 Task: Explore the indoor layout of the San Diego Zoo.
Action: Mouse moved to (162, 74)
Screenshot: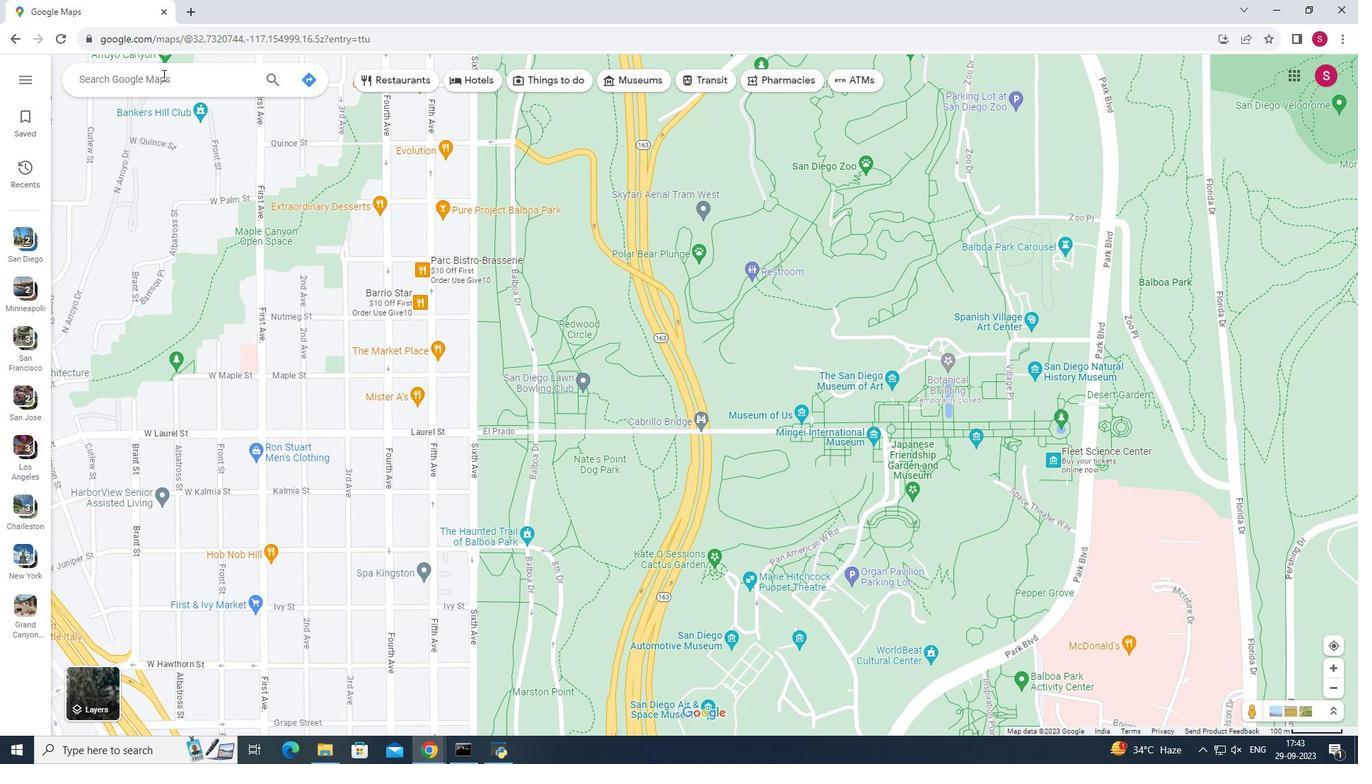 
Action: Mouse pressed left at (162, 74)
Screenshot: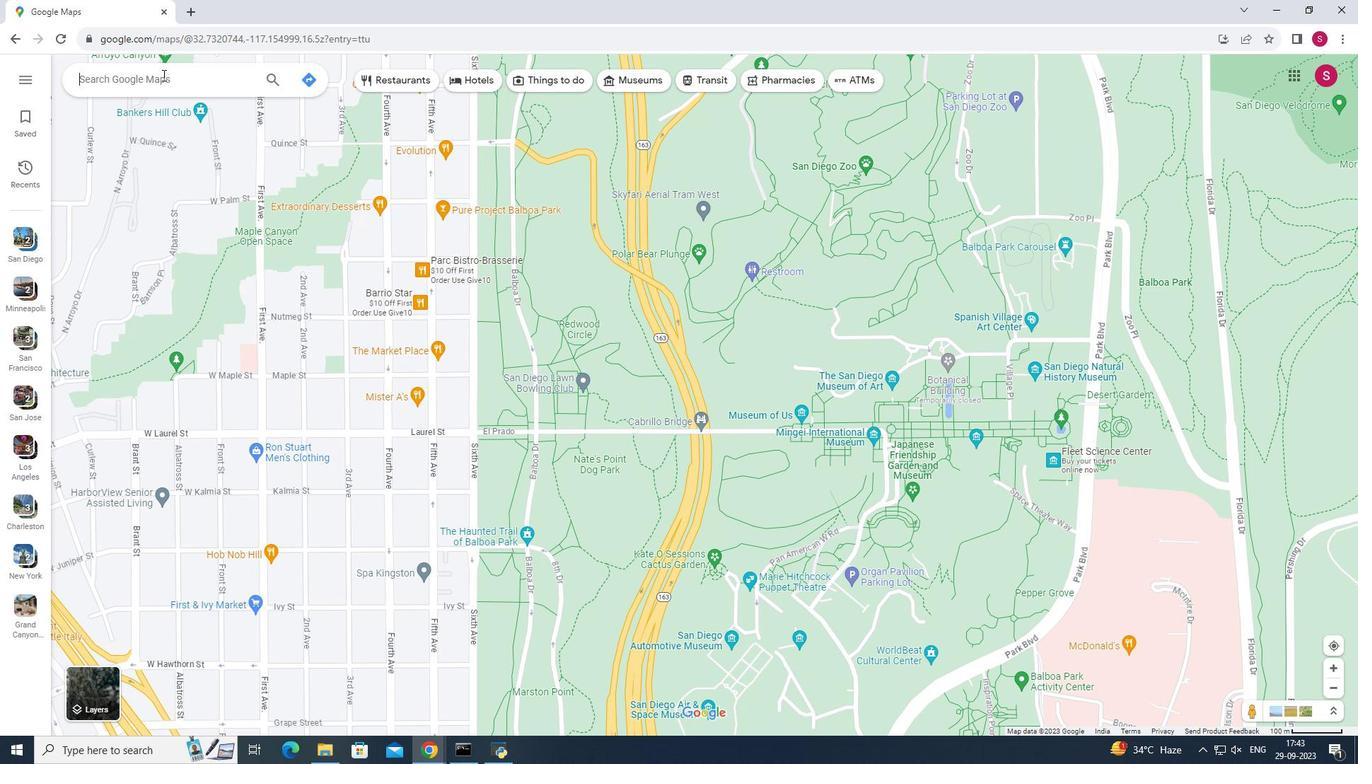 
Action: Key pressed <Key.shift>San<Key.space><Key.shift><Key.shift><Key.shift>Diego<Key.space><Key.shift>A<Key.backspace>Zoo<Key.enter>
Screenshot: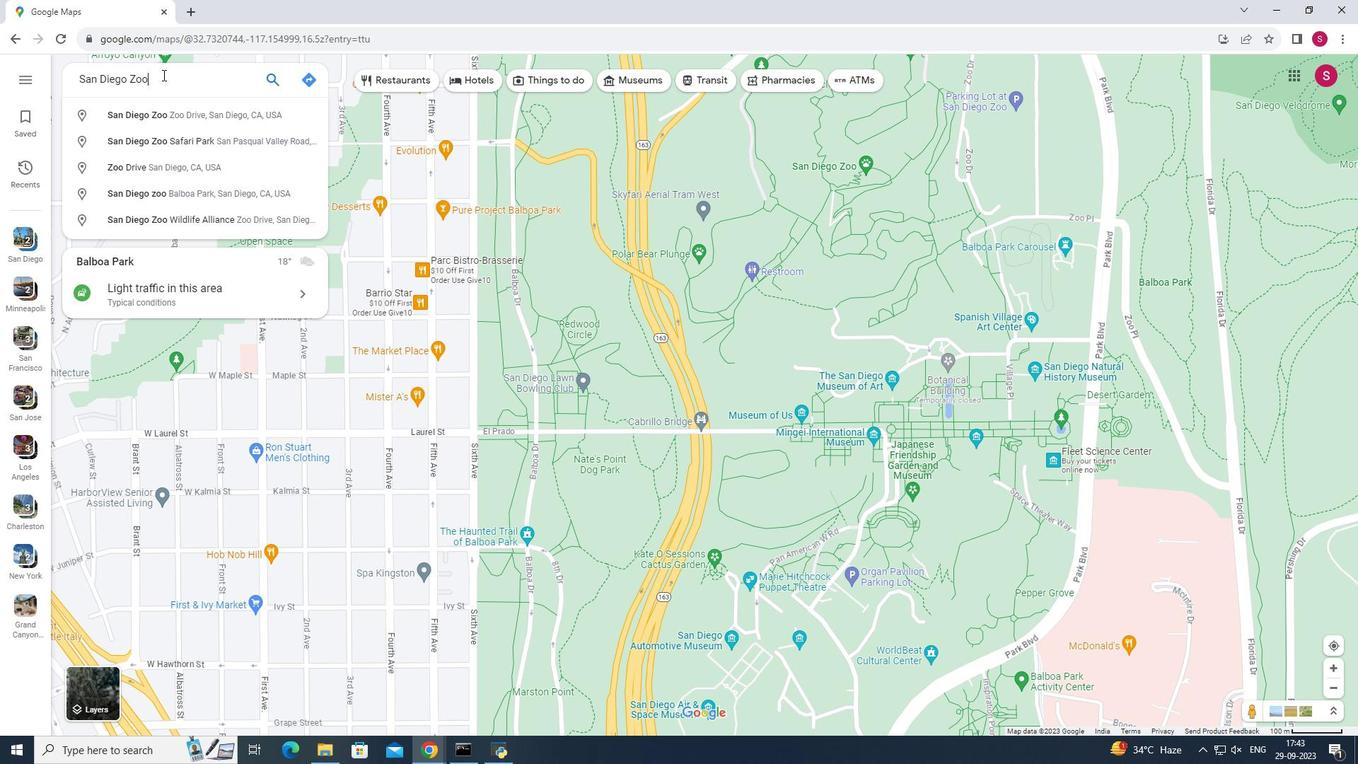 
Action: Mouse moved to (196, 169)
Screenshot: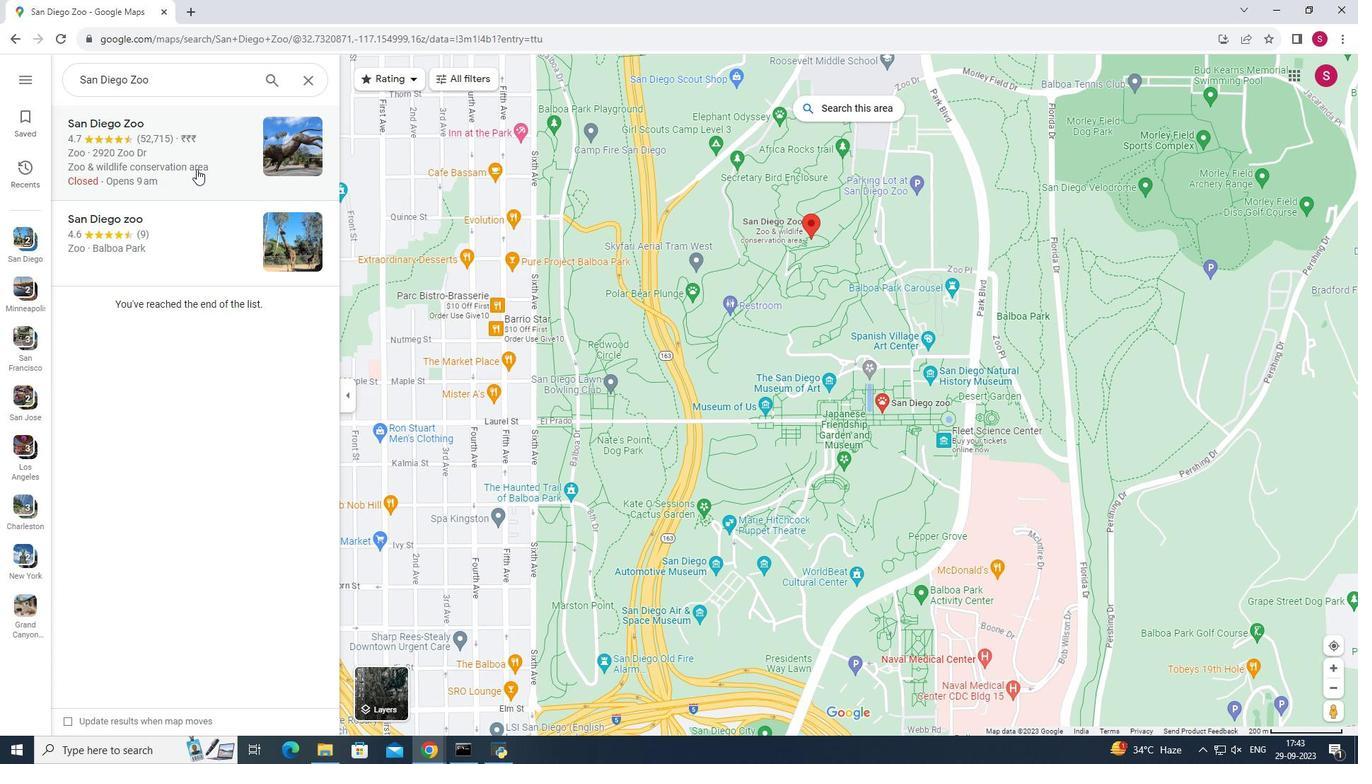 
Action: Mouse pressed left at (196, 169)
Screenshot: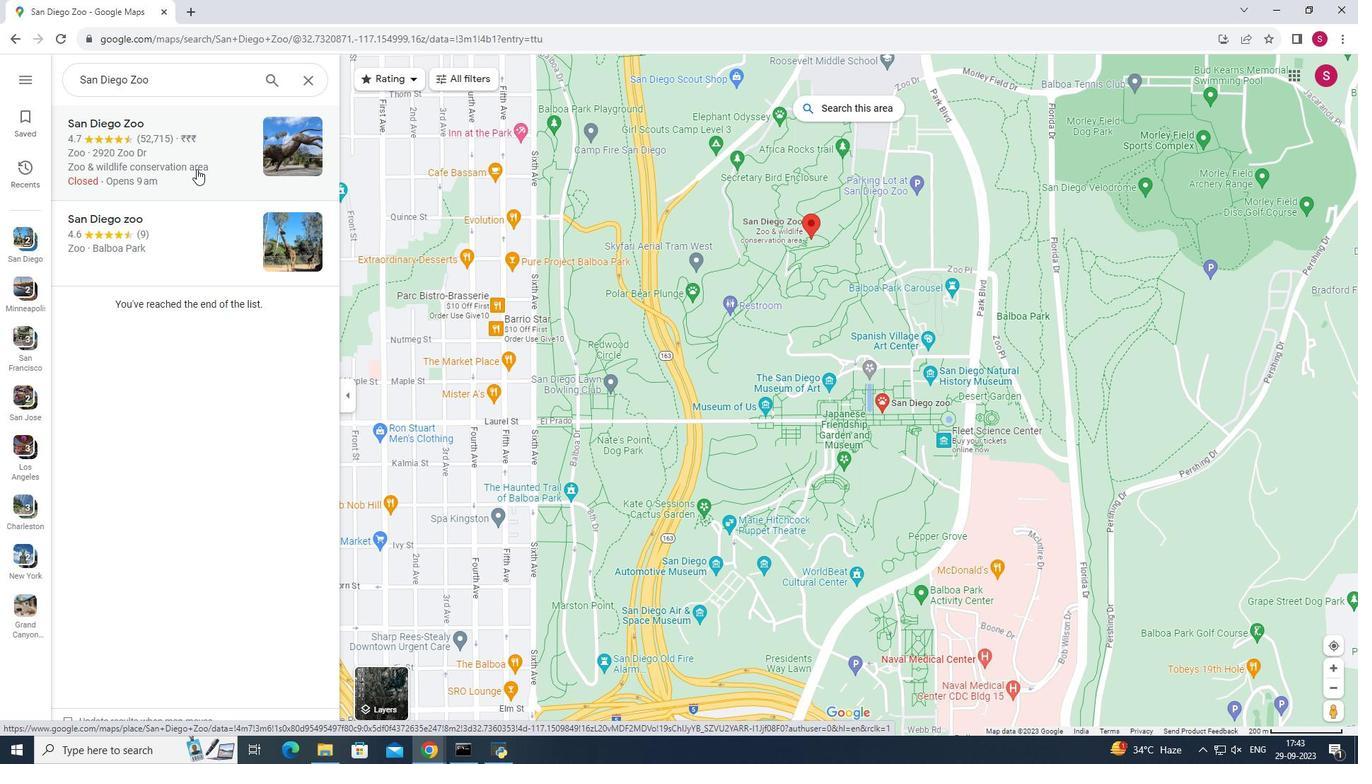 
Action: Mouse moved to (511, 415)
Screenshot: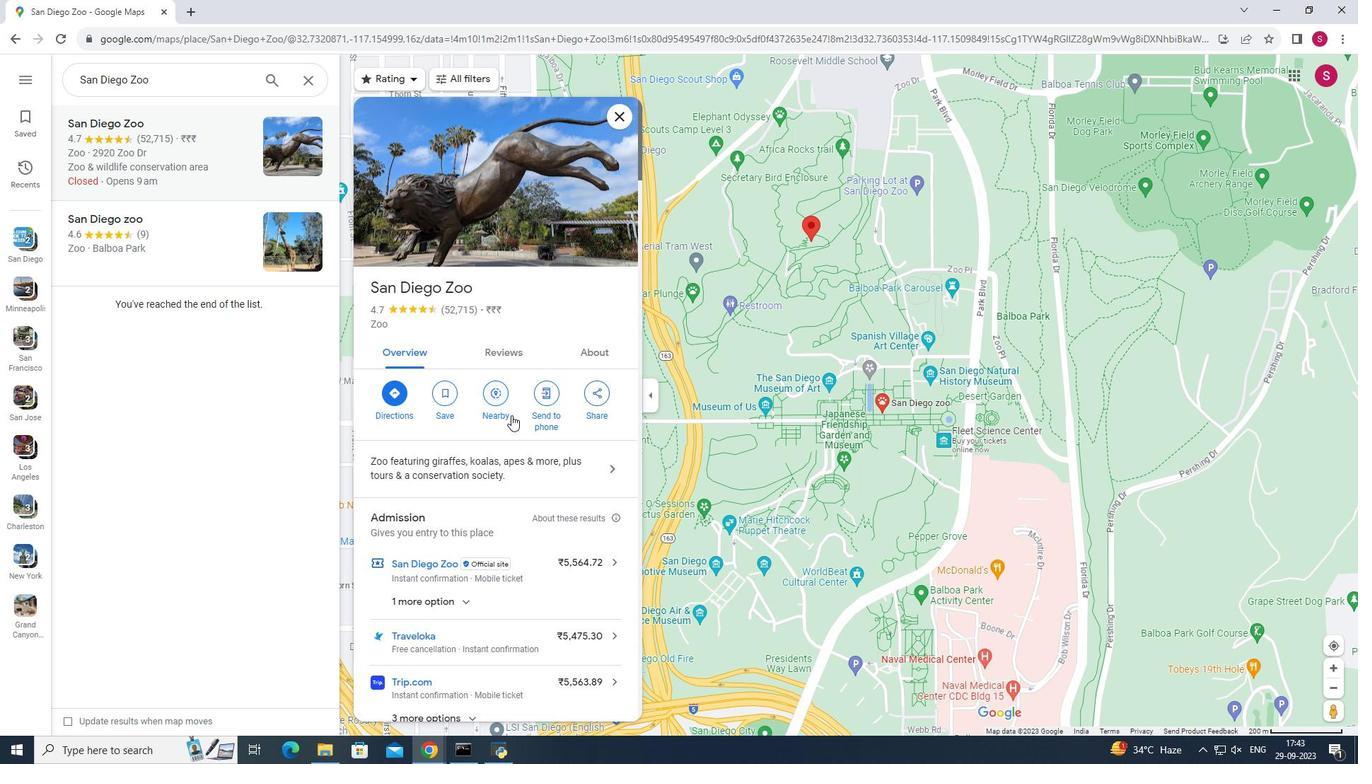 
Action: Mouse scrolled (511, 414) with delta (0, 0)
Screenshot: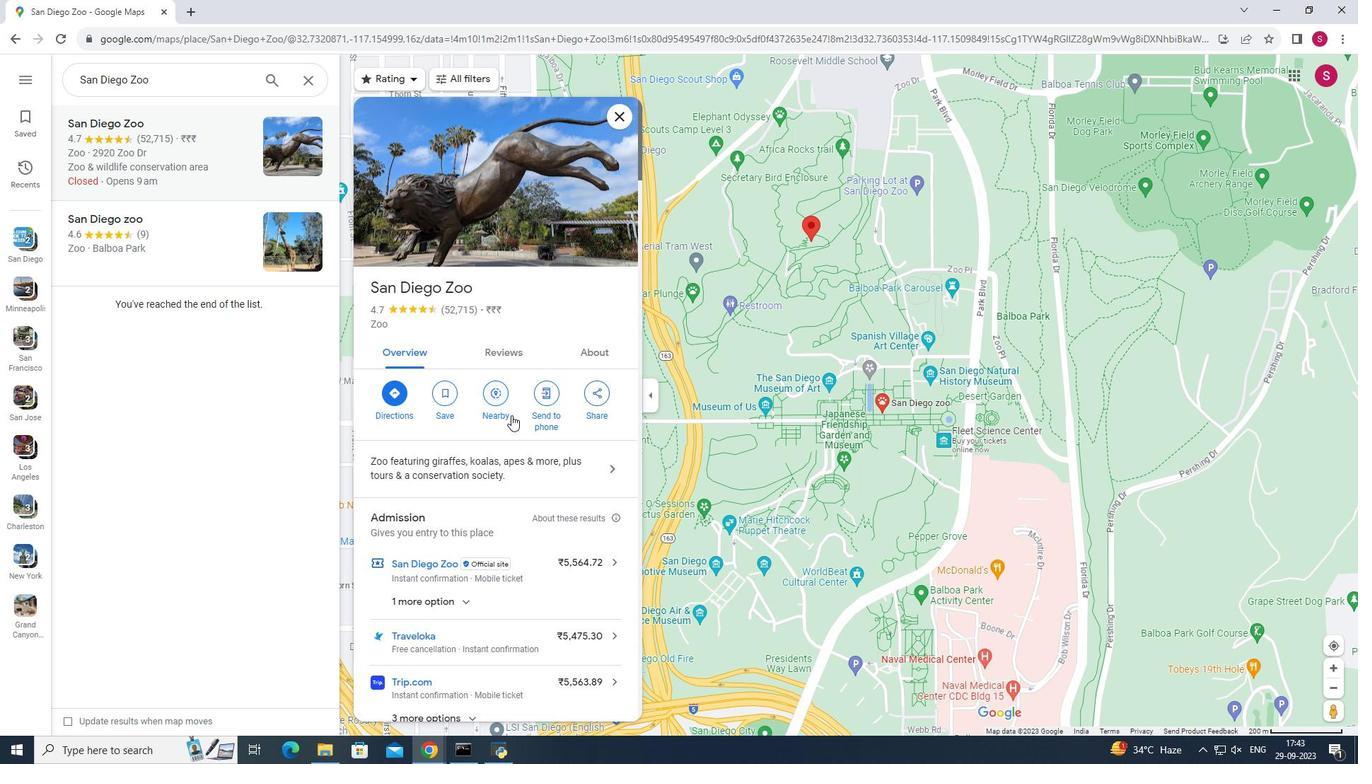 
Action: Mouse scrolled (511, 414) with delta (0, 0)
Screenshot: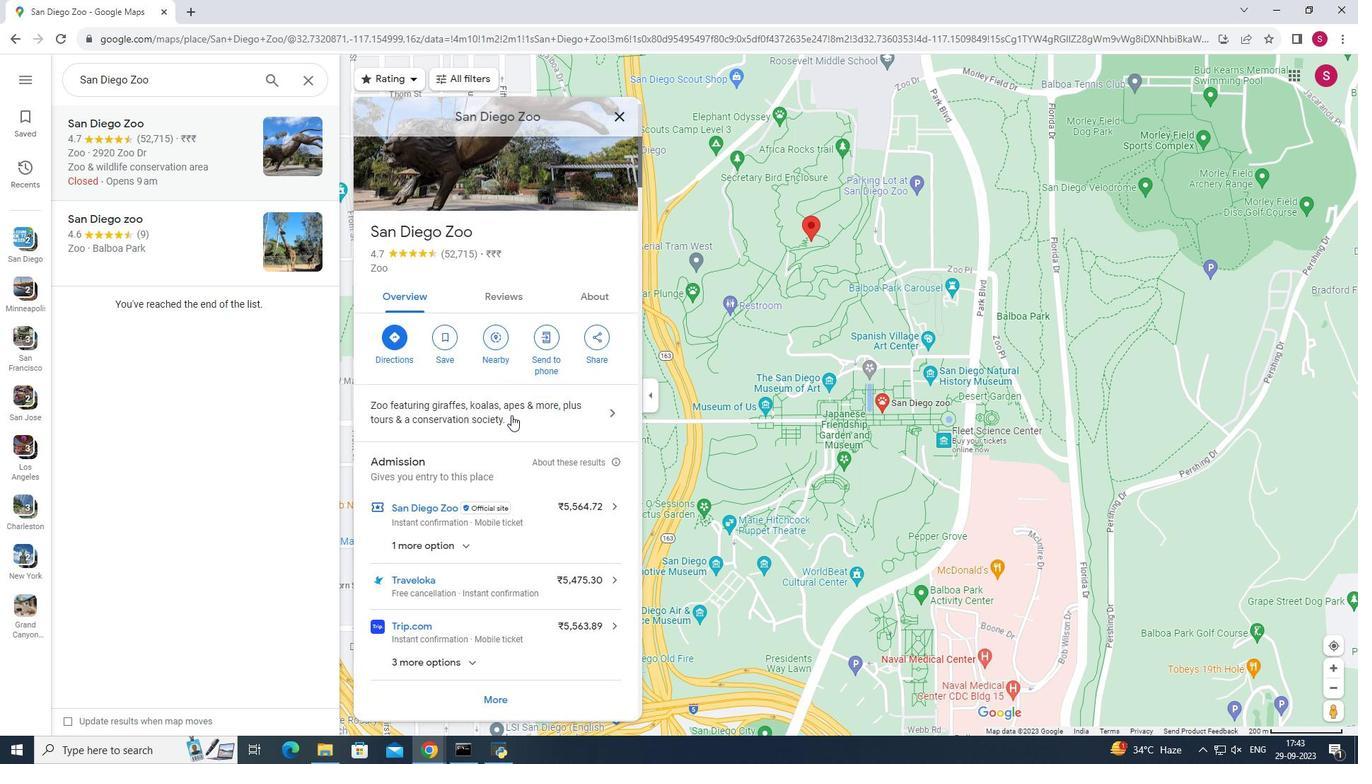 
Action: Mouse scrolled (511, 414) with delta (0, 0)
Screenshot: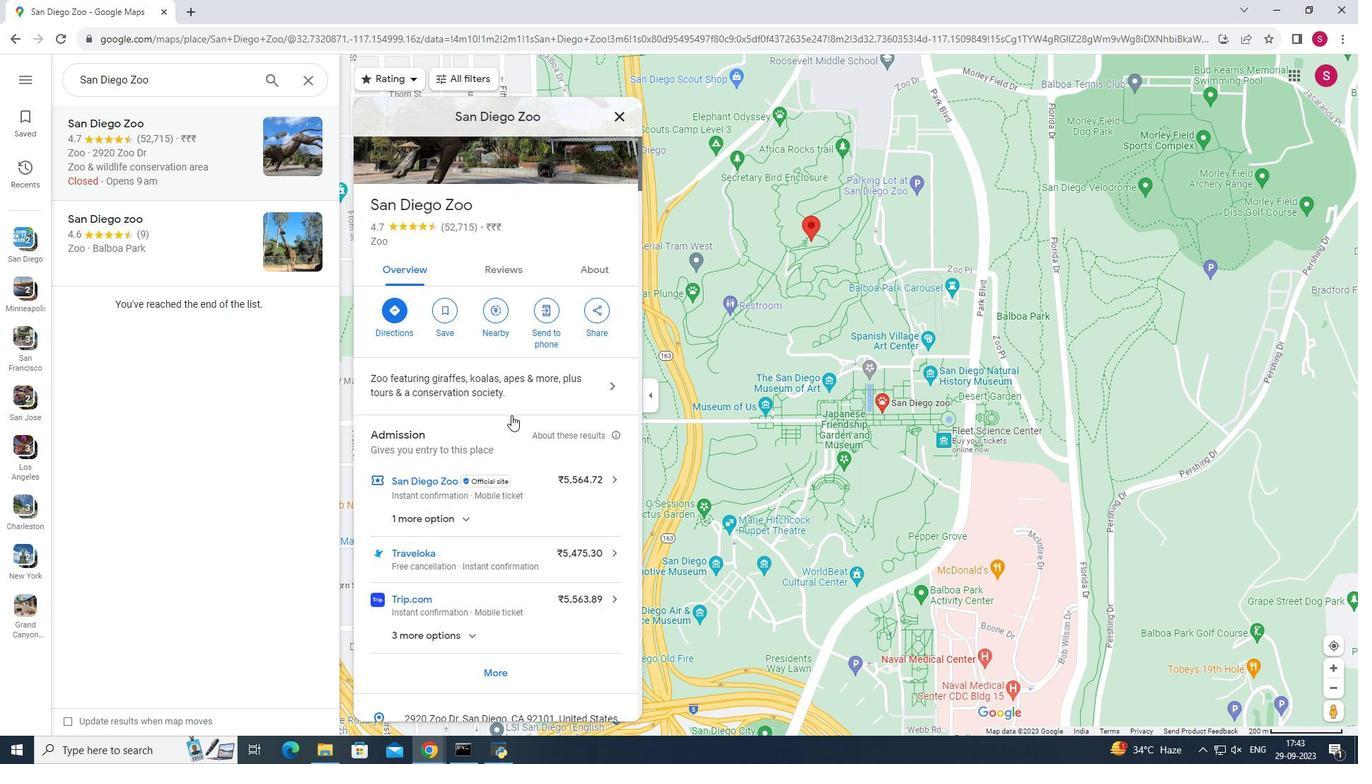 
Action: Mouse scrolled (511, 414) with delta (0, 0)
Screenshot: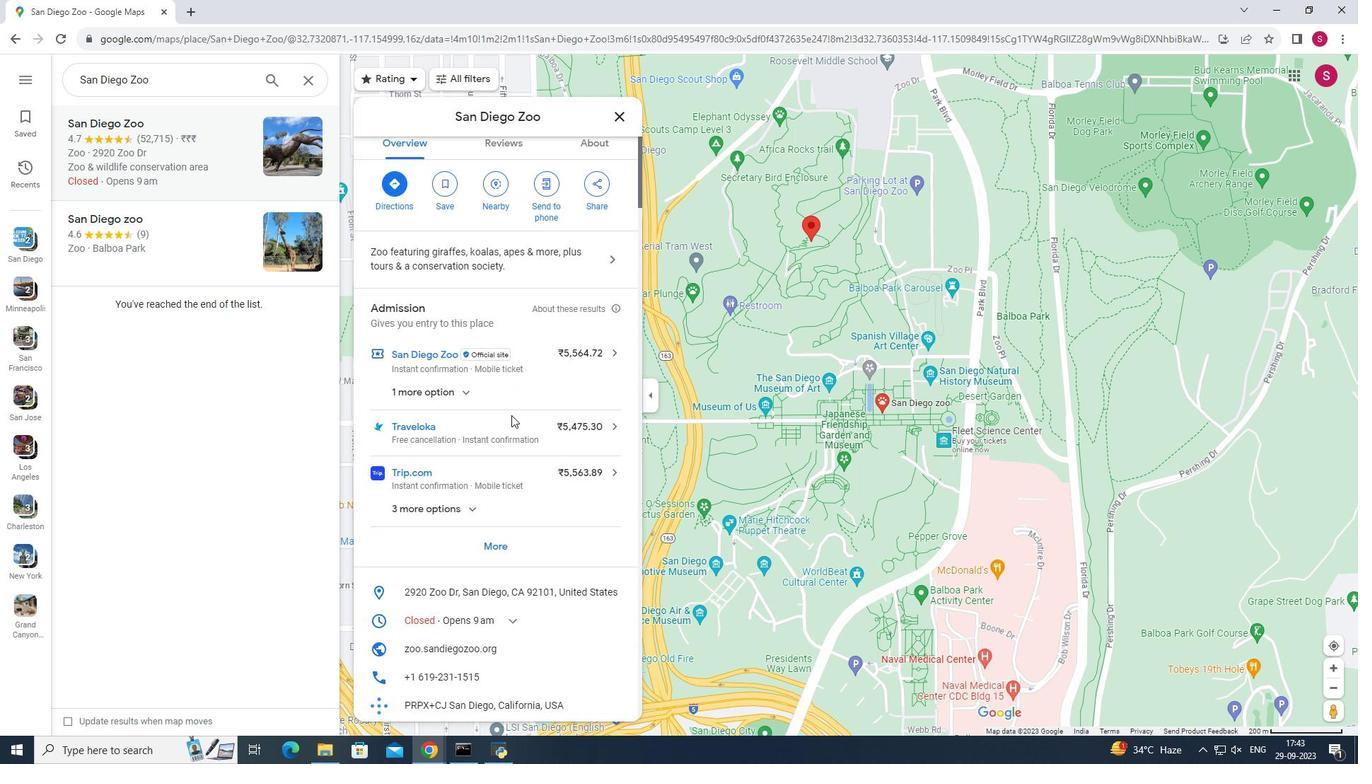 
Action: Mouse moved to (537, 416)
Screenshot: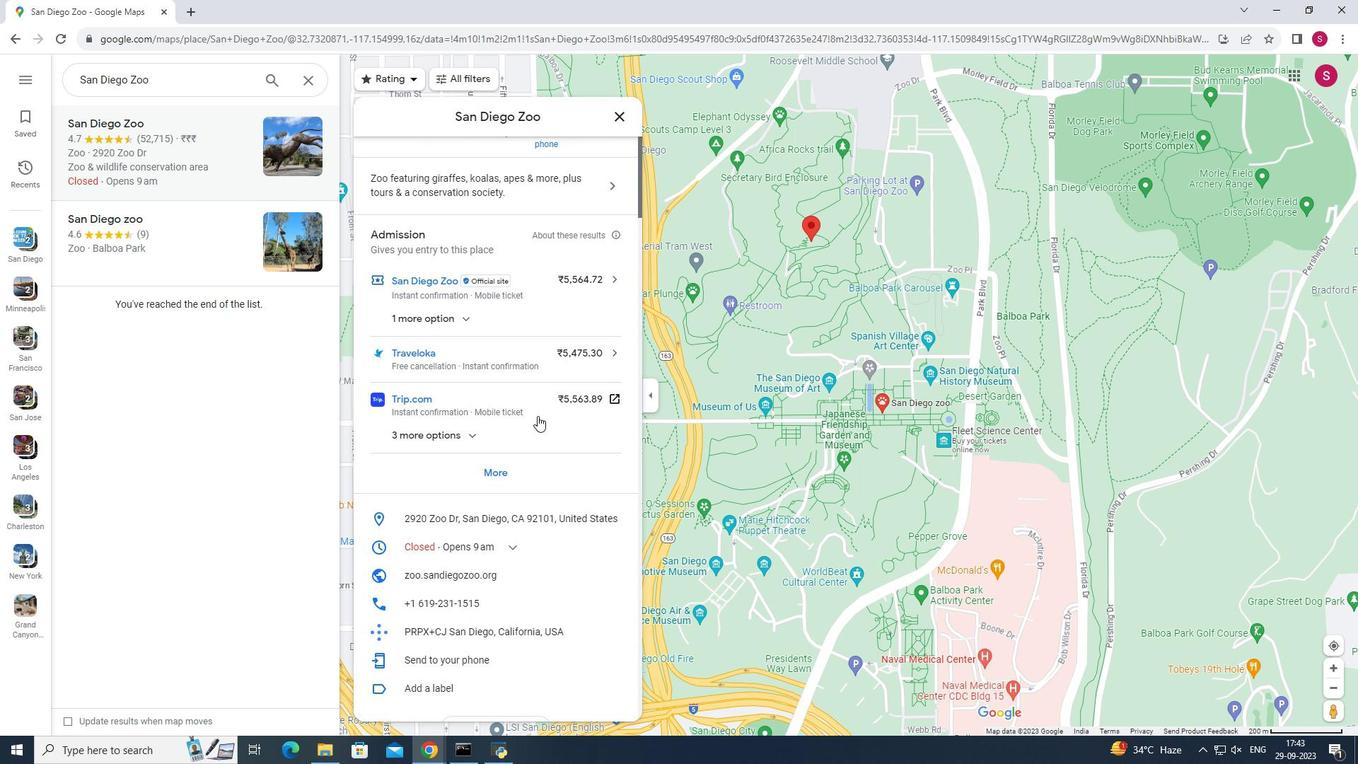 
Action: Mouse scrolled (537, 415) with delta (0, 0)
Screenshot: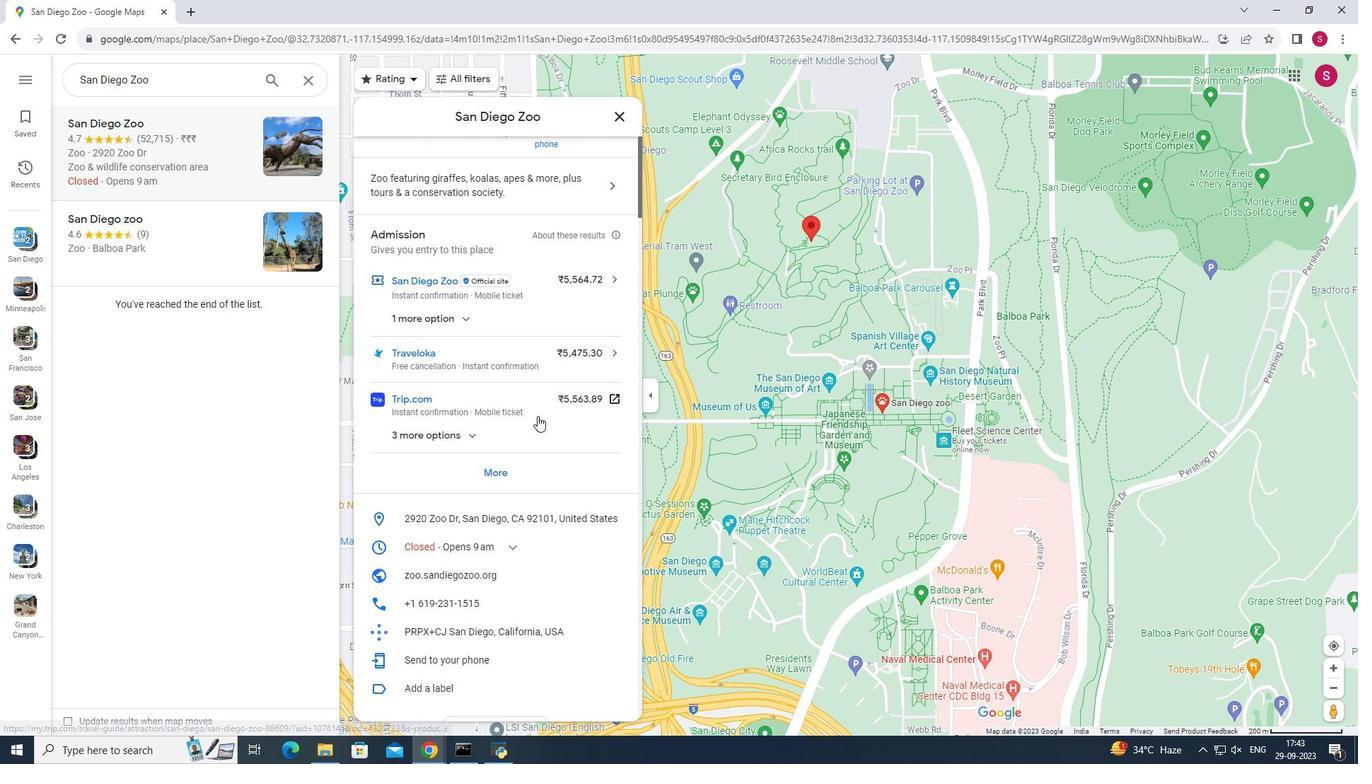 
Action: Mouse scrolled (537, 415) with delta (0, 0)
Screenshot: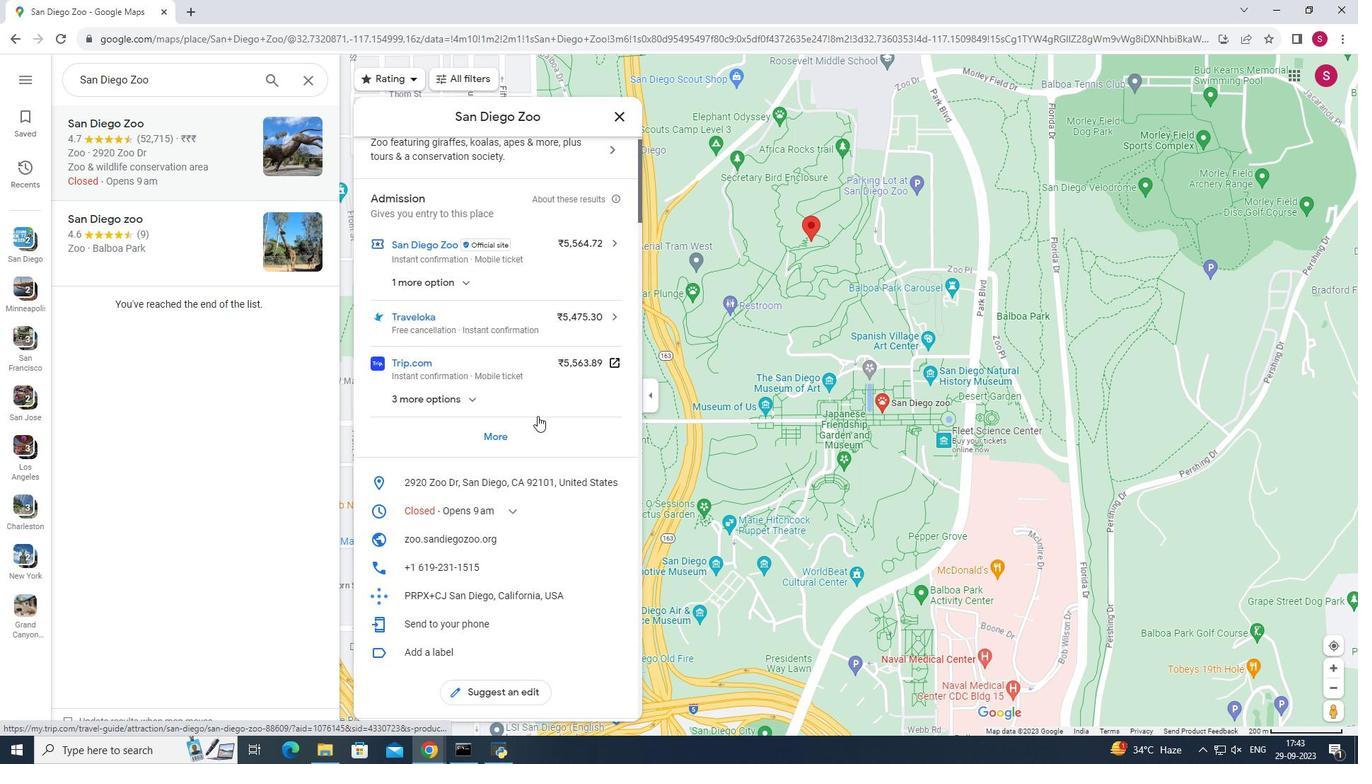 
Action: Mouse scrolled (537, 415) with delta (0, 0)
Screenshot: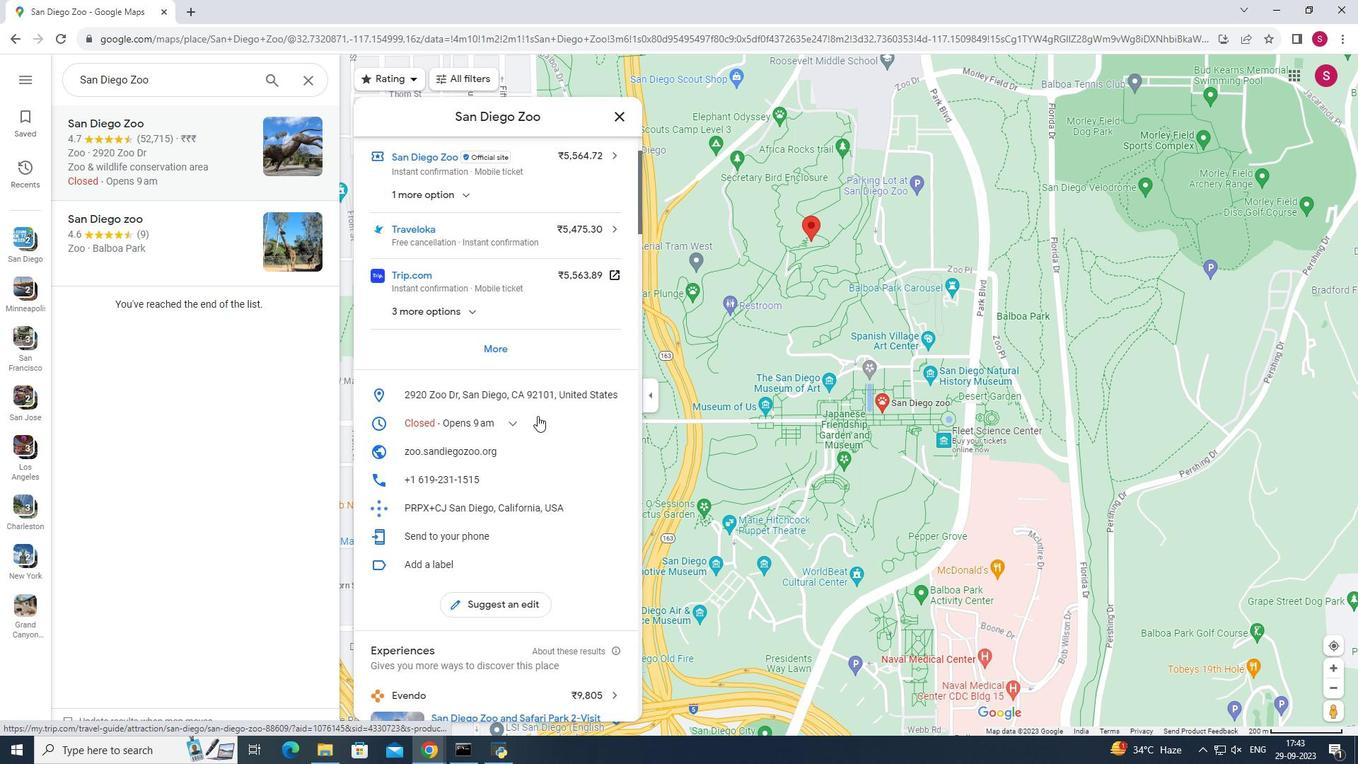 
Action: Mouse scrolled (537, 415) with delta (0, 0)
Screenshot: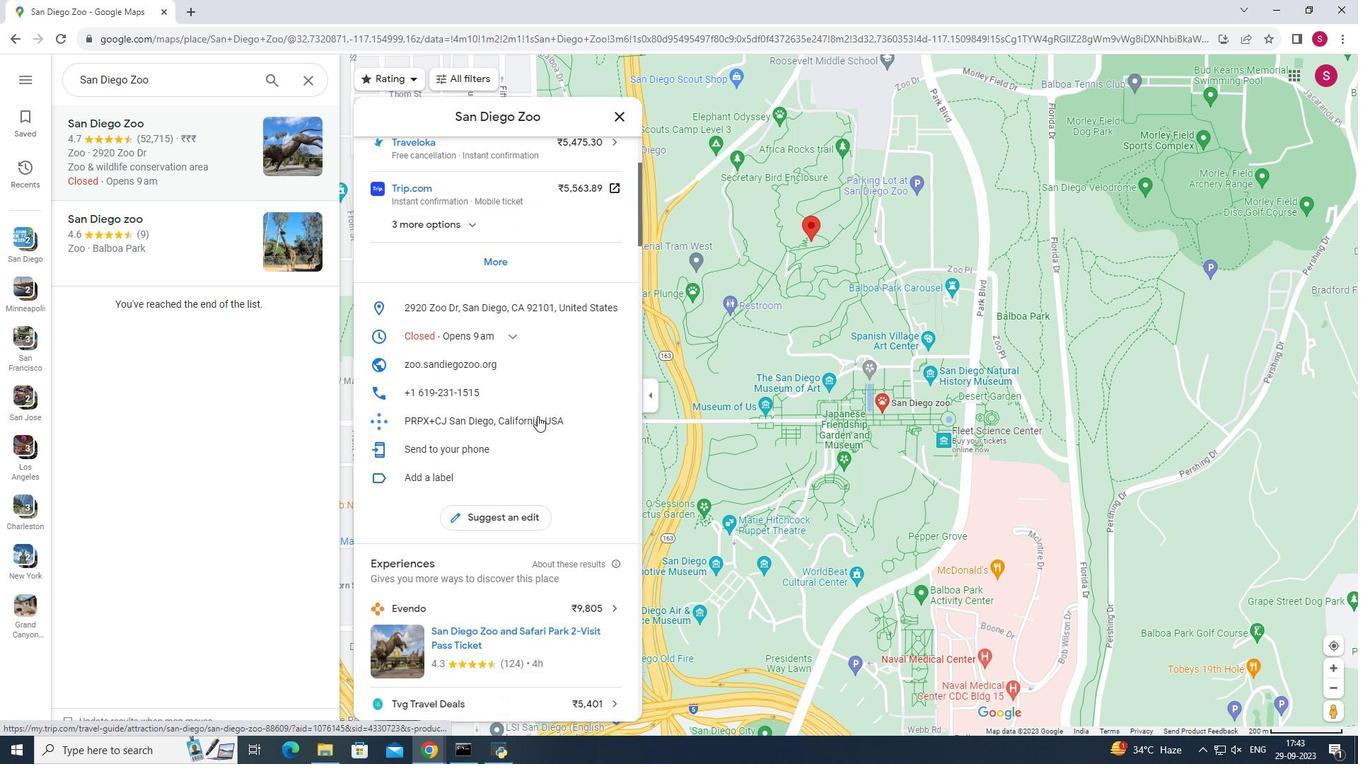 
Action: Mouse scrolled (537, 415) with delta (0, 0)
Screenshot: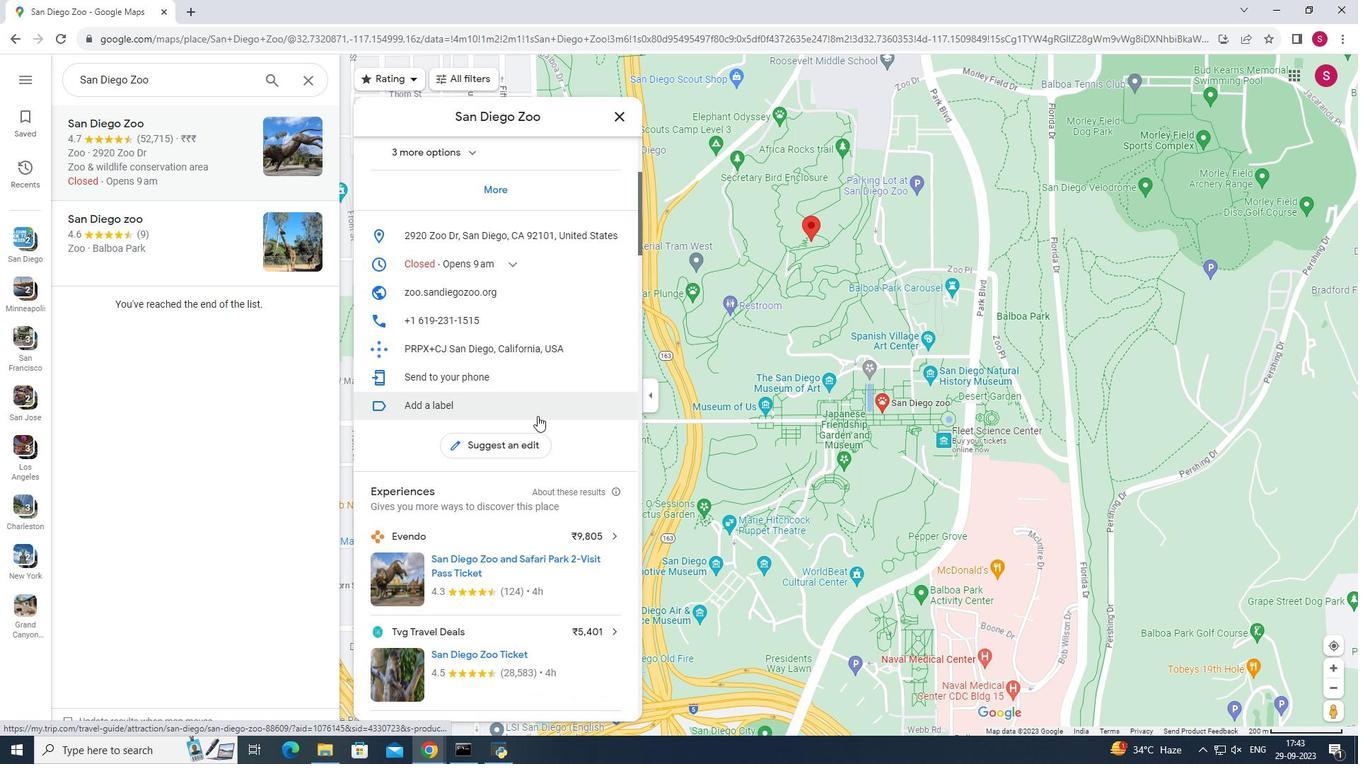 
Action: Mouse scrolled (537, 415) with delta (0, 0)
Screenshot: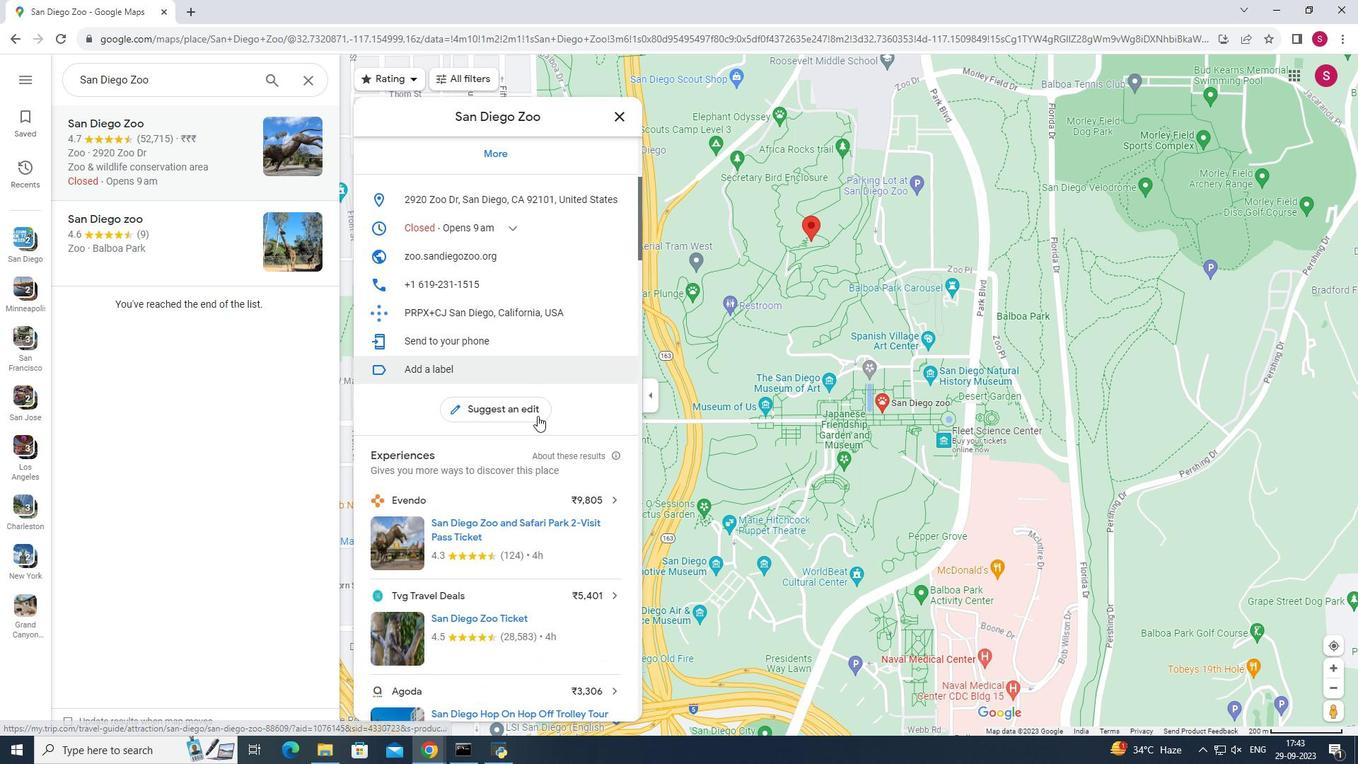 
Action: Mouse scrolled (537, 415) with delta (0, 0)
Screenshot: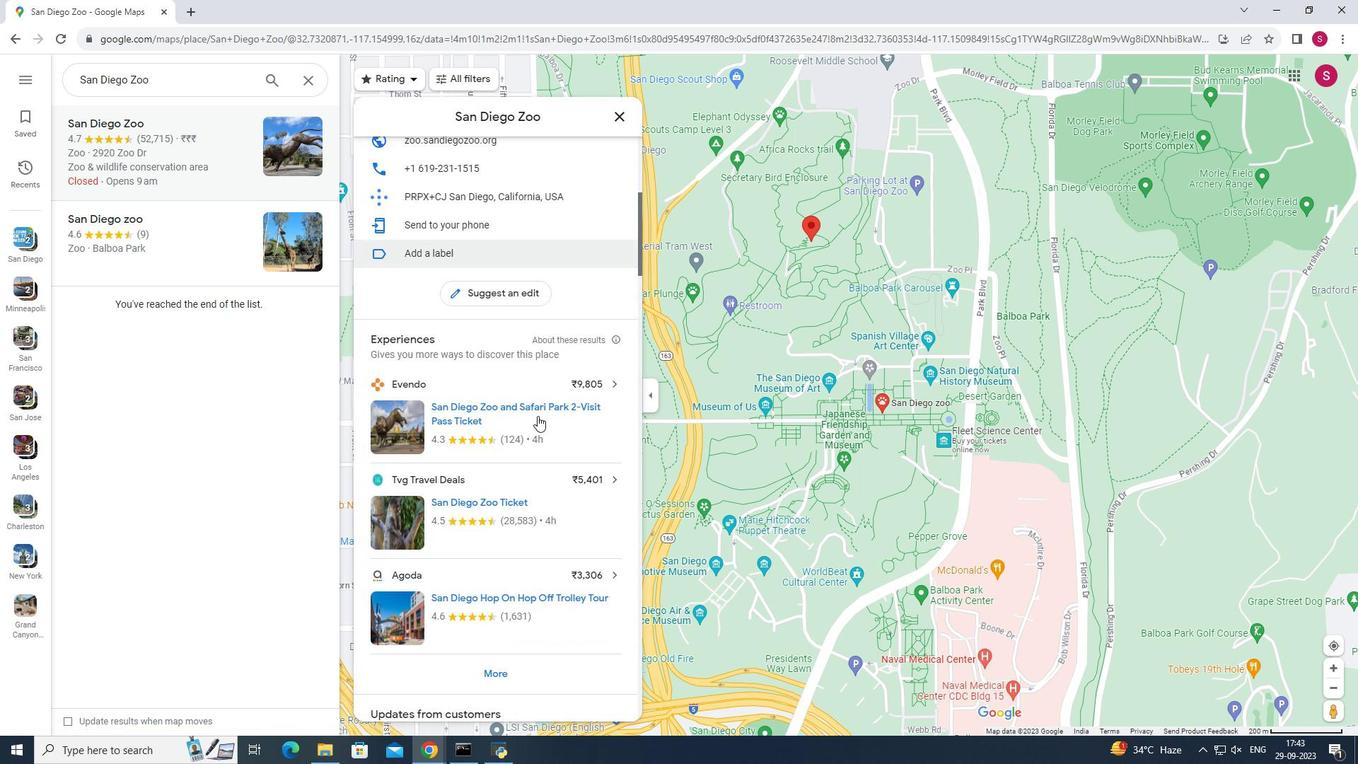 
Action: Mouse scrolled (537, 415) with delta (0, 0)
Screenshot: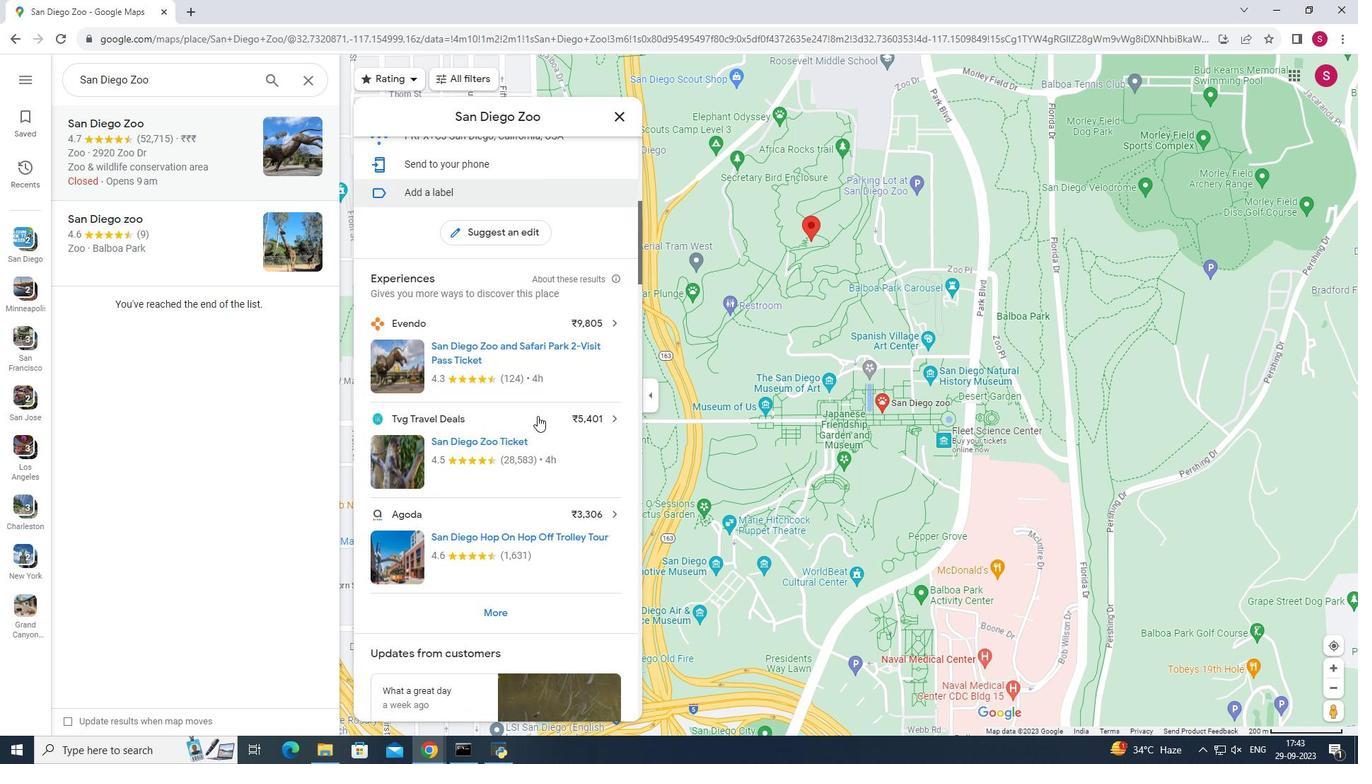 
Action: Mouse moved to (545, 416)
Screenshot: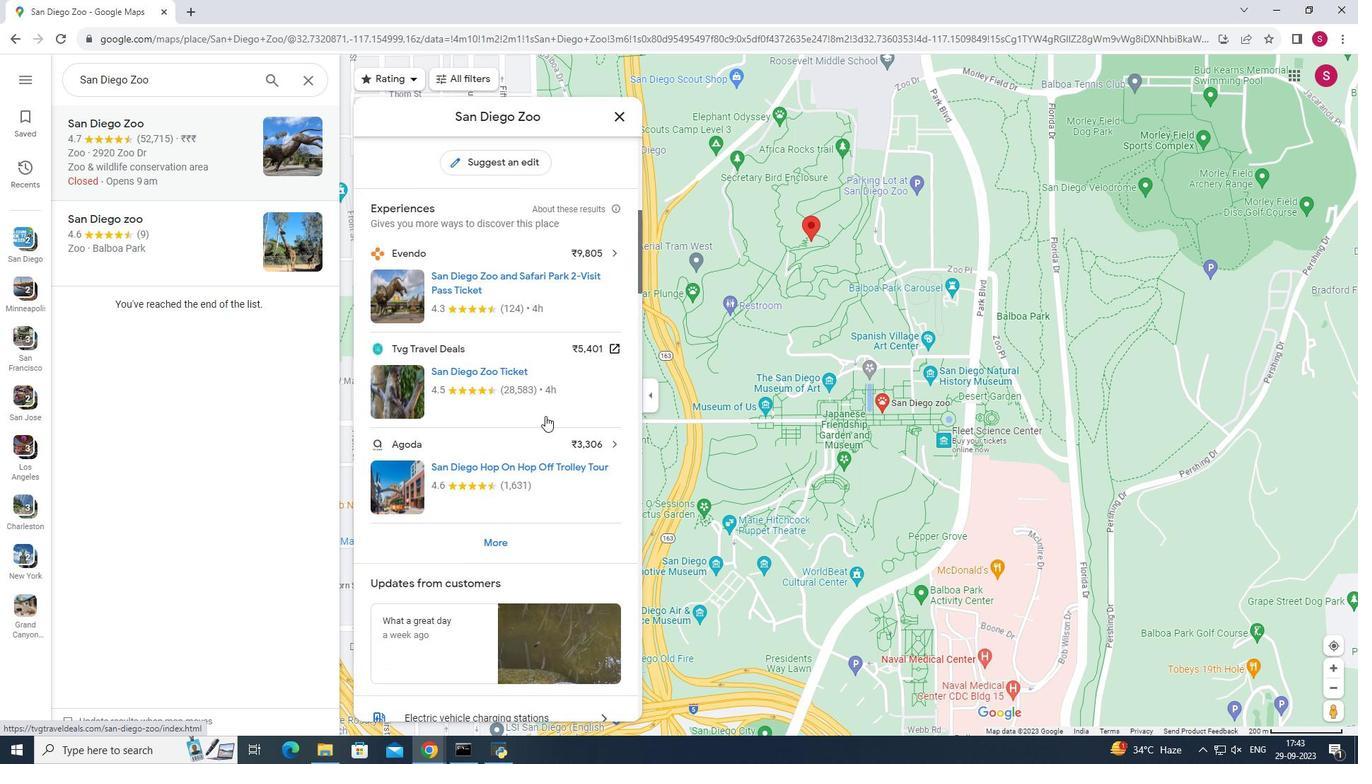 
Action: Mouse scrolled (545, 415) with delta (0, 0)
Screenshot: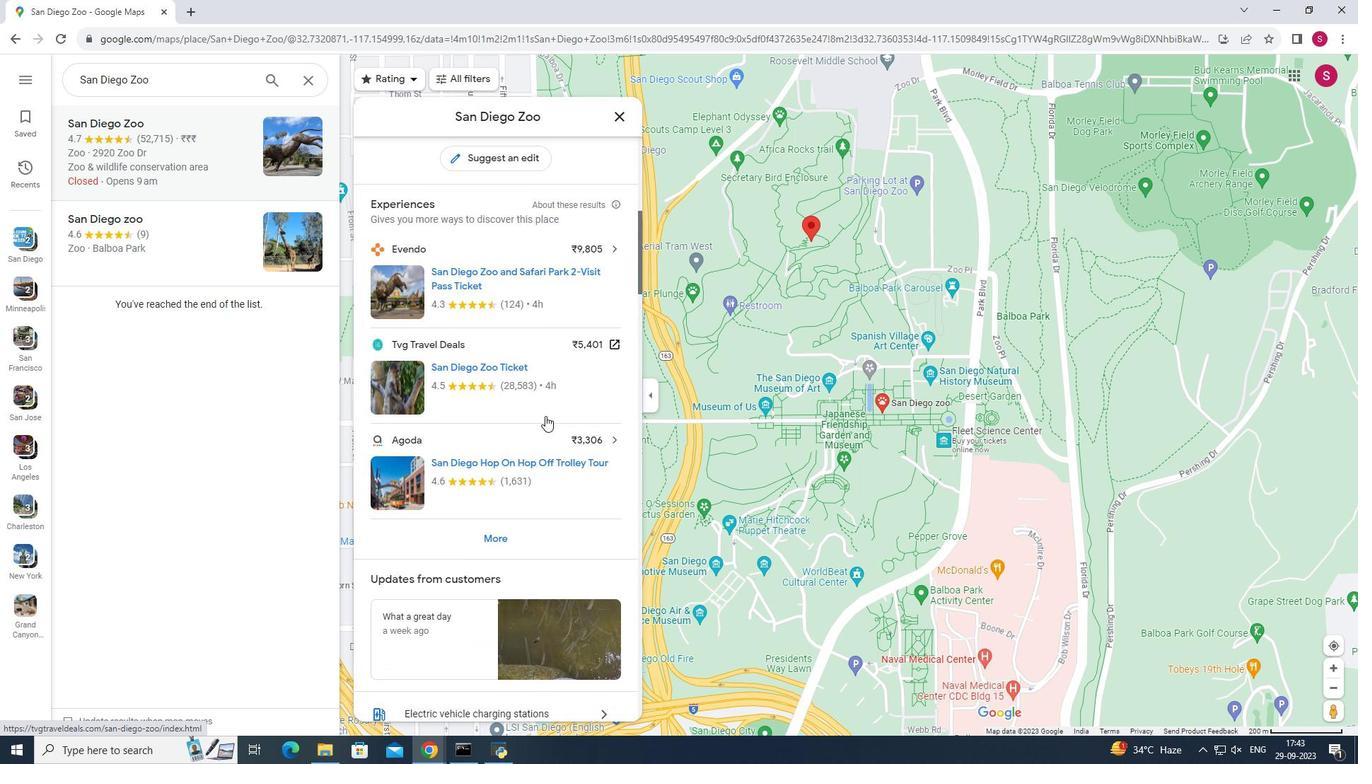 
Action: Mouse scrolled (545, 415) with delta (0, 0)
Screenshot: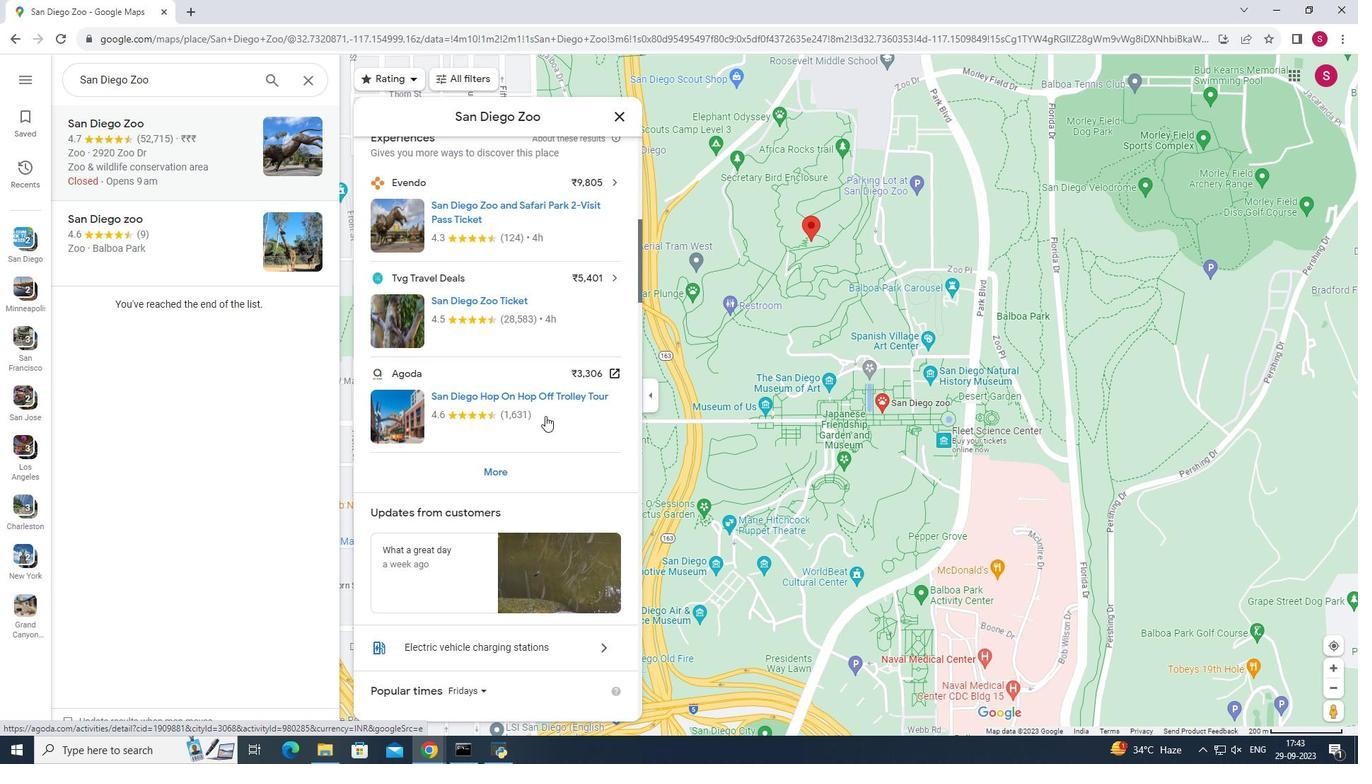 
Action: Mouse scrolled (545, 415) with delta (0, 0)
Screenshot: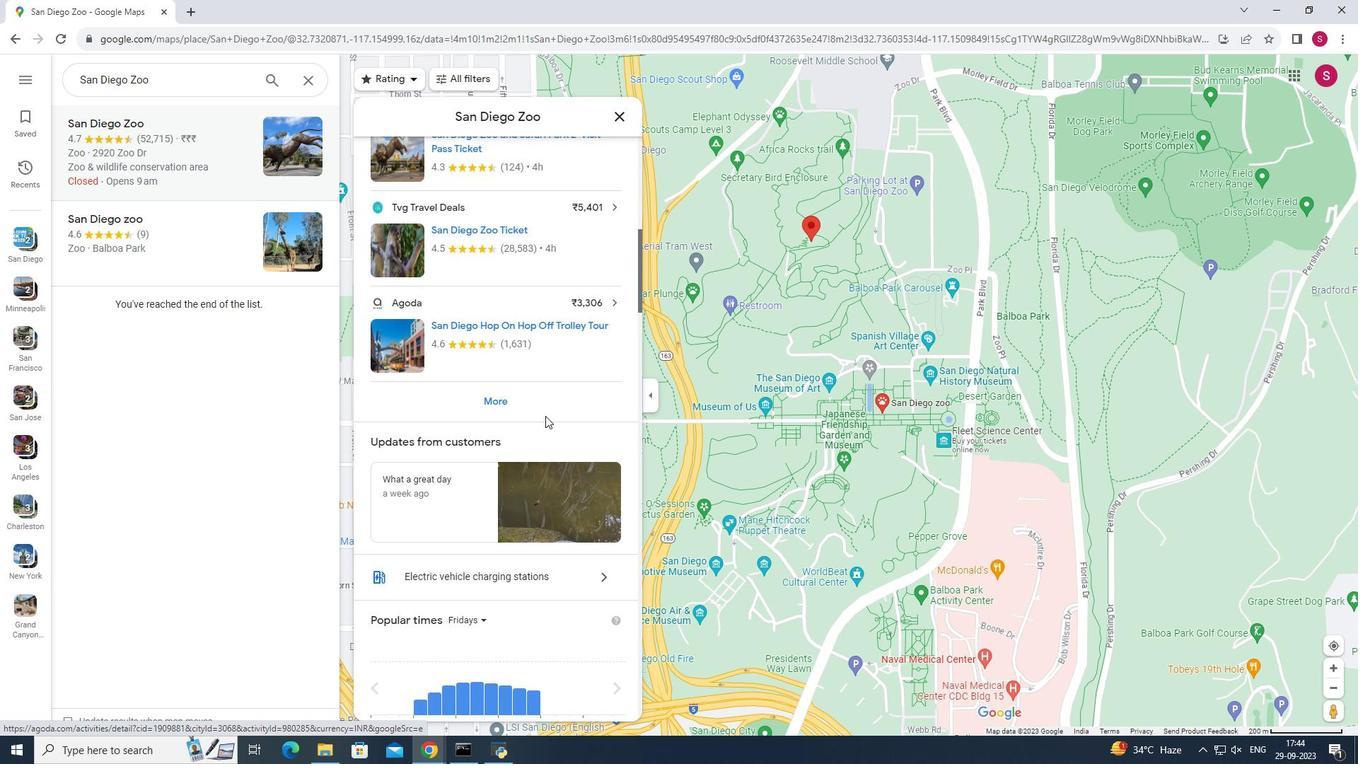 
Action: Mouse scrolled (545, 415) with delta (0, 0)
Screenshot: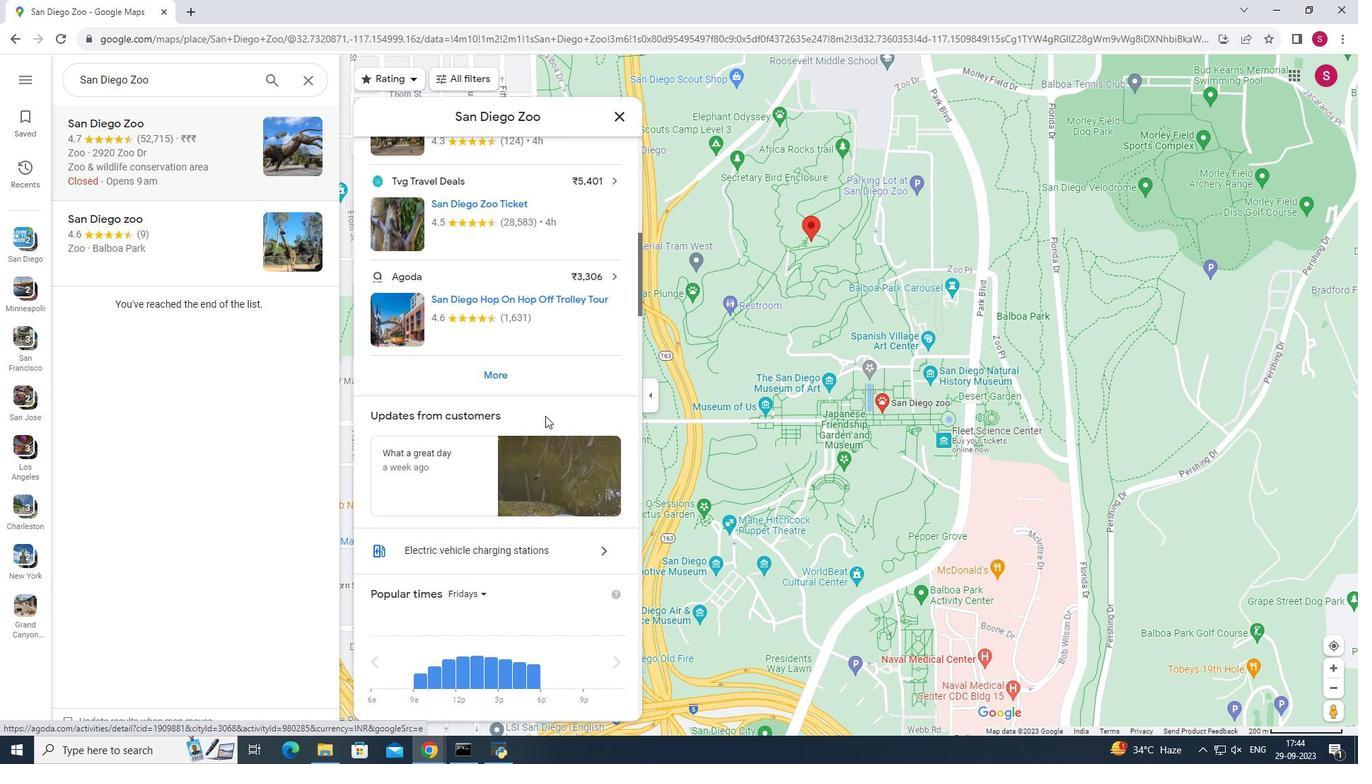 
Action: Mouse moved to (602, 448)
Screenshot: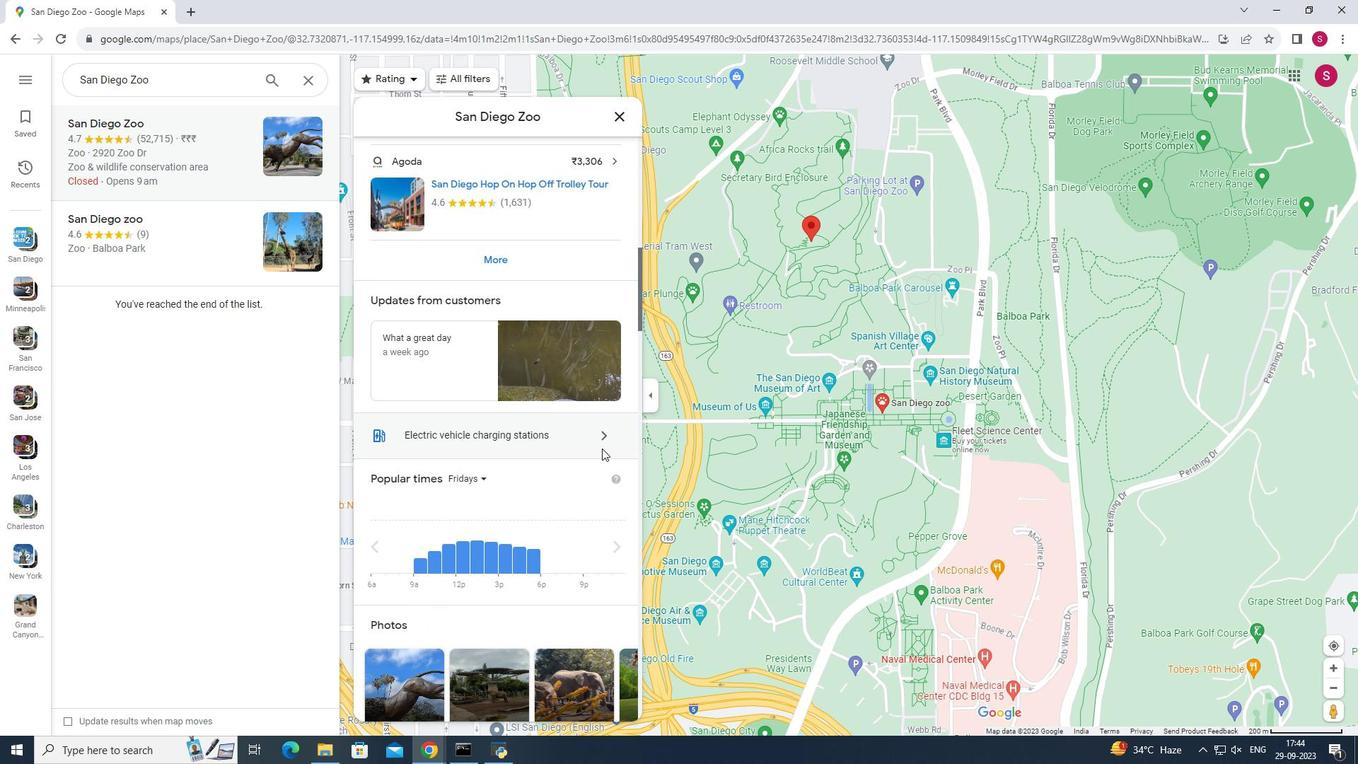 
Action: Mouse scrolled (602, 447) with delta (0, 0)
Screenshot: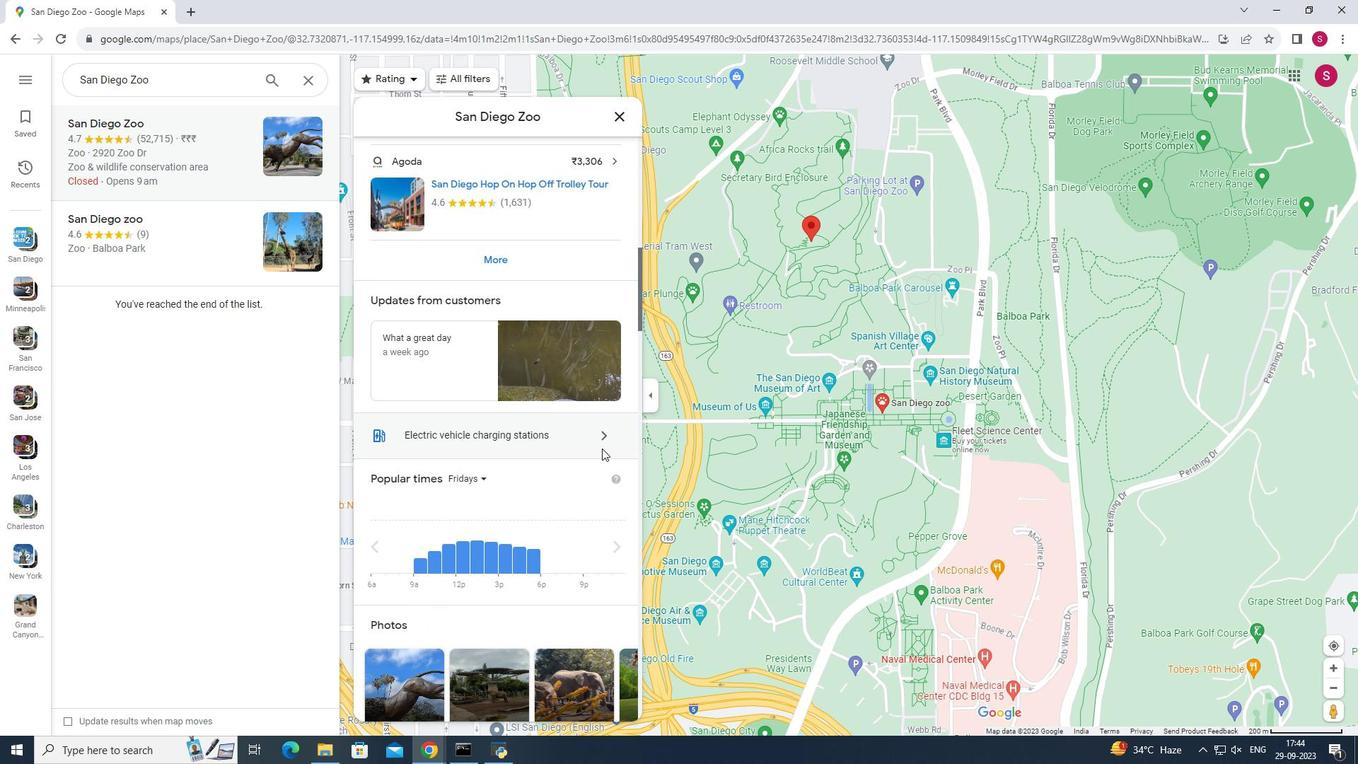 
Action: Mouse scrolled (602, 447) with delta (0, 0)
Screenshot: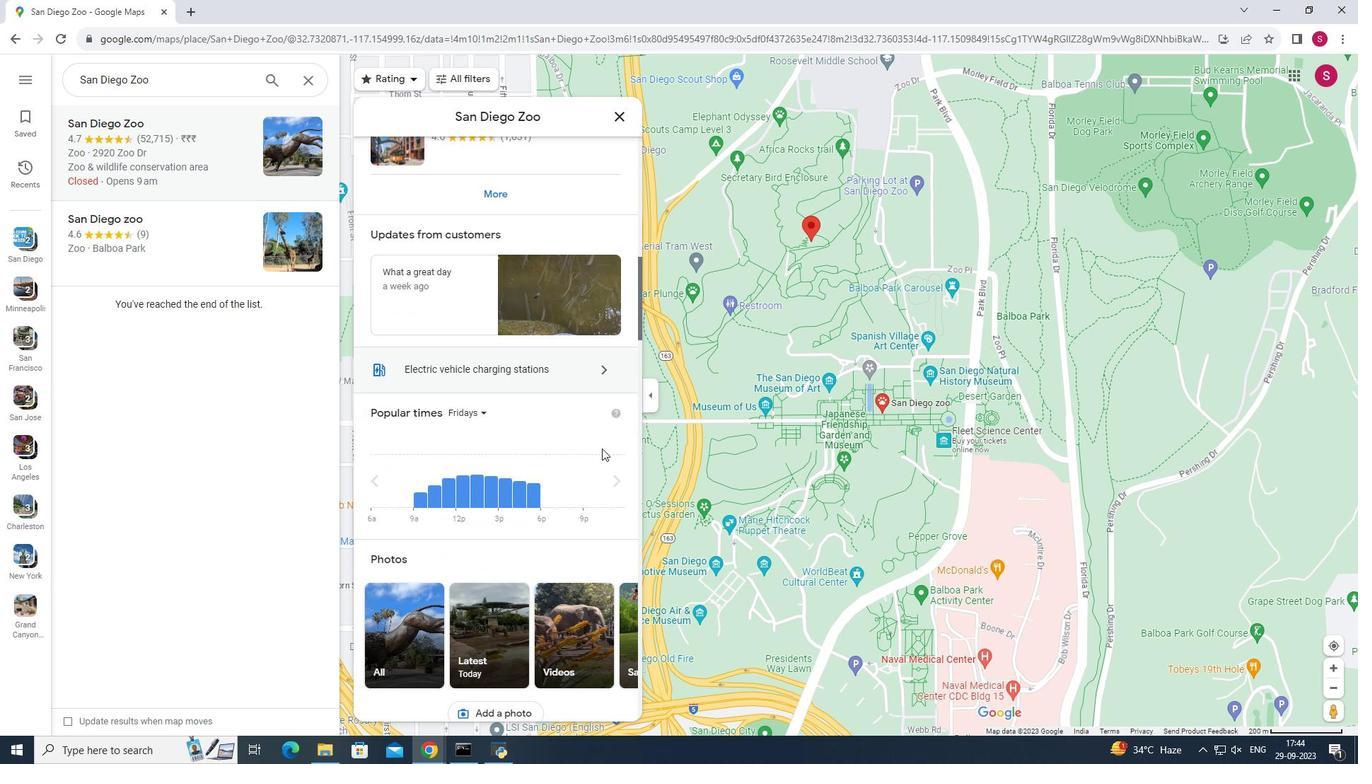 
Action: Mouse scrolled (602, 447) with delta (0, 0)
Screenshot: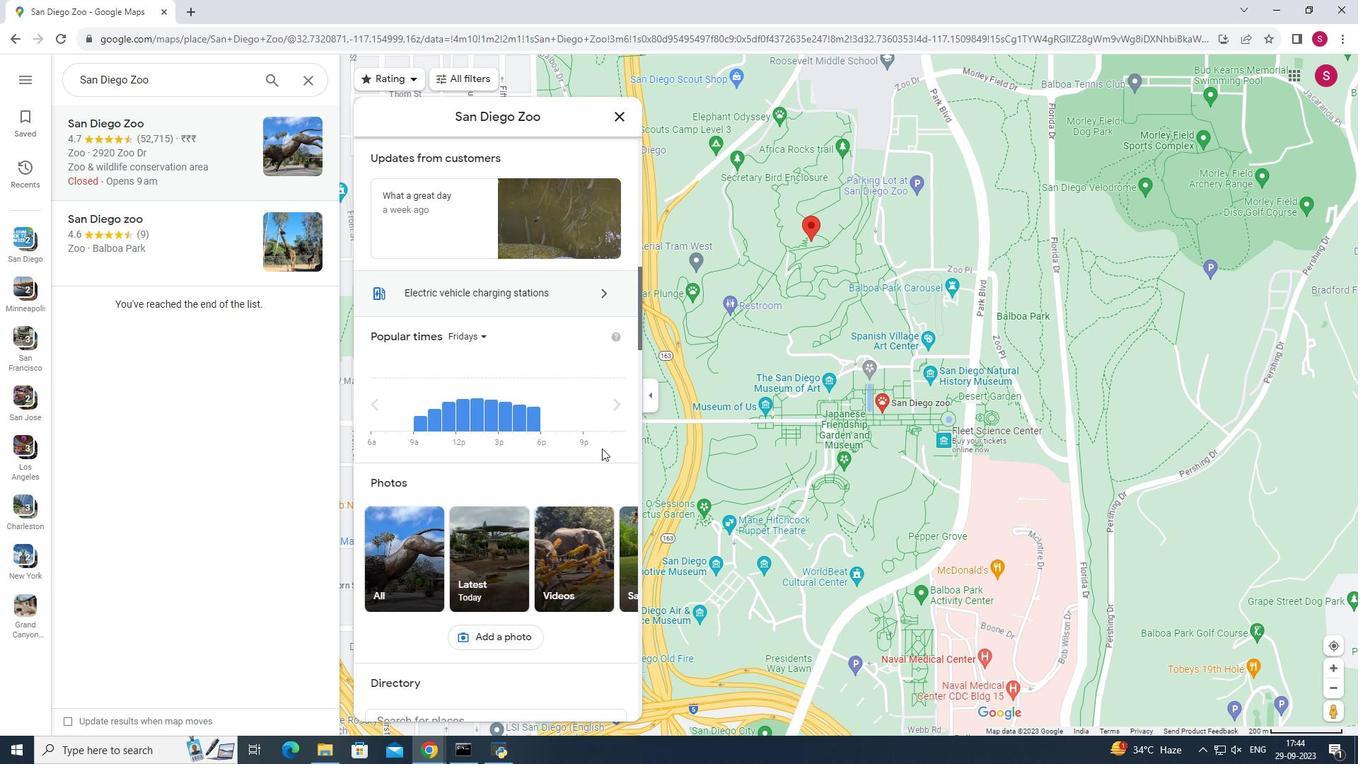 
Action: Mouse moved to (587, 463)
Screenshot: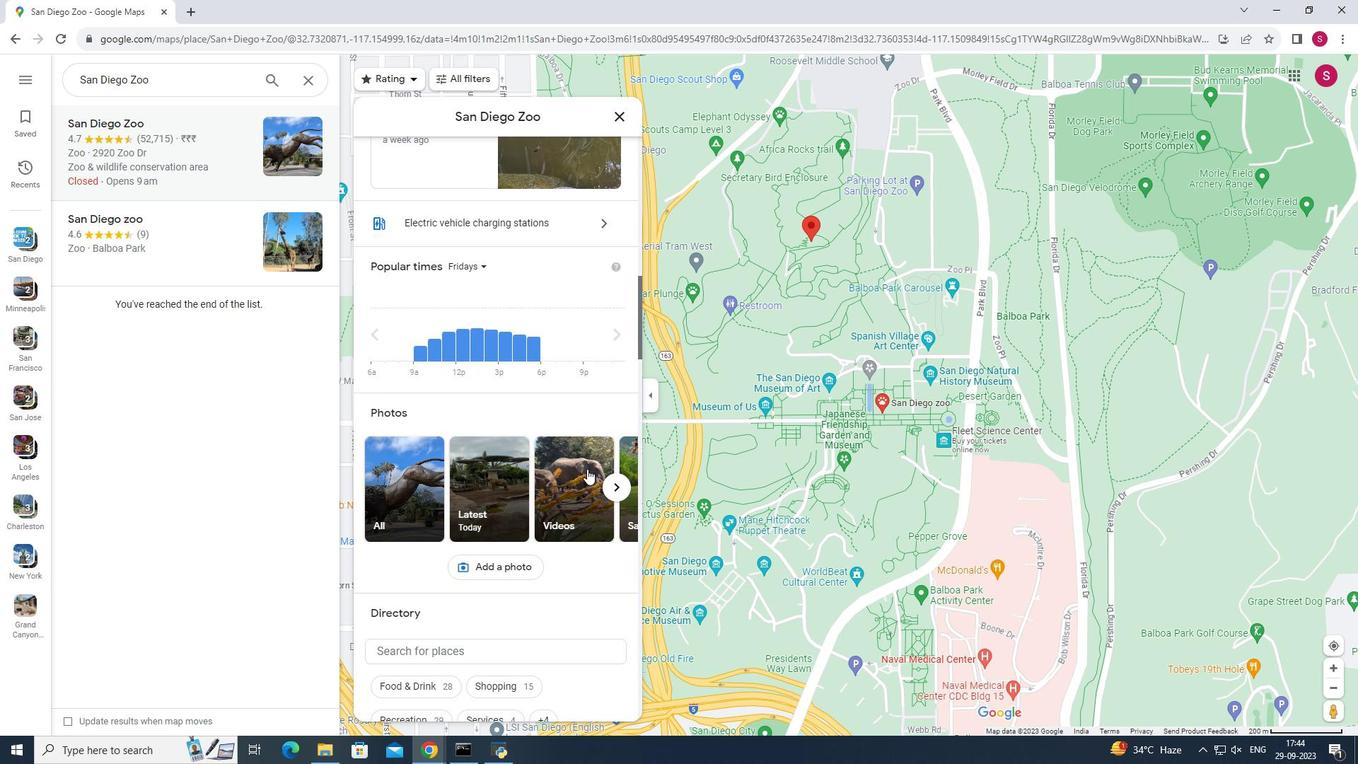 
Action: Mouse scrolled (587, 462) with delta (0, 0)
Screenshot: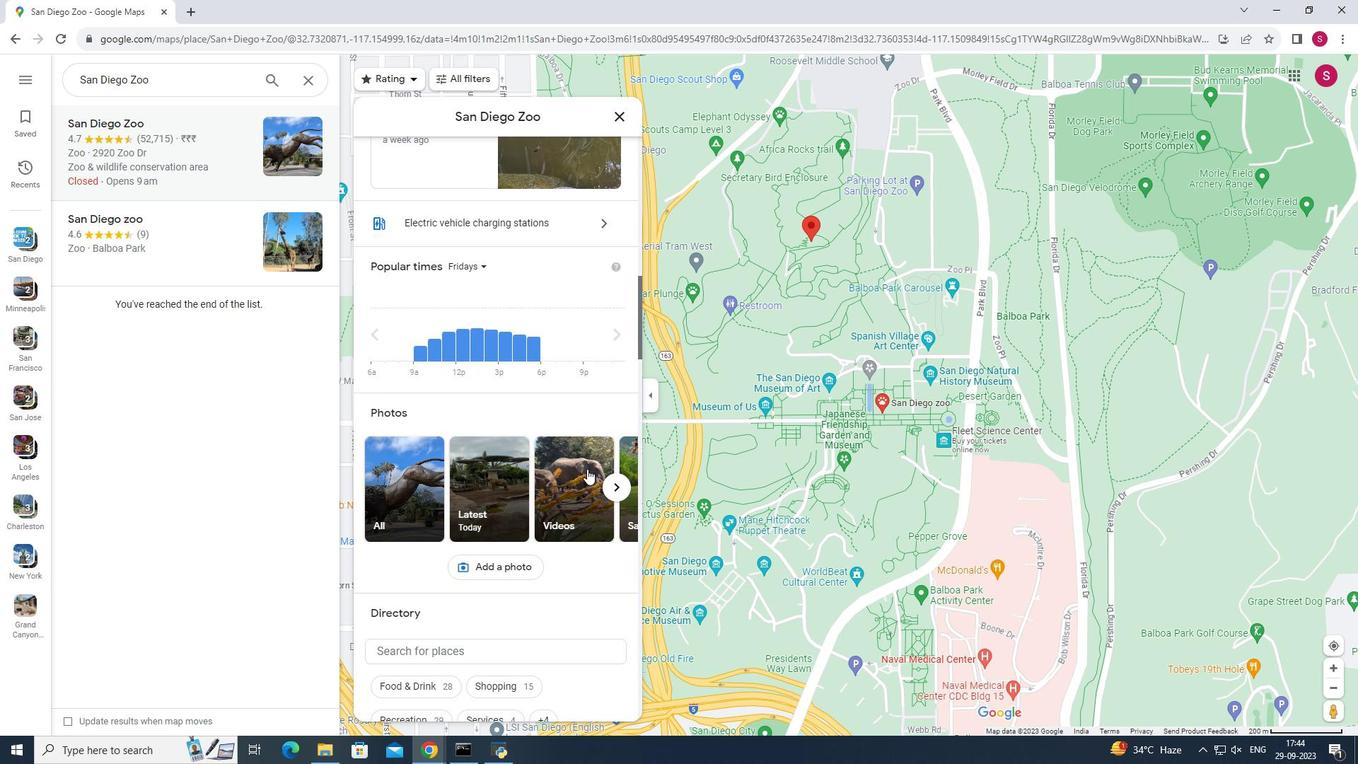 
Action: Mouse moved to (619, 416)
Screenshot: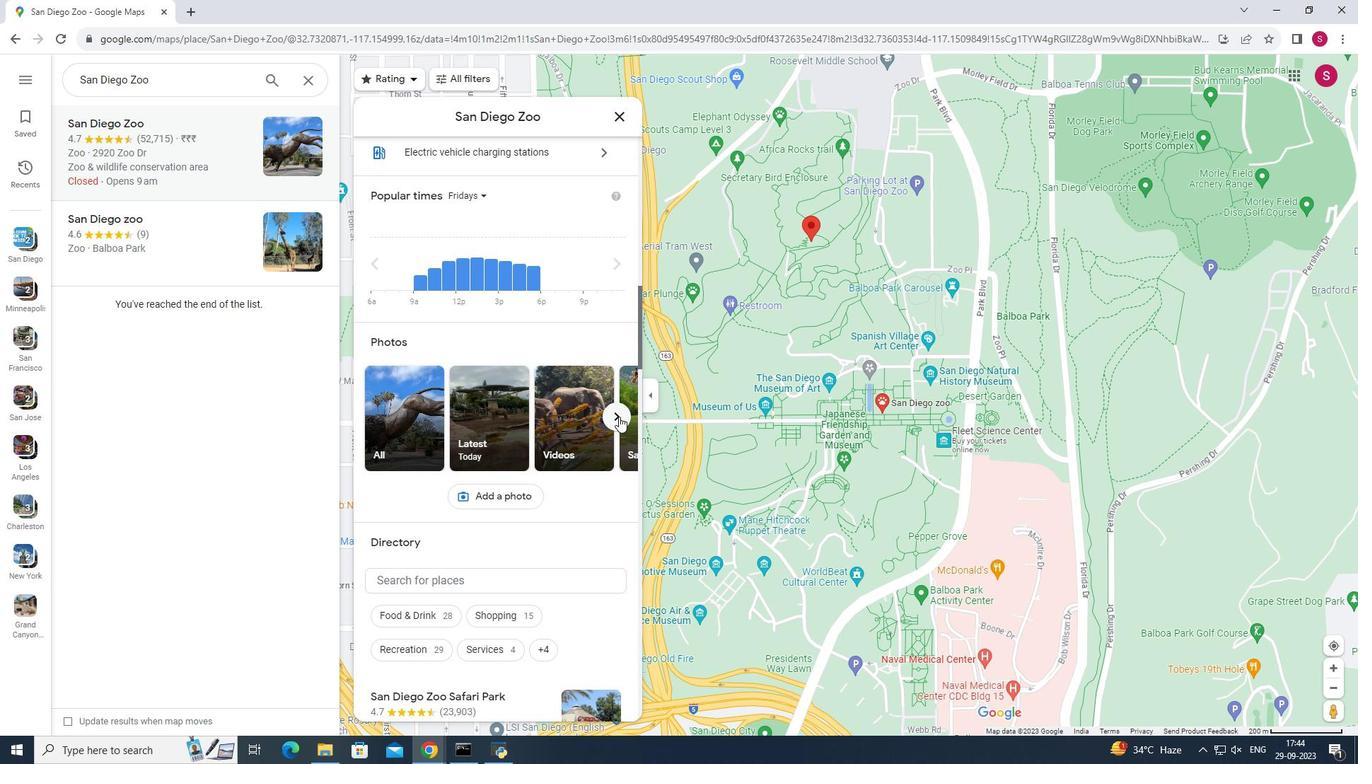 
Action: Mouse pressed left at (619, 416)
Screenshot: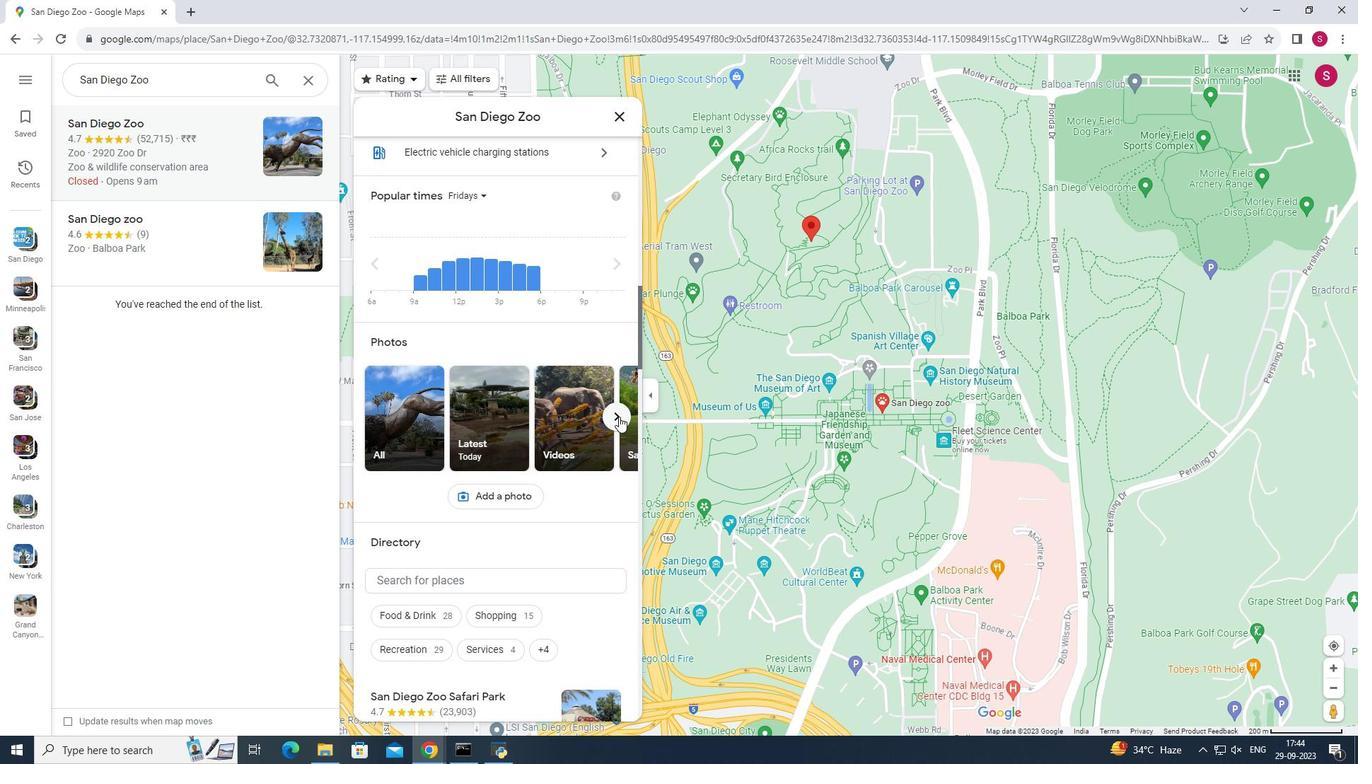 
Action: Mouse pressed left at (619, 416)
Screenshot: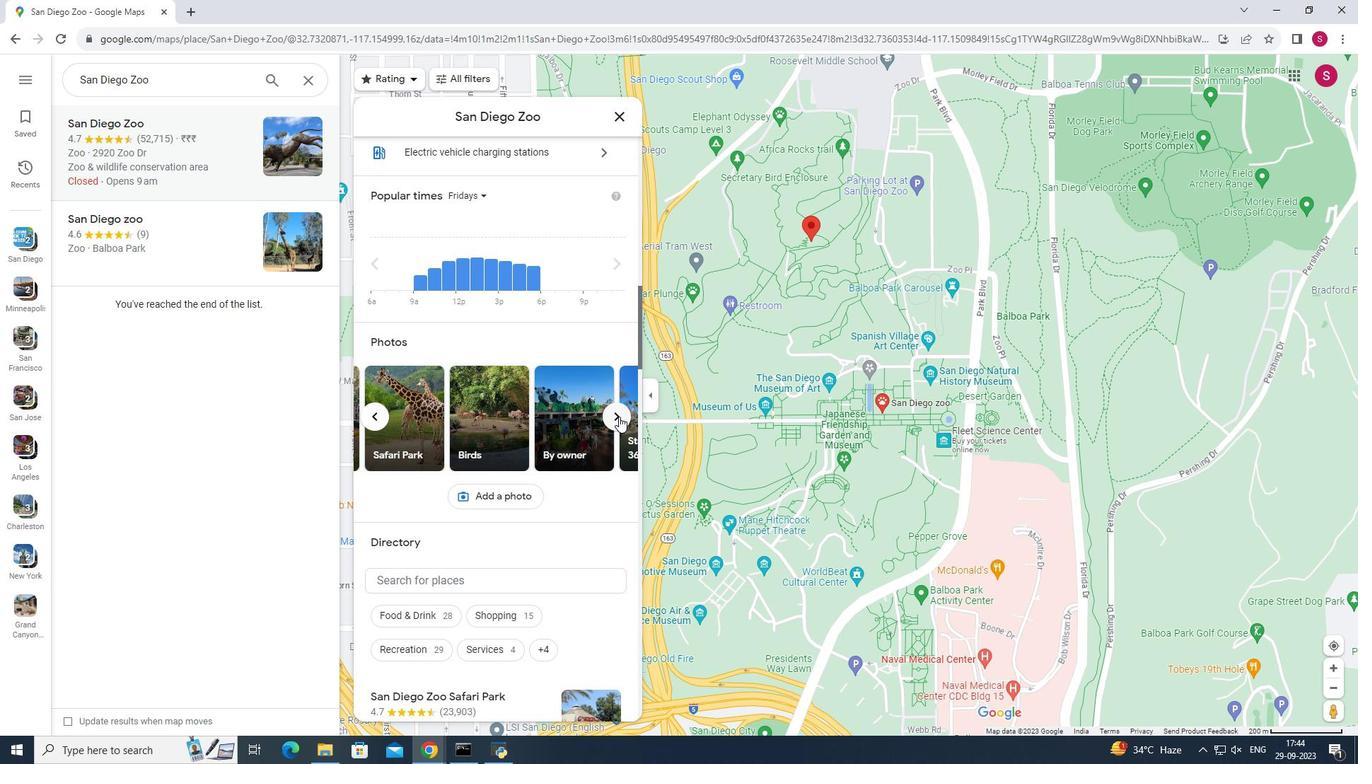 
Action: Mouse moved to (585, 425)
Screenshot: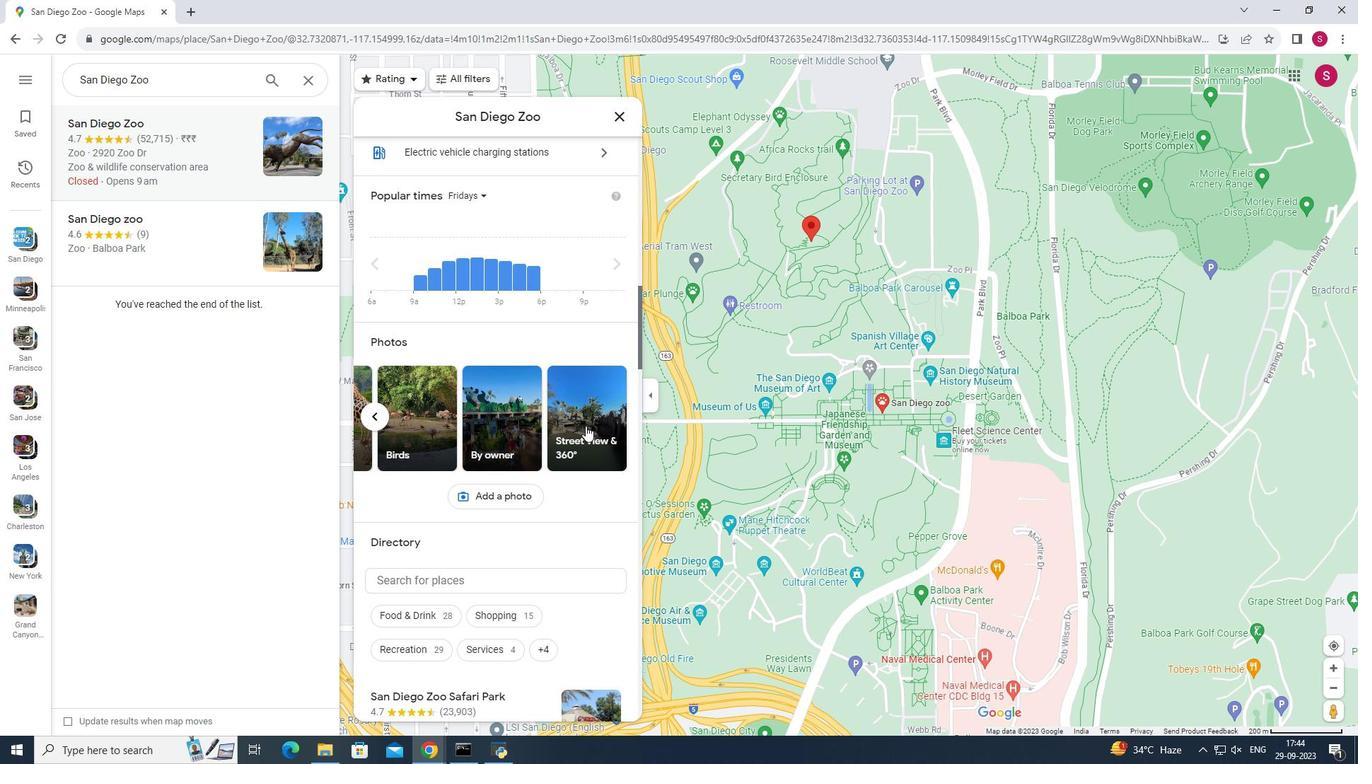 
Action: Mouse scrolled (585, 425) with delta (0, 0)
Screenshot: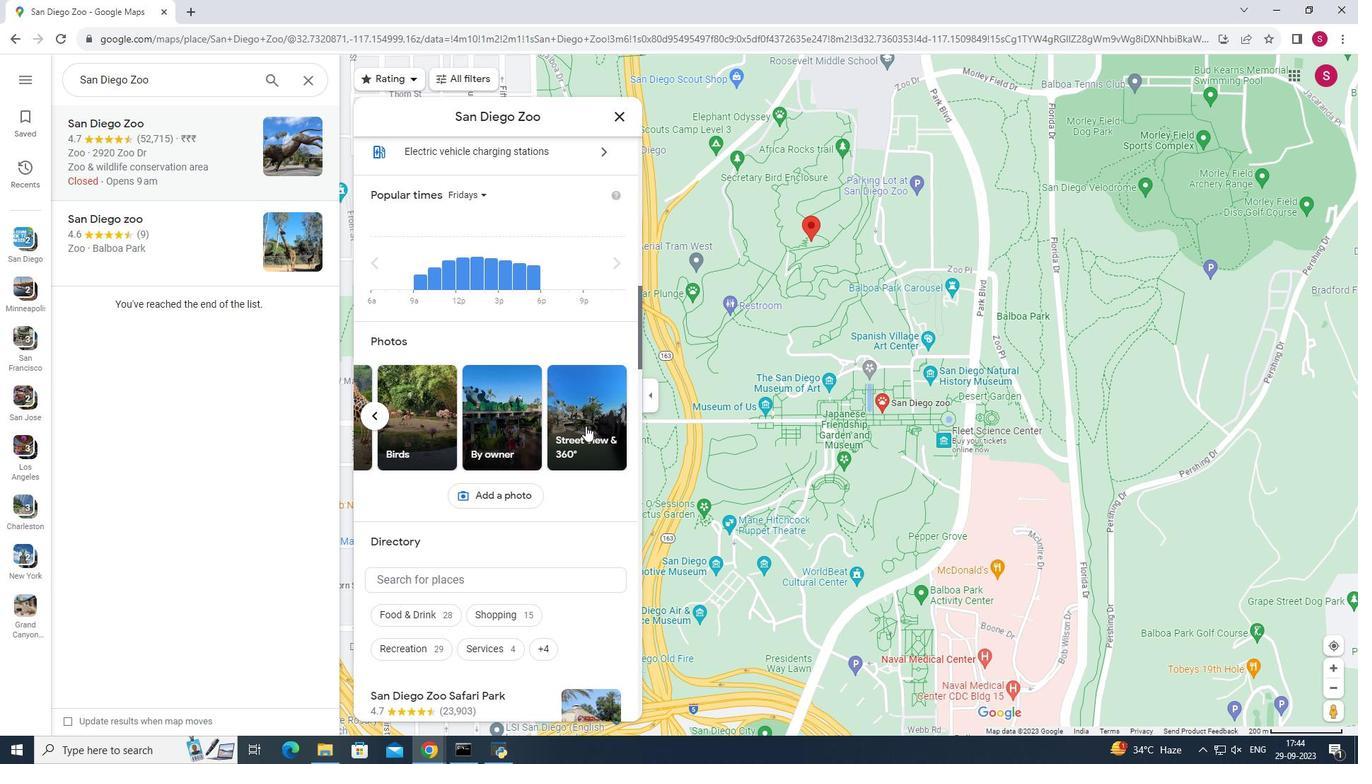 
Action: Mouse scrolled (585, 425) with delta (0, 0)
Screenshot: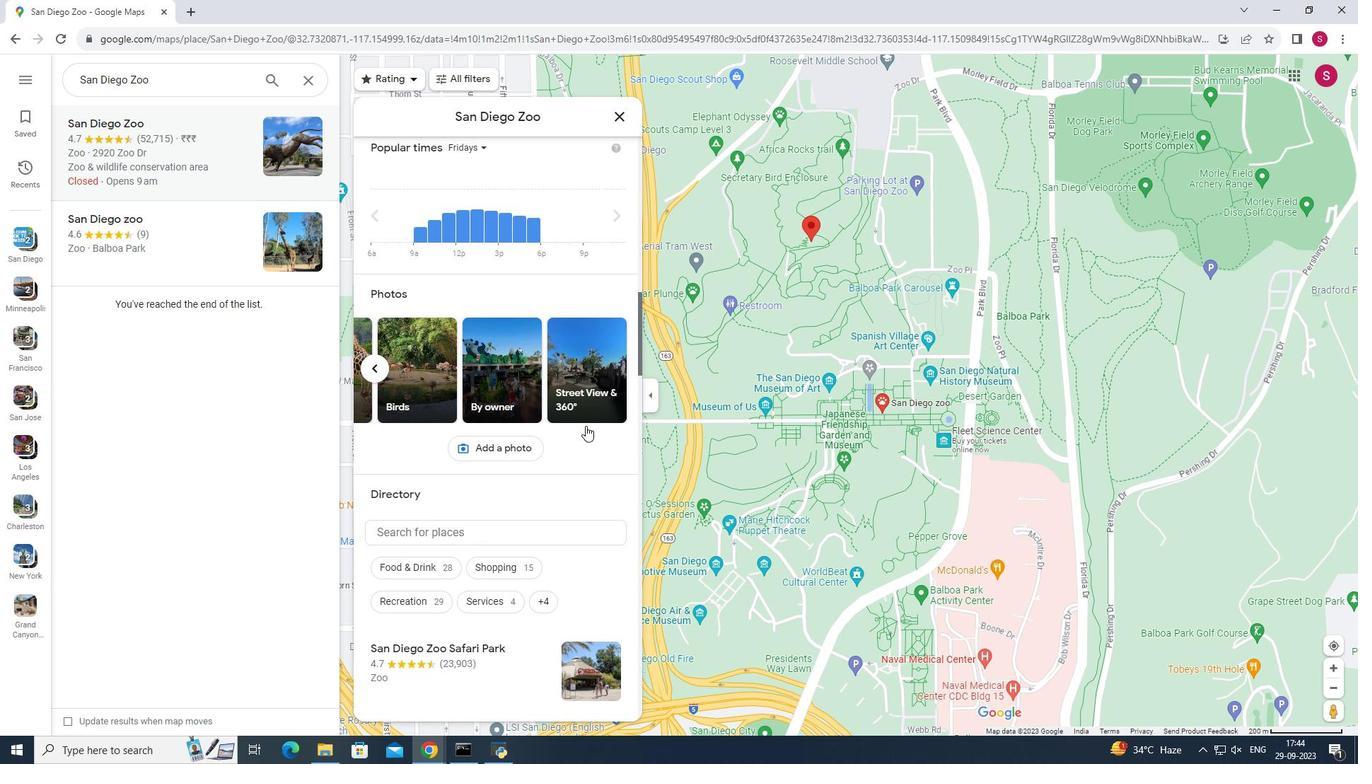 
Action: Mouse scrolled (585, 425) with delta (0, 0)
Screenshot: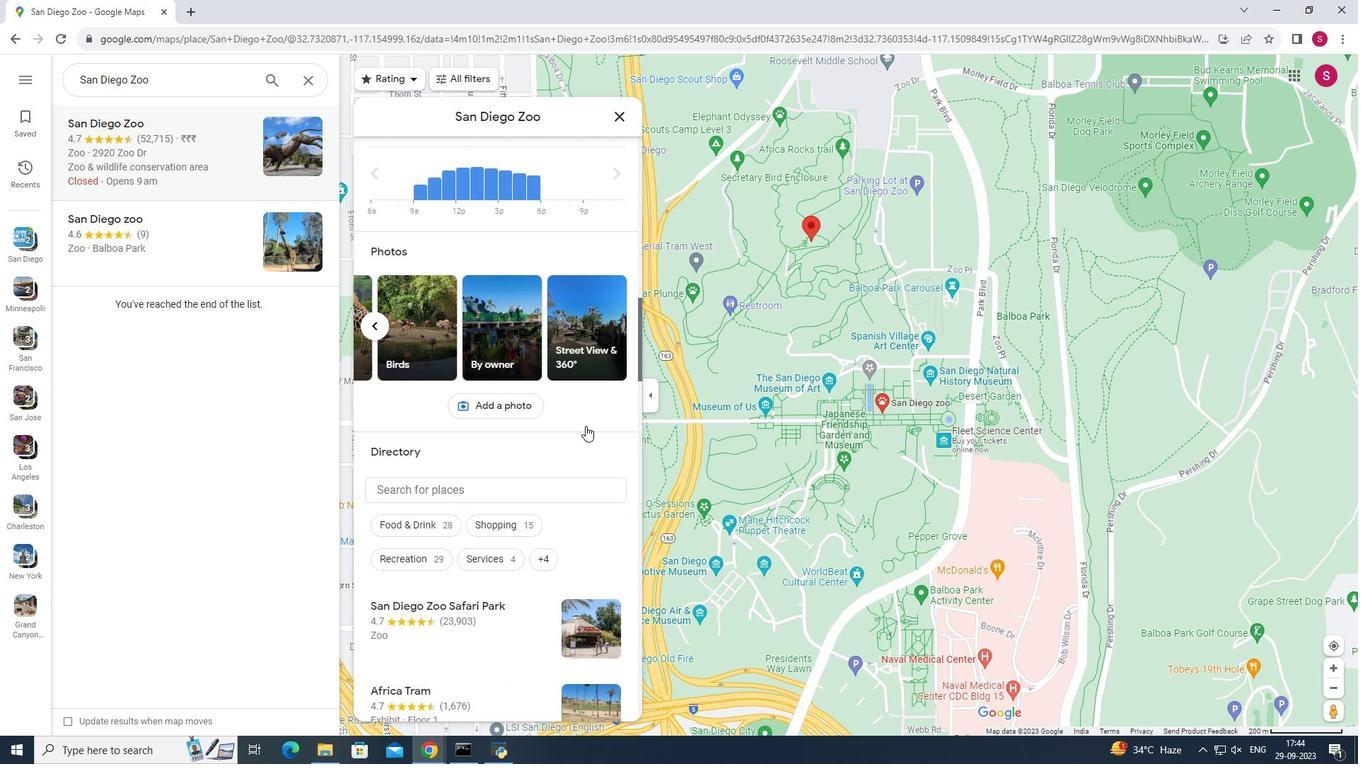 
Action: Mouse scrolled (585, 425) with delta (0, 0)
Screenshot: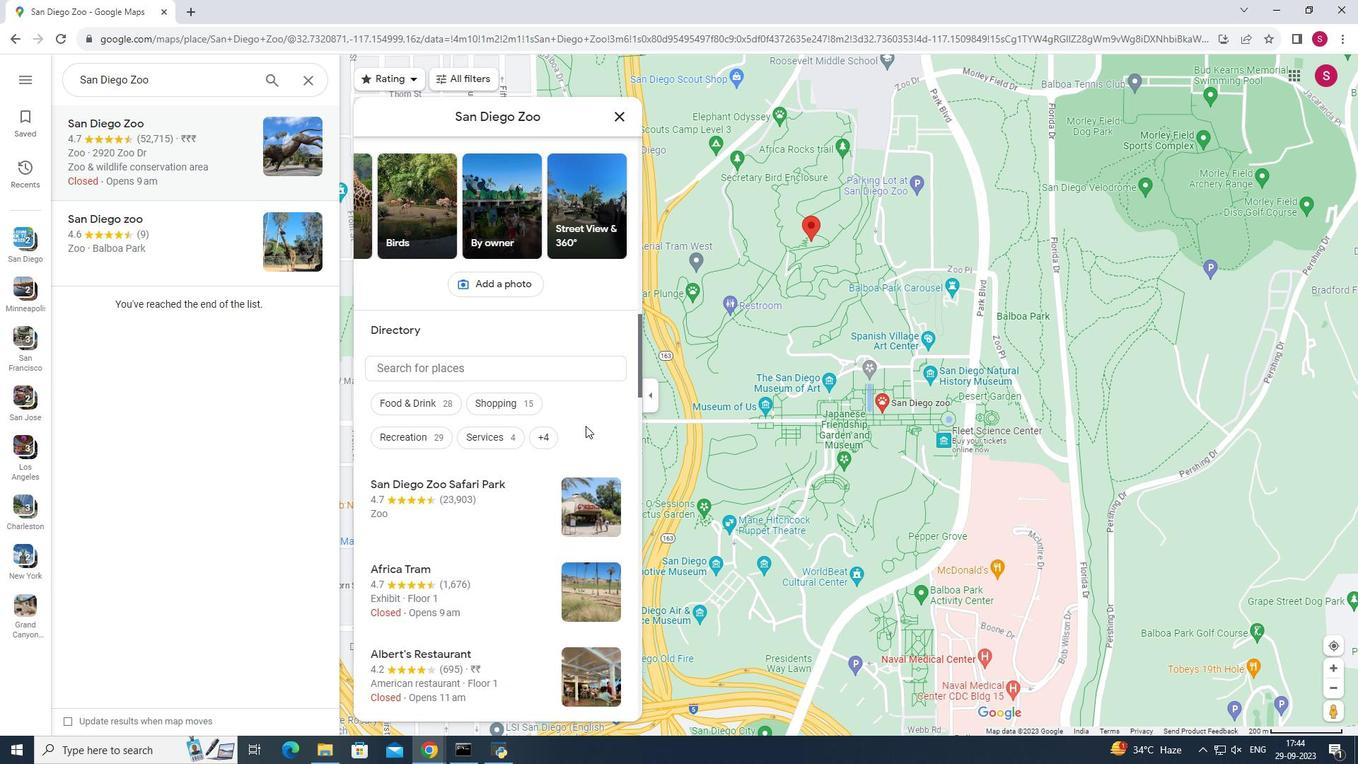 
Action: Mouse scrolled (585, 425) with delta (0, 0)
Screenshot: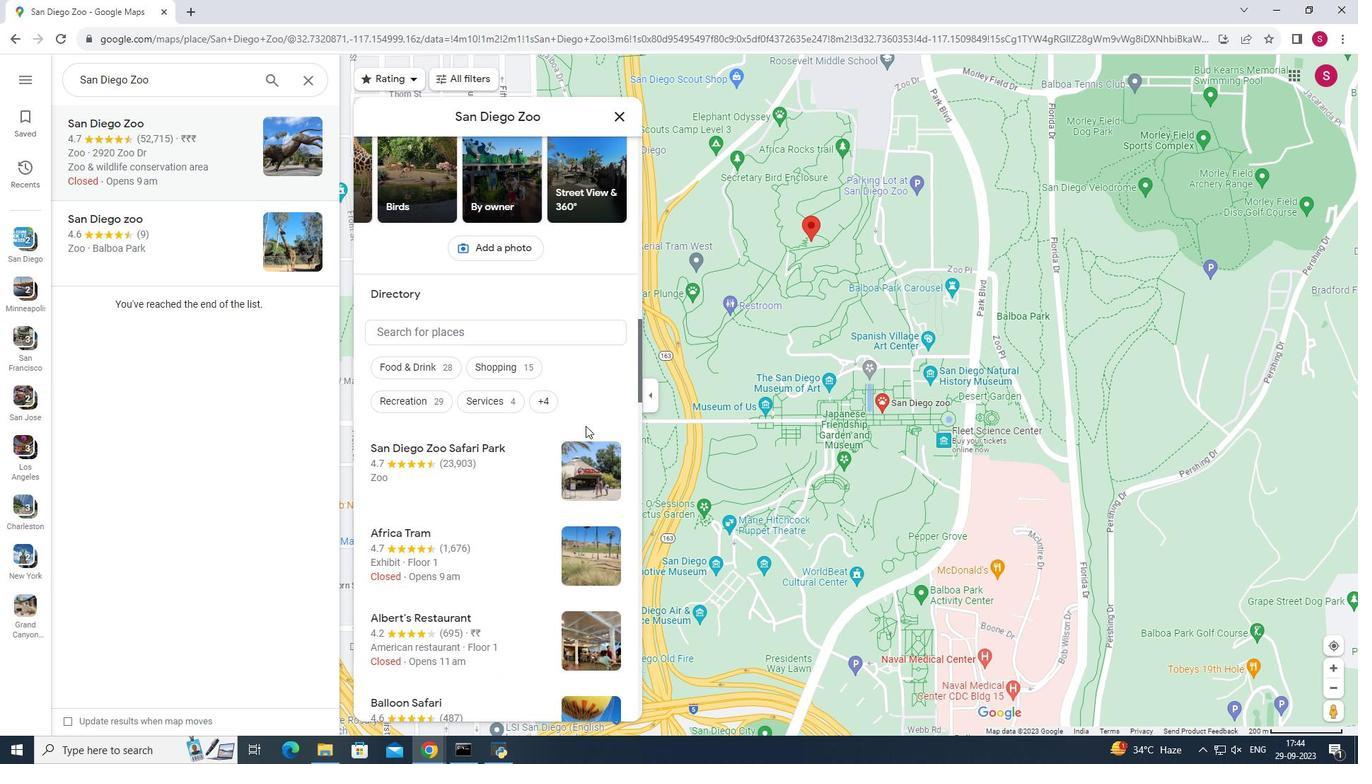 
Action: Mouse scrolled (585, 425) with delta (0, 0)
Screenshot: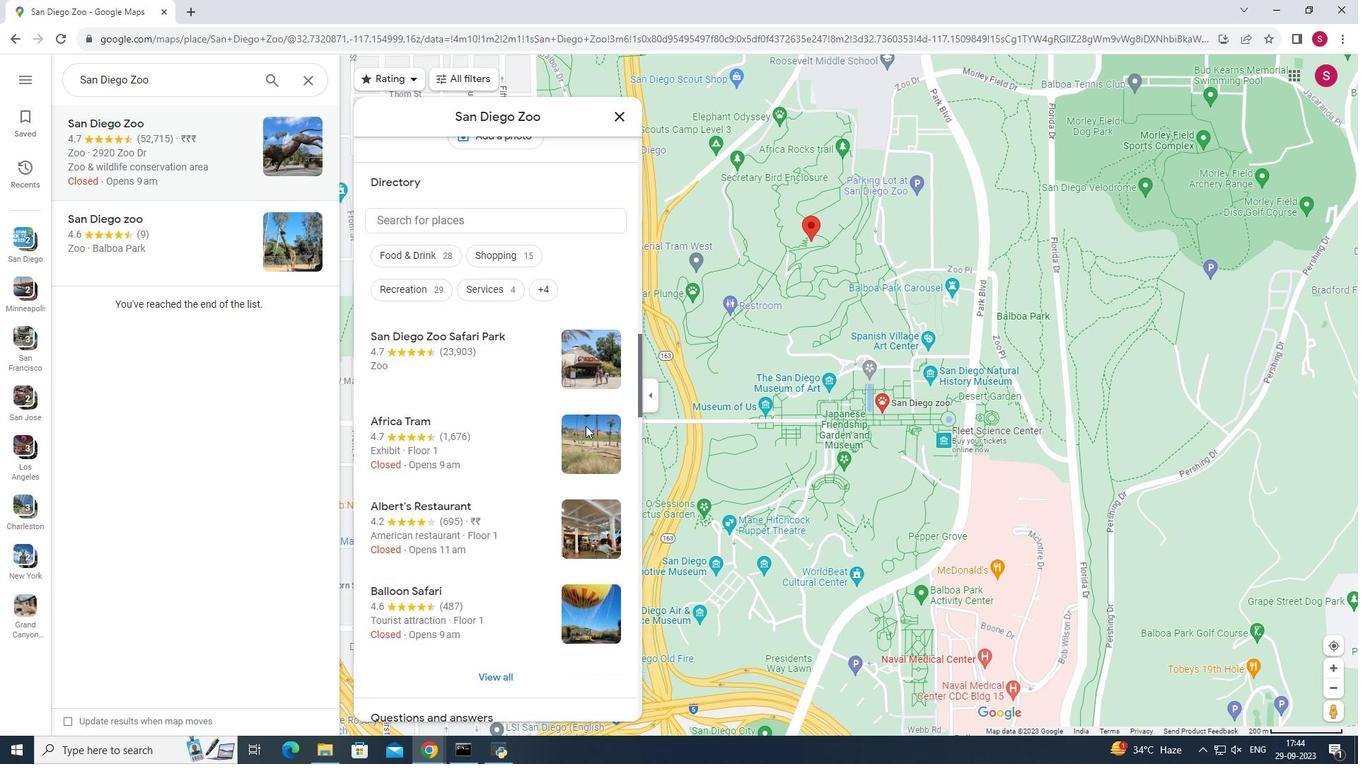 
Action: Mouse scrolled (585, 425) with delta (0, 0)
Screenshot: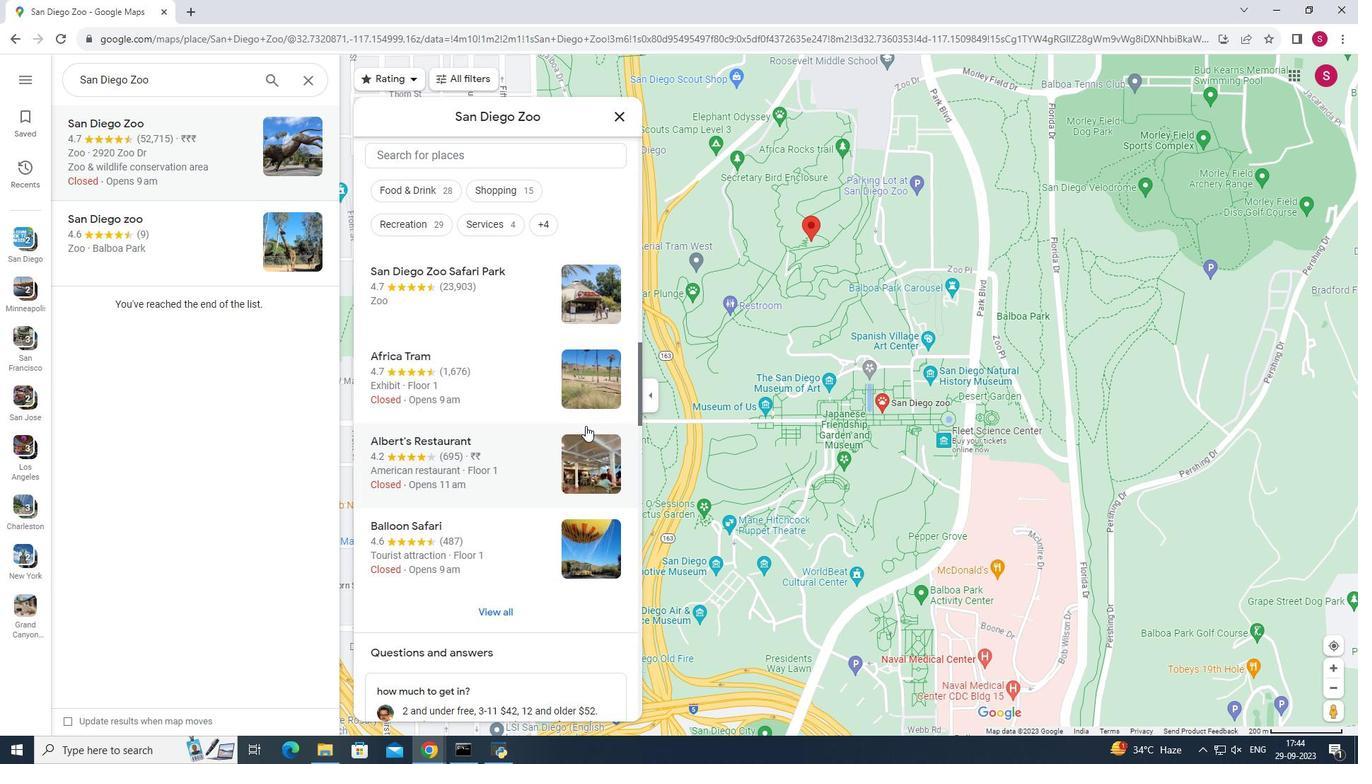 
Action: Mouse scrolled (585, 425) with delta (0, 0)
Screenshot: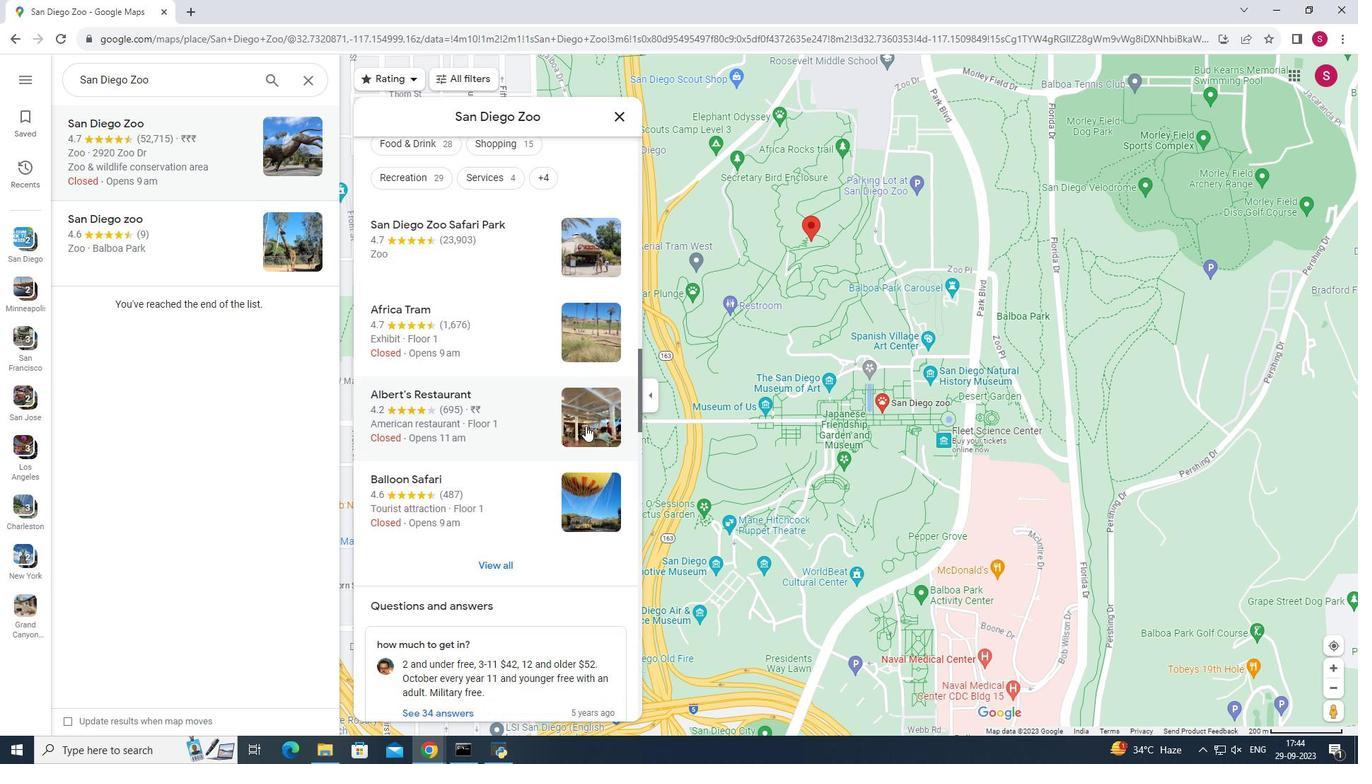
Action: Mouse scrolled (585, 425) with delta (0, 0)
Screenshot: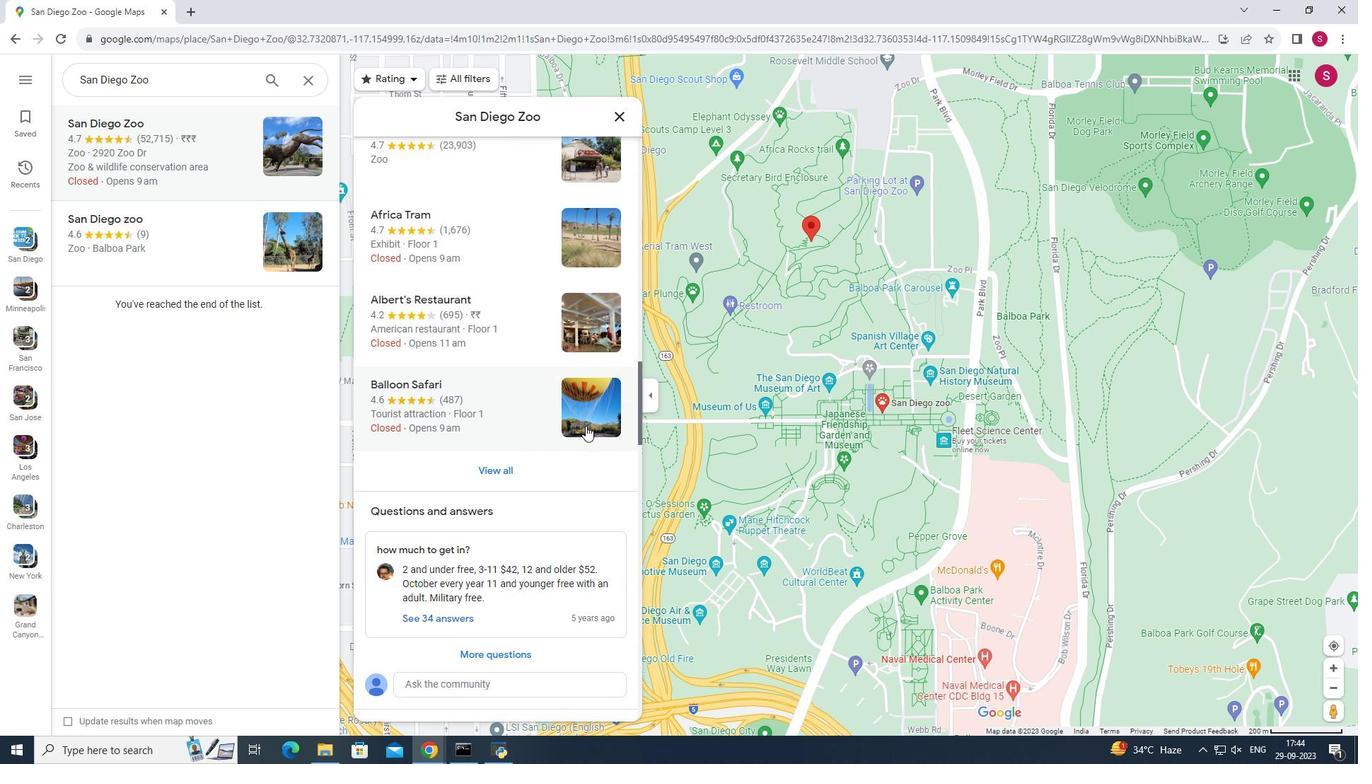 
Action: Mouse scrolled (585, 425) with delta (0, 0)
Screenshot: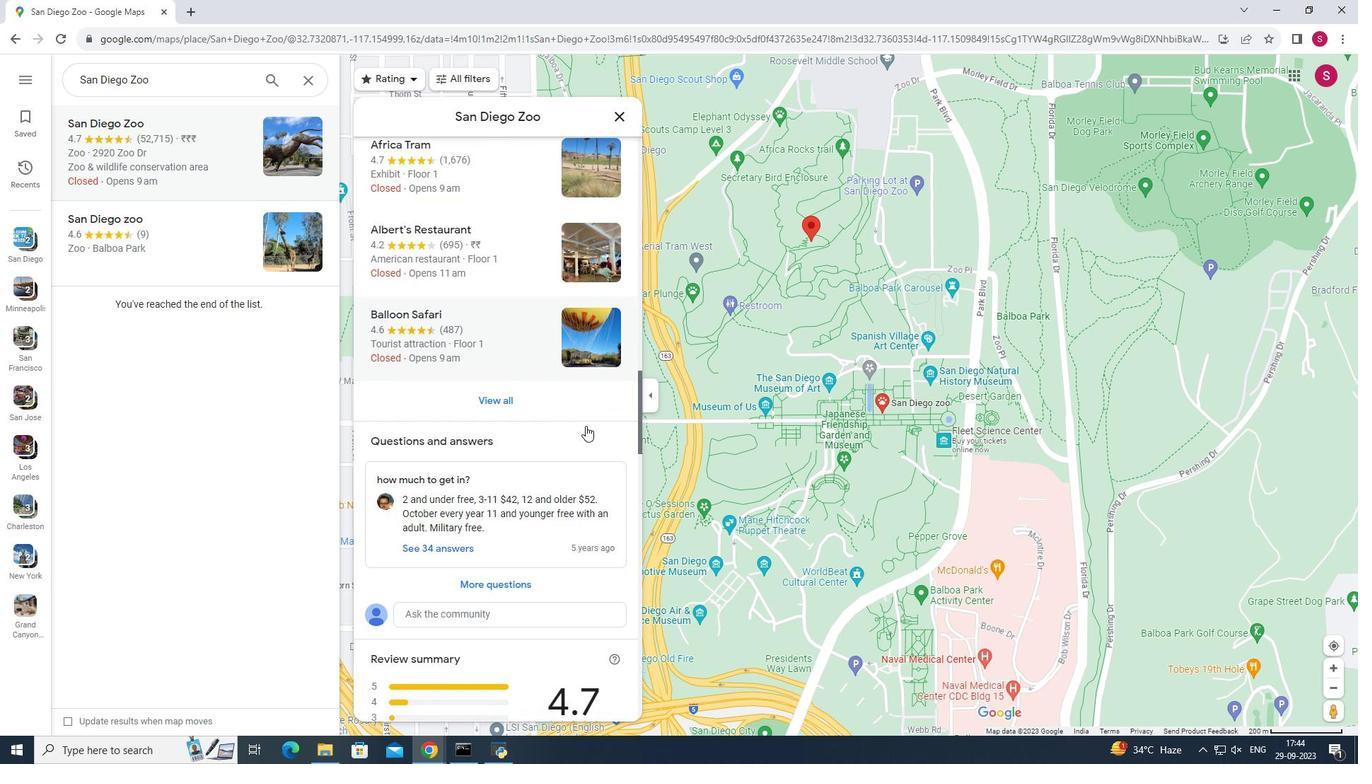 
Action: Mouse scrolled (585, 425) with delta (0, 0)
Screenshot: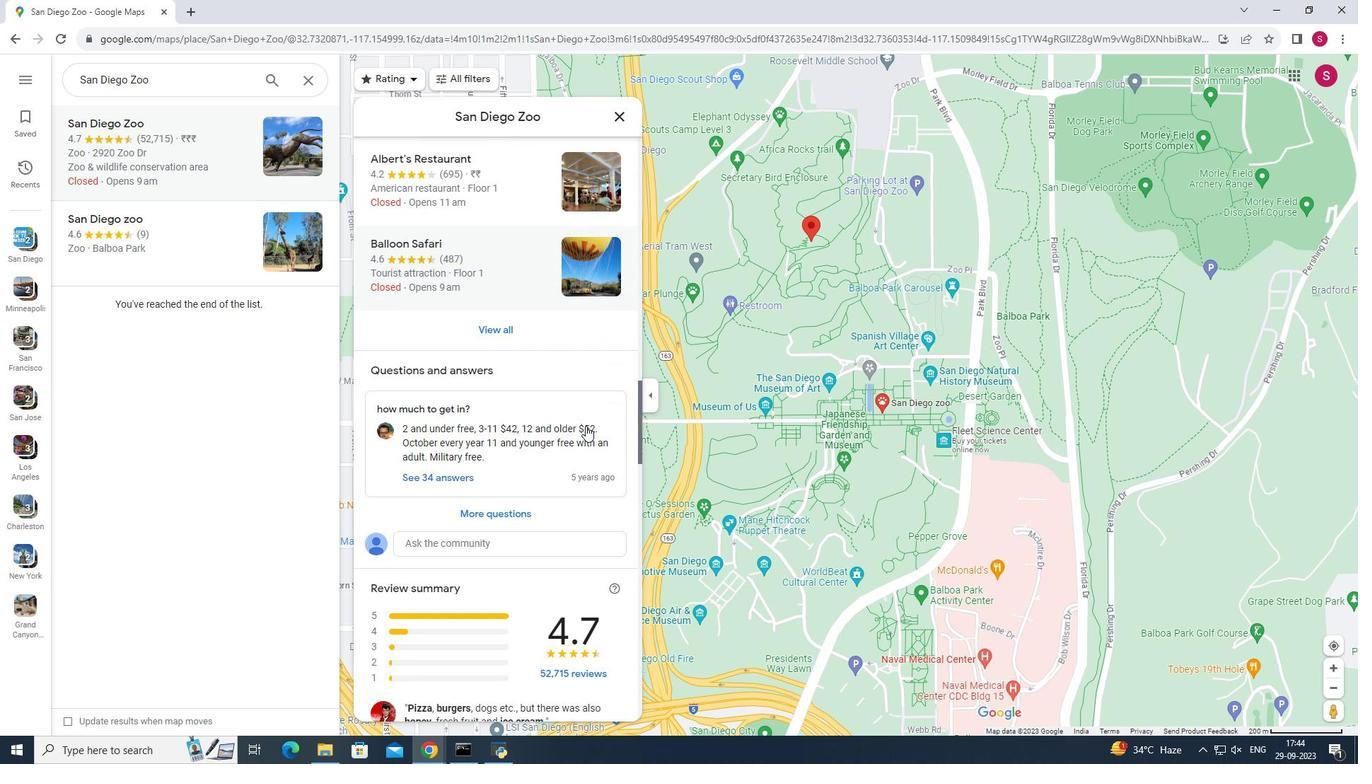
Action: Mouse scrolled (585, 425) with delta (0, 0)
Screenshot: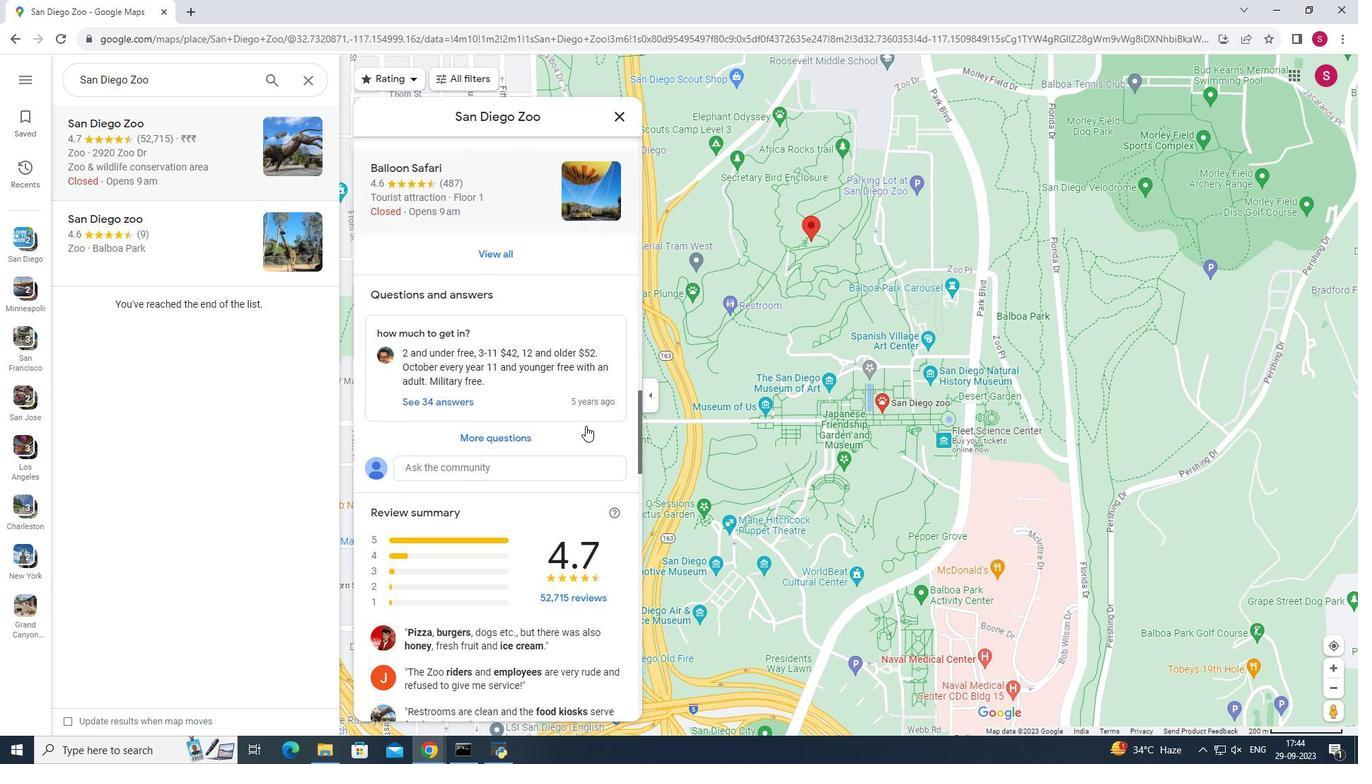 
Action: Mouse scrolled (585, 426) with delta (0, 0)
Screenshot: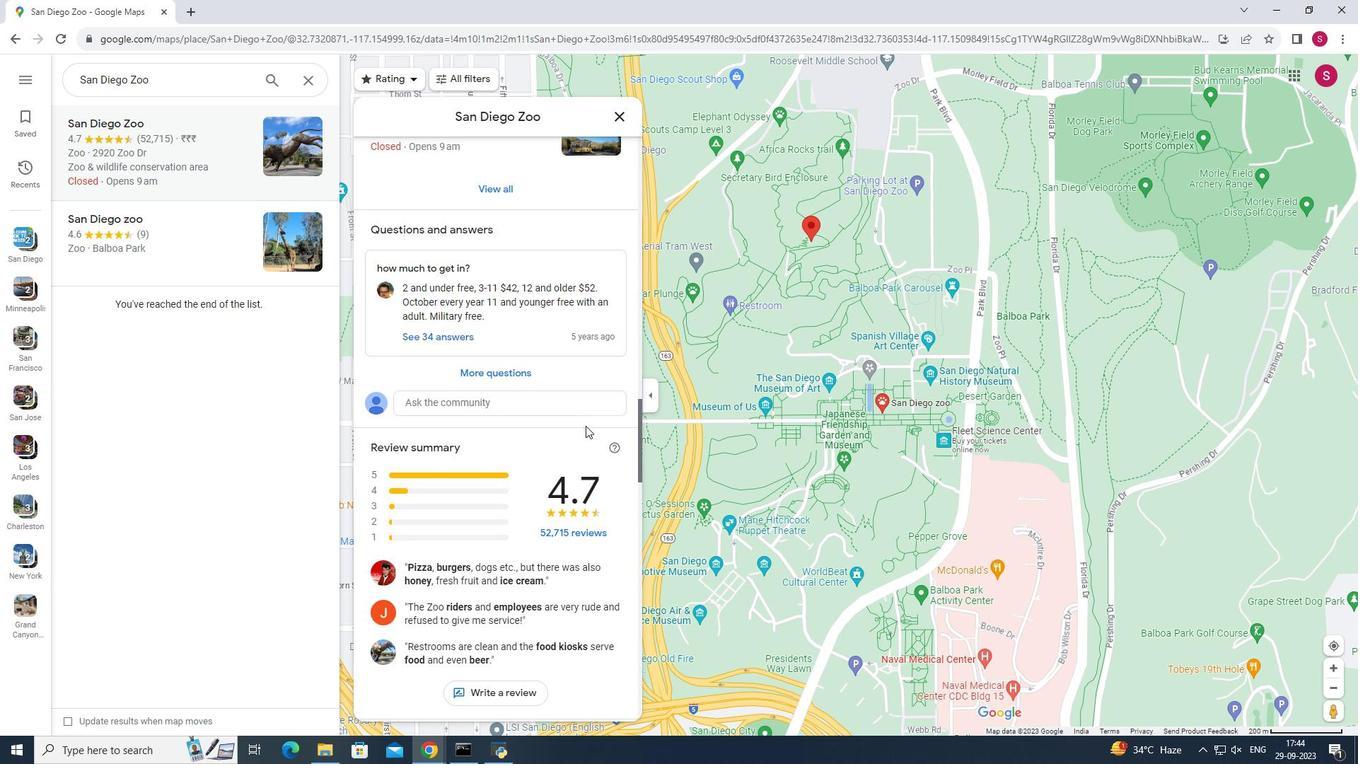 
Action: Mouse scrolled (585, 426) with delta (0, 0)
Screenshot: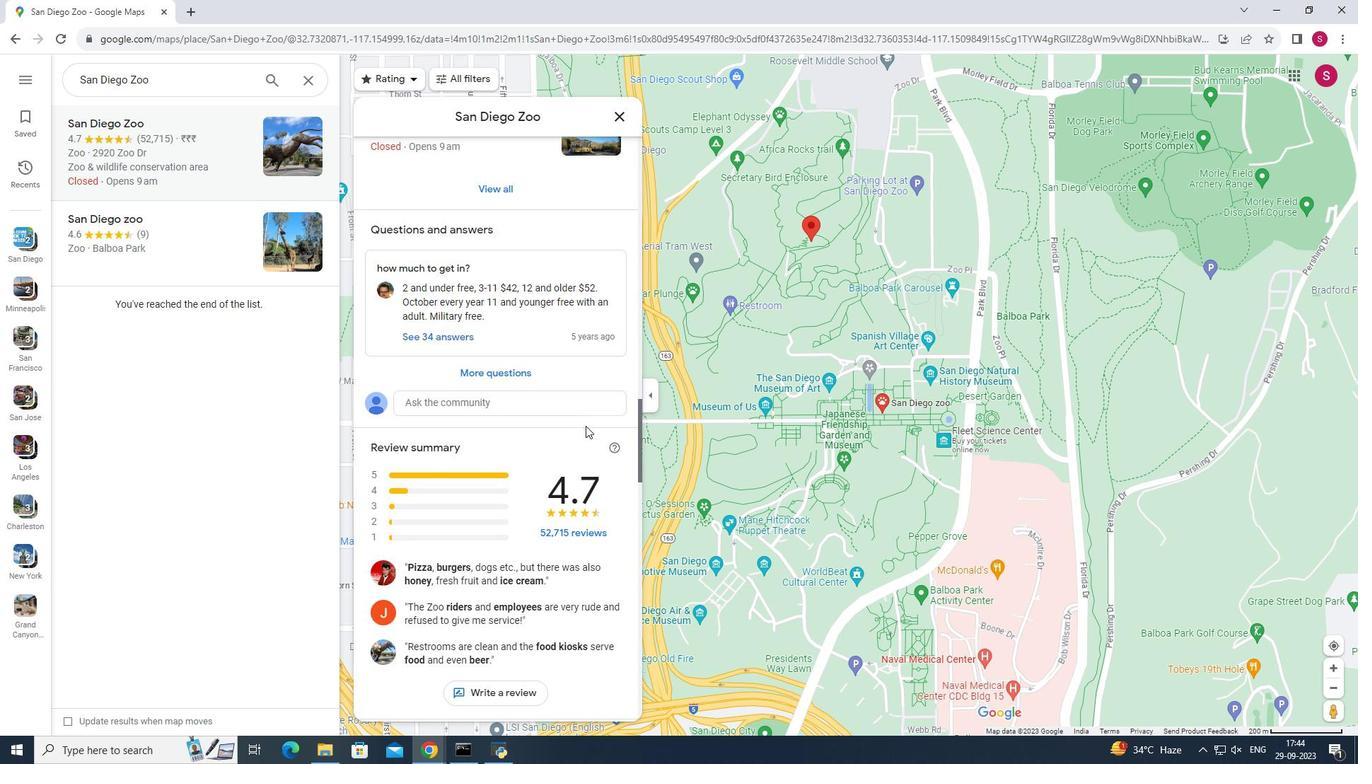 
Action: Mouse scrolled (585, 426) with delta (0, 0)
Screenshot: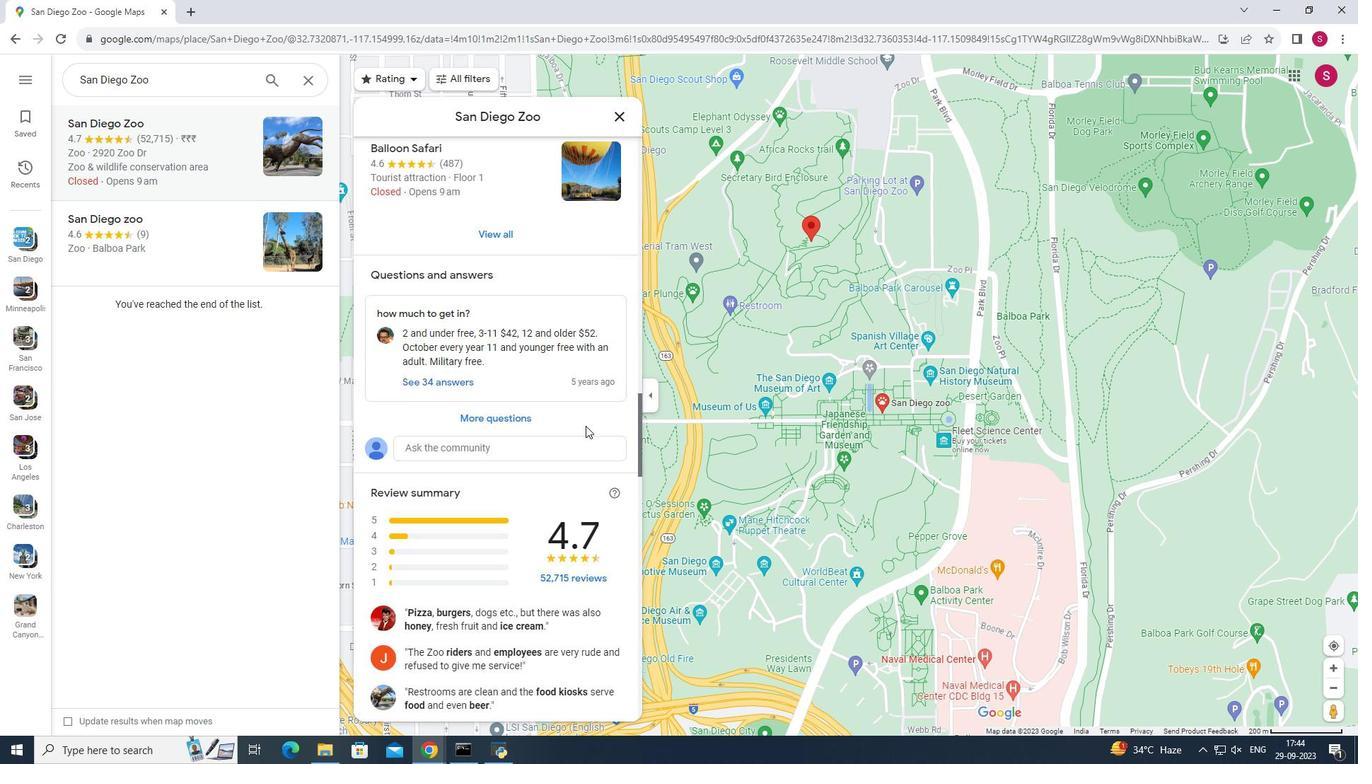 
Action: Mouse scrolled (585, 426) with delta (0, 0)
Screenshot: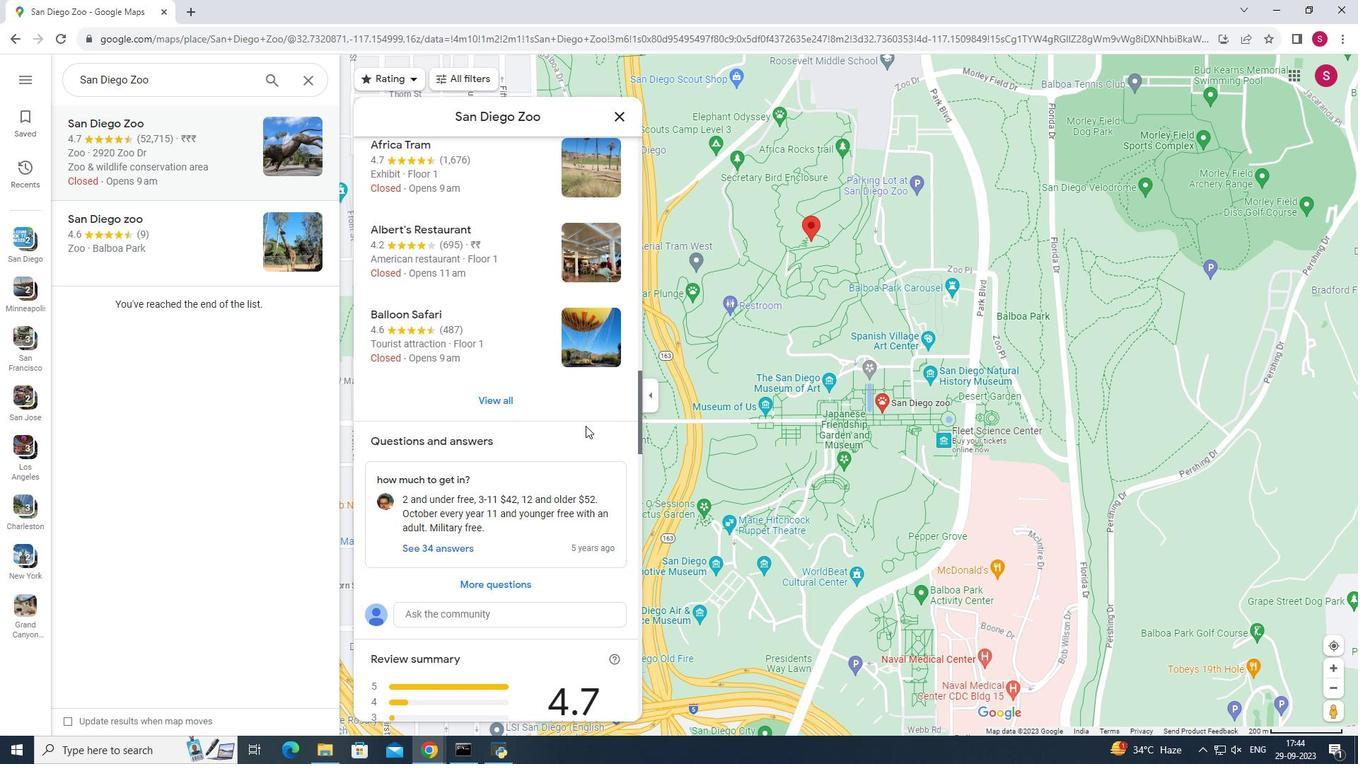 
Action: Mouse scrolled (585, 426) with delta (0, 0)
Screenshot: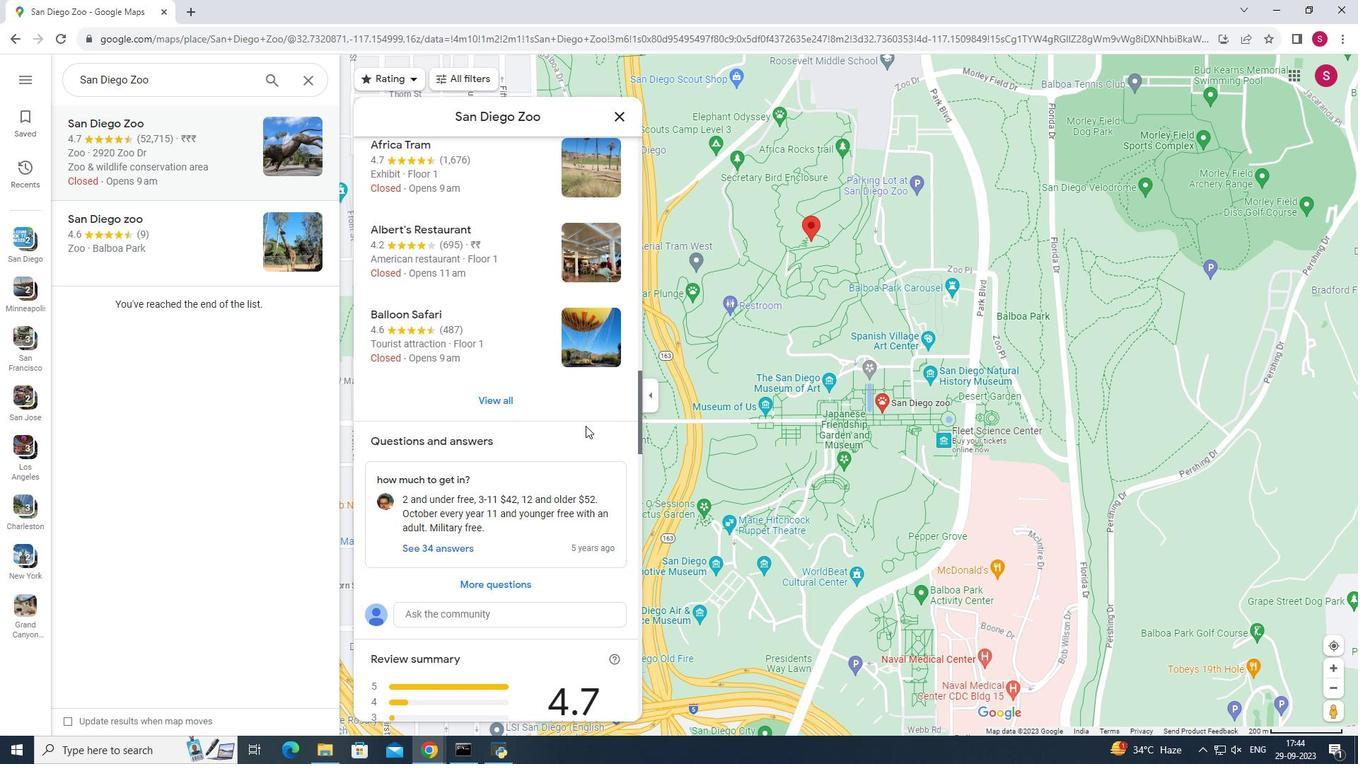 
Action: Mouse scrolled (585, 426) with delta (0, 0)
Screenshot: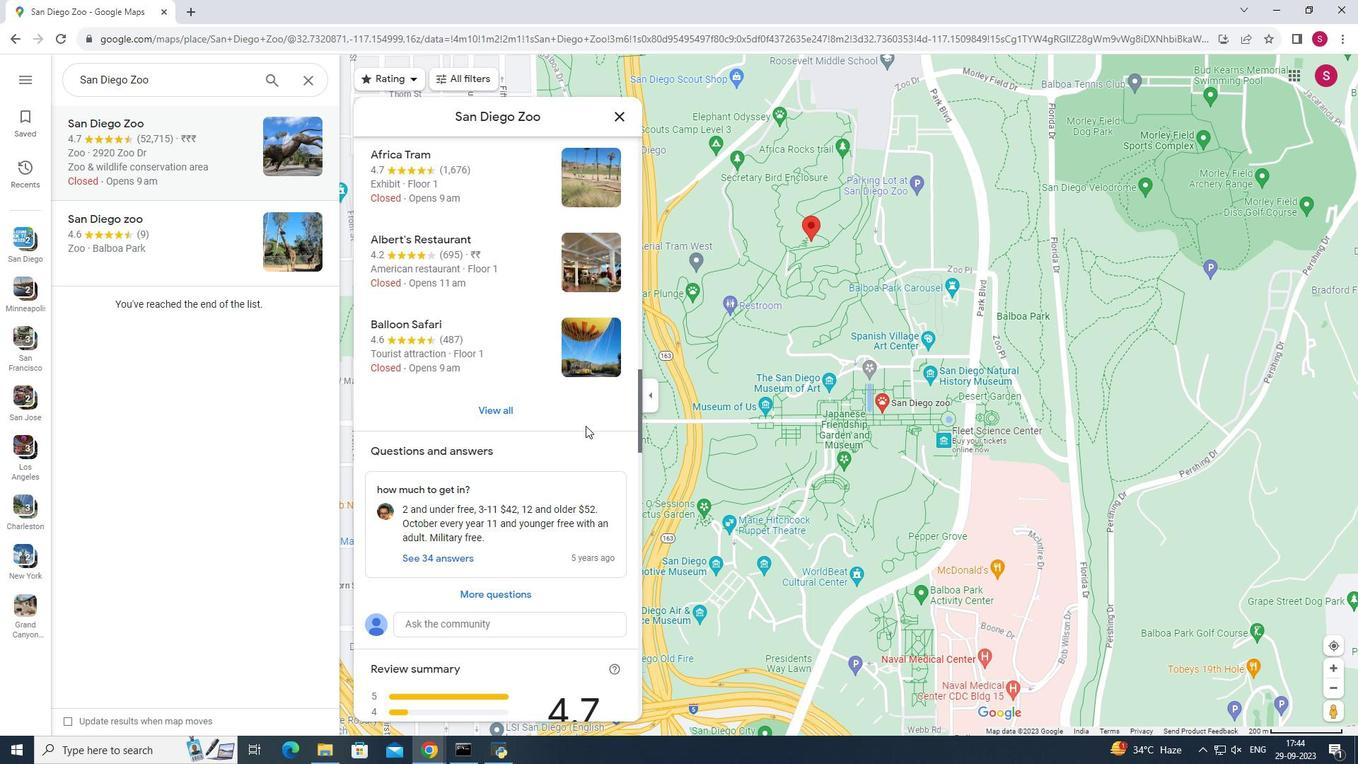 
Action: Mouse scrolled (585, 426) with delta (0, 0)
Screenshot: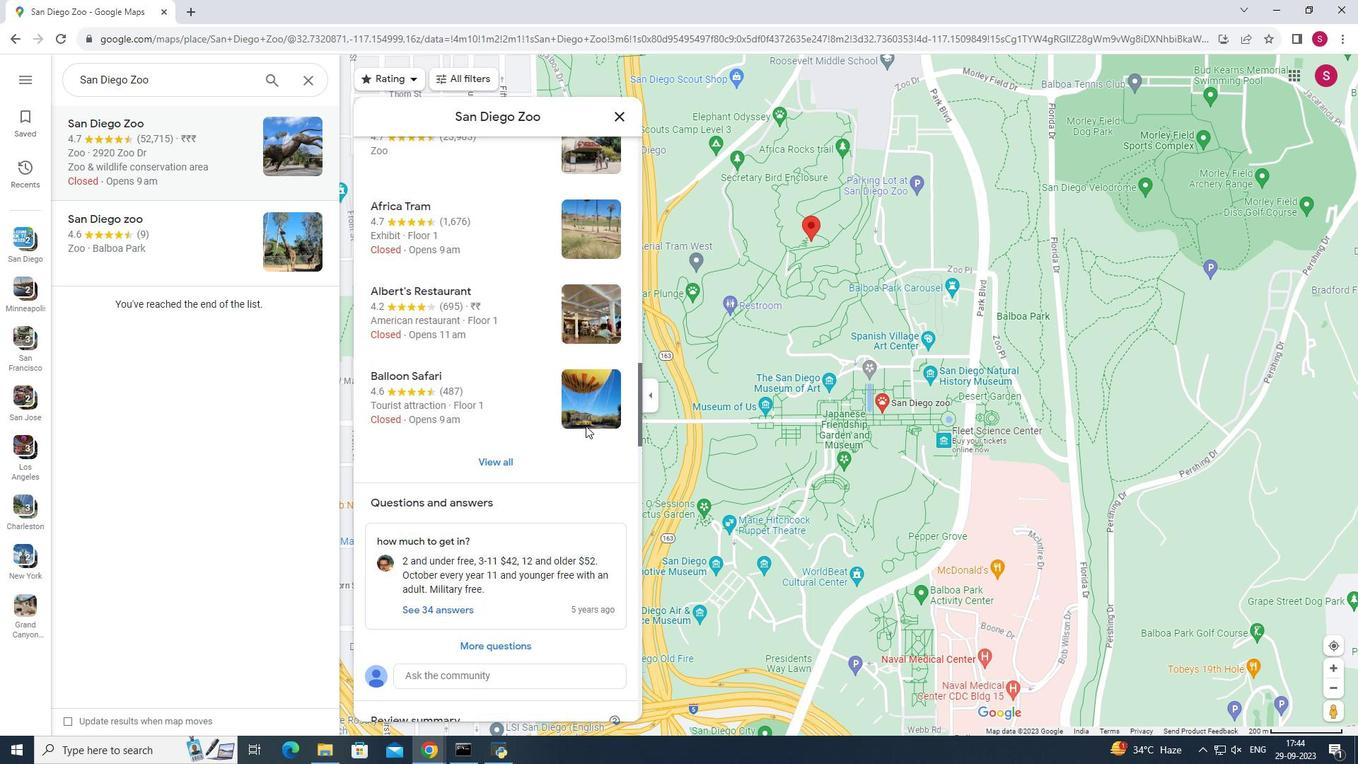 
Action: Mouse scrolled (585, 426) with delta (0, 0)
Screenshot: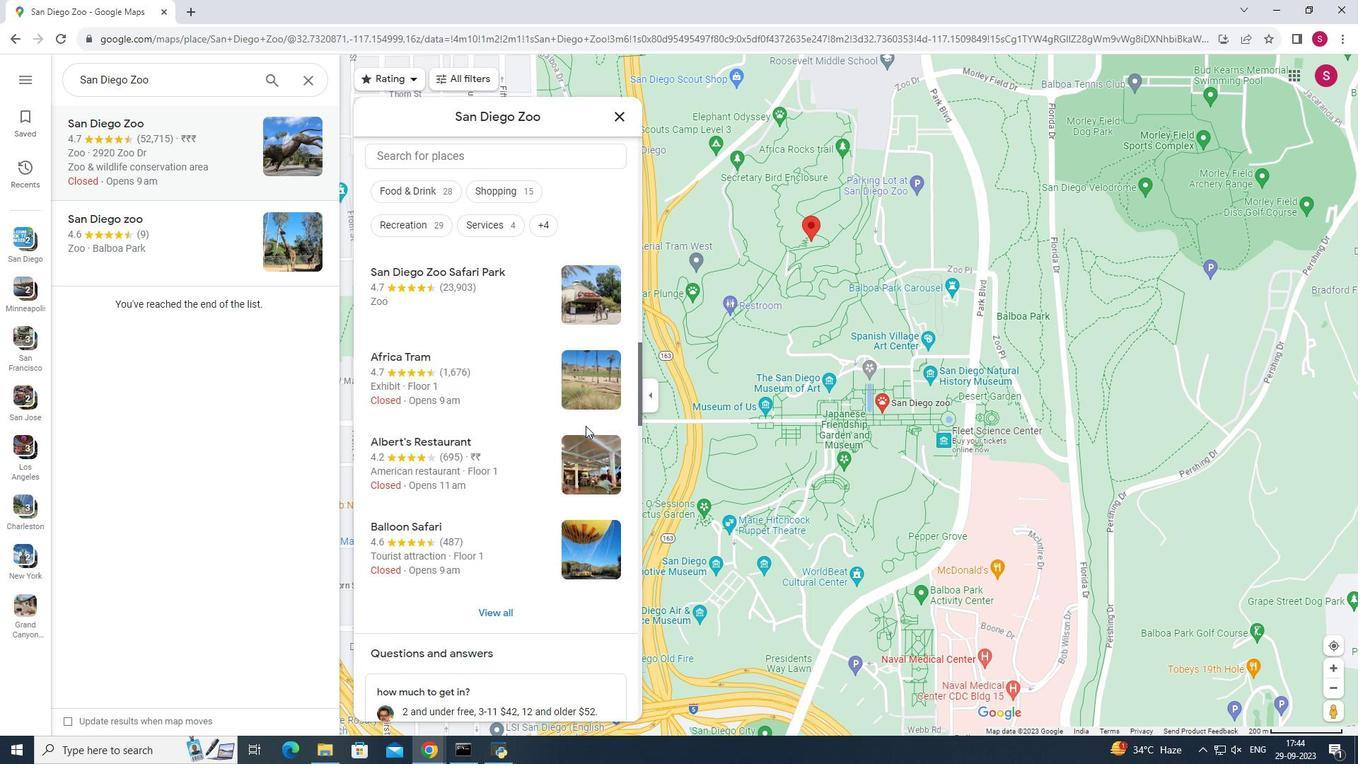 
Action: Mouse scrolled (585, 426) with delta (0, 0)
Screenshot: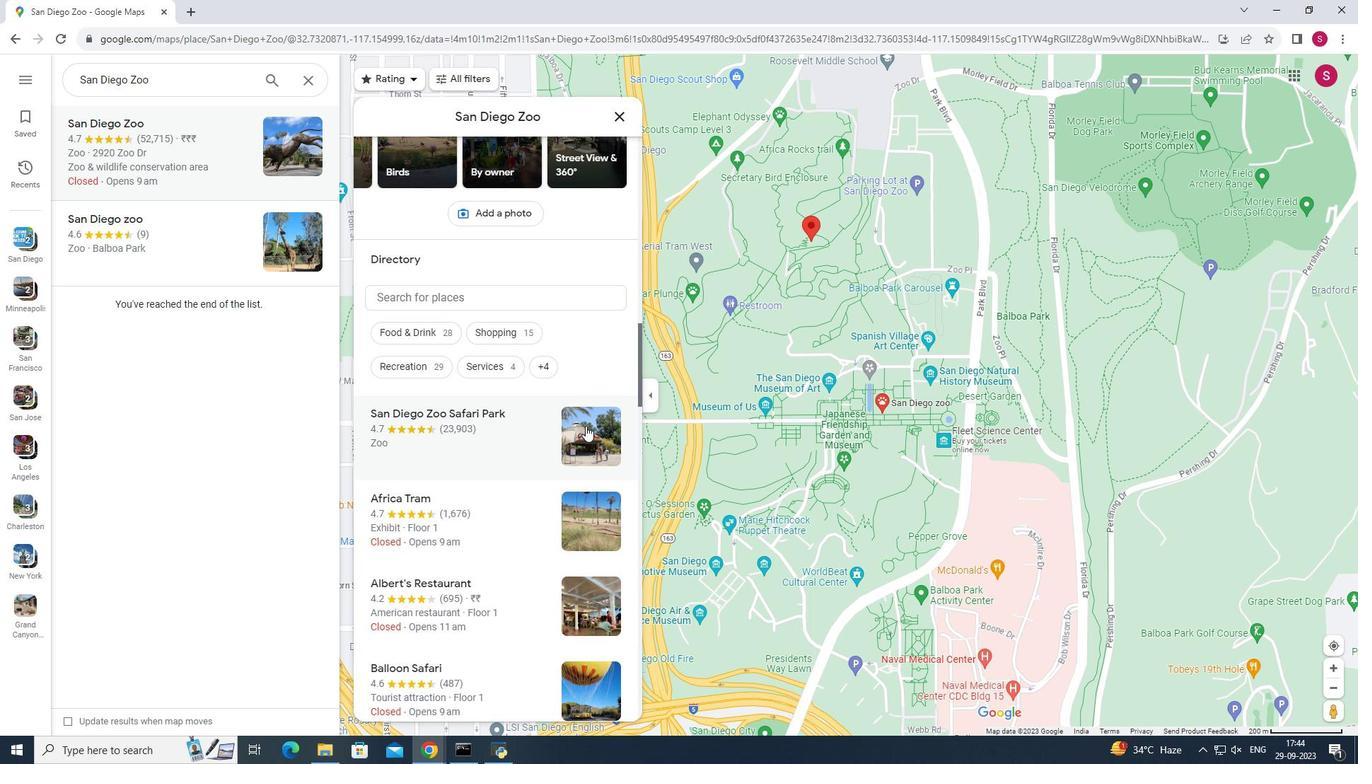 
Action: Mouse scrolled (585, 426) with delta (0, 0)
Screenshot: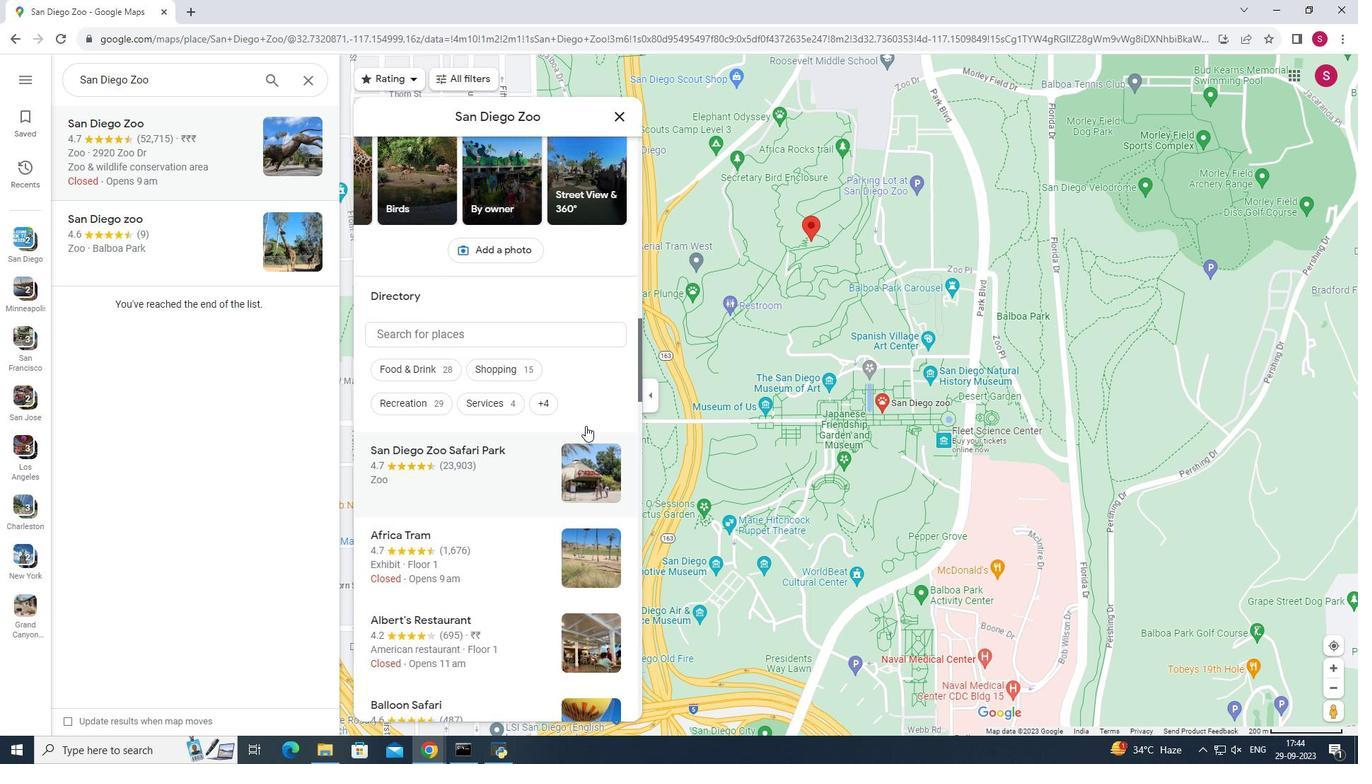
Action: Mouse scrolled (585, 426) with delta (0, 0)
Screenshot: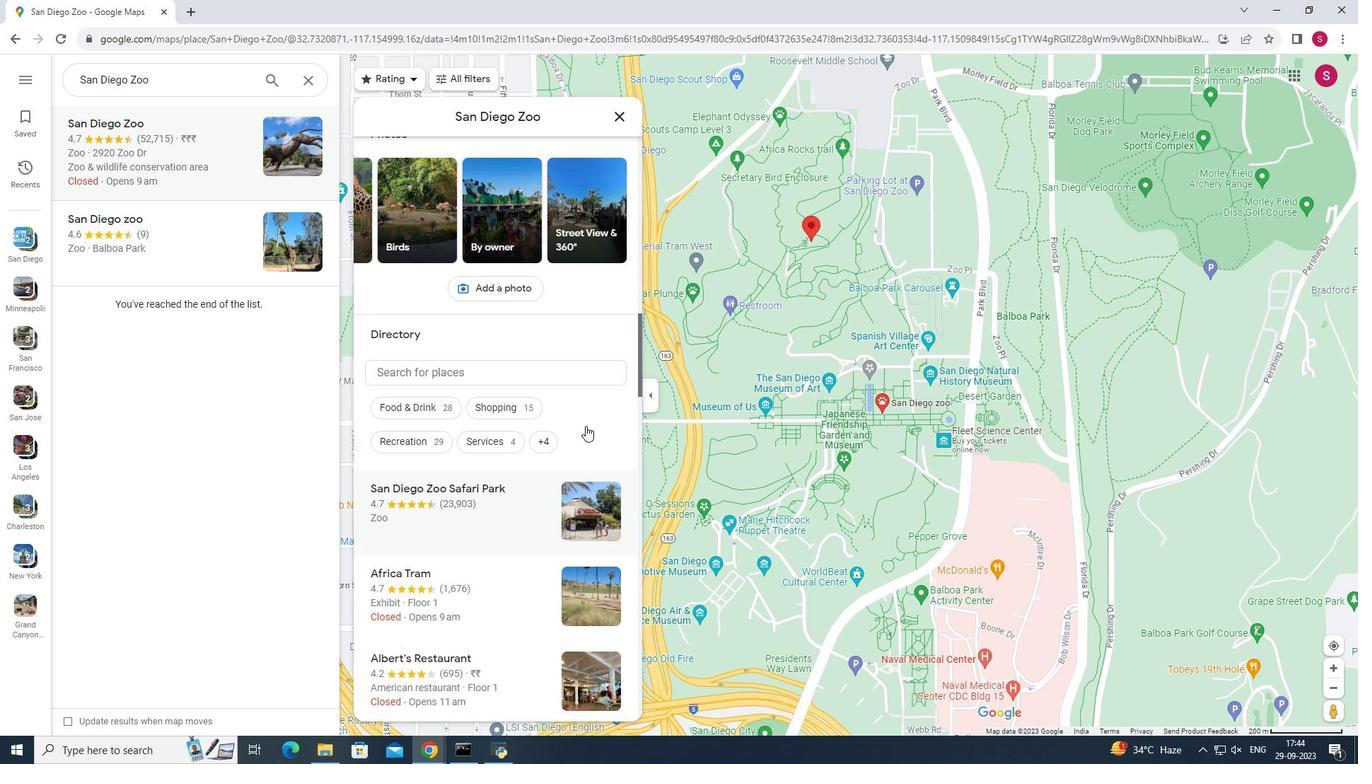 
Action: Mouse scrolled (585, 426) with delta (0, 0)
Screenshot: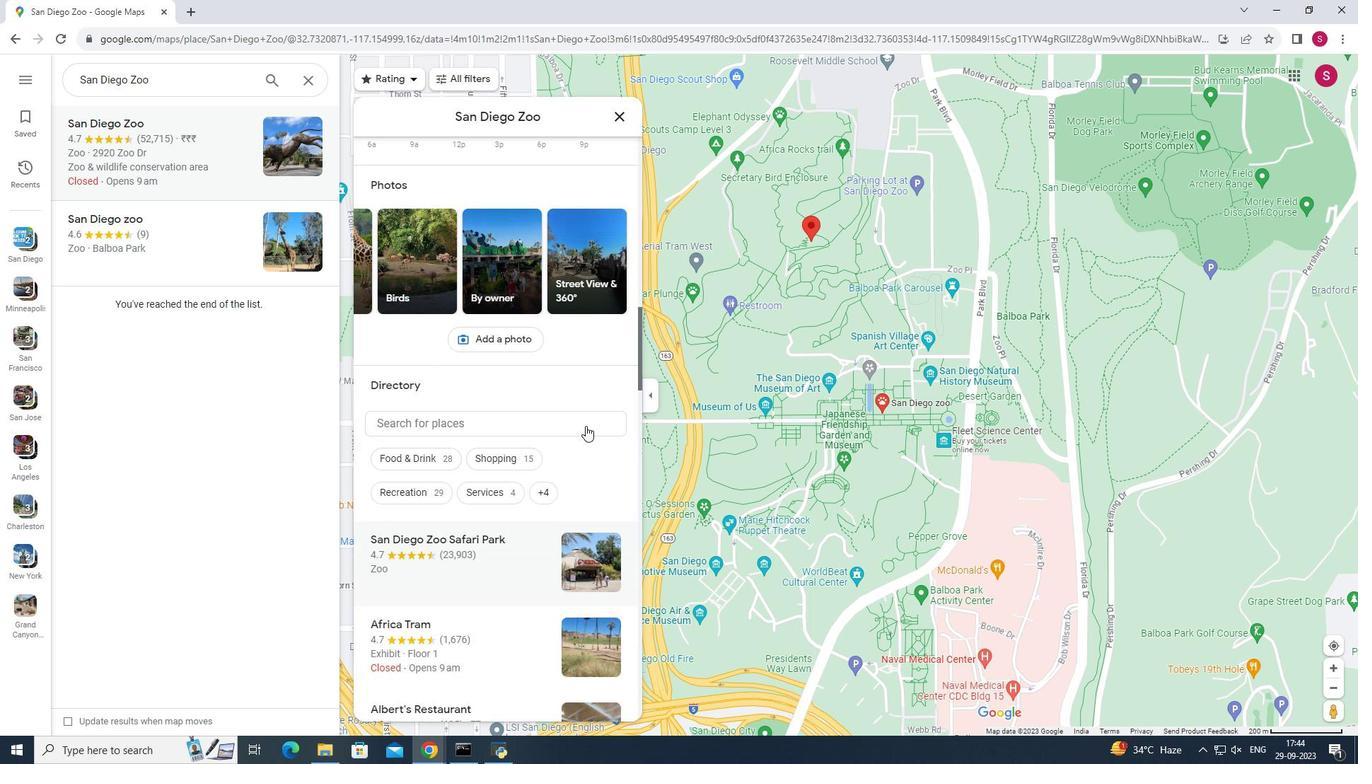 
Action: Mouse scrolled (585, 426) with delta (0, 0)
Screenshot: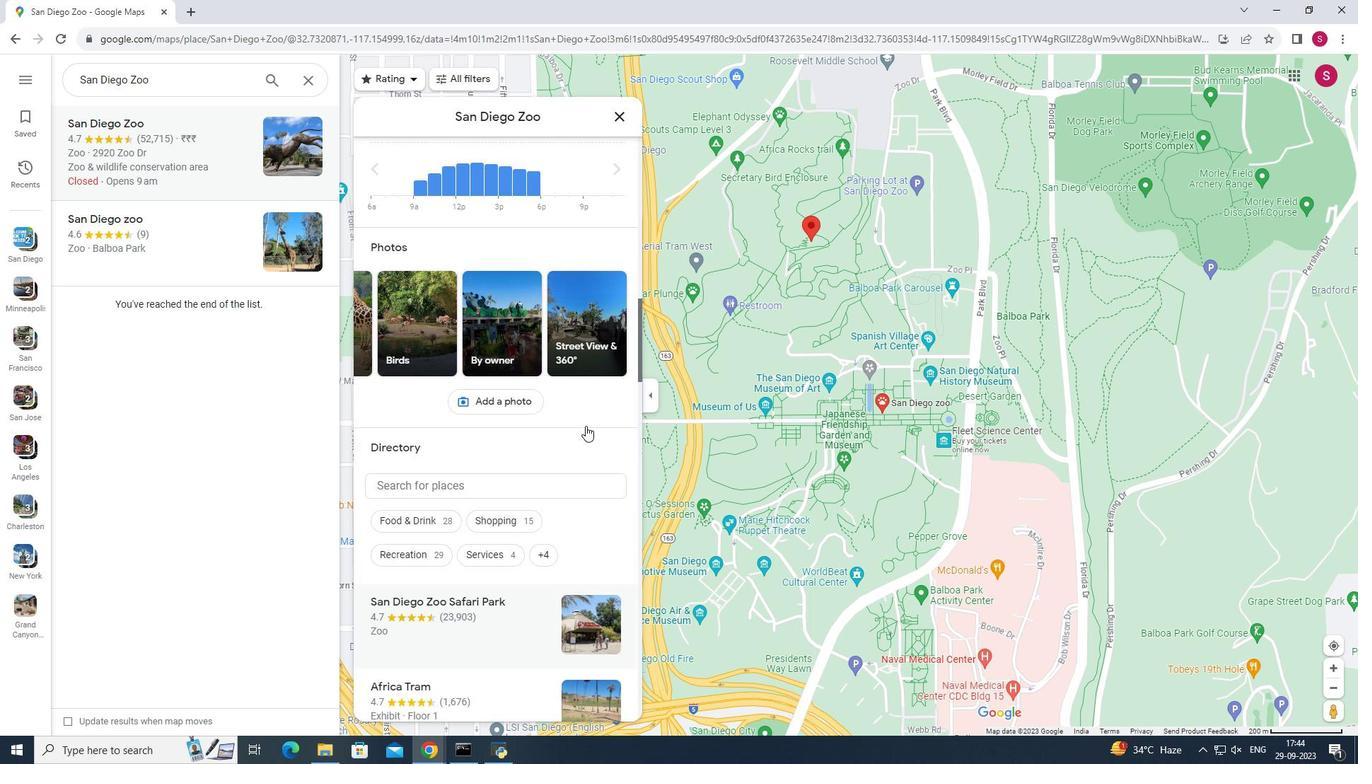 
Action: Mouse scrolled (585, 426) with delta (0, 0)
Screenshot: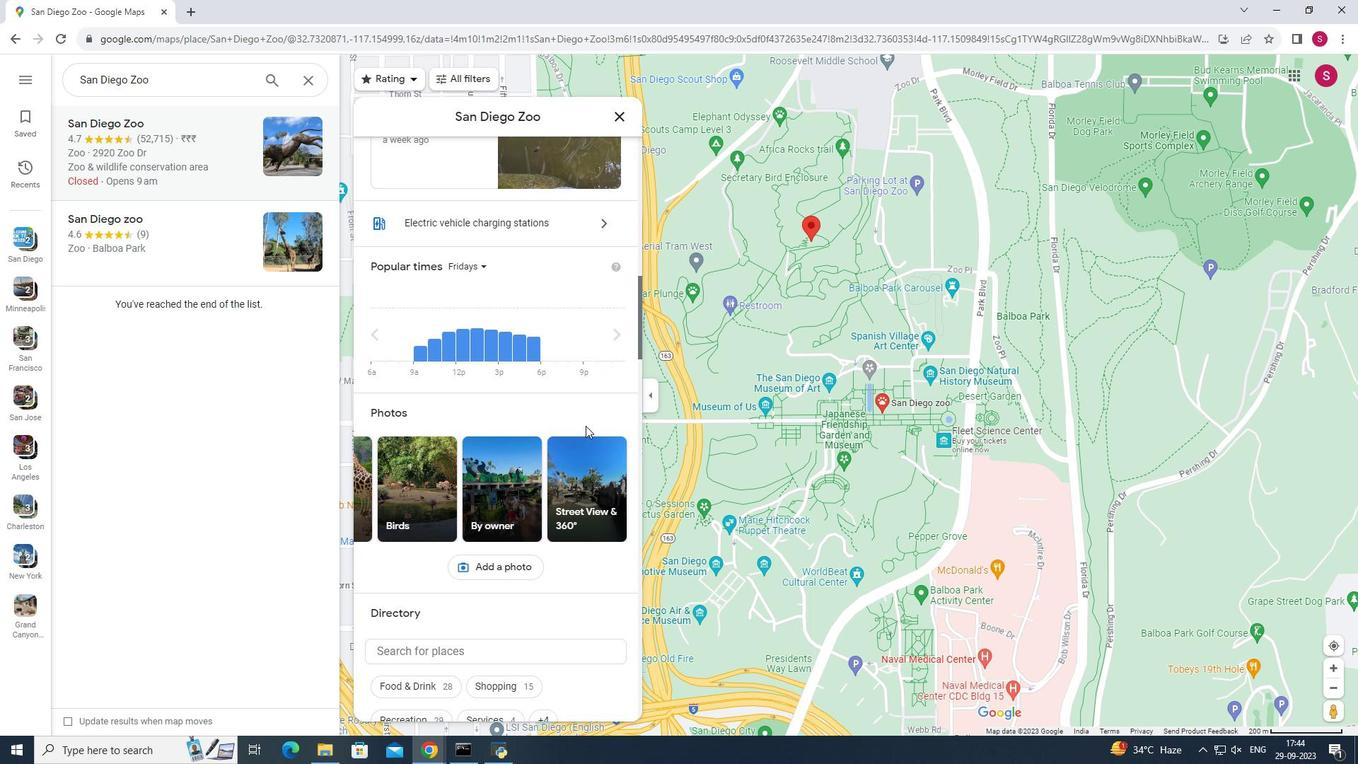
Action: Mouse scrolled (585, 426) with delta (0, 0)
Screenshot: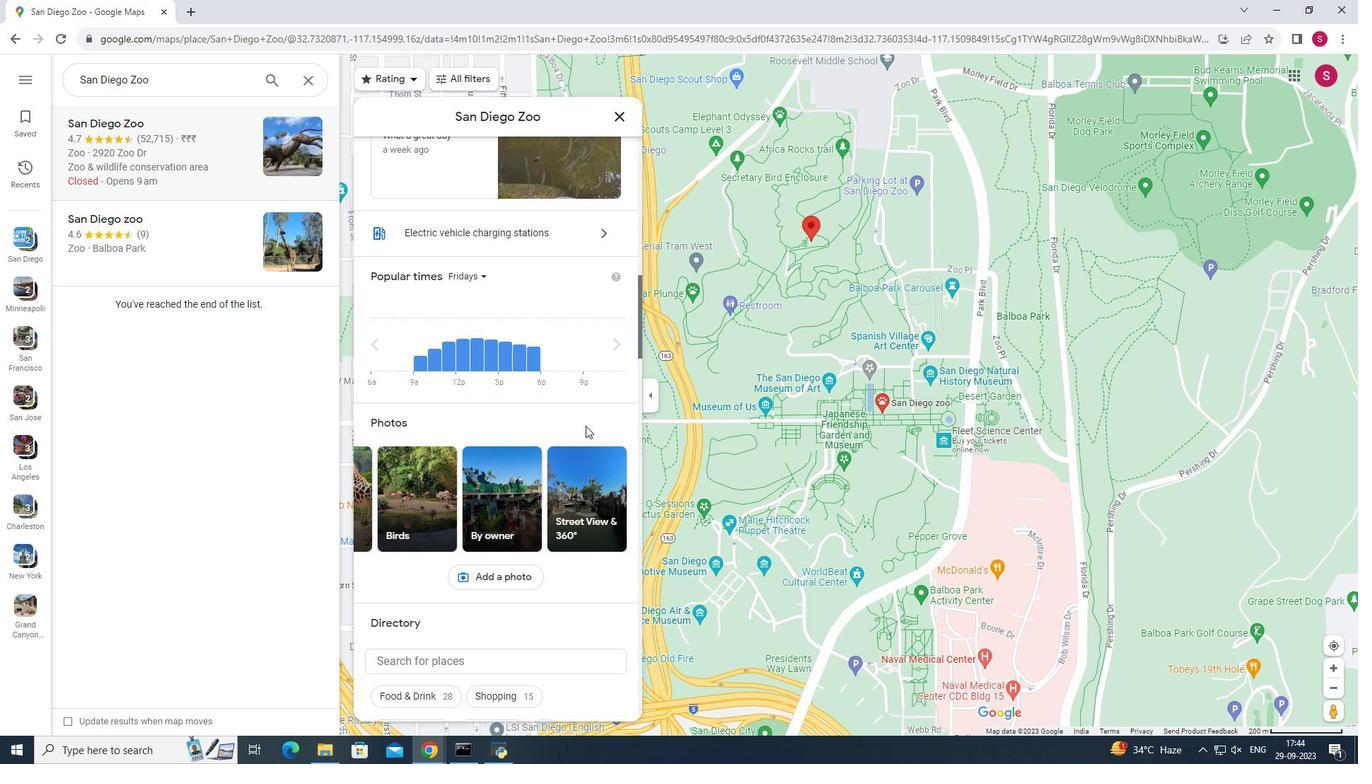 
Action: Mouse scrolled (585, 426) with delta (0, 0)
Screenshot: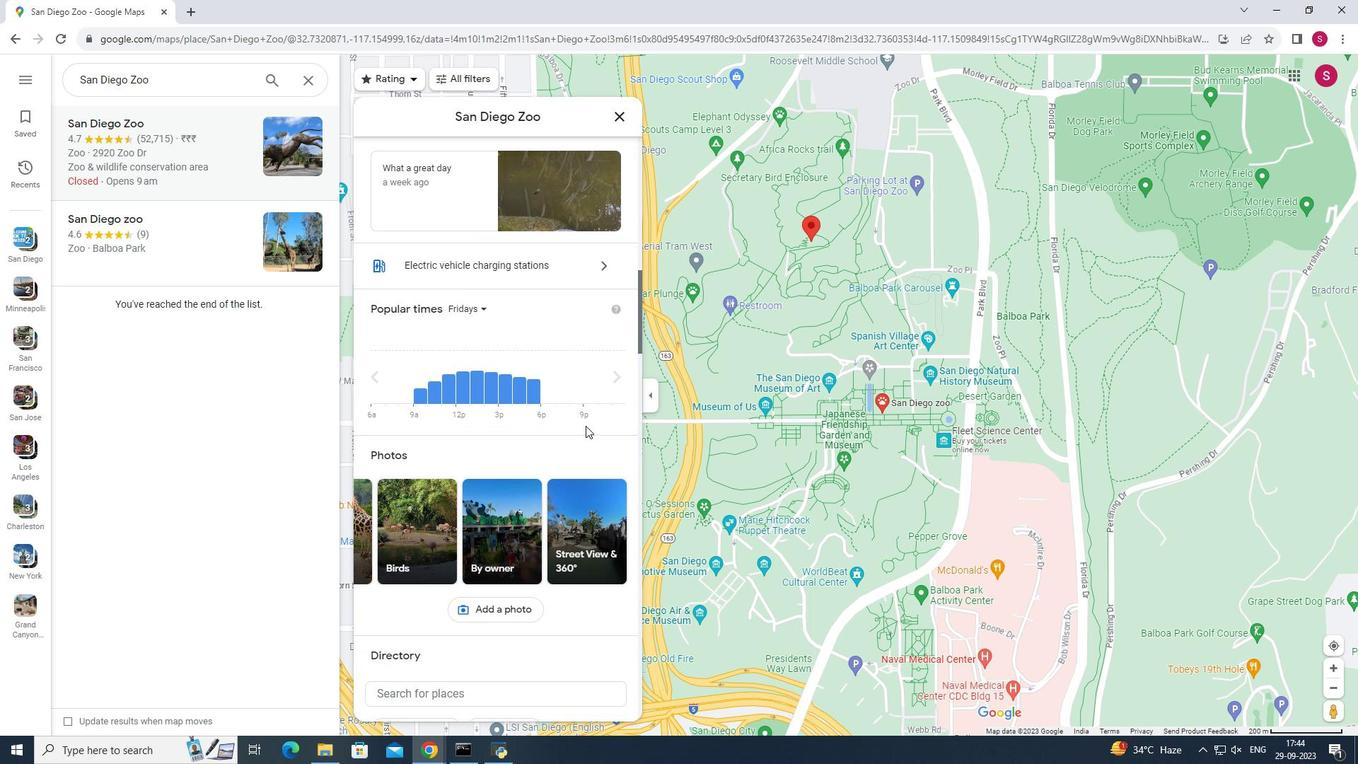 
Action: Mouse scrolled (585, 426) with delta (0, 0)
Screenshot: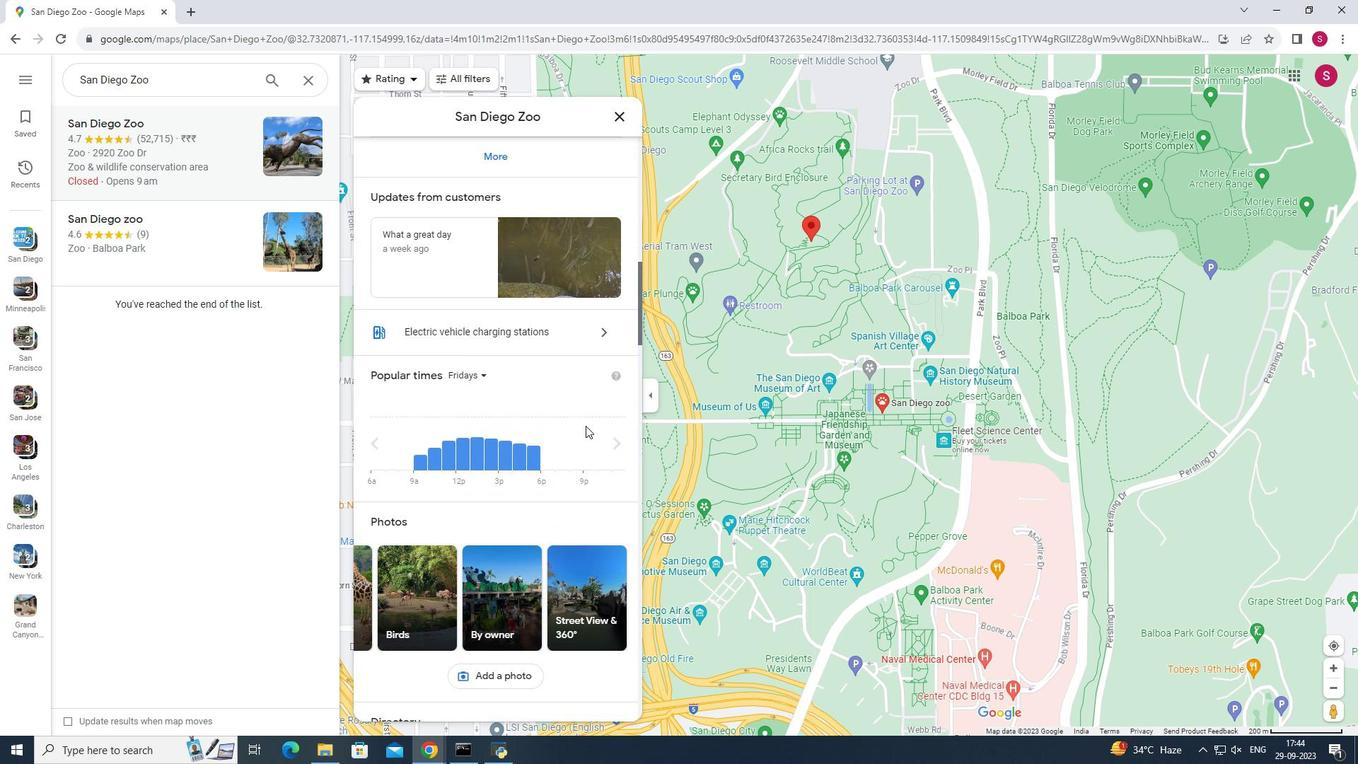 
Action: Mouse scrolled (585, 426) with delta (0, 0)
Screenshot: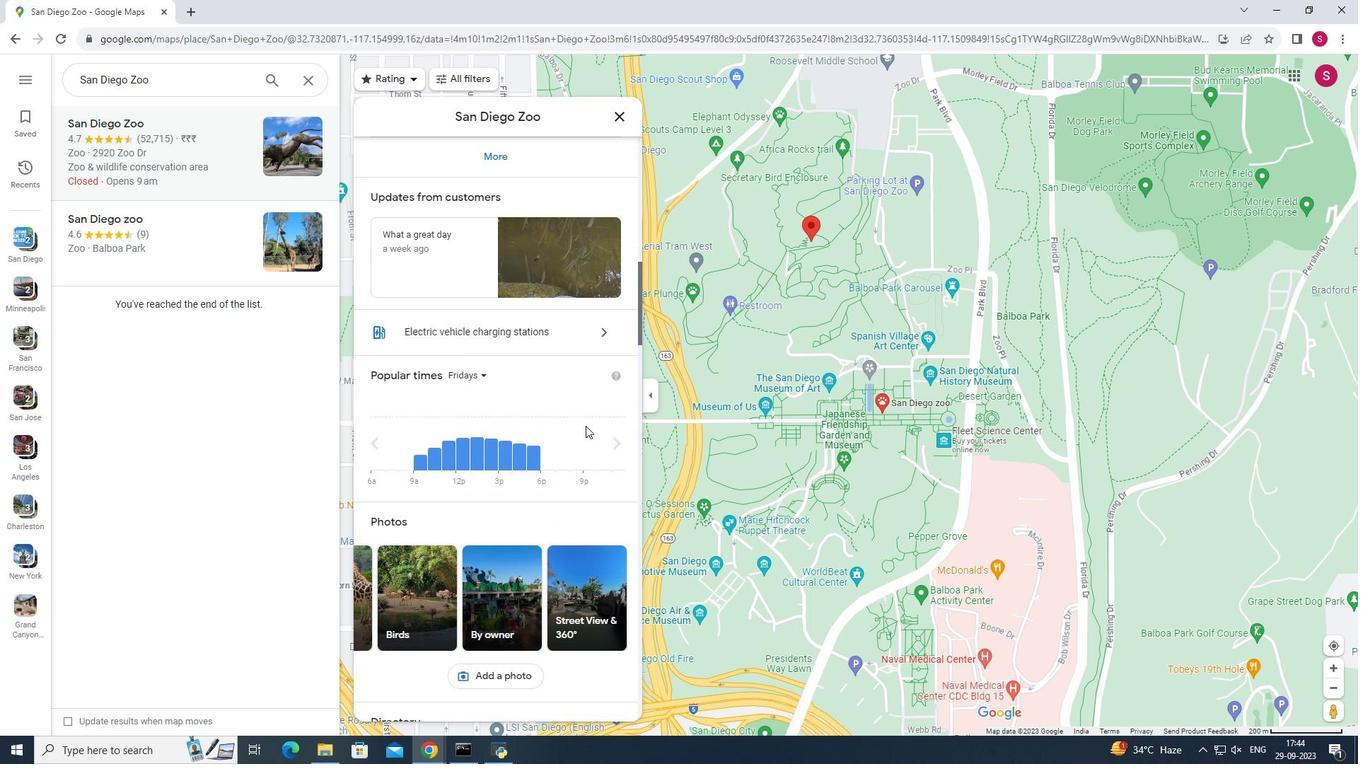
Action: Mouse scrolled (585, 426) with delta (0, 0)
Screenshot: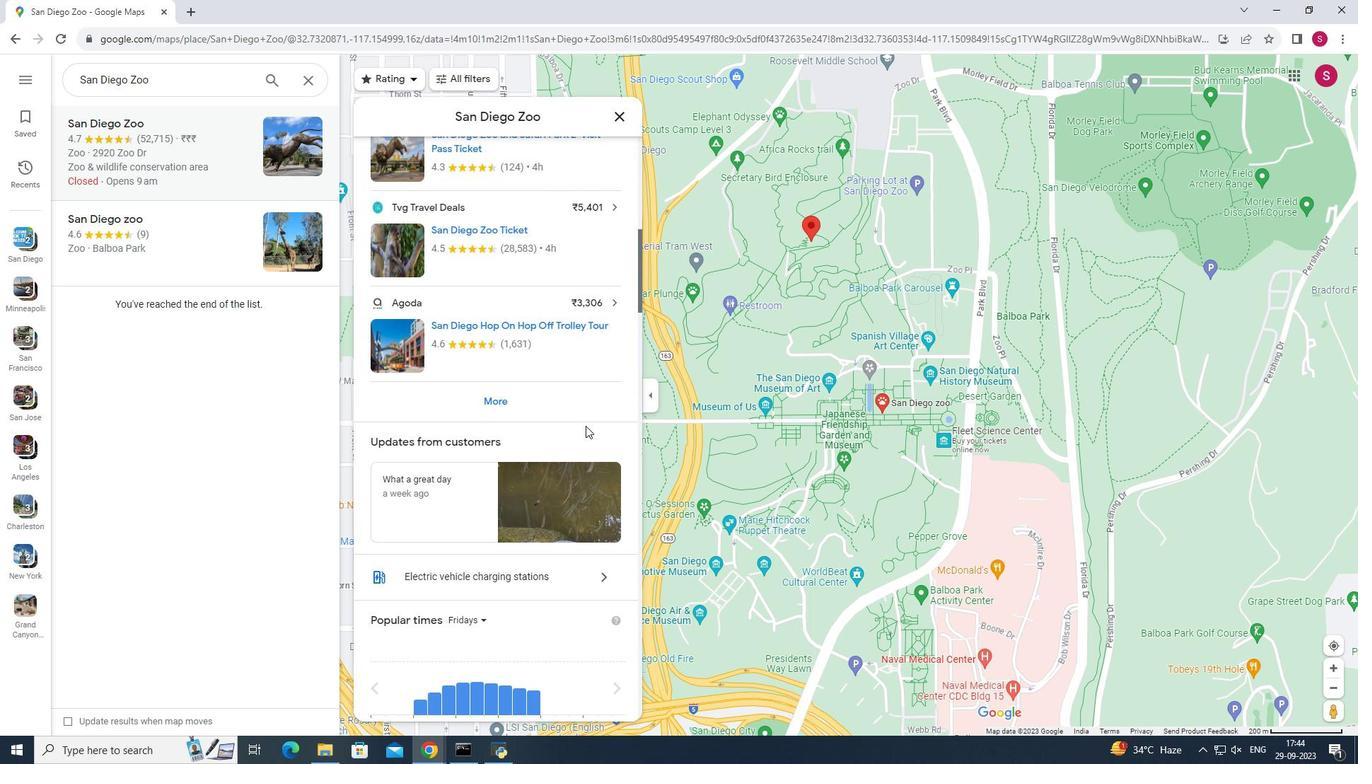 
Action: Mouse scrolled (585, 426) with delta (0, 0)
Screenshot: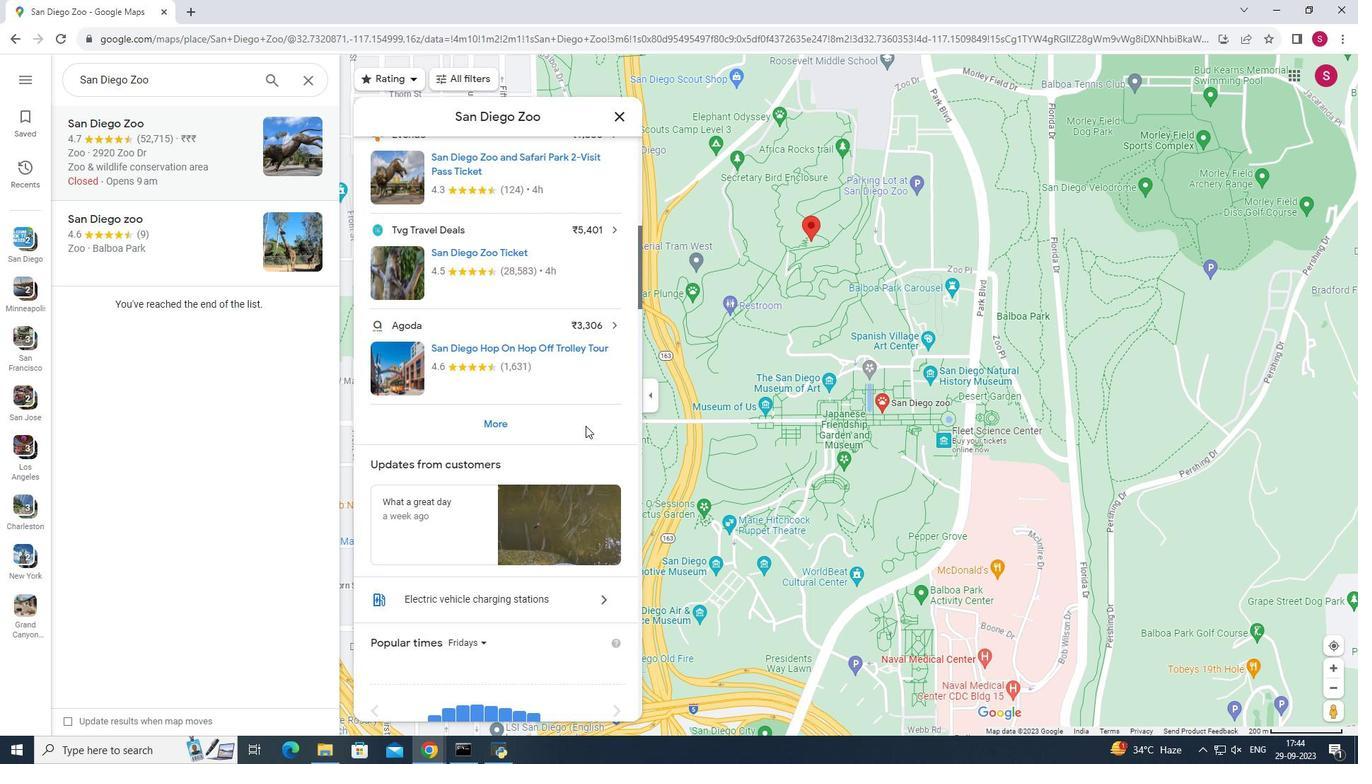 
Action: Mouse scrolled (585, 426) with delta (0, 0)
Screenshot: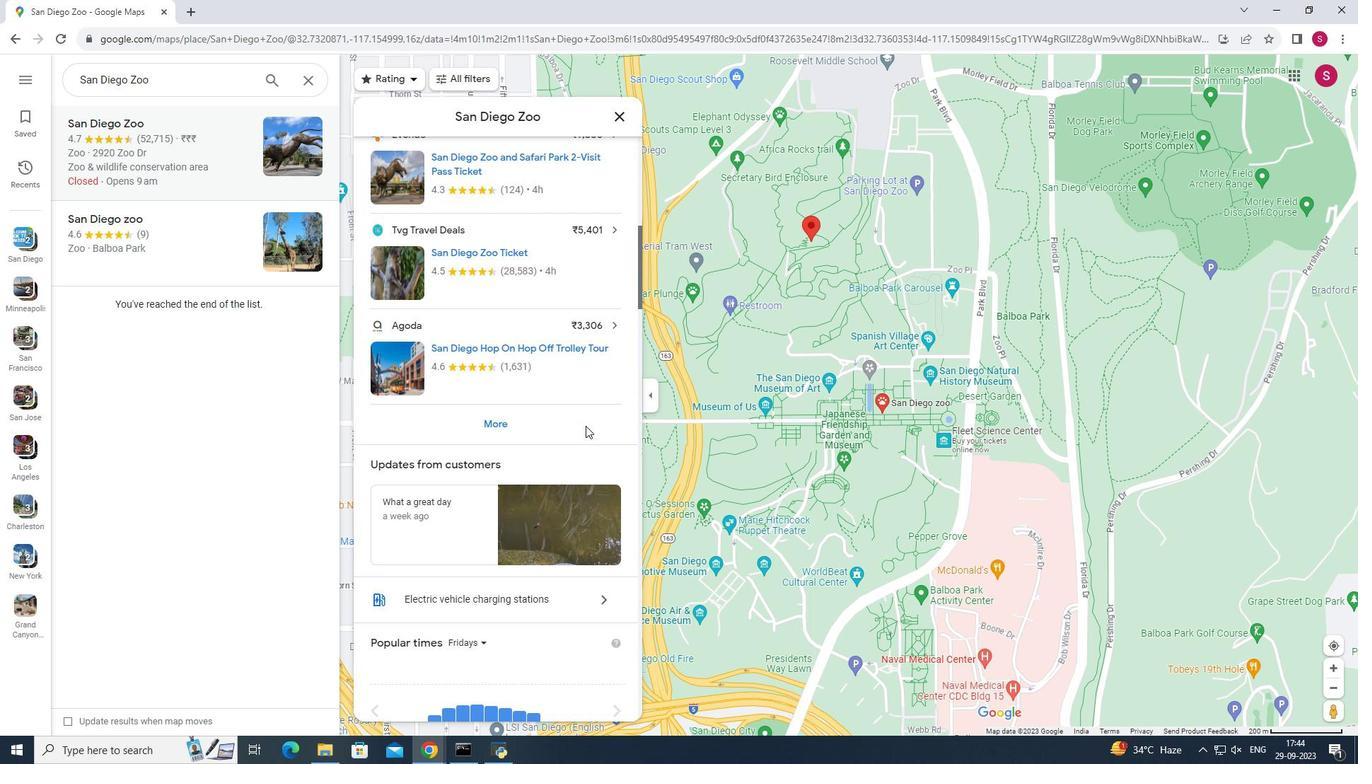 
Action: Mouse scrolled (585, 426) with delta (0, 0)
Screenshot: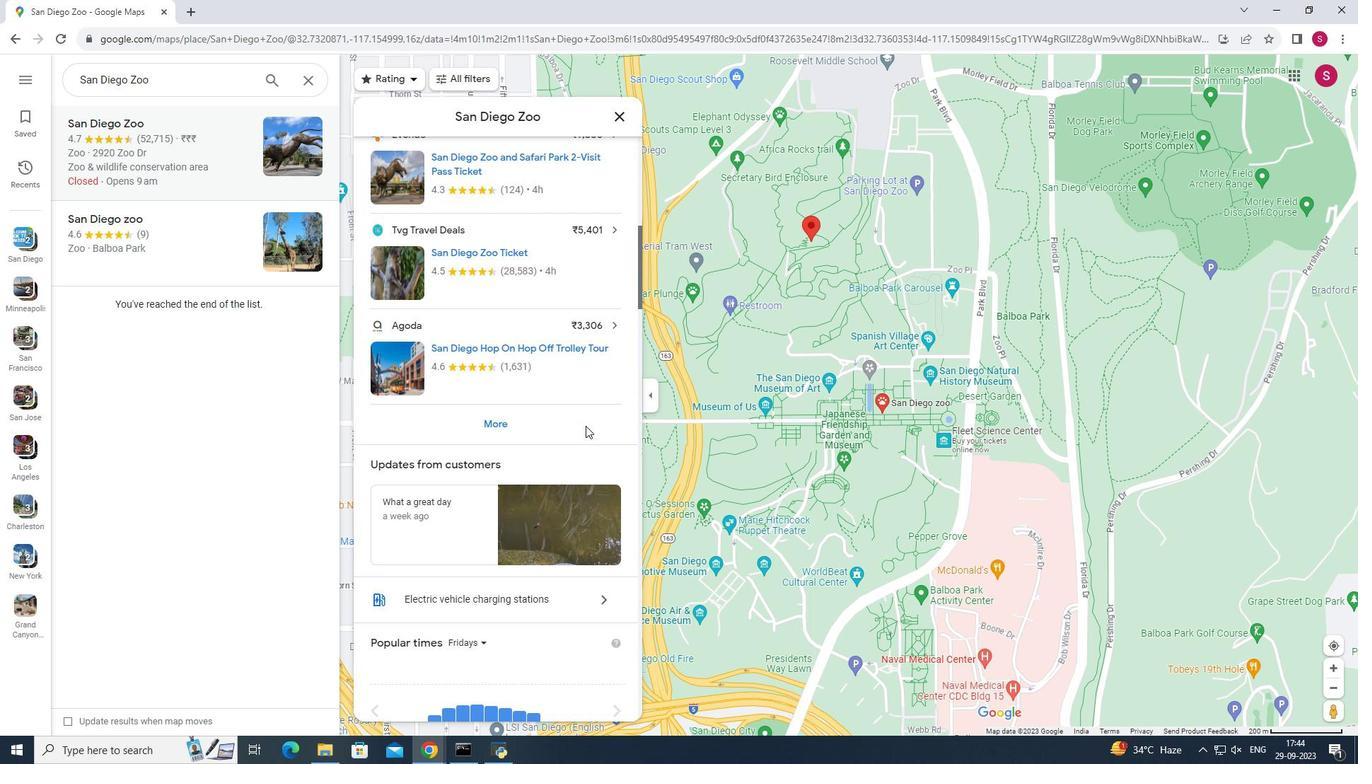 
Action: Mouse scrolled (585, 426) with delta (0, 0)
Screenshot: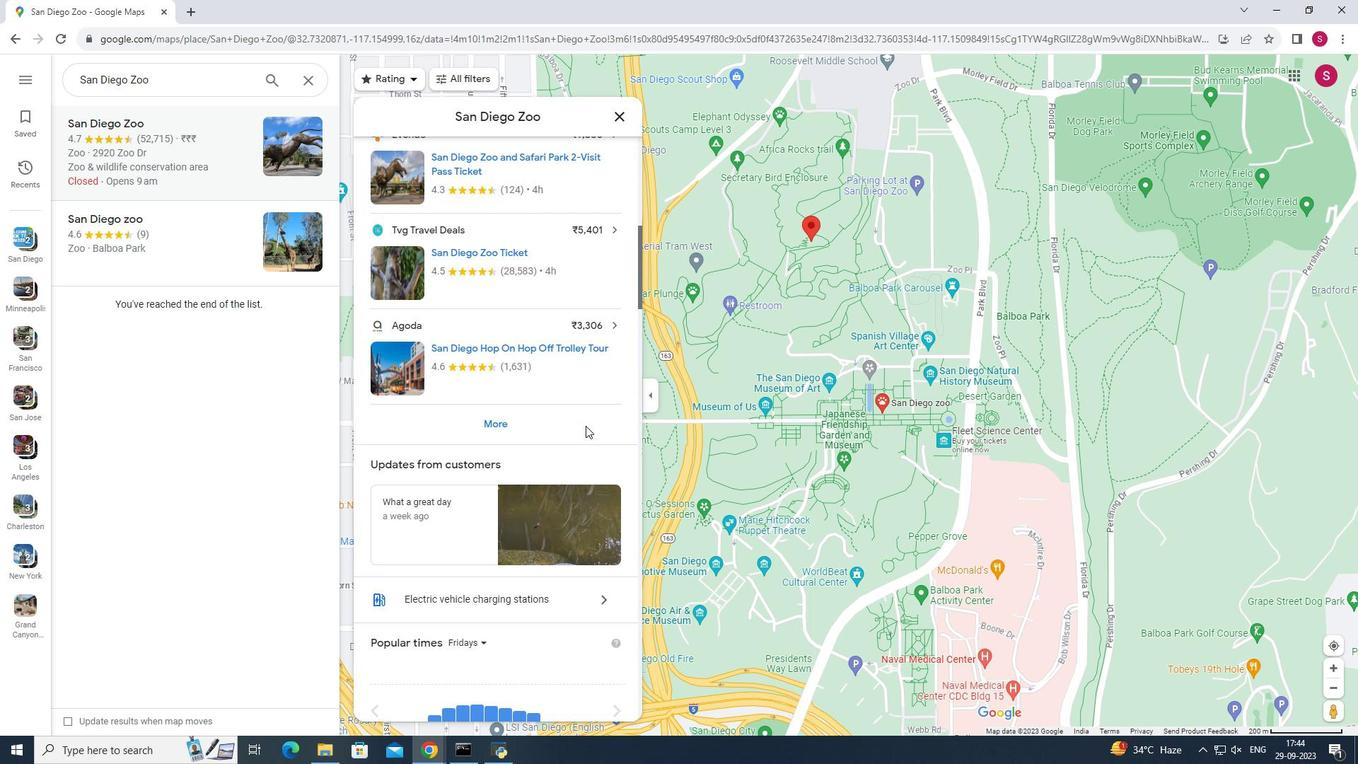 
Action: Mouse scrolled (585, 426) with delta (0, 0)
Screenshot: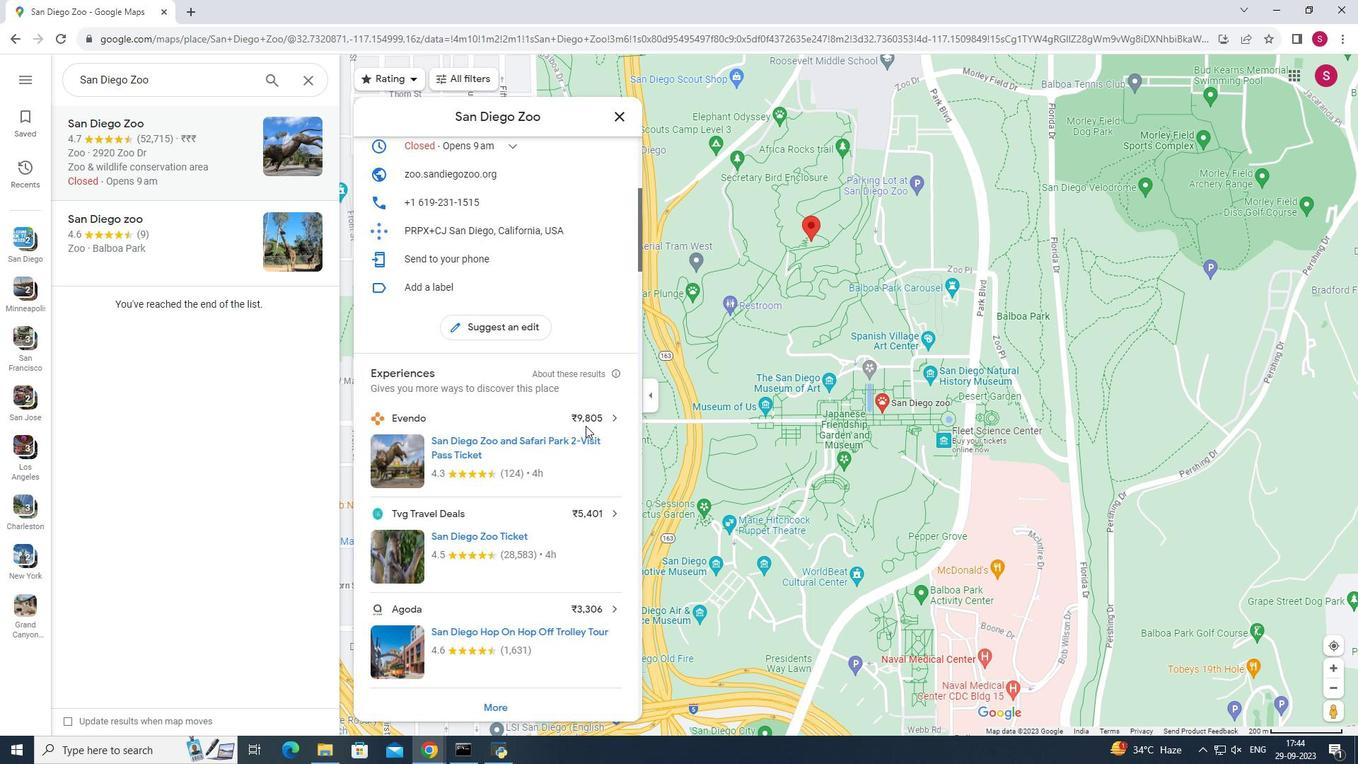 
Action: Mouse moved to (585, 425)
Screenshot: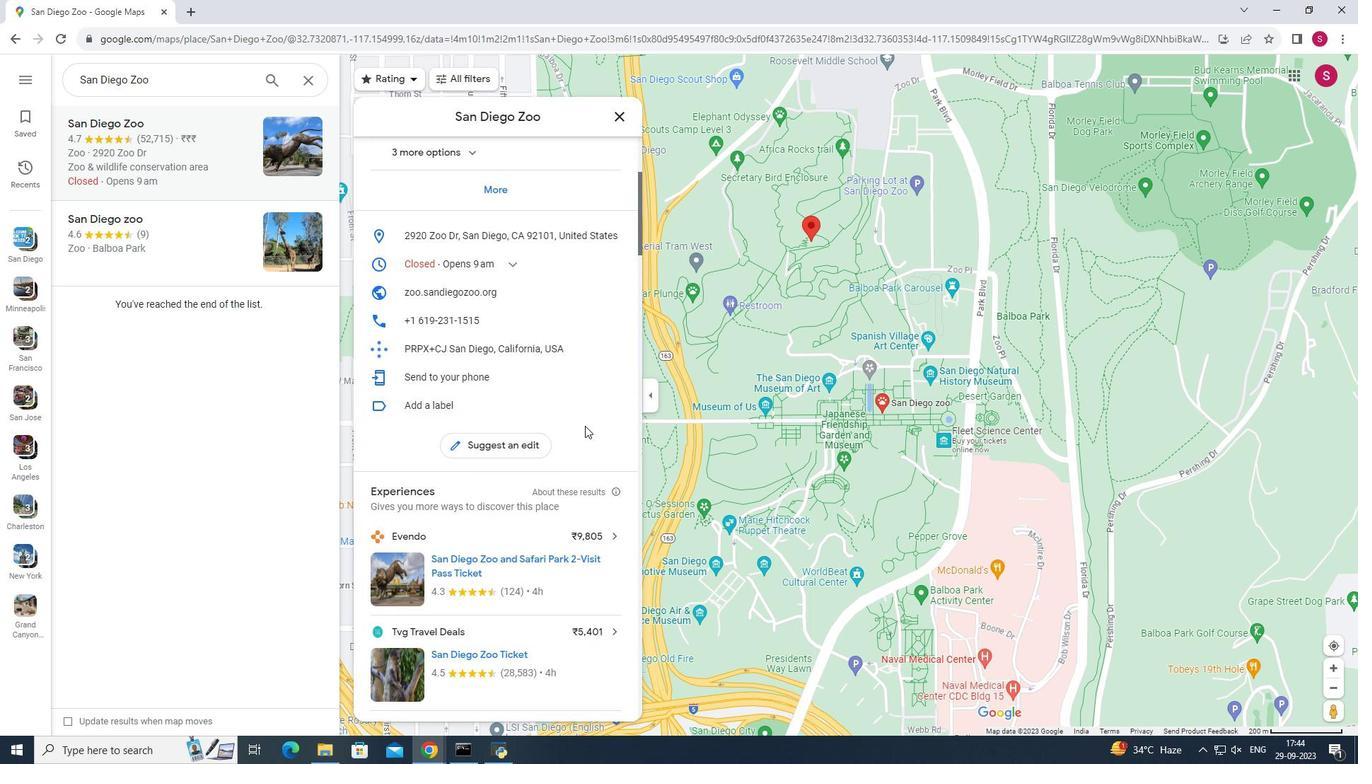 
Action: Mouse scrolled (585, 426) with delta (0, 0)
Screenshot: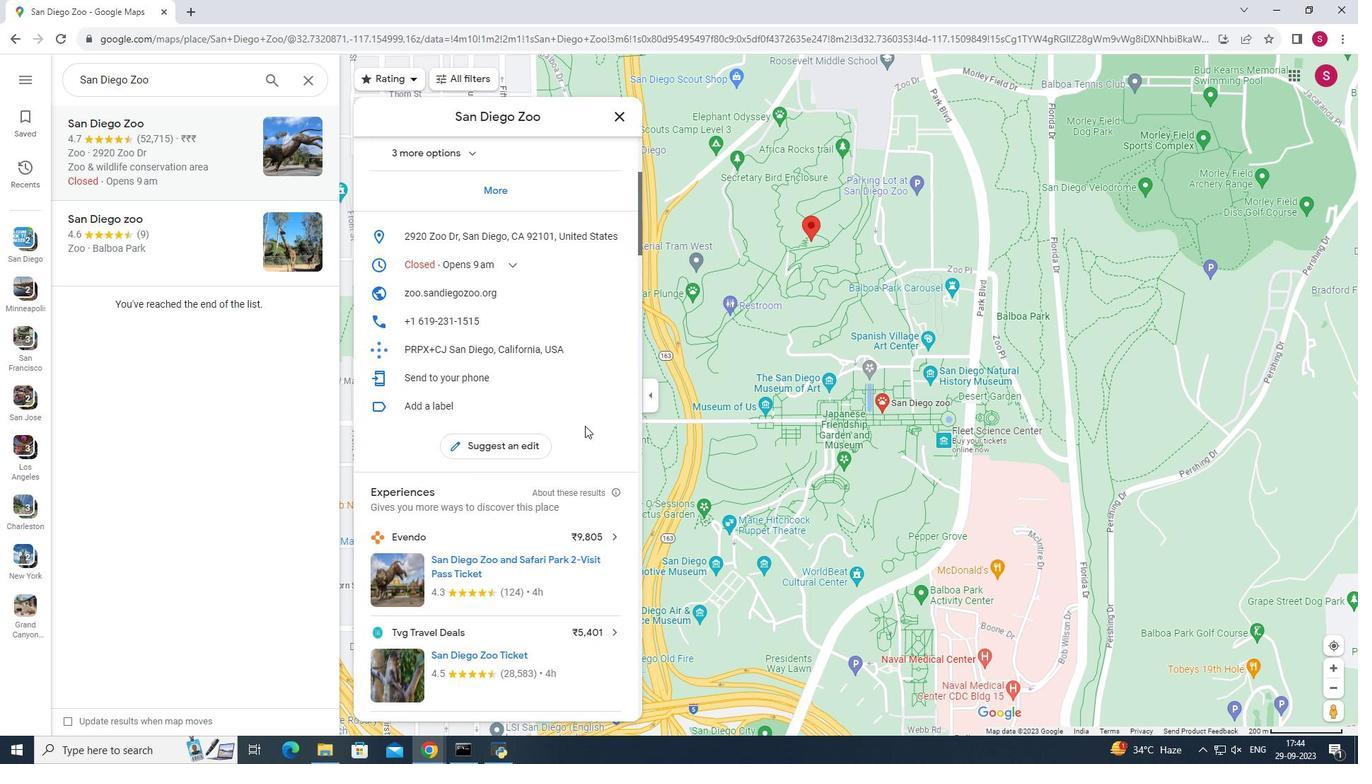 
Action: Mouse scrolled (585, 426) with delta (0, 0)
Screenshot: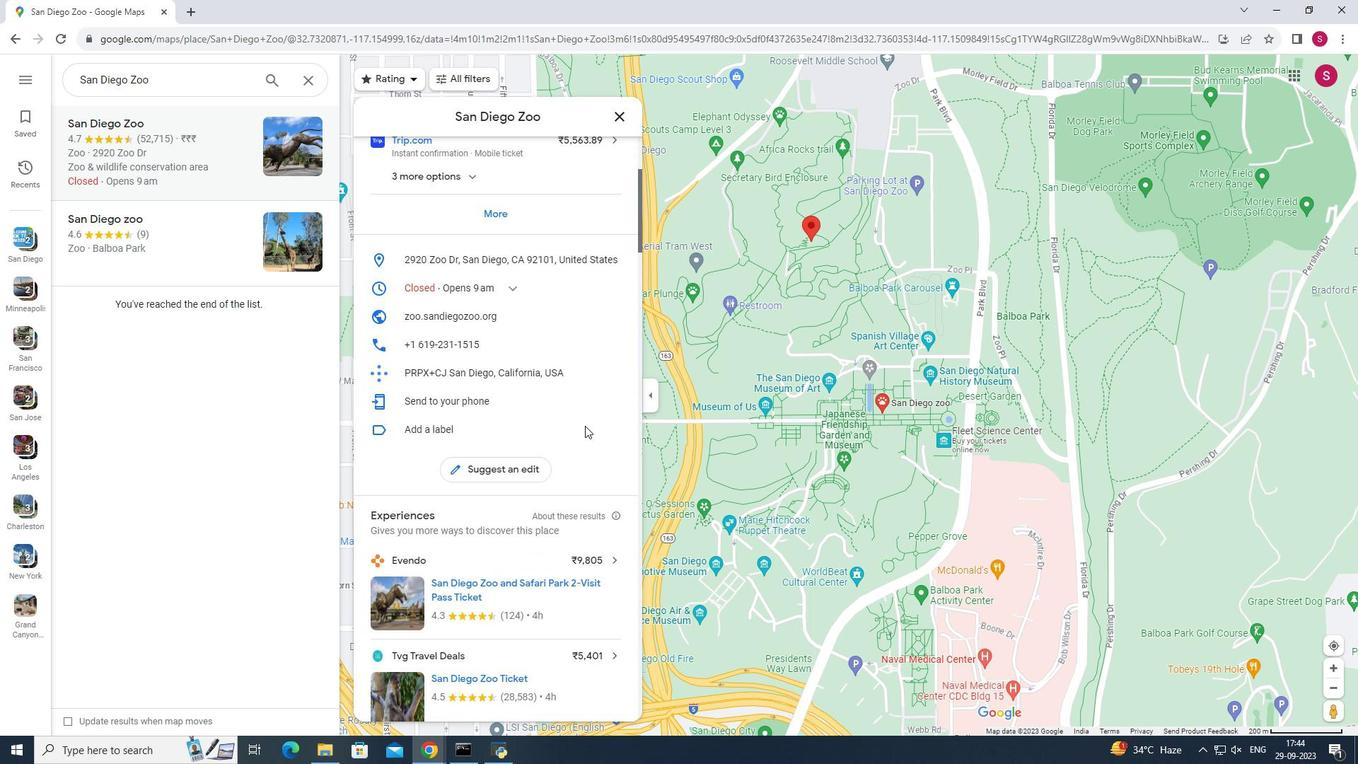 
Action: Mouse scrolled (585, 426) with delta (0, 0)
Screenshot: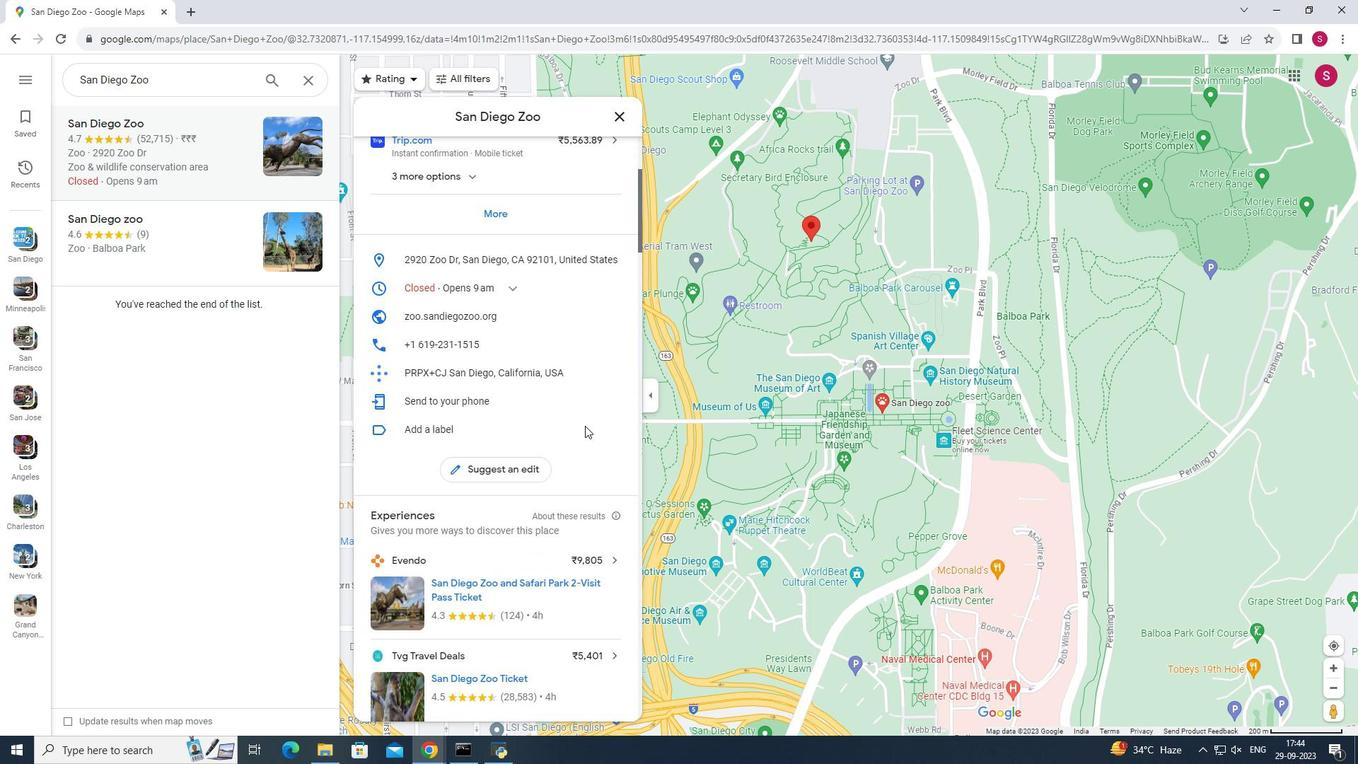 
Action: Mouse scrolled (585, 426) with delta (0, 0)
Screenshot: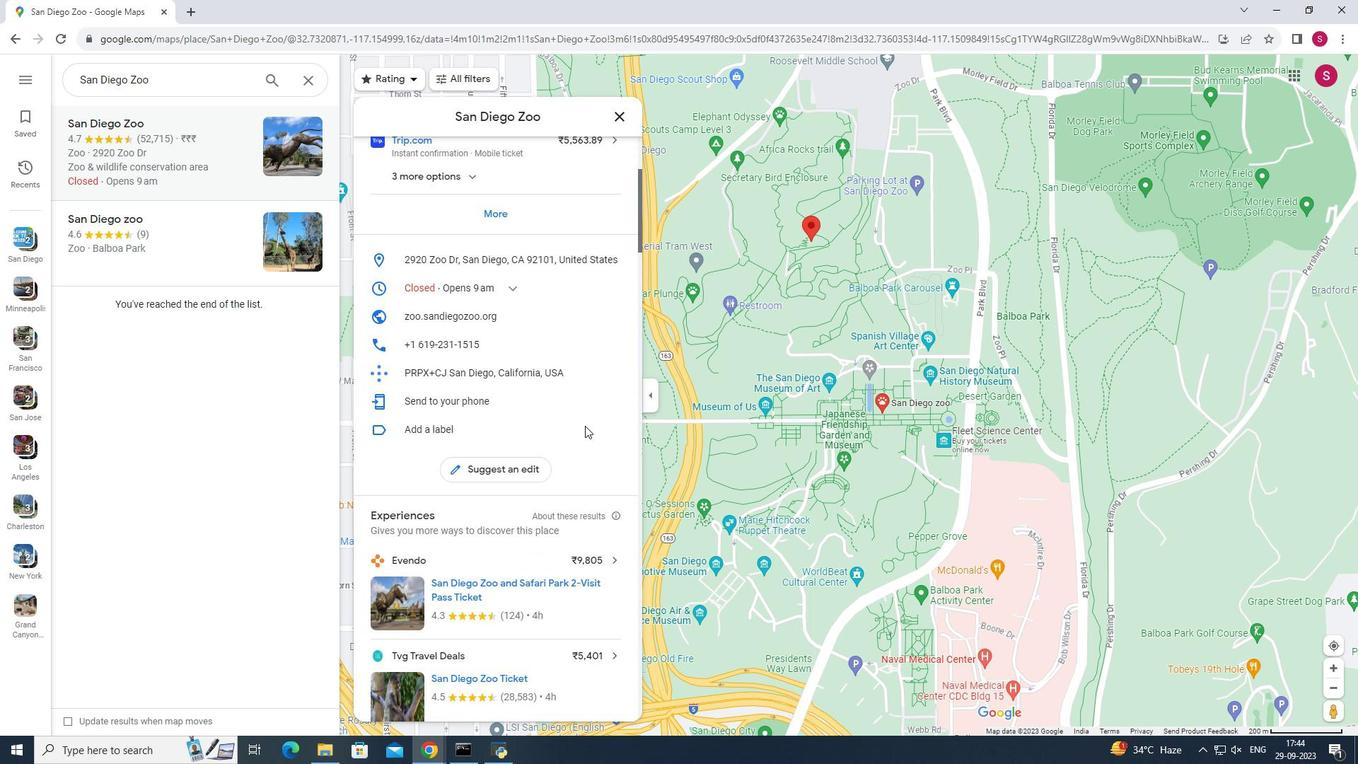 
Action: Mouse scrolled (585, 426) with delta (0, 0)
Screenshot: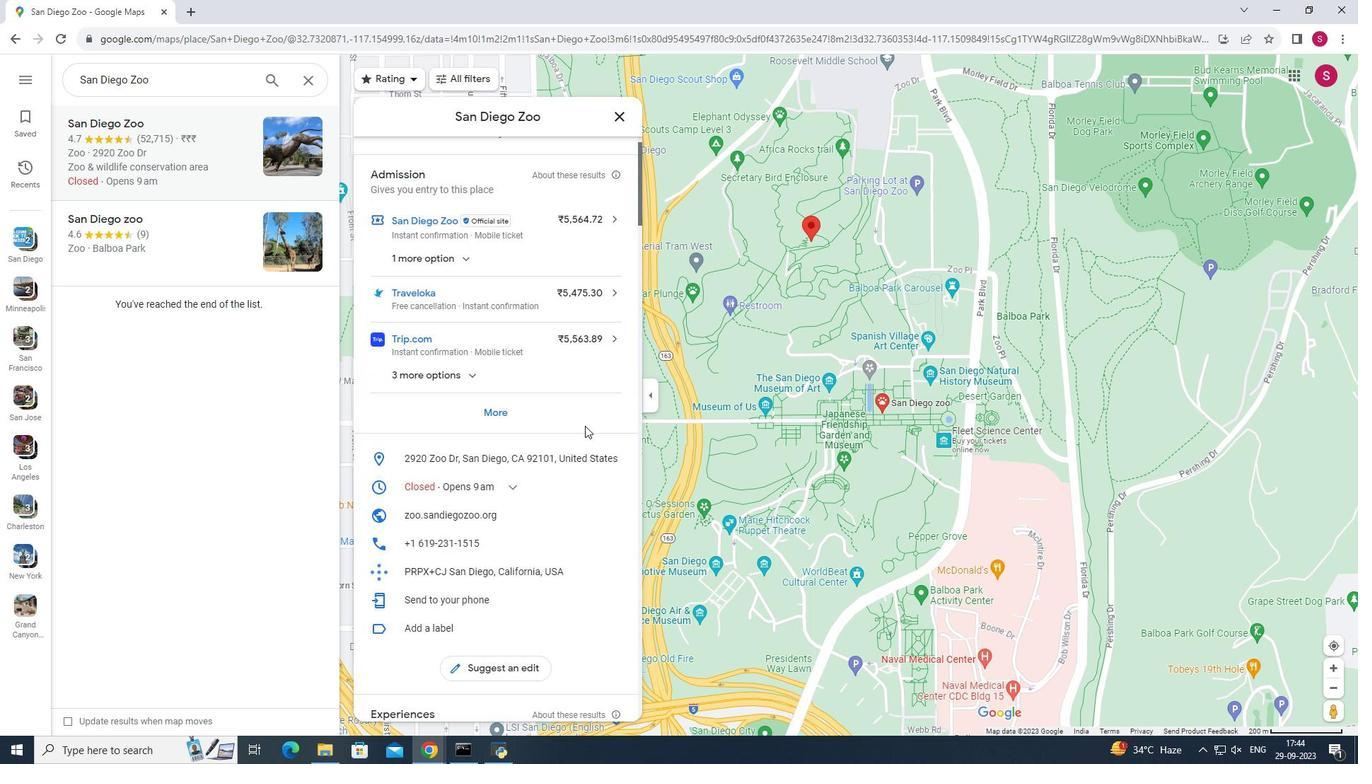
Action: Mouse moved to (581, 425)
Screenshot: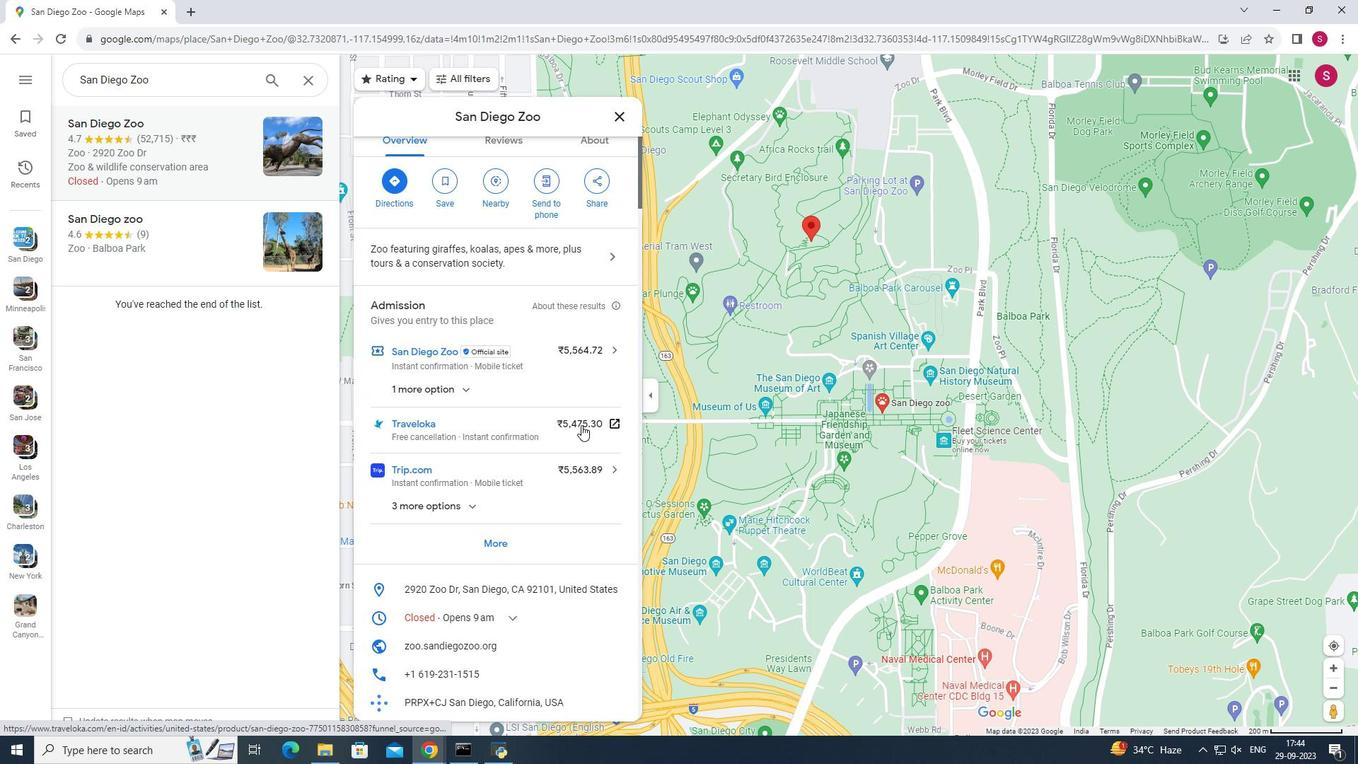 
Action: Mouse scrolled (581, 425) with delta (0, 0)
Screenshot: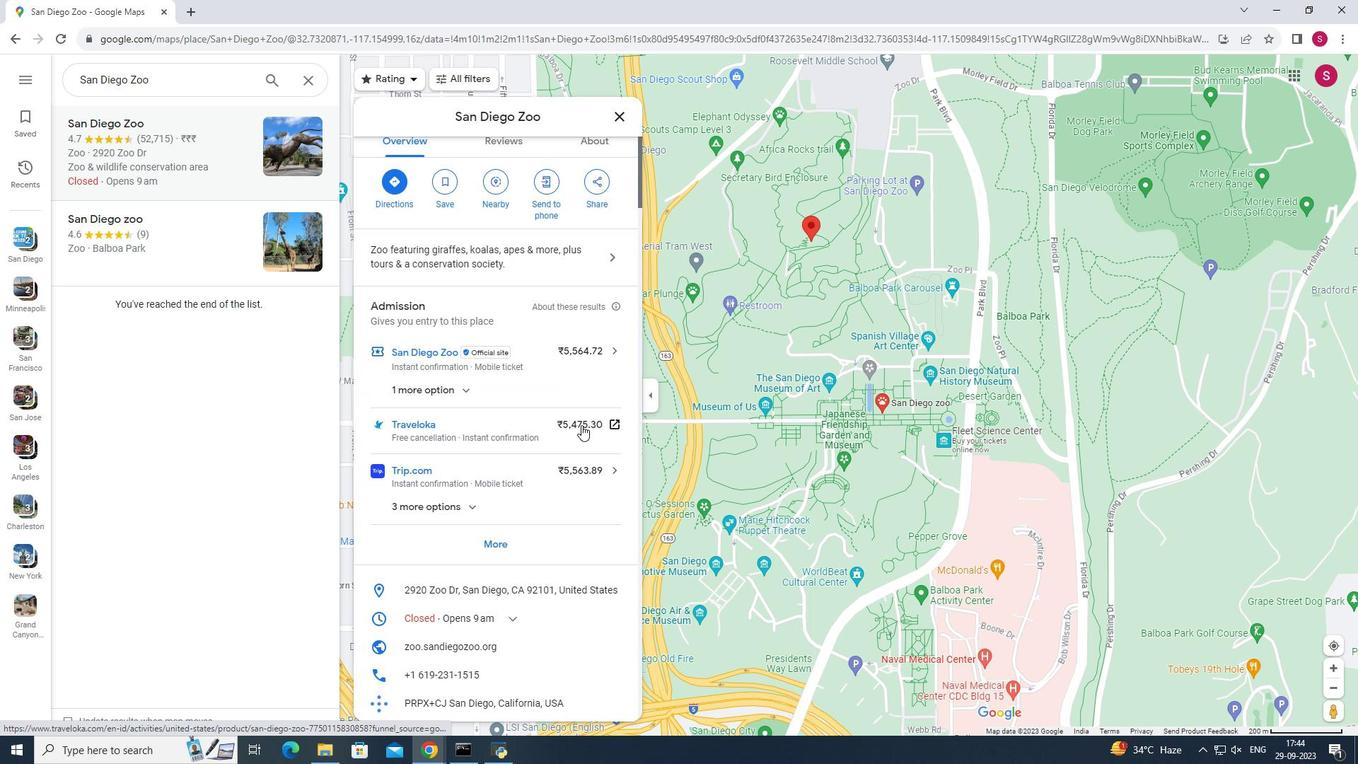 
Action: Mouse scrolled (581, 425) with delta (0, 0)
Screenshot: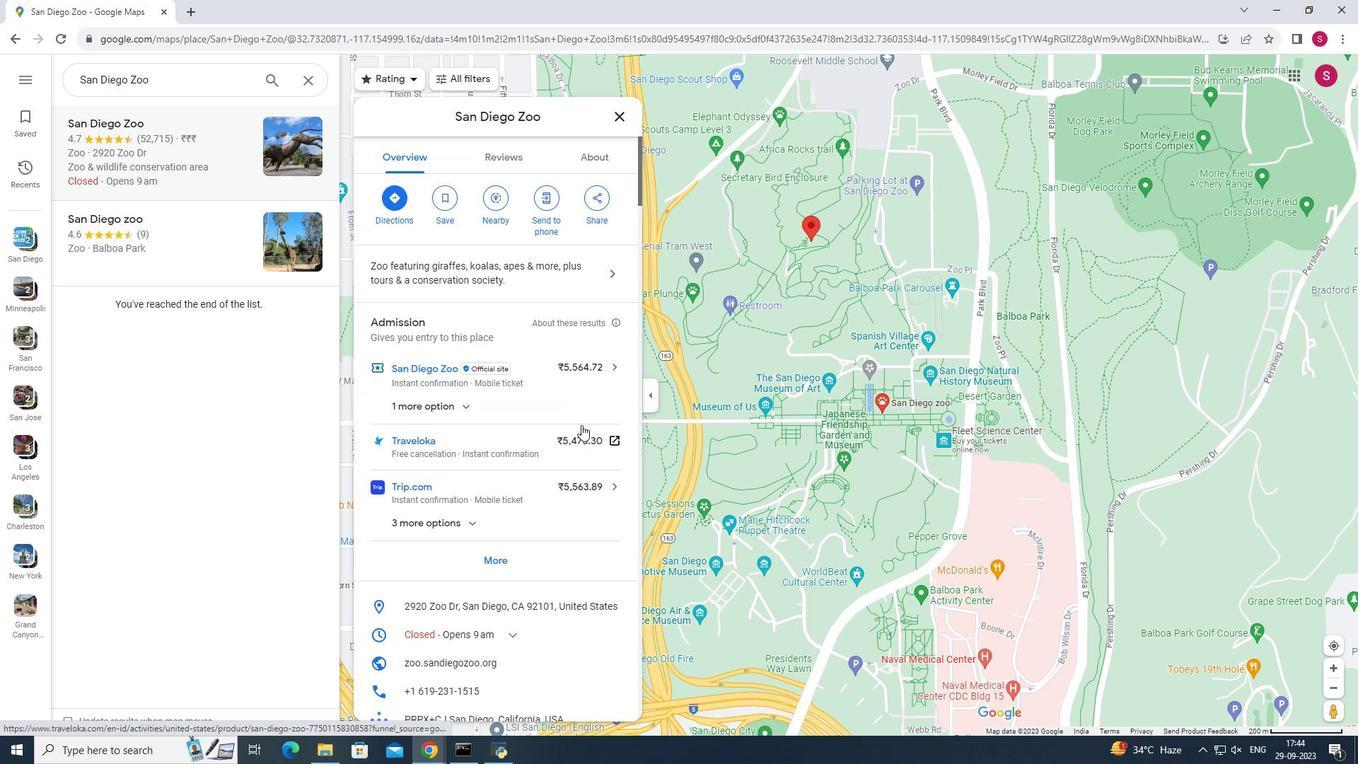 
Action: Mouse scrolled (581, 425) with delta (0, 0)
Screenshot: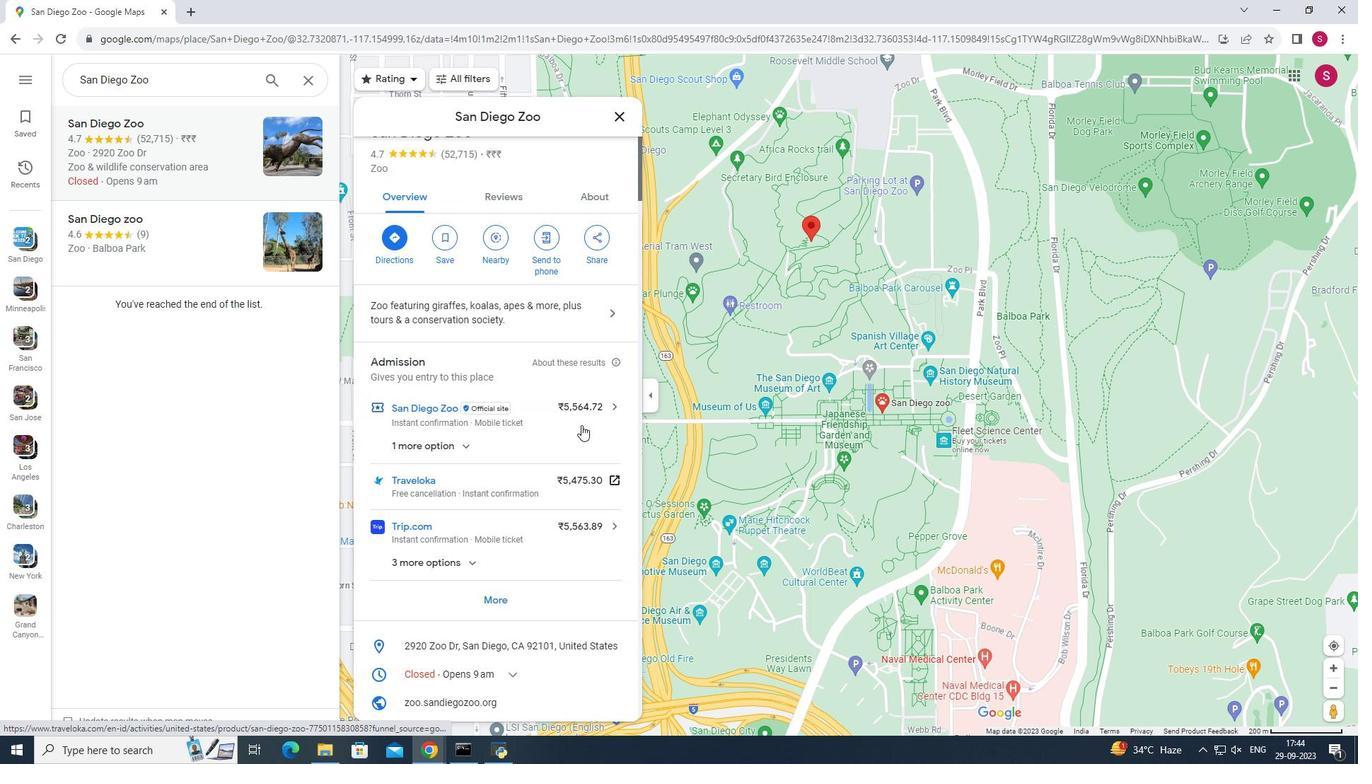 
Action: Mouse scrolled (581, 425) with delta (0, 0)
Screenshot: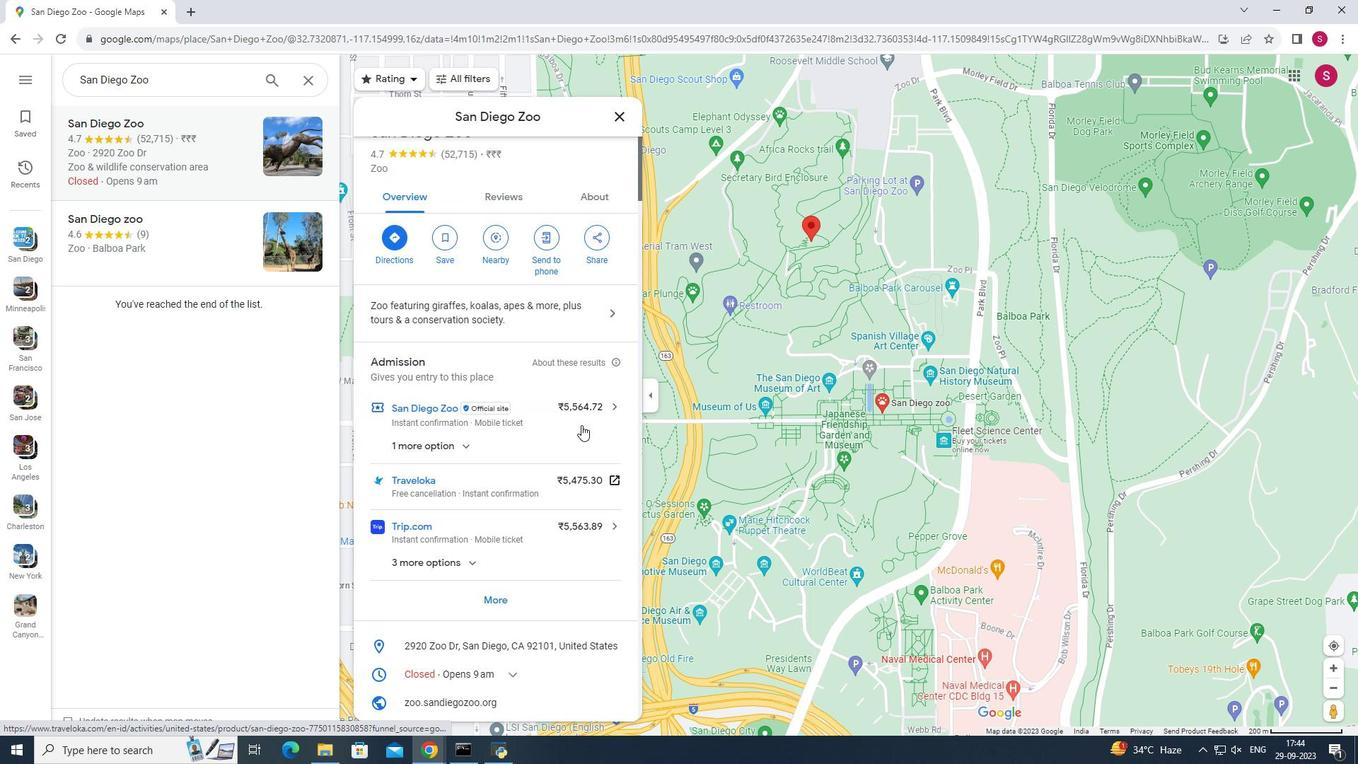 
Action: Mouse scrolled (581, 425) with delta (0, 0)
Screenshot: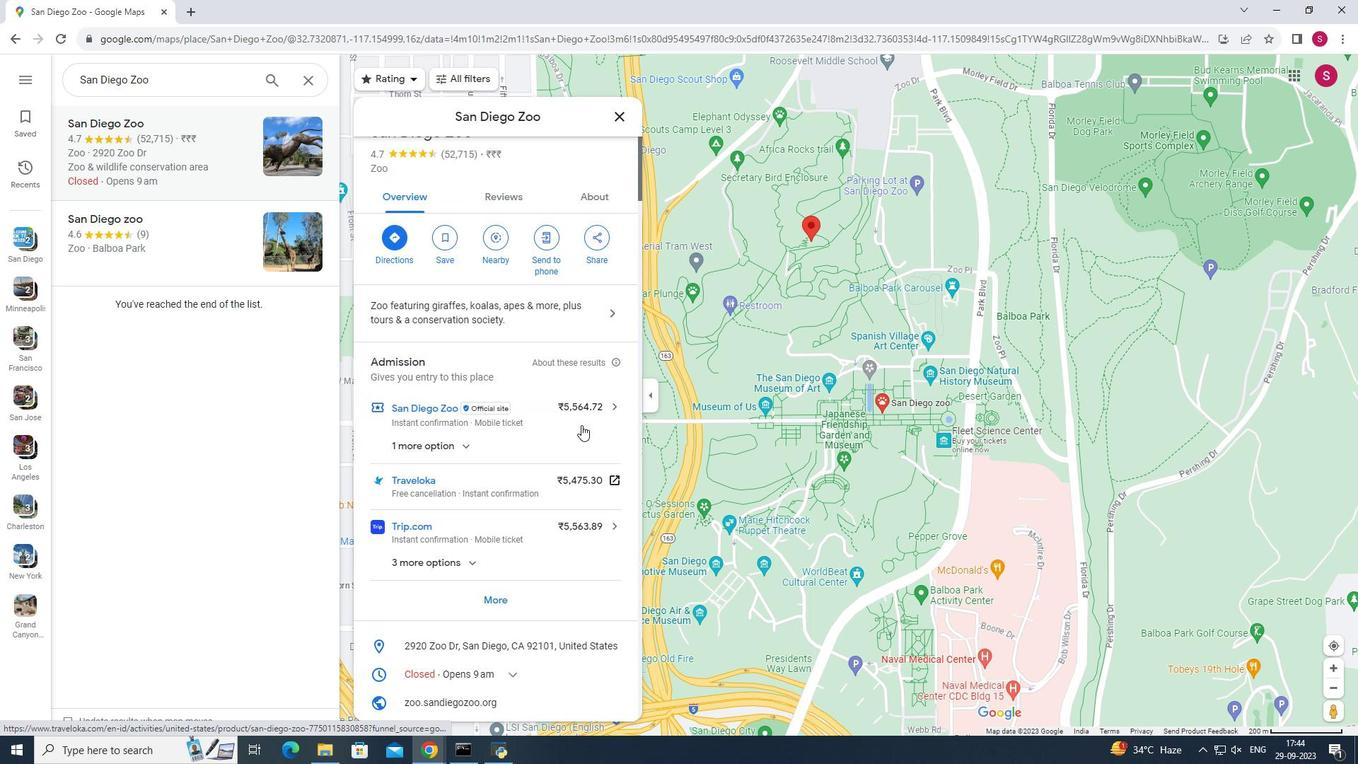 
Action: Mouse scrolled (581, 425) with delta (0, 0)
Screenshot: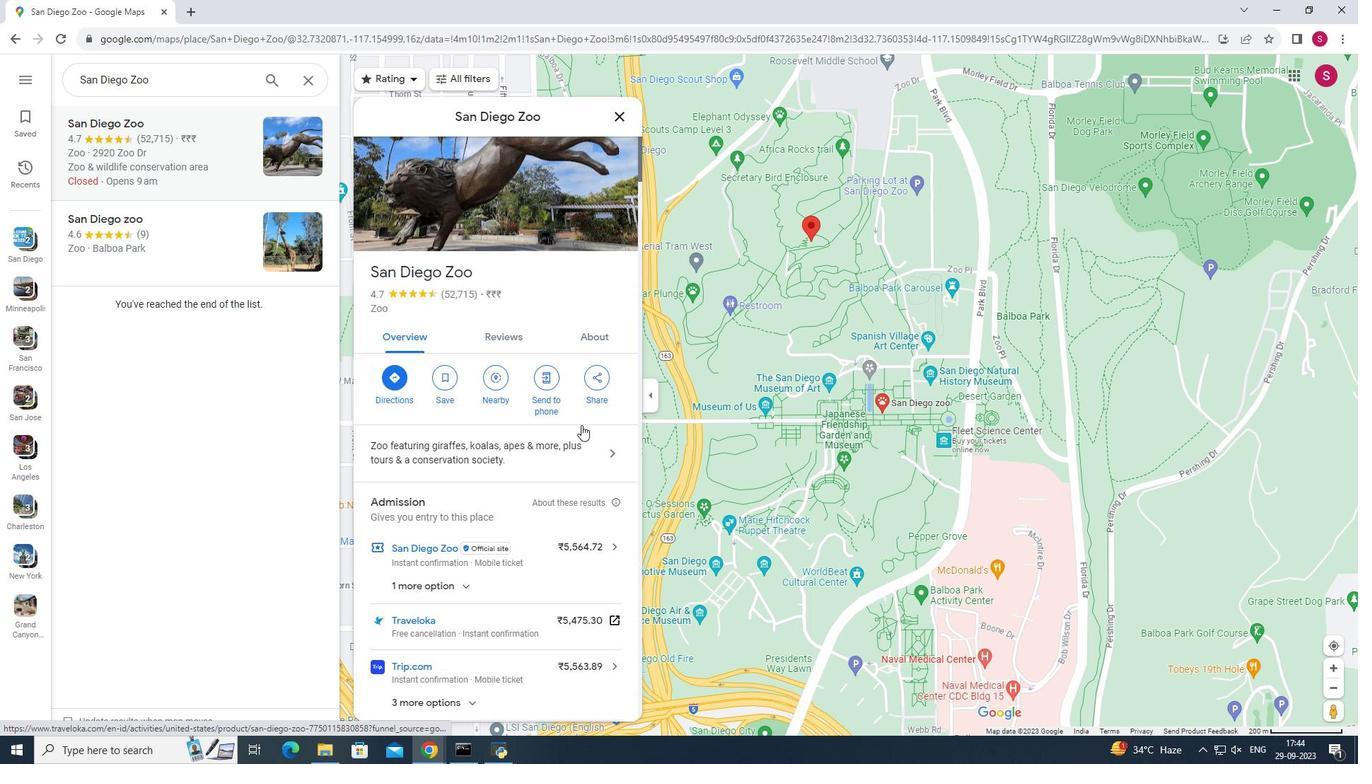 
Action: Mouse scrolled (581, 425) with delta (0, 0)
Screenshot: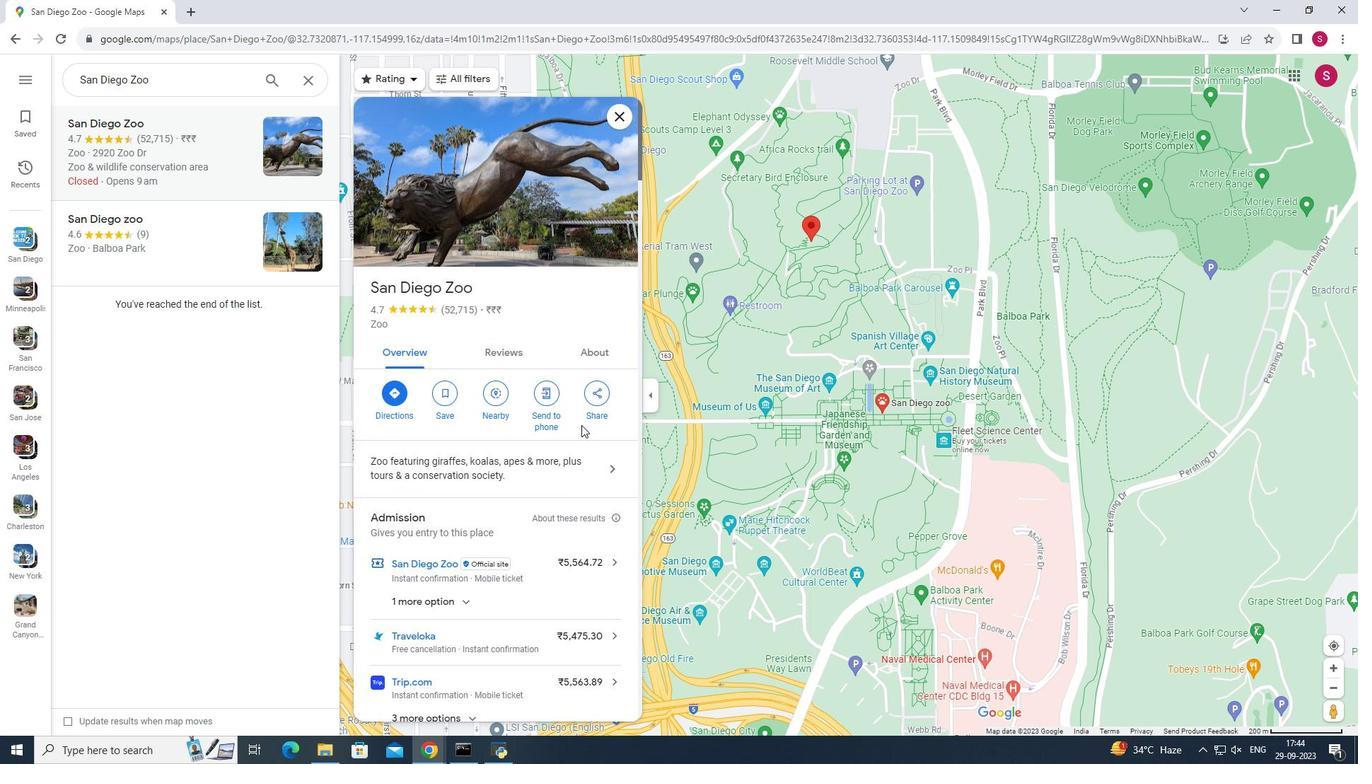 
Action: Mouse scrolled (581, 425) with delta (0, 0)
Screenshot: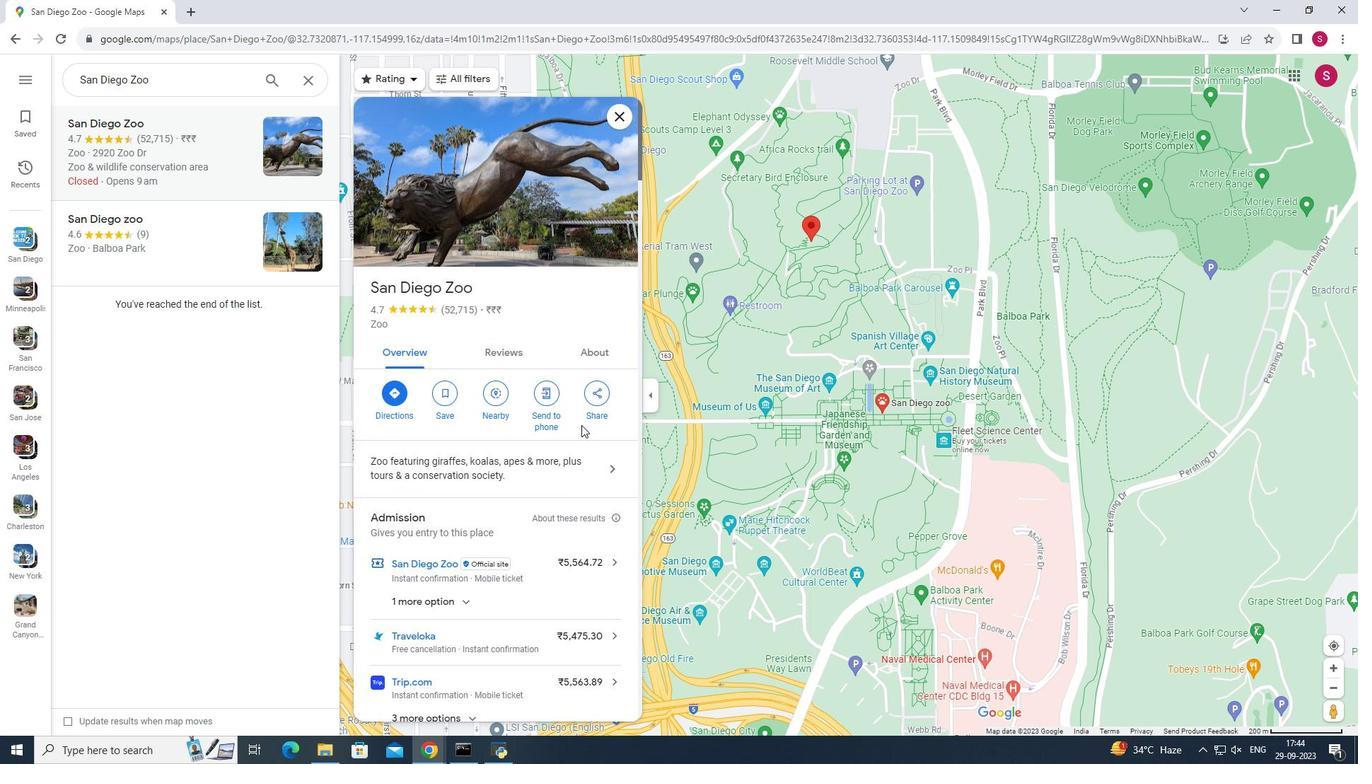 
Action: Mouse scrolled (581, 425) with delta (0, 0)
Screenshot: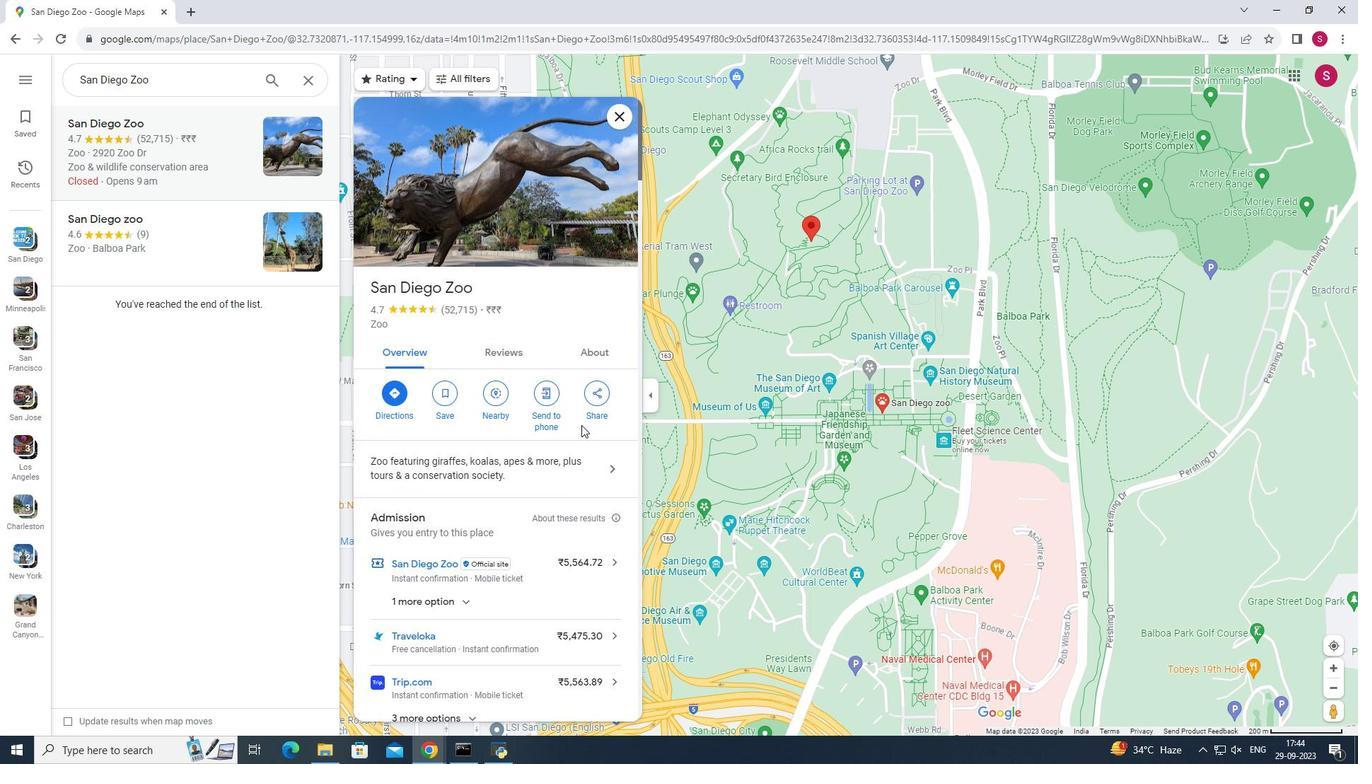 
Action: Mouse moved to (621, 117)
Screenshot: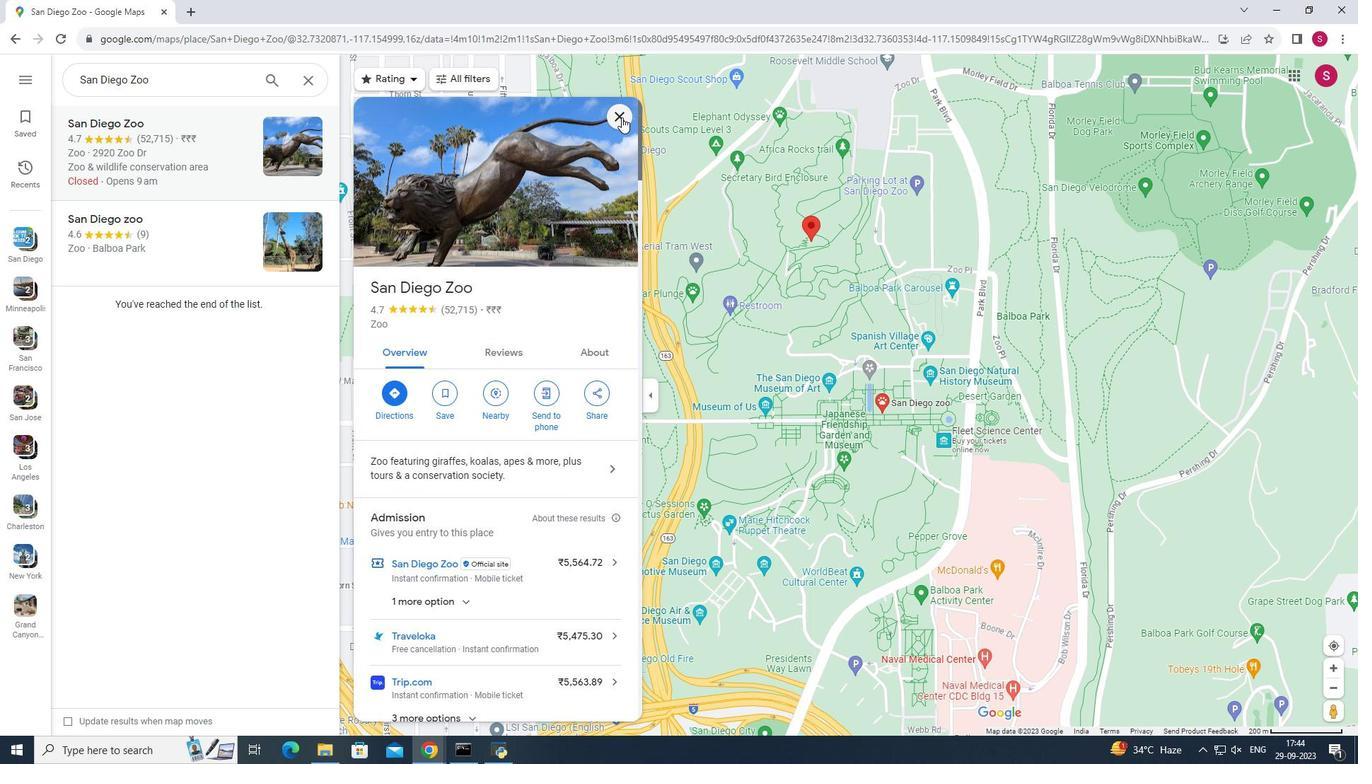 
Action: Mouse pressed left at (621, 117)
Screenshot: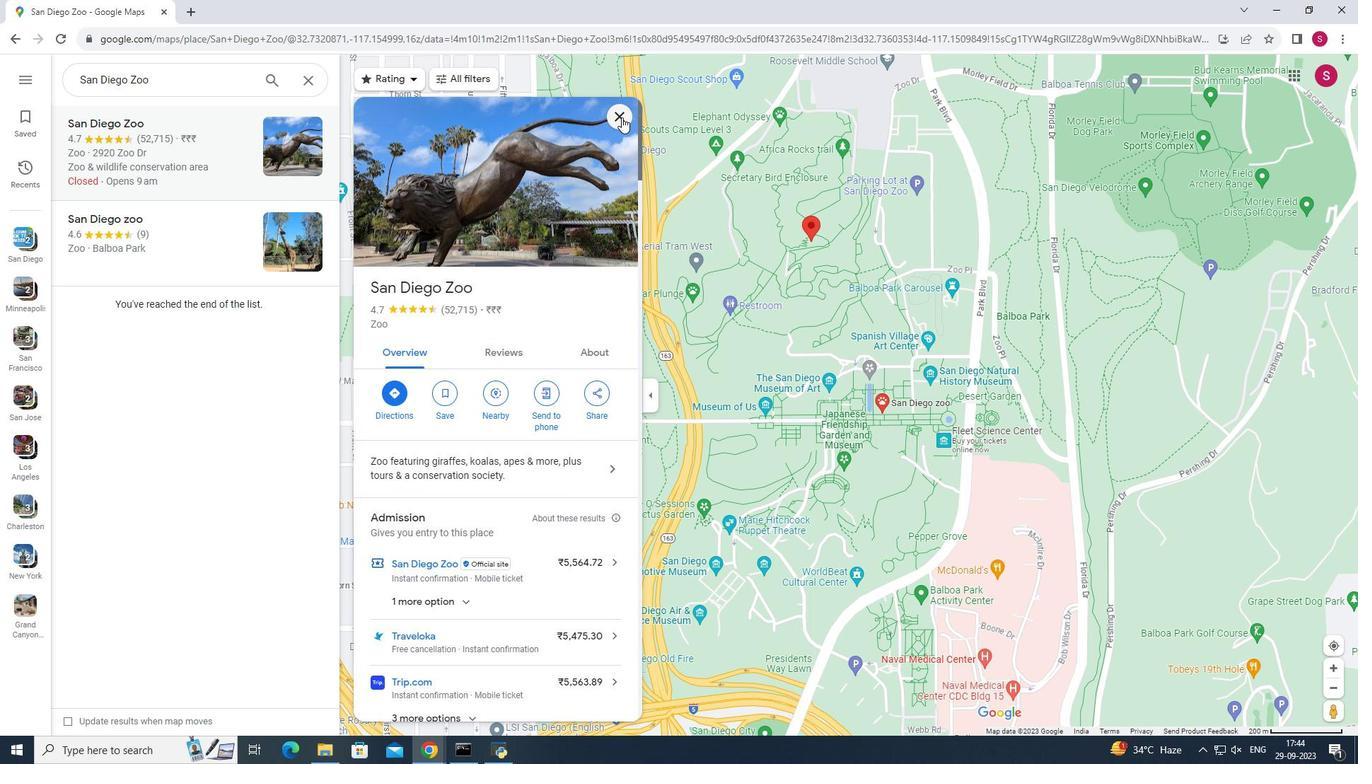 
Action: Mouse moved to (176, 230)
Screenshot: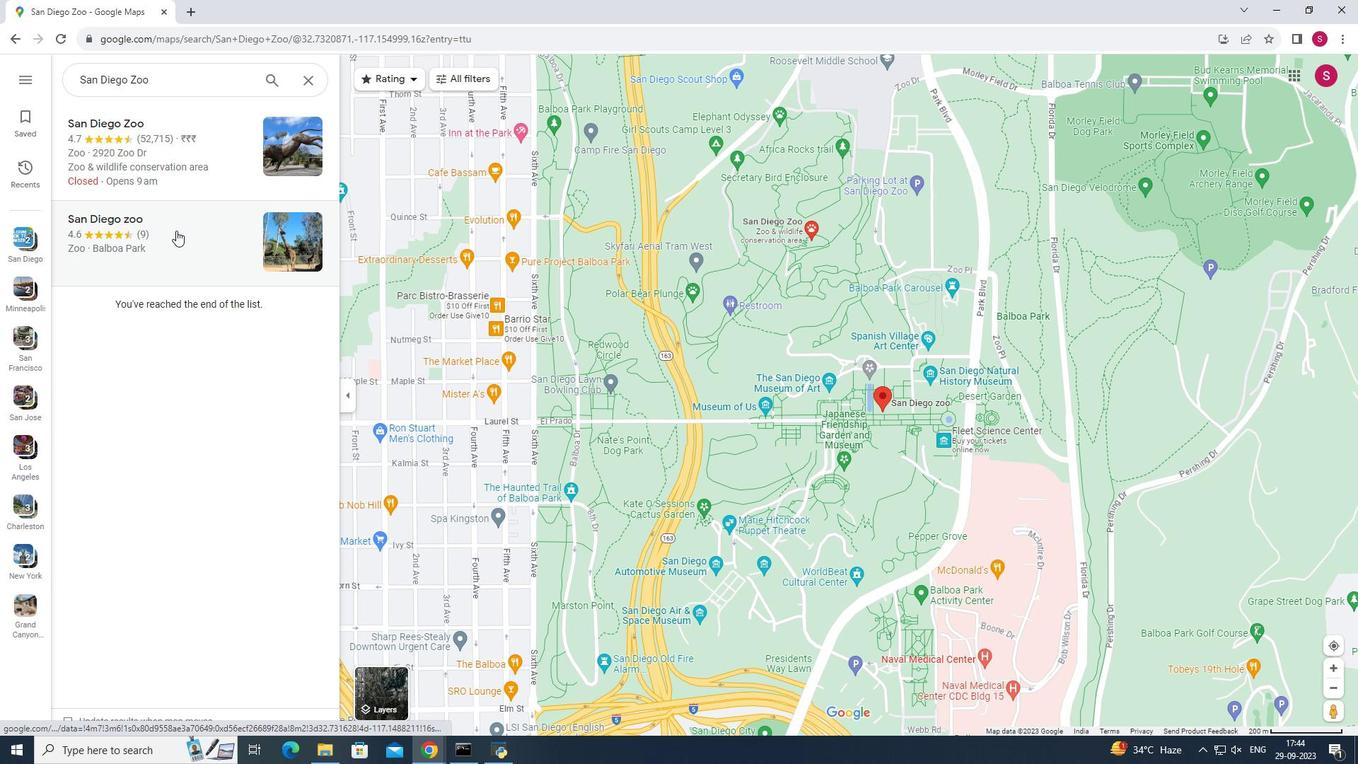 
Action: Mouse pressed left at (176, 230)
Screenshot: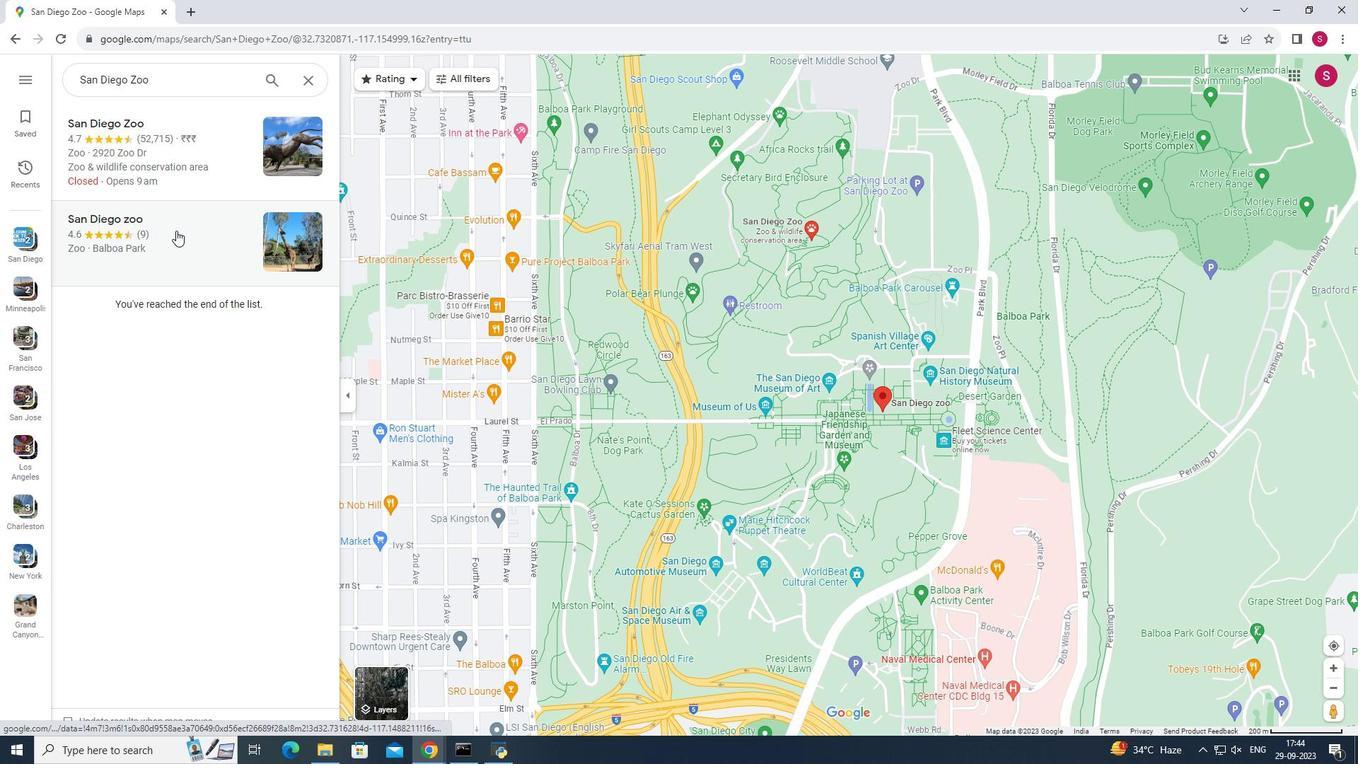 
Action: Mouse moved to (582, 306)
Screenshot: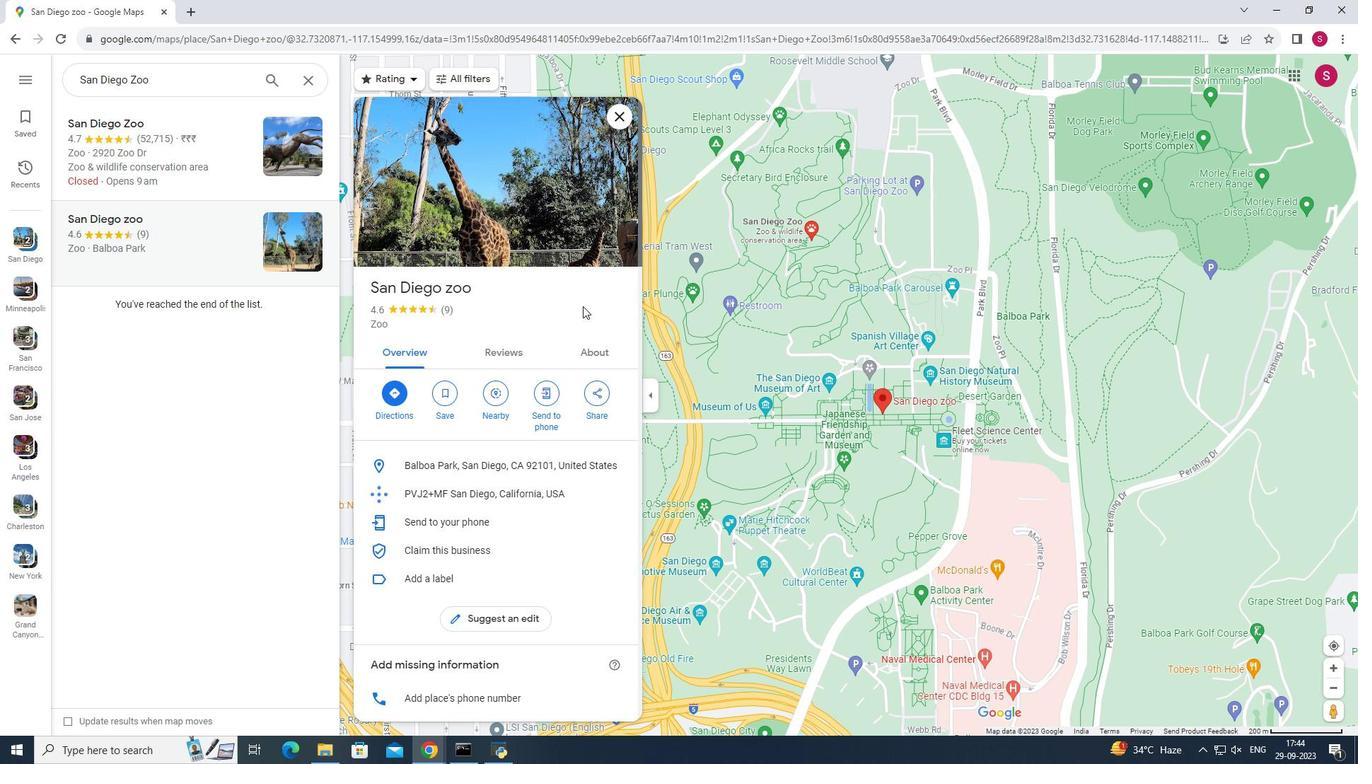 
Action: Mouse scrolled (582, 305) with delta (0, 0)
Screenshot: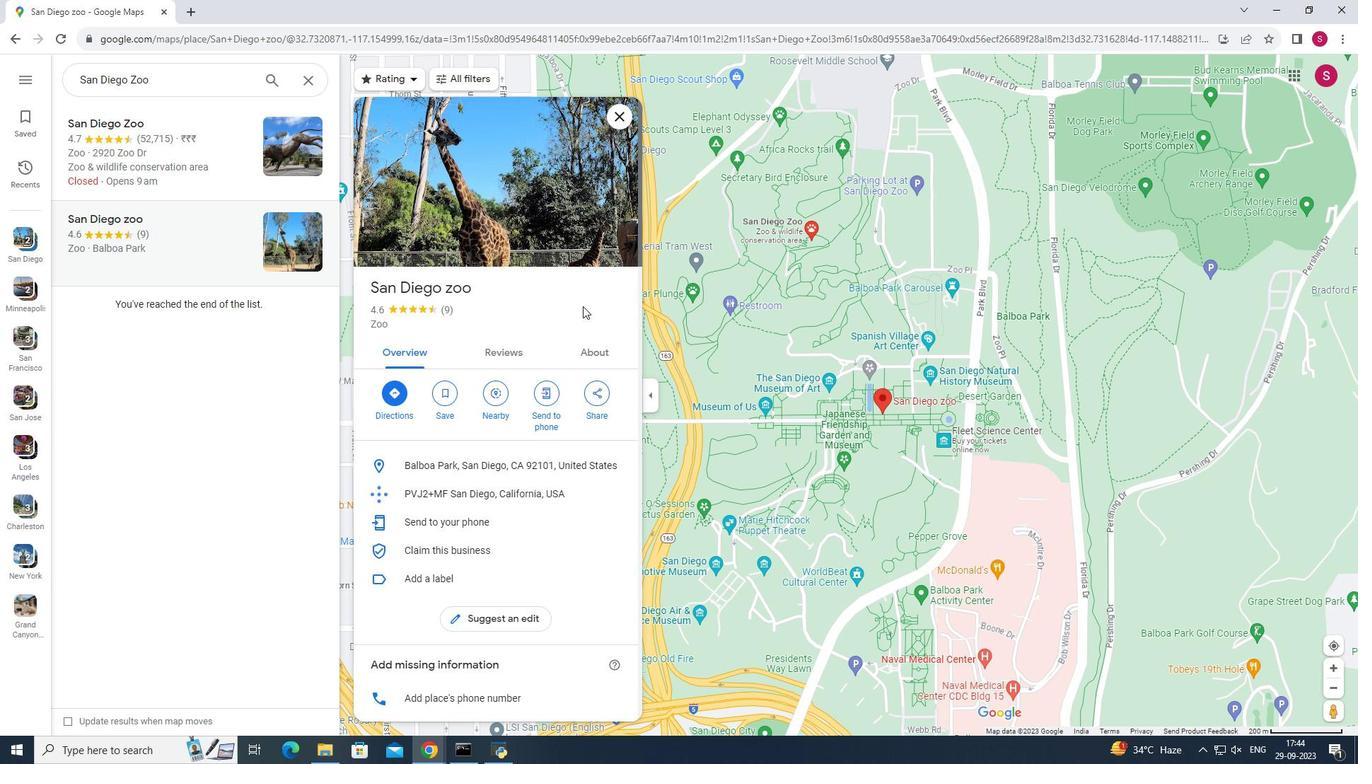 
Action: Mouse moved to (582, 309)
Screenshot: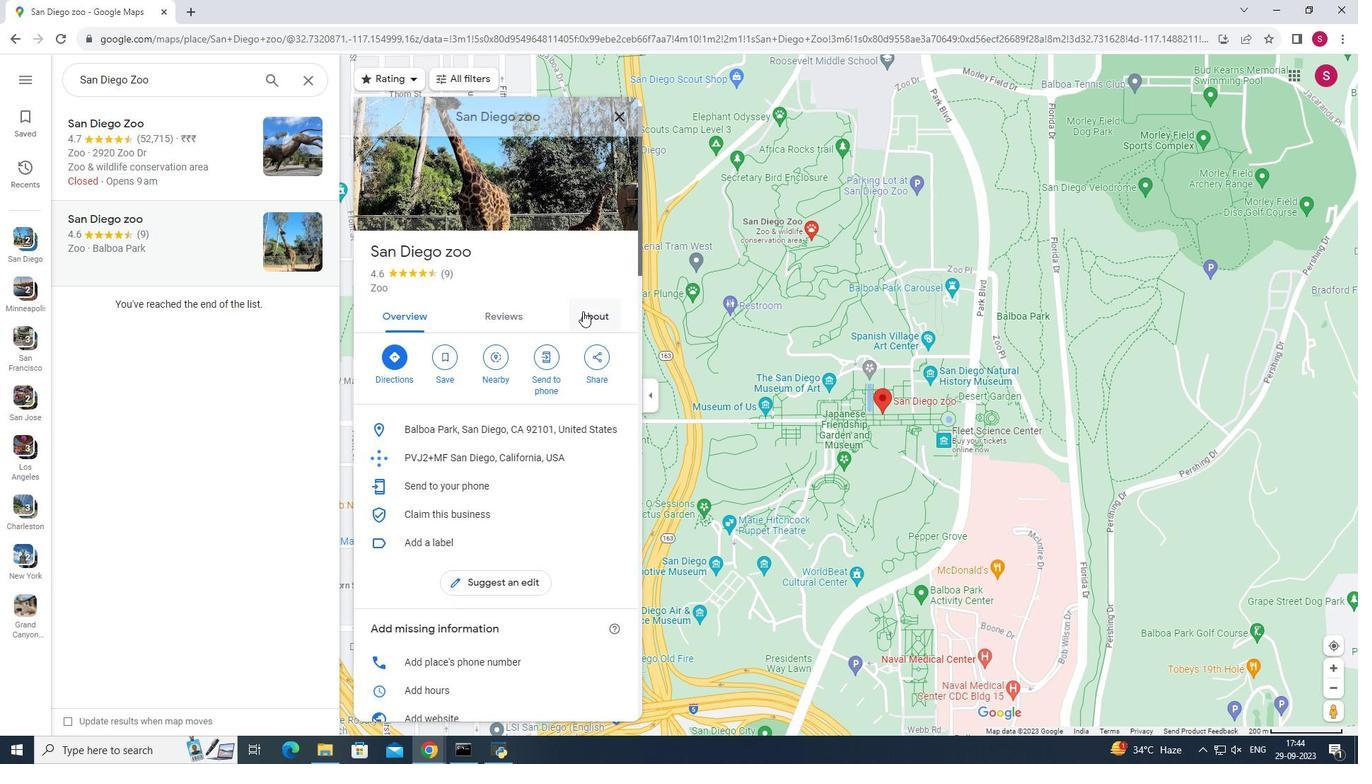 
Action: Mouse scrolled (582, 308) with delta (0, 0)
Screenshot: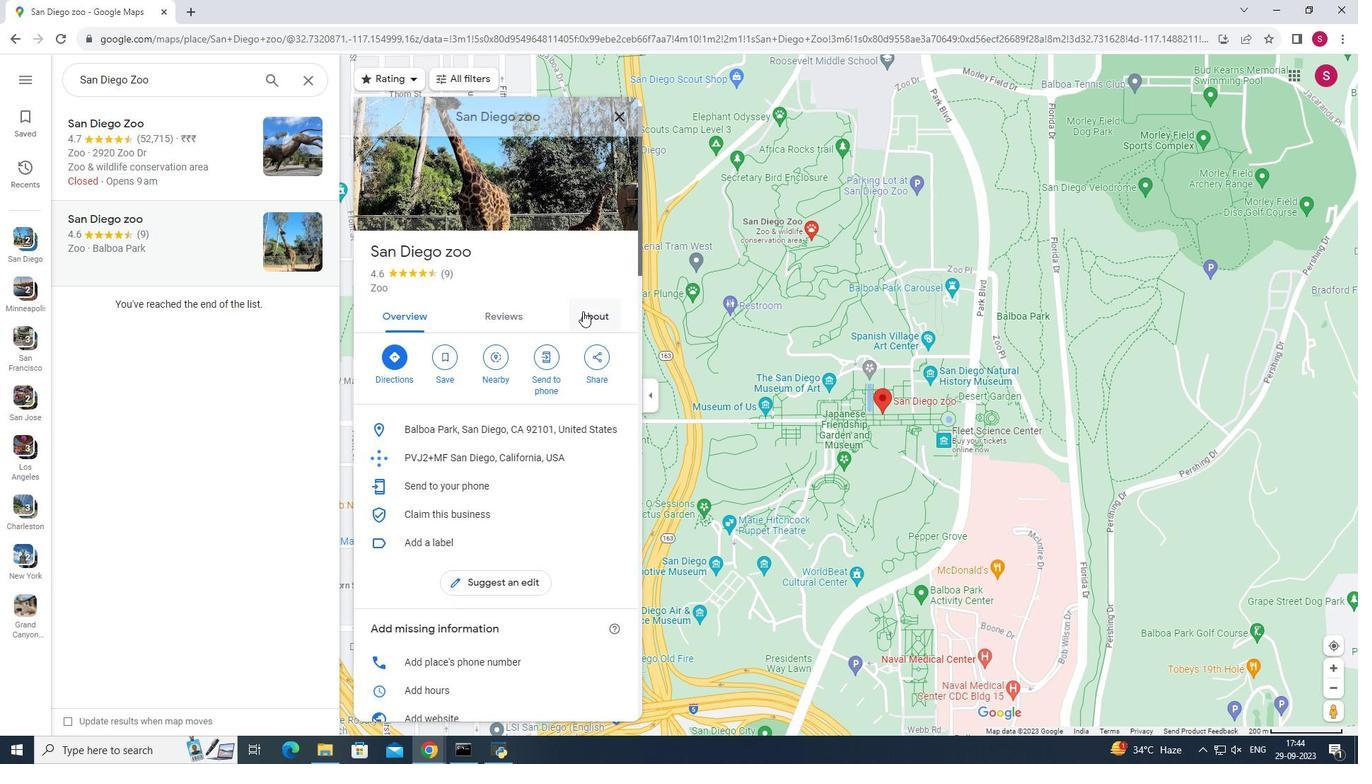 
Action: Mouse moved to (582, 312)
Screenshot: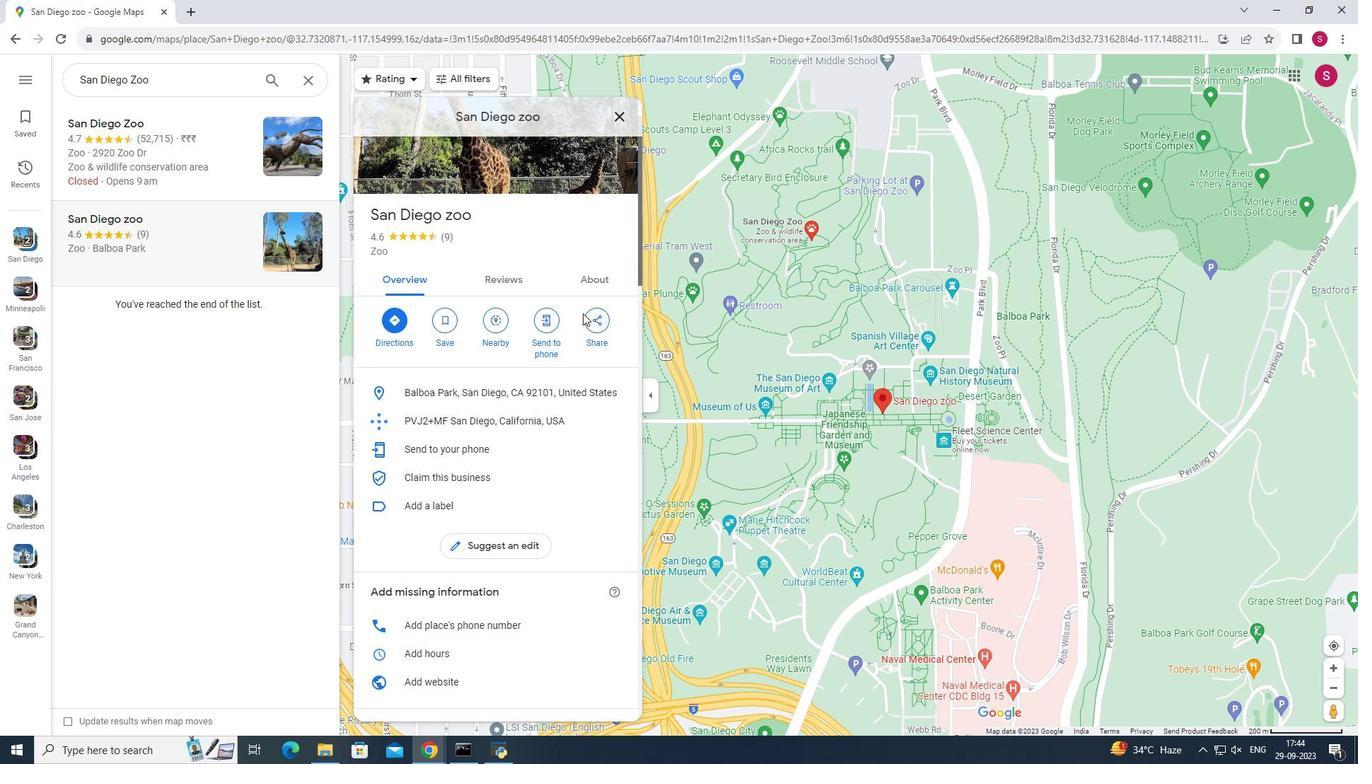 
Action: Mouse scrolled (582, 312) with delta (0, 0)
Screenshot: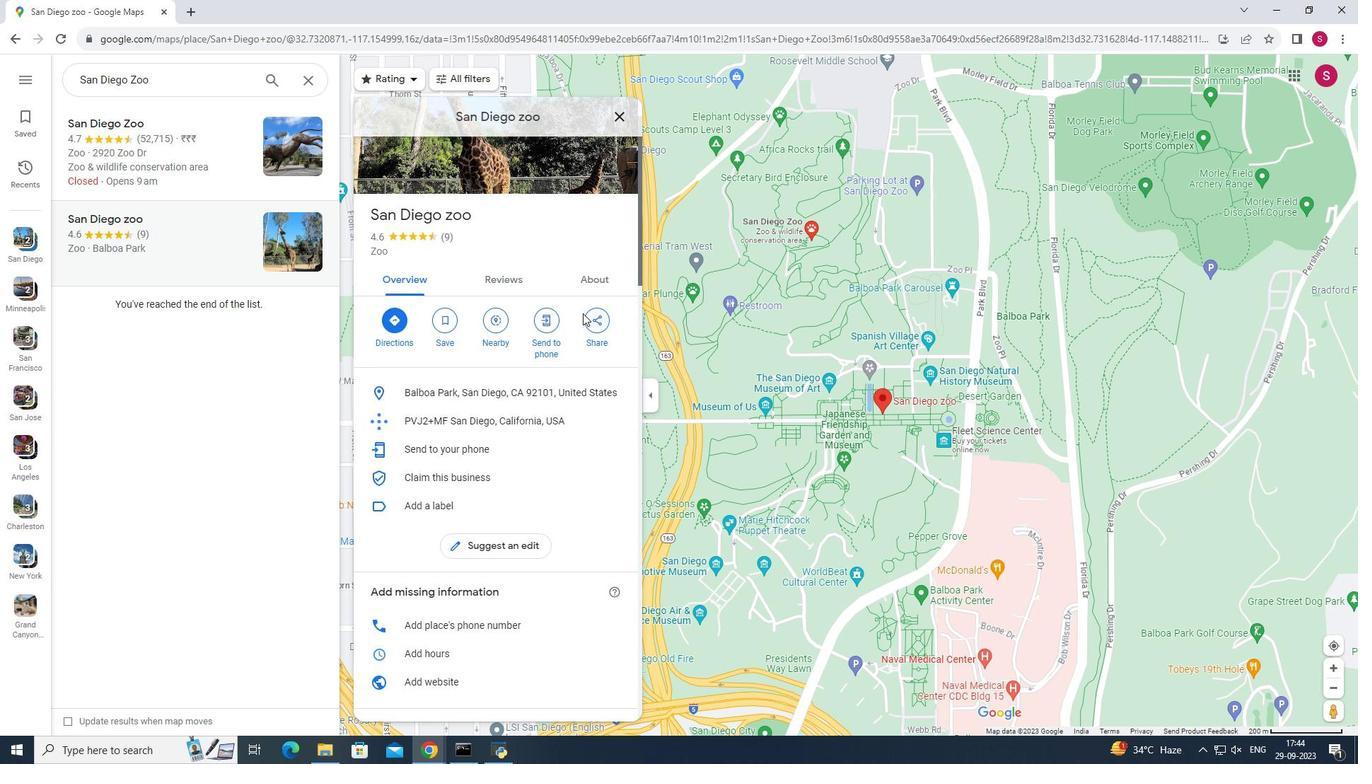 
Action: Mouse moved to (582, 313)
Screenshot: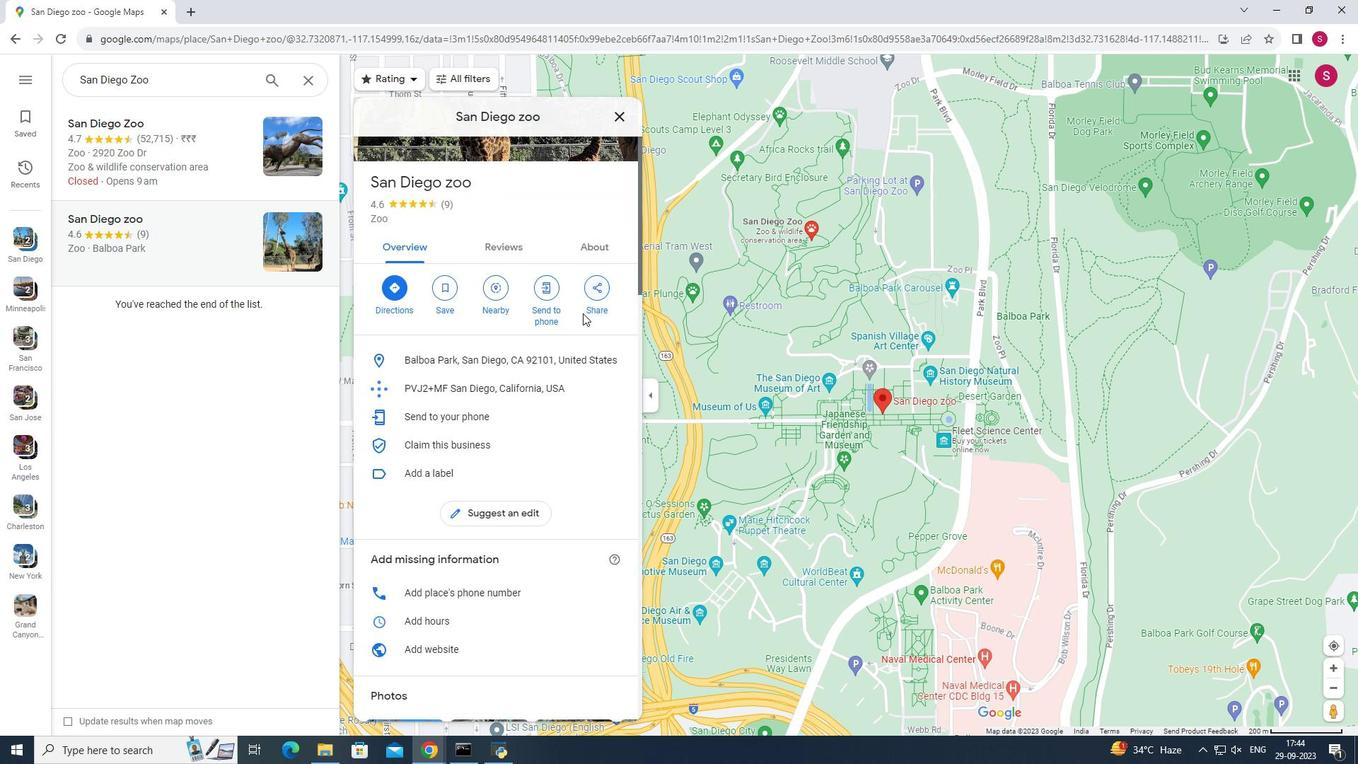 
Action: Mouse scrolled (582, 312) with delta (0, 0)
Screenshot: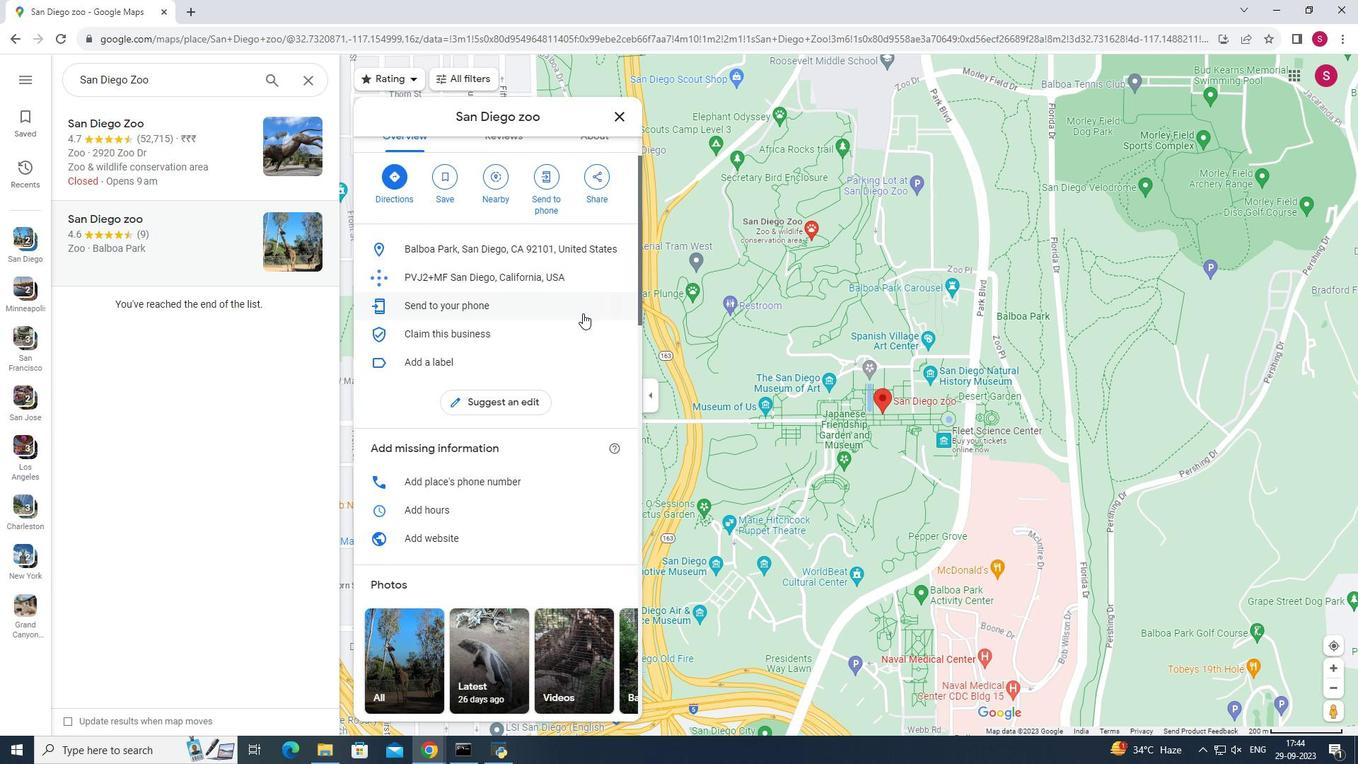 
Action: Mouse scrolled (582, 312) with delta (0, 0)
Screenshot: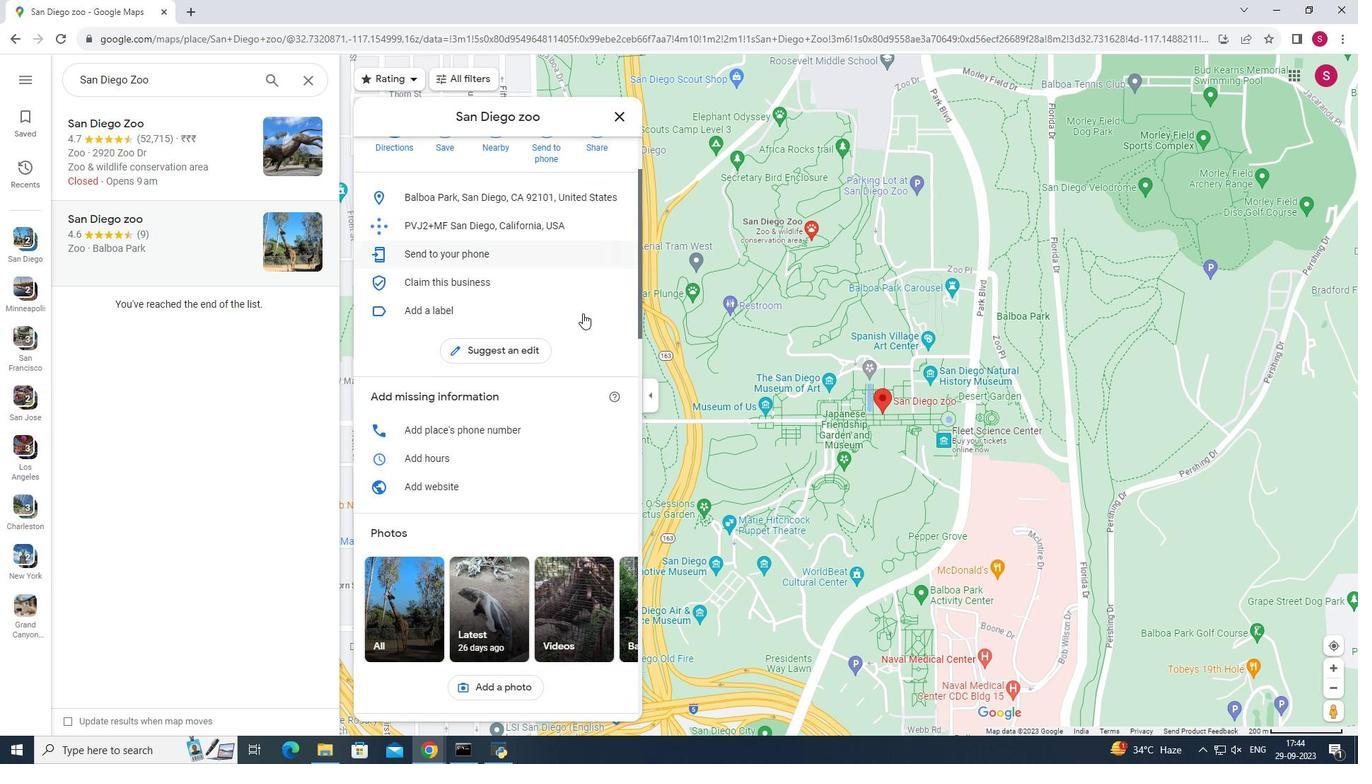 
Action: Mouse scrolled (582, 312) with delta (0, 0)
Screenshot: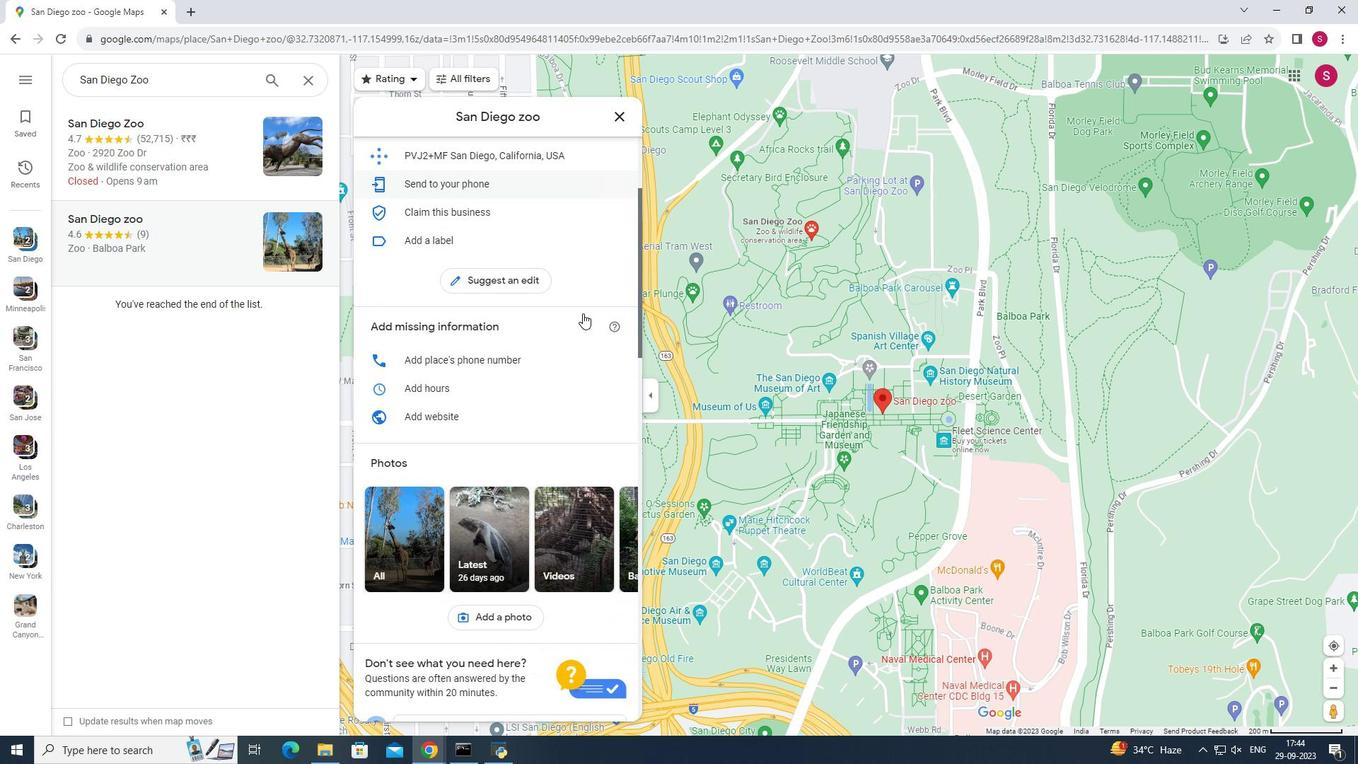 
Action: Mouse scrolled (582, 312) with delta (0, 0)
Screenshot: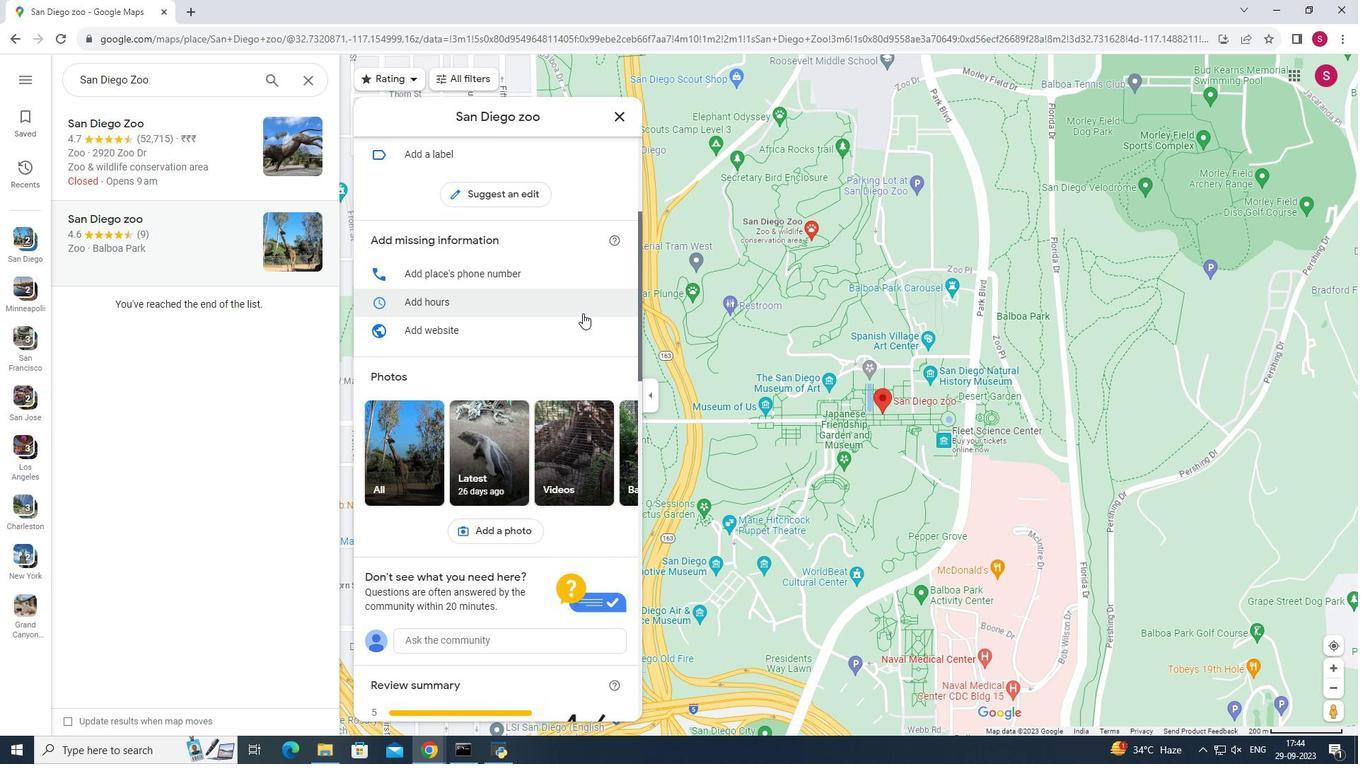 
Action: Mouse scrolled (582, 312) with delta (0, 0)
Screenshot: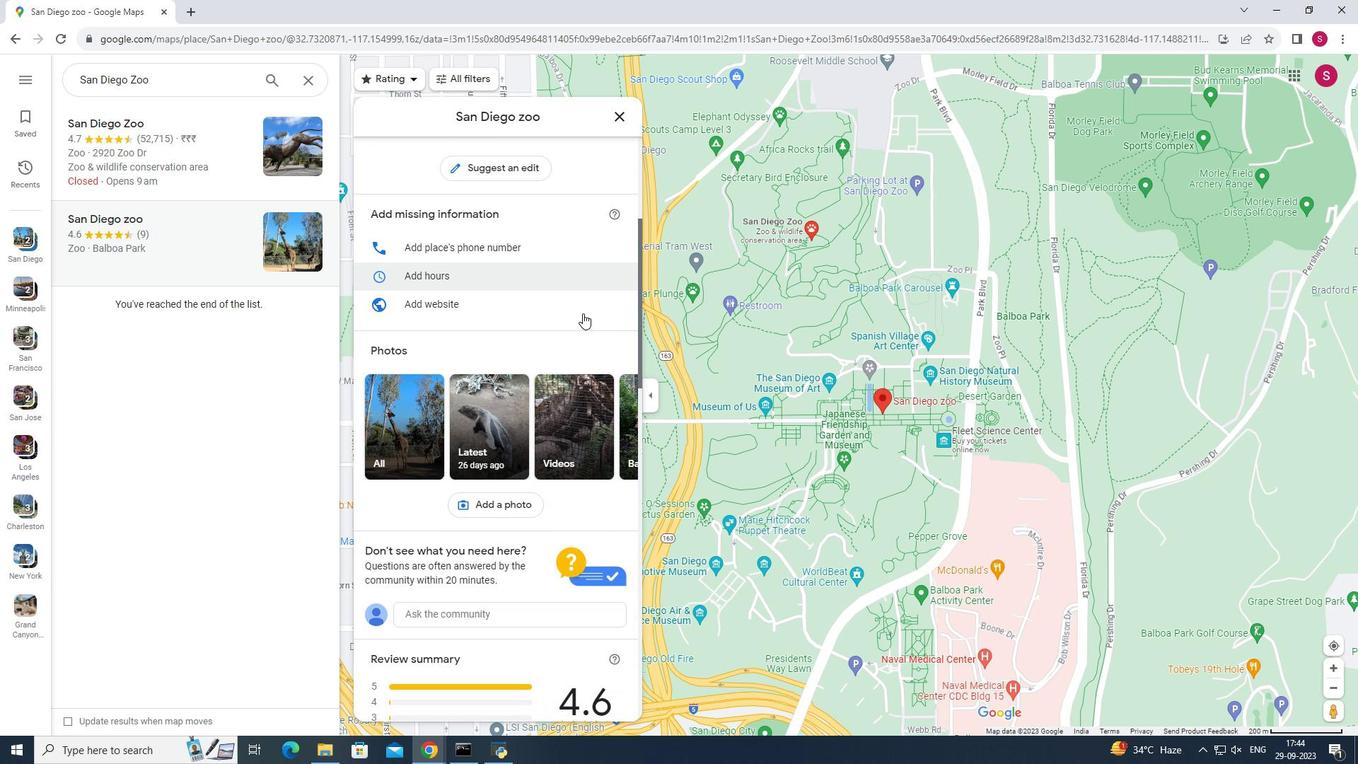 
Action: Mouse scrolled (582, 312) with delta (0, 0)
Screenshot: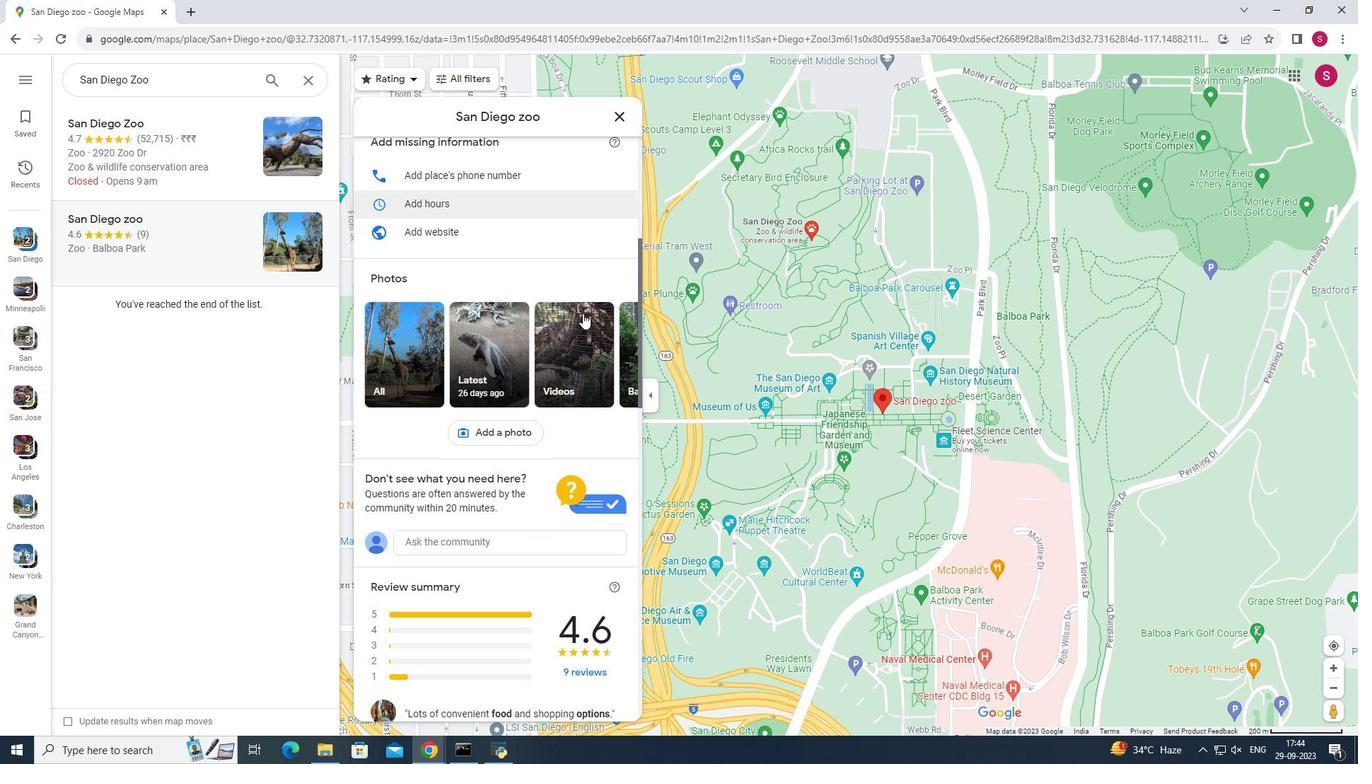 
Action: Mouse moved to (582, 312)
Screenshot: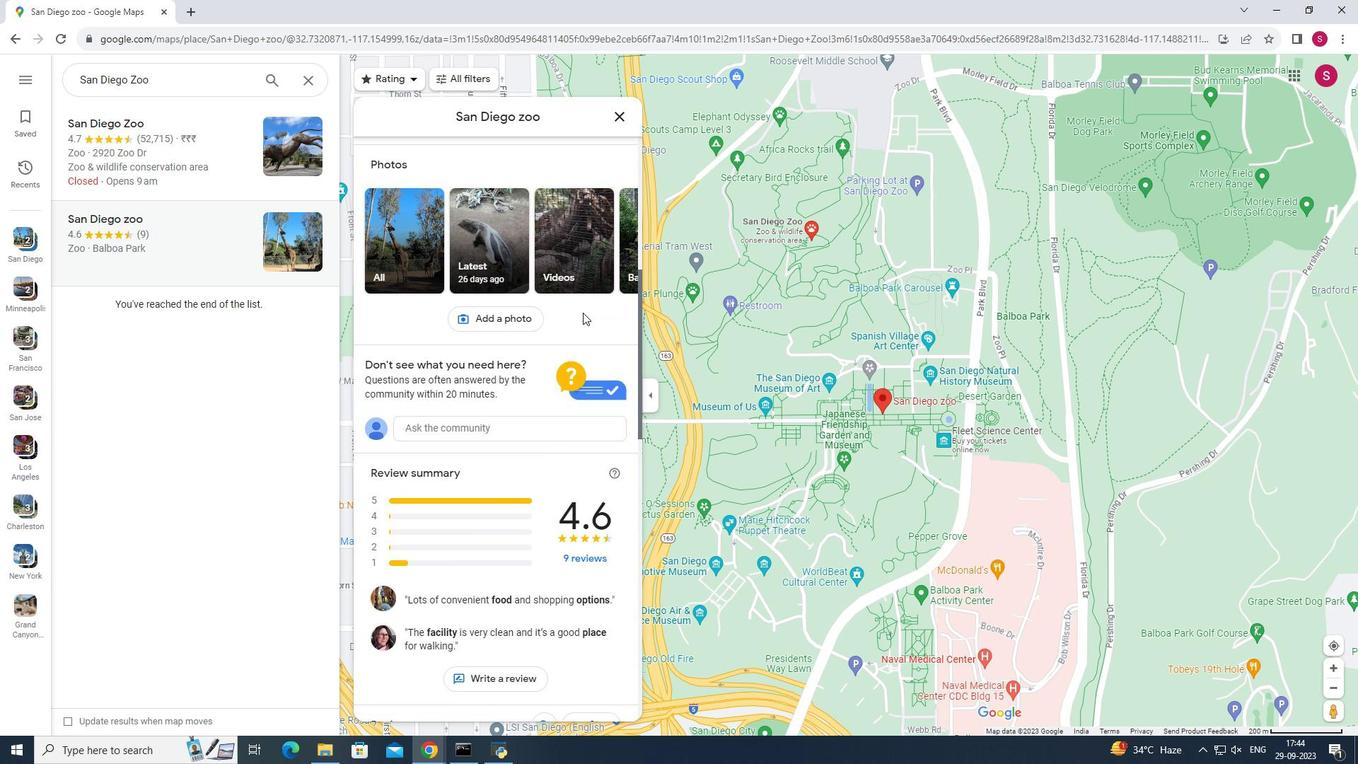 
Action: Mouse scrolled (582, 313) with delta (0, 0)
Screenshot: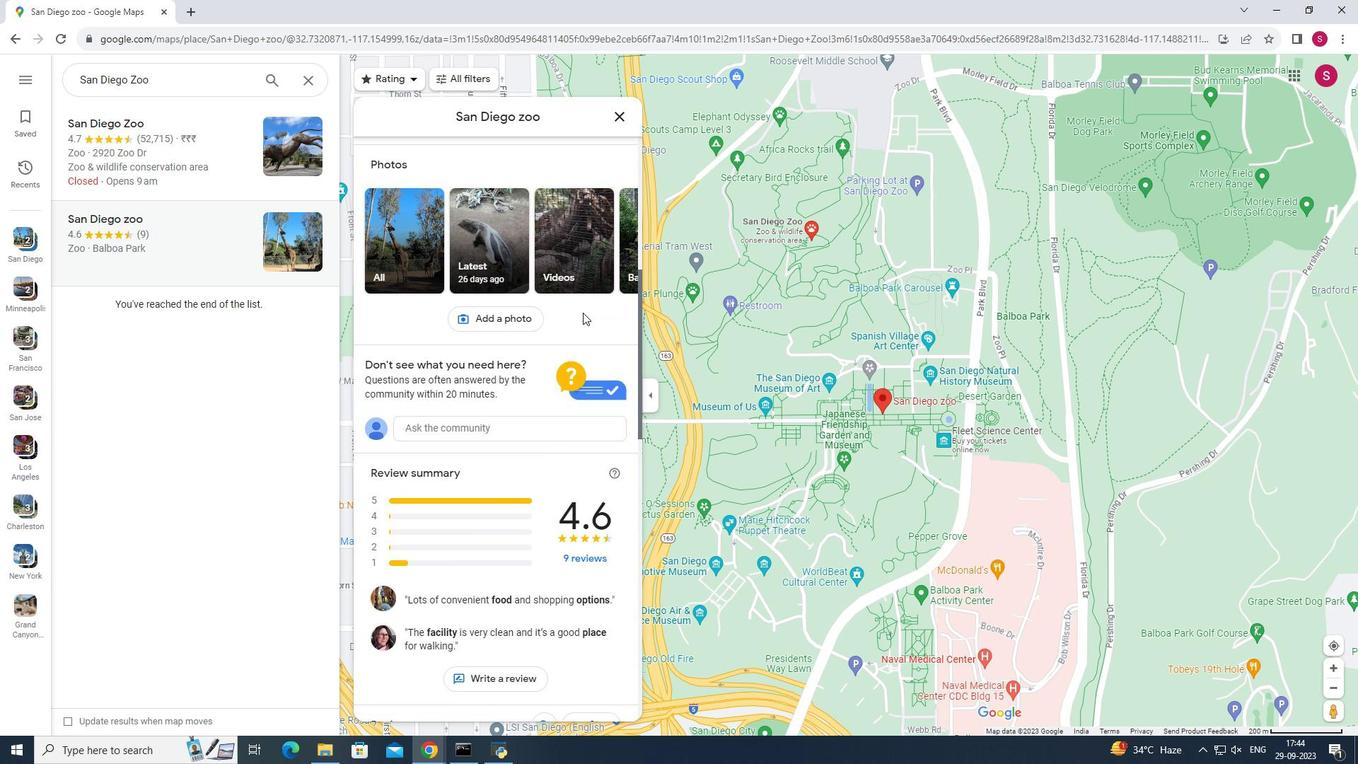 
Action: Mouse moved to (614, 305)
Screenshot: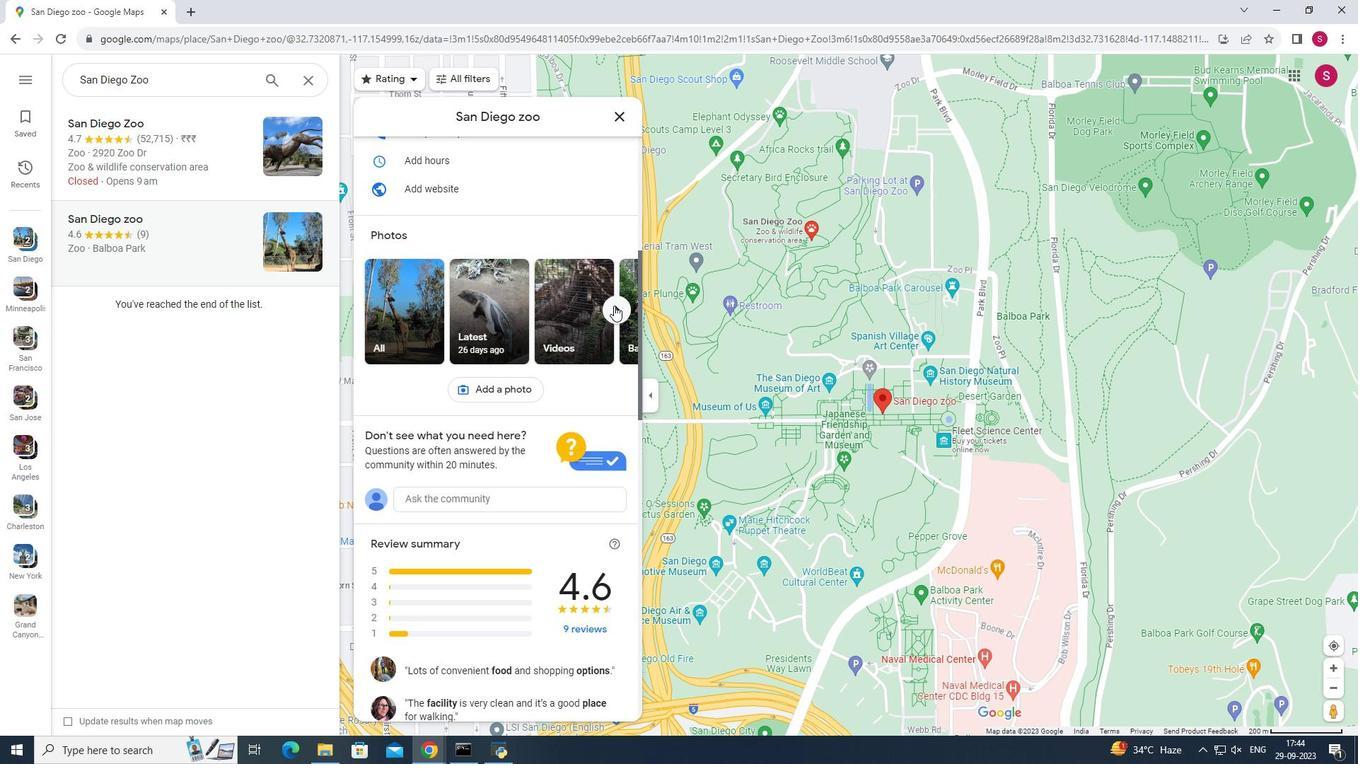 
Action: Mouse pressed left at (614, 305)
Screenshot: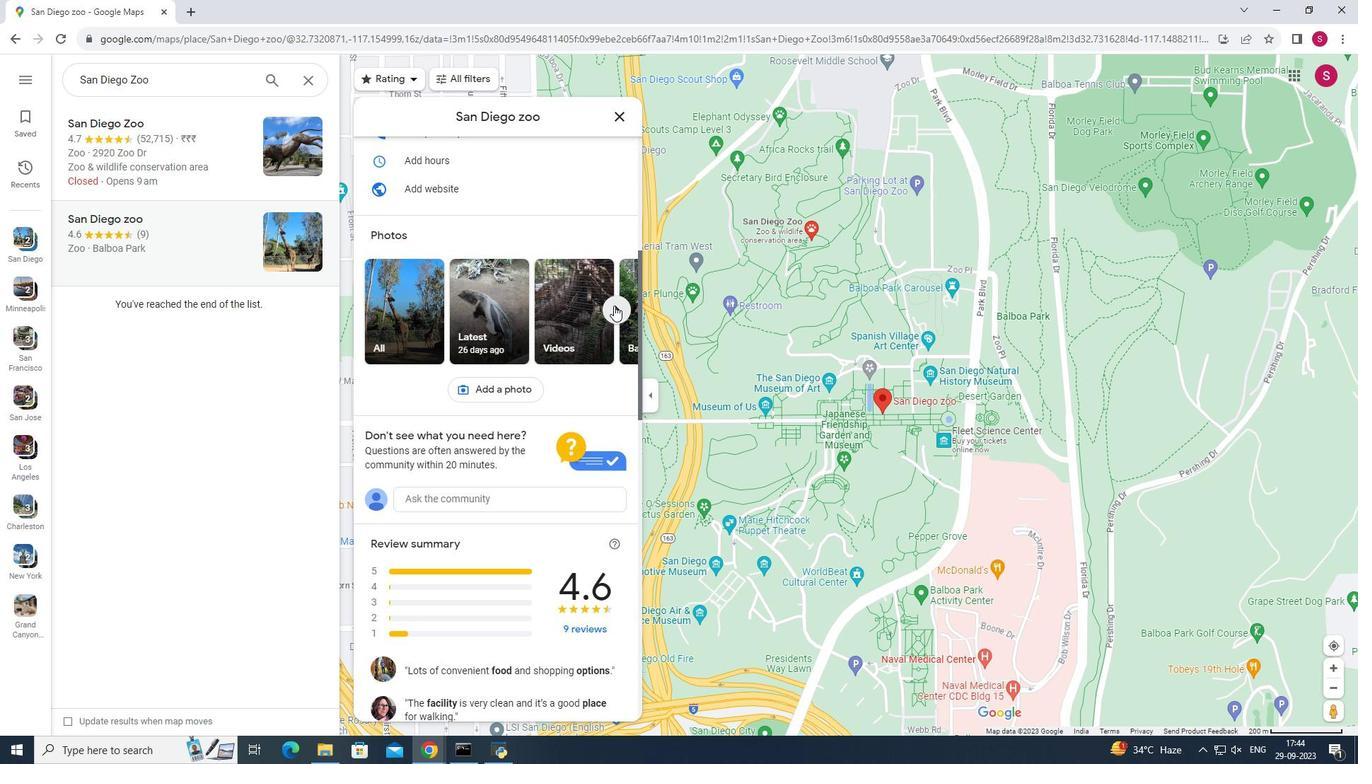 
Action: Mouse moved to (614, 309)
Screenshot: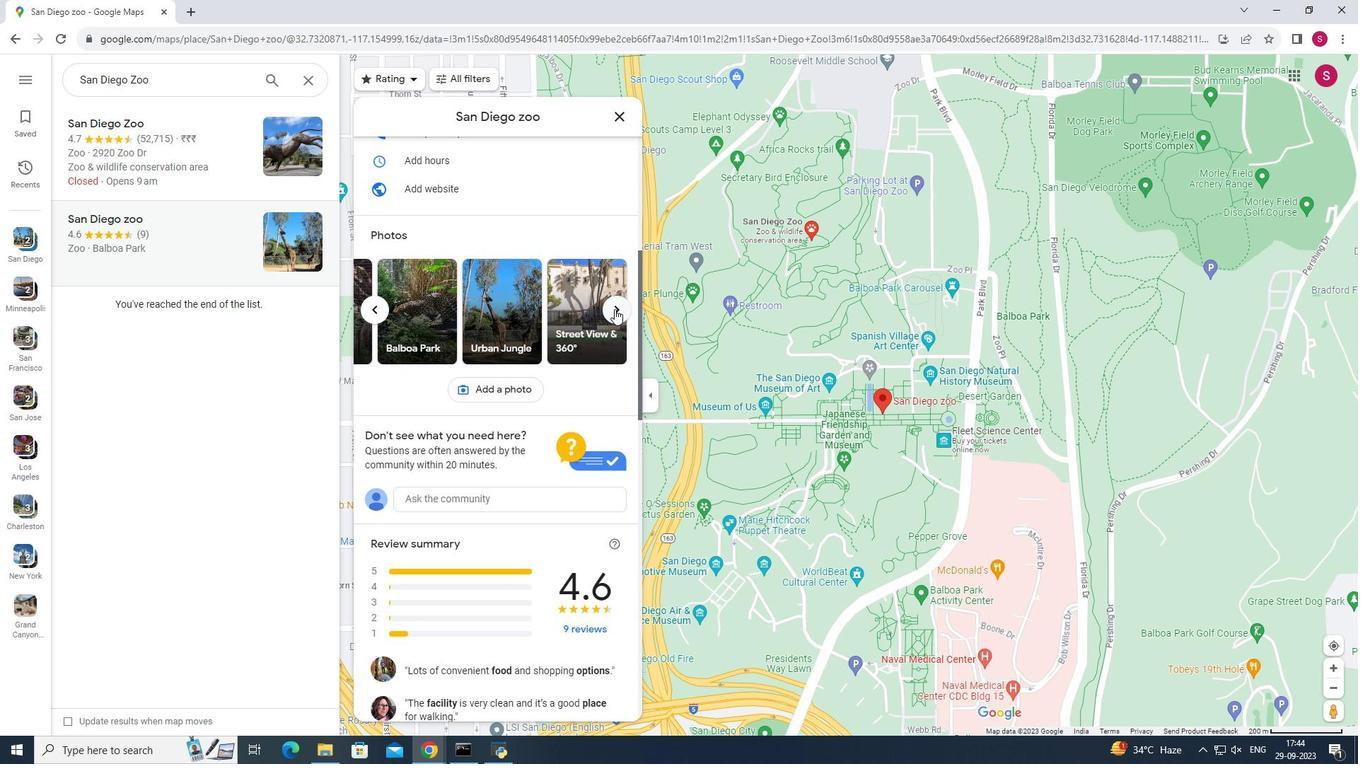 
Action: Mouse pressed left at (614, 309)
Screenshot: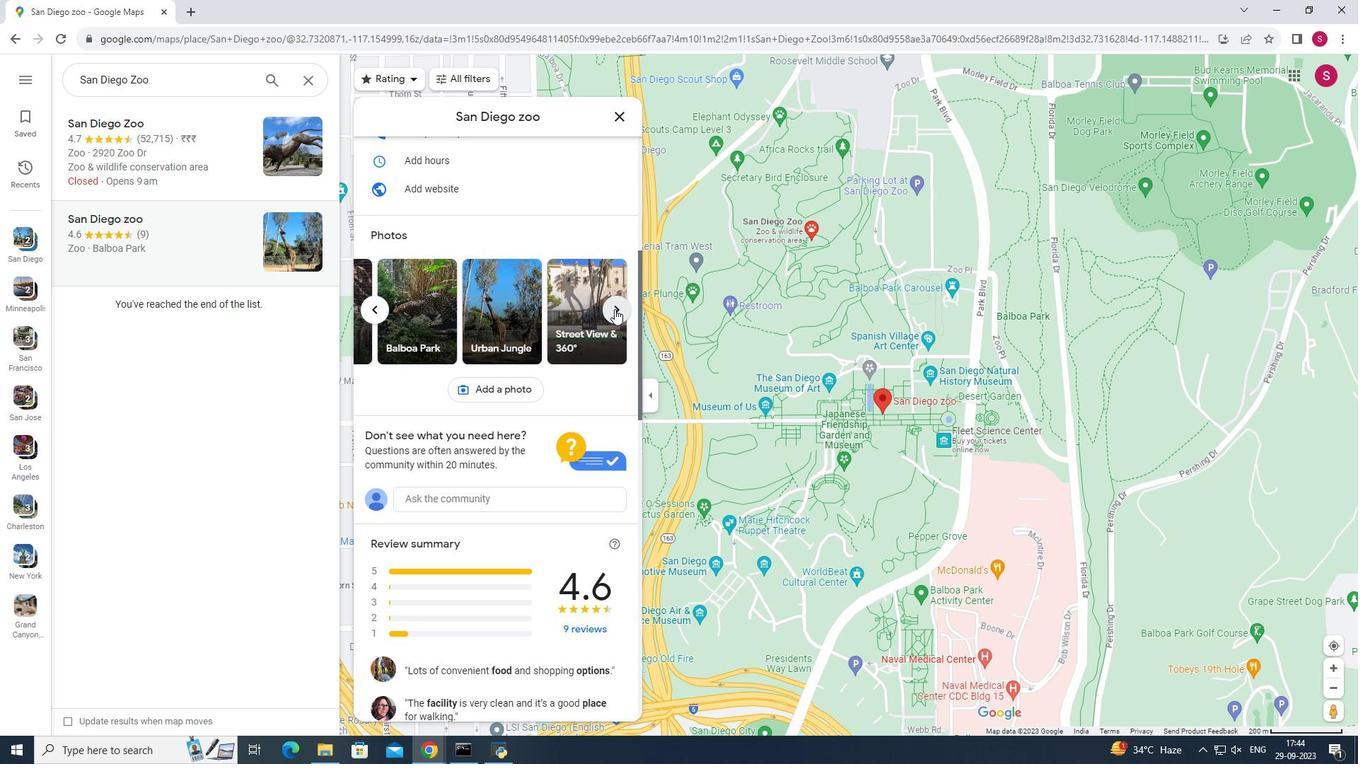 
Action: Mouse moved to (595, 372)
Screenshot: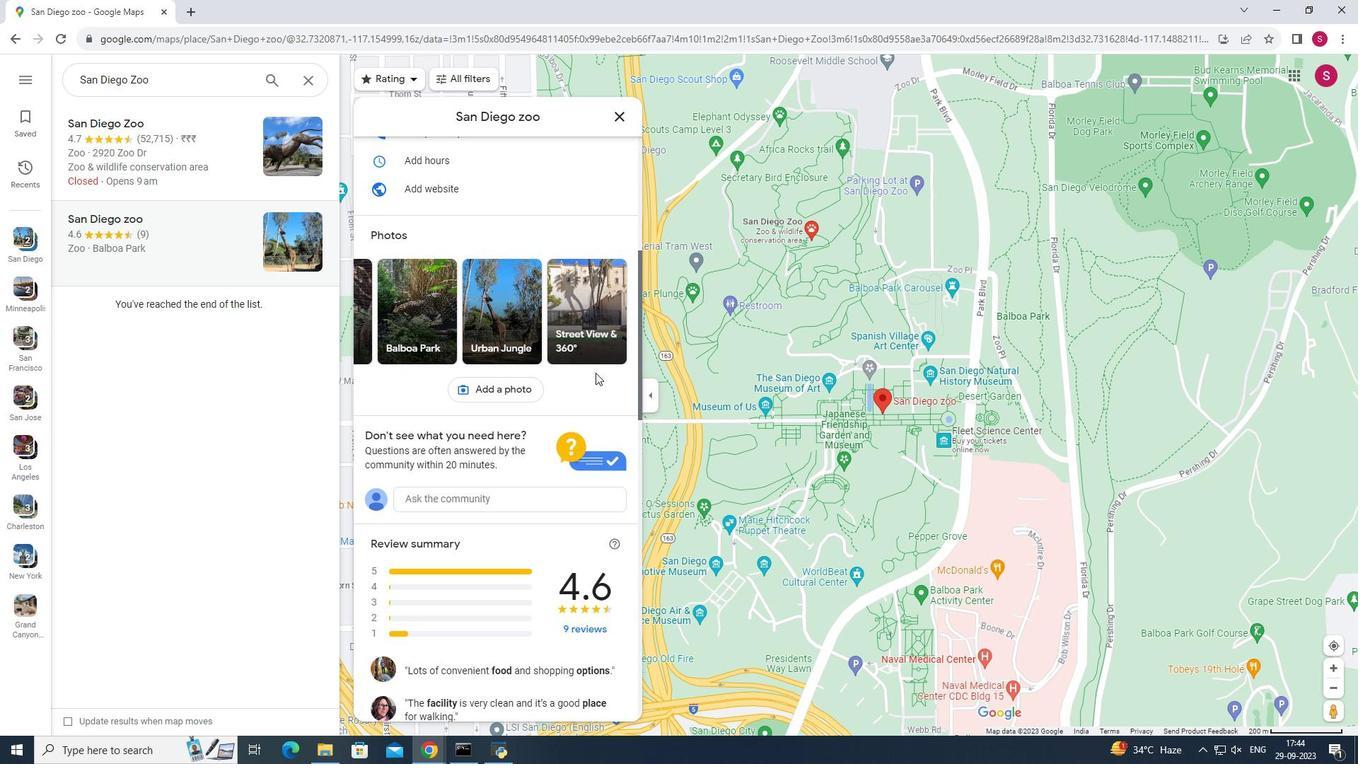 
Action: Mouse scrolled (595, 372) with delta (0, 0)
Screenshot: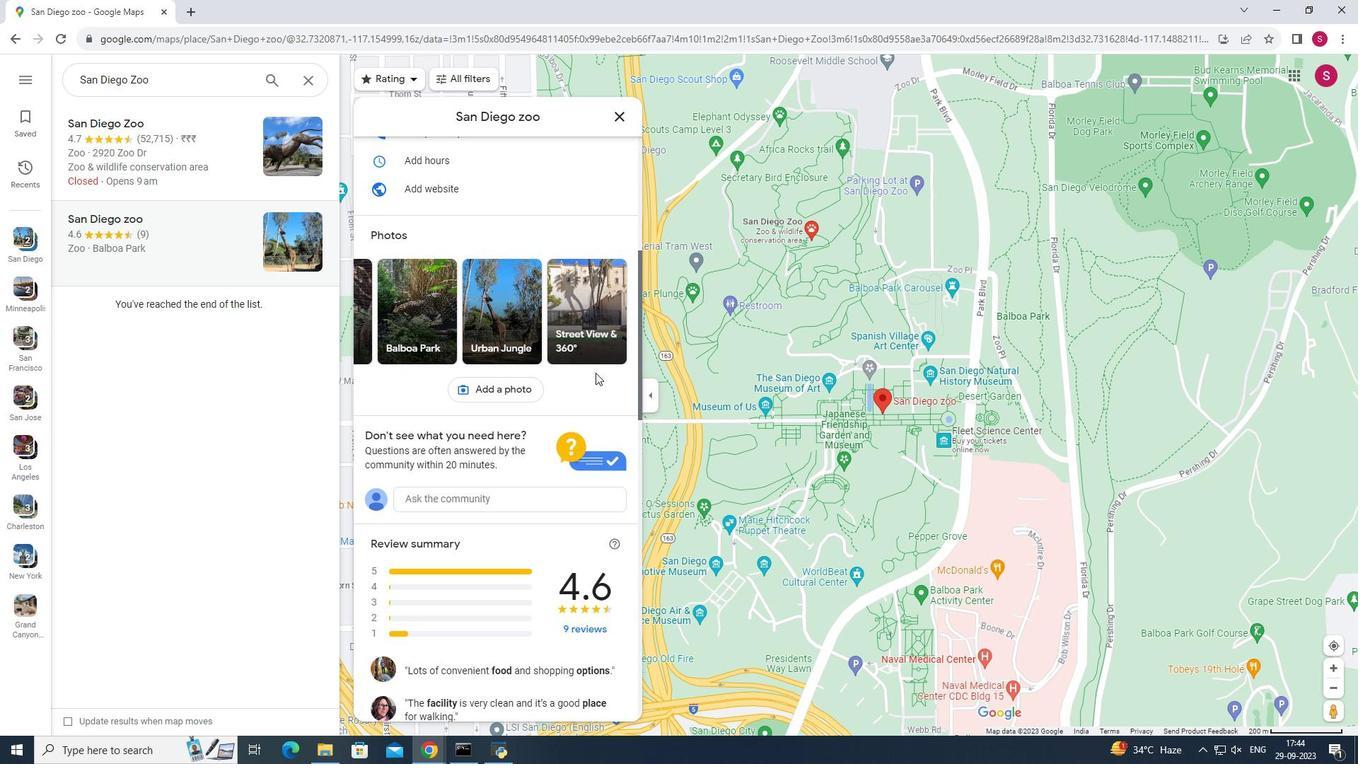
Action: Mouse scrolled (595, 372) with delta (0, 0)
Screenshot: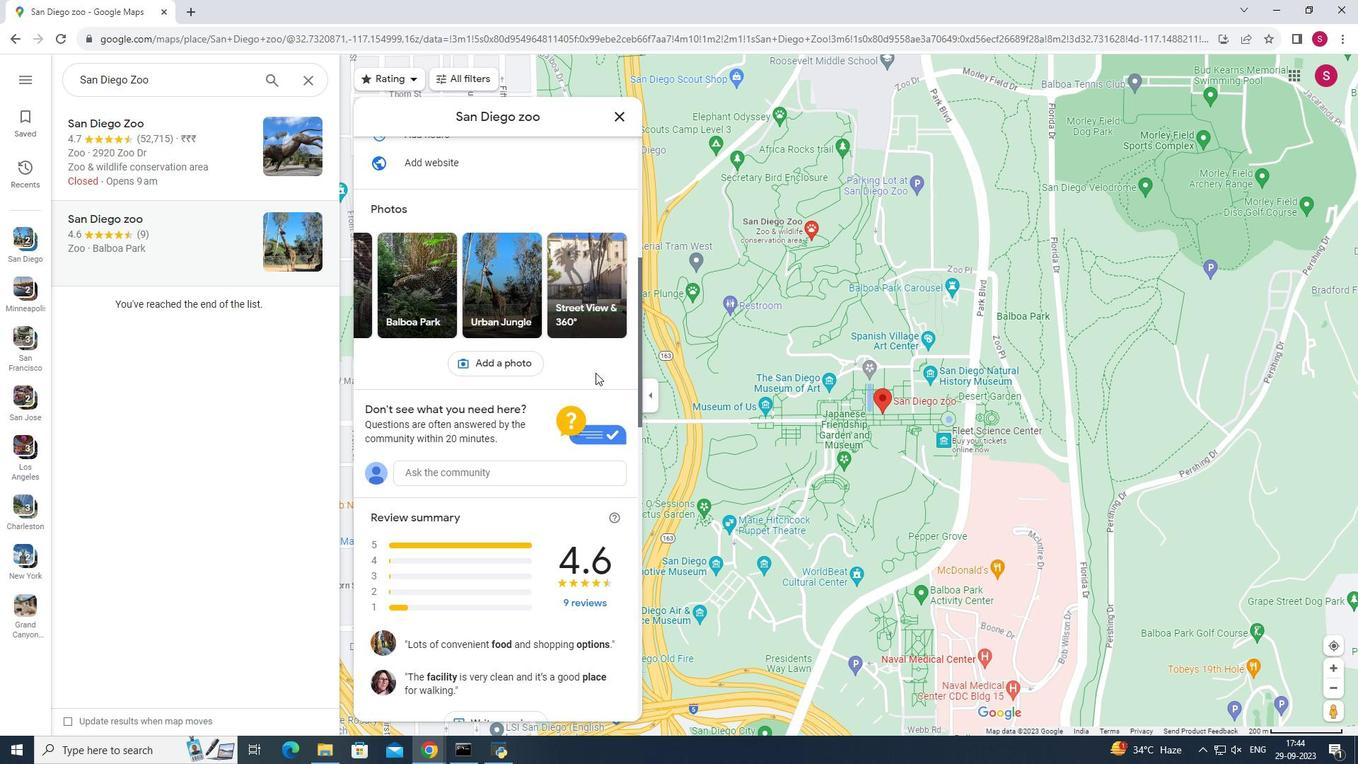 
Action: Mouse scrolled (595, 372) with delta (0, 0)
Screenshot: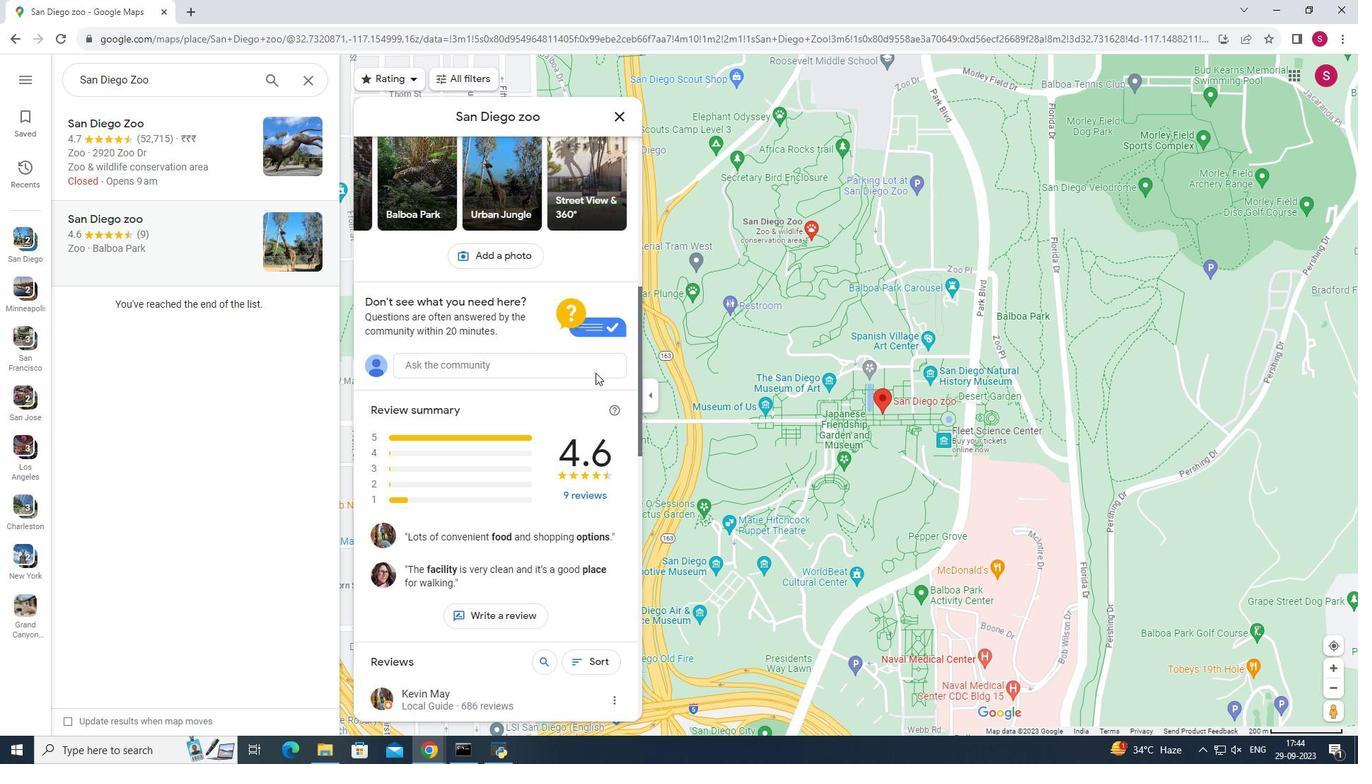 
Action: Mouse moved to (595, 371)
Screenshot: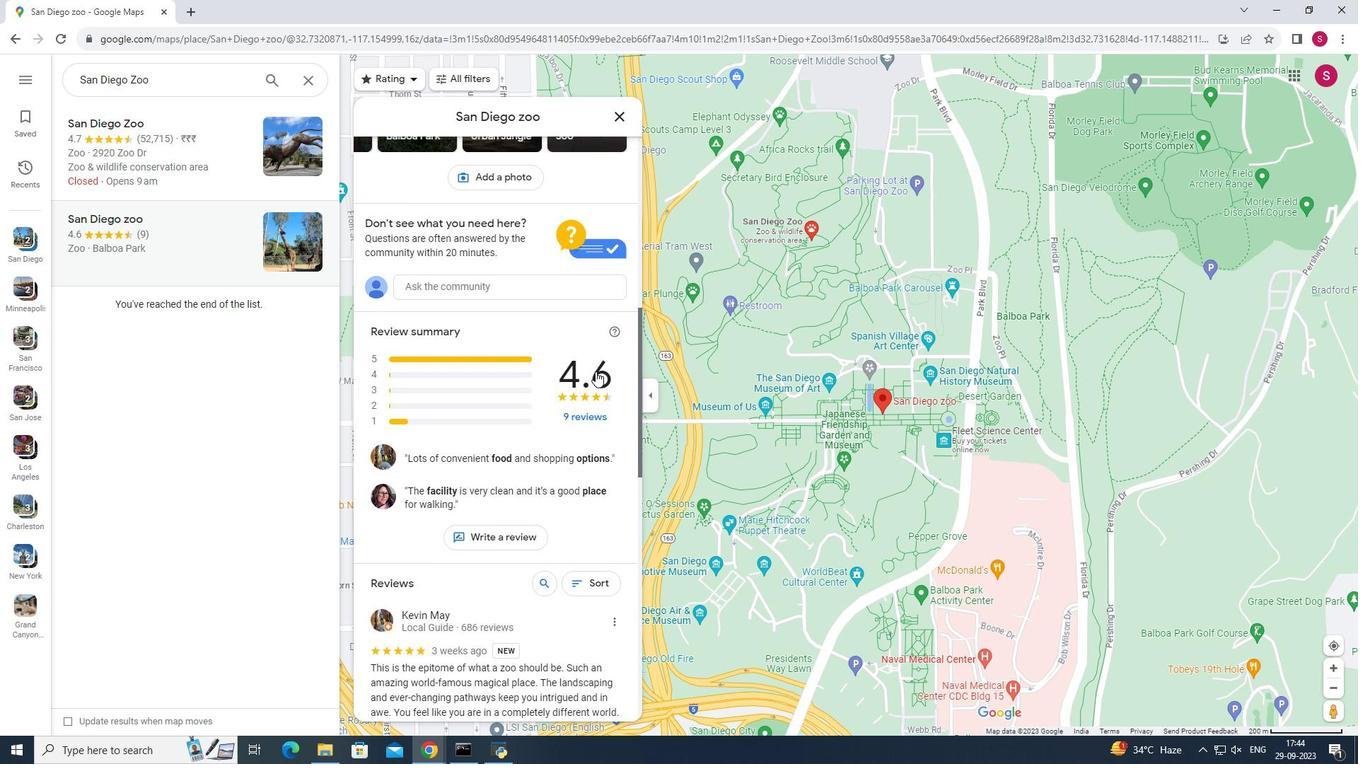 
Action: Mouse scrolled (595, 370) with delta (0, 0)
Screenshot: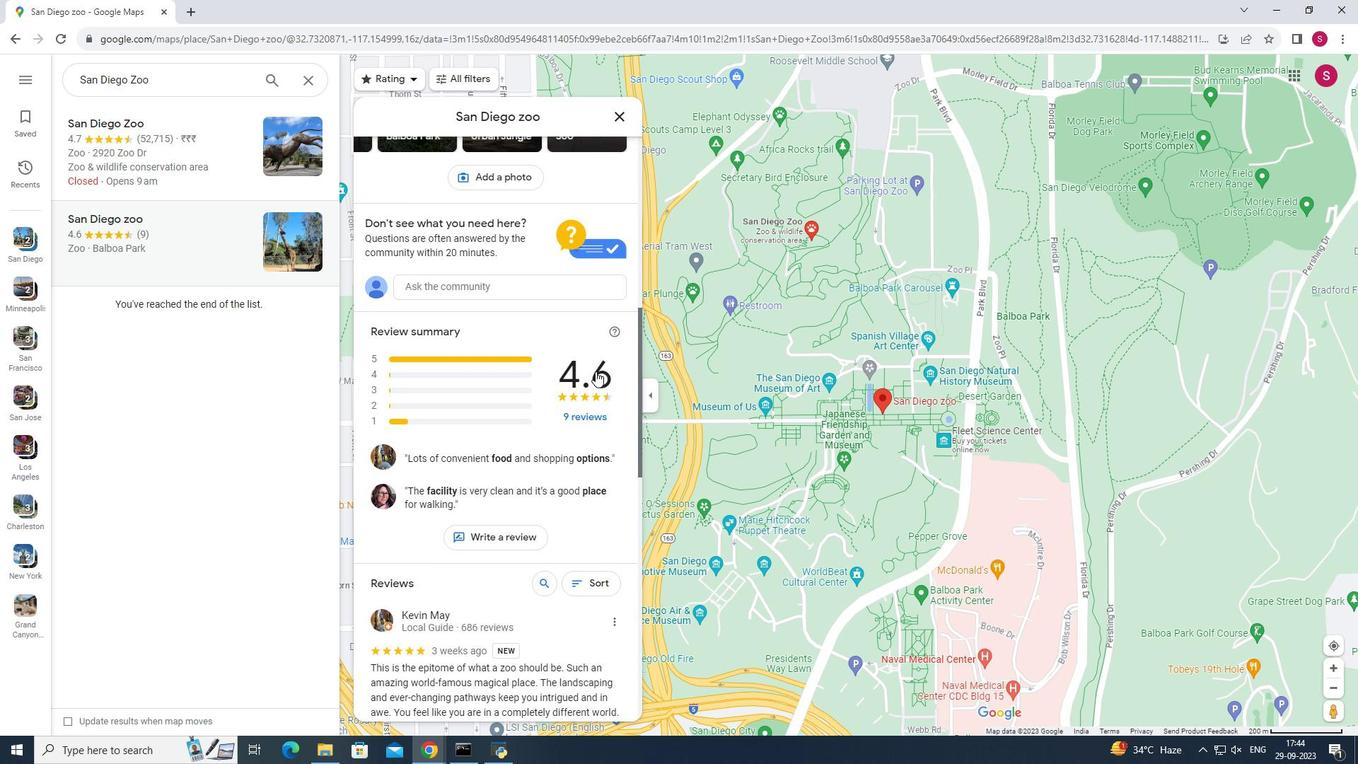 
Action: Mouse scrolled (595, 370) with delta (0, 0)
Screenshot: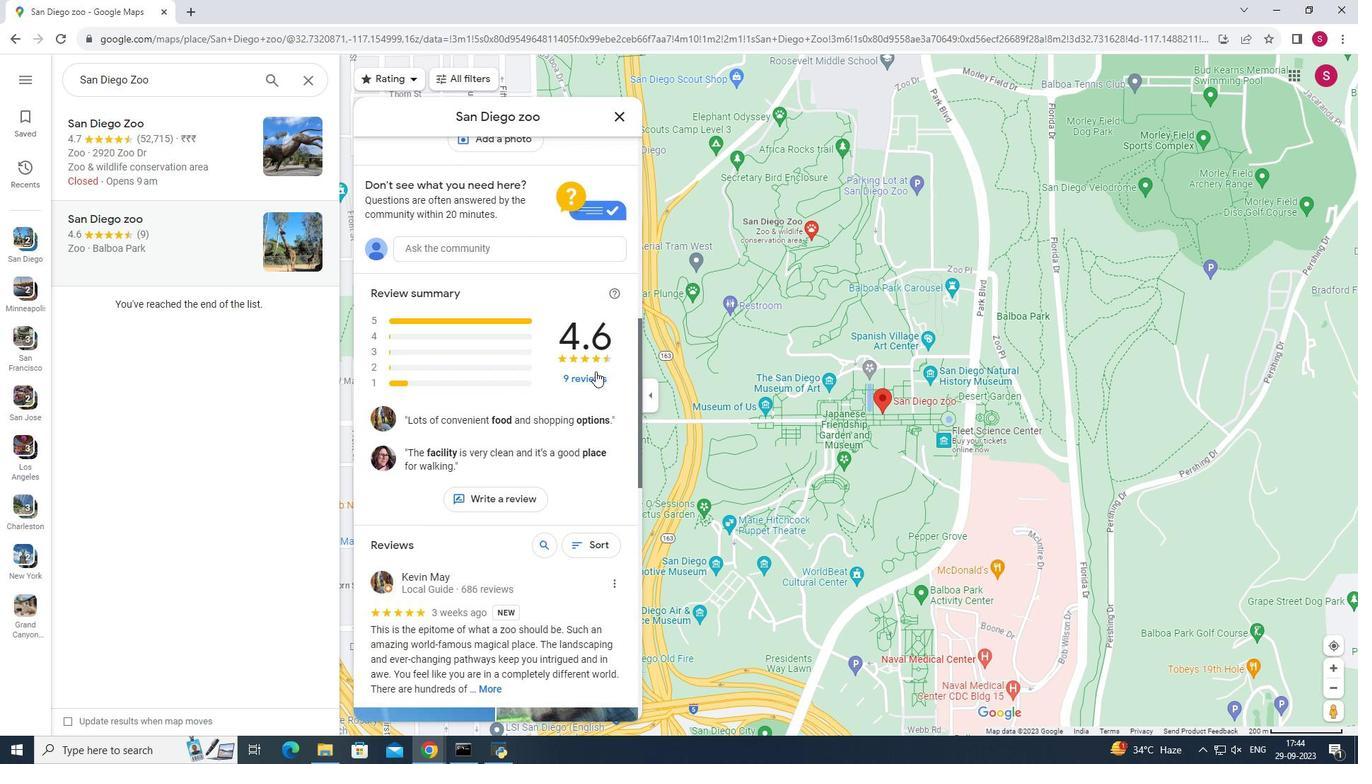 
Action: Mouse scrolled (595, 370) with delta (0, 0)
Screenshot: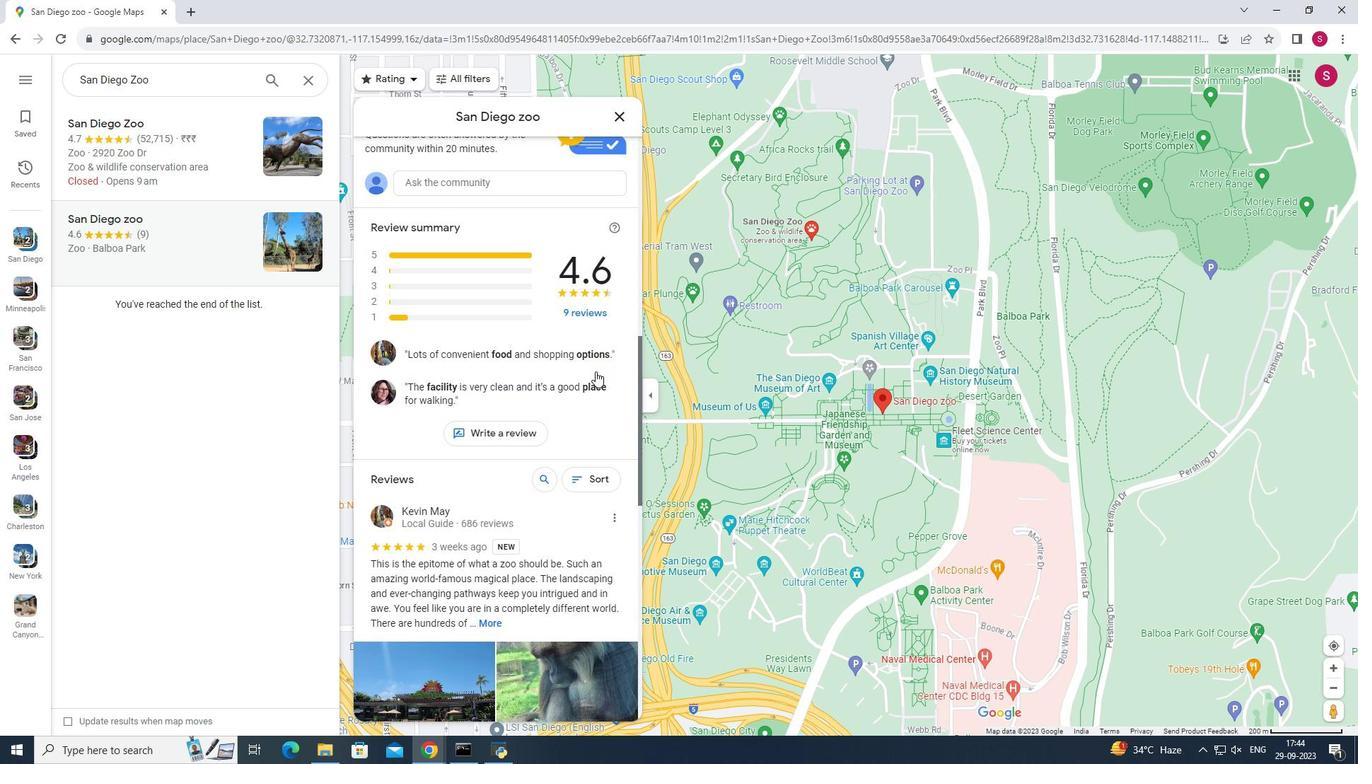 
Action: Mouse scrolled (595, 370) with delta (0, 0)
Screenshot: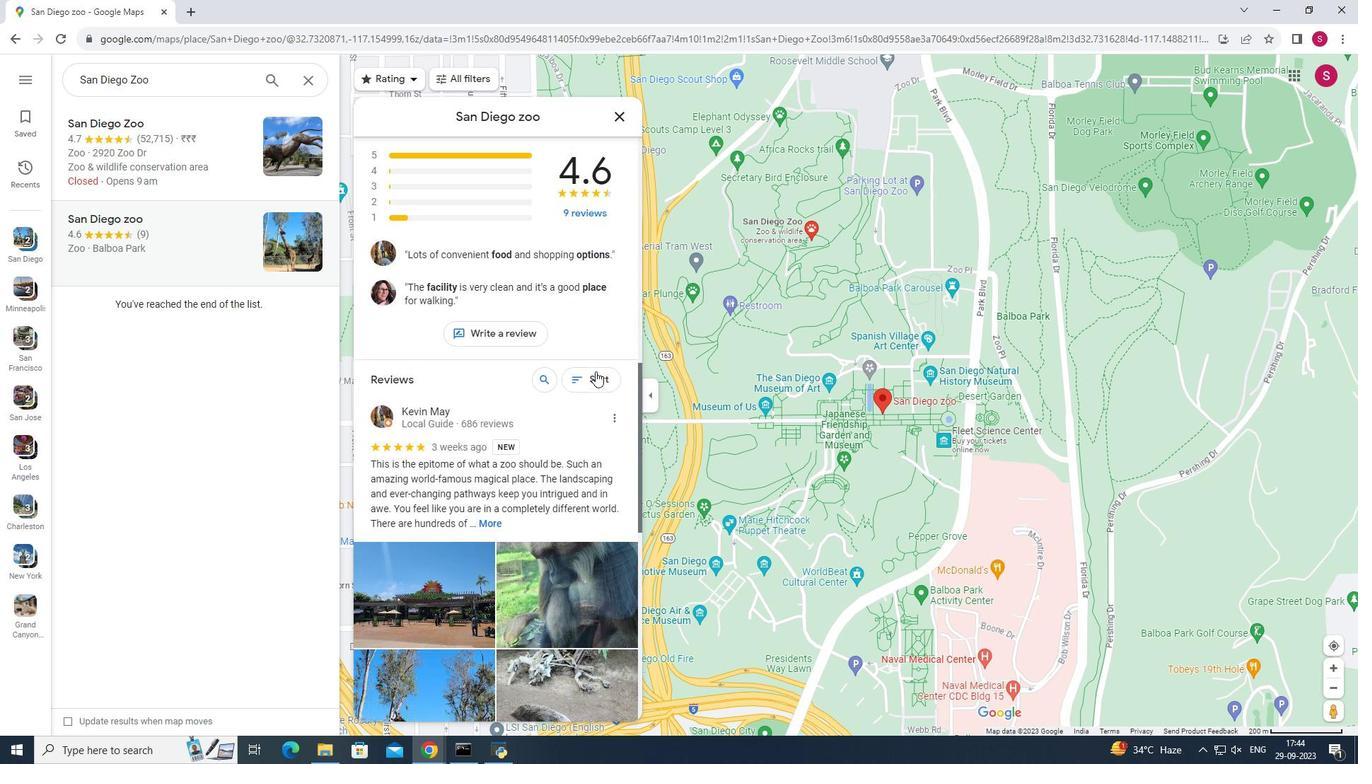 
Action: Mouse moved to (596, 371)
Screenshot: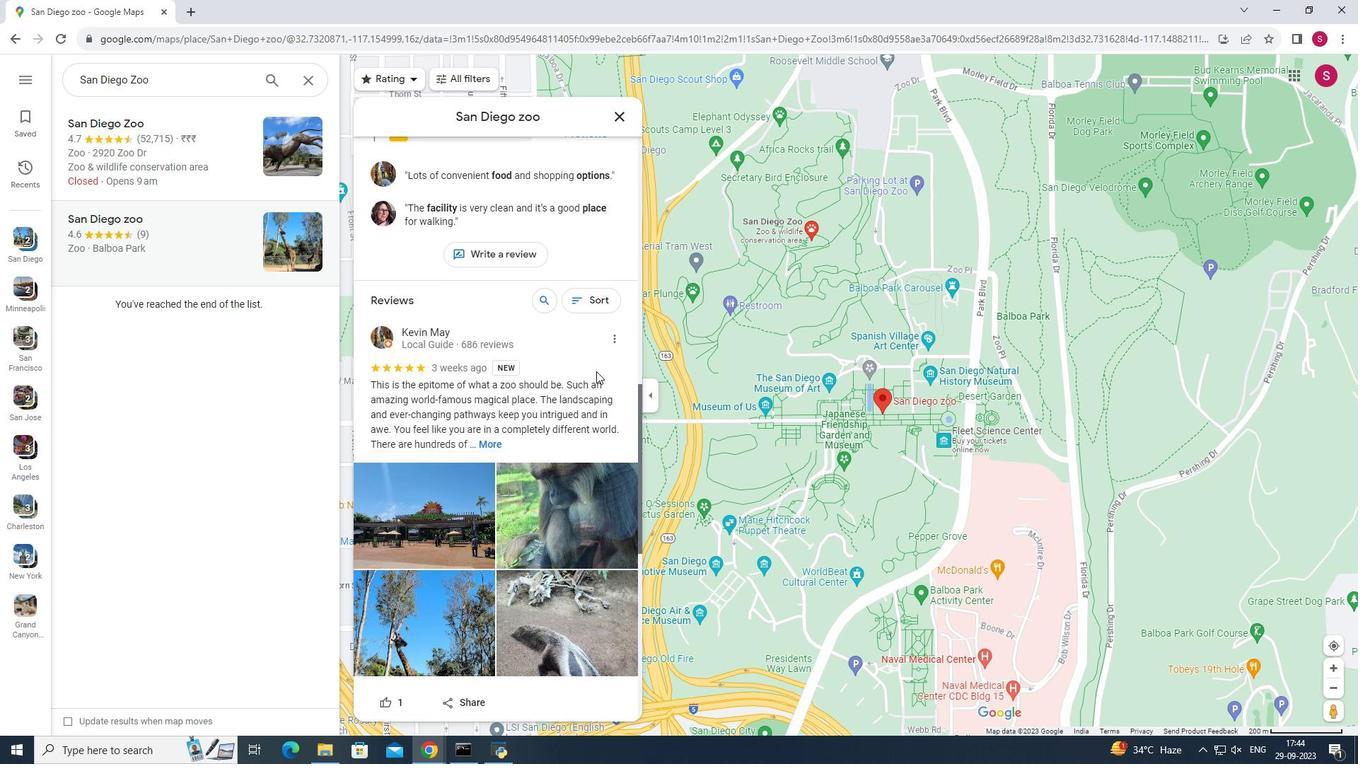 
Action: Mouse scrolled (596, 370) with delta (0, 0)
Screenshot: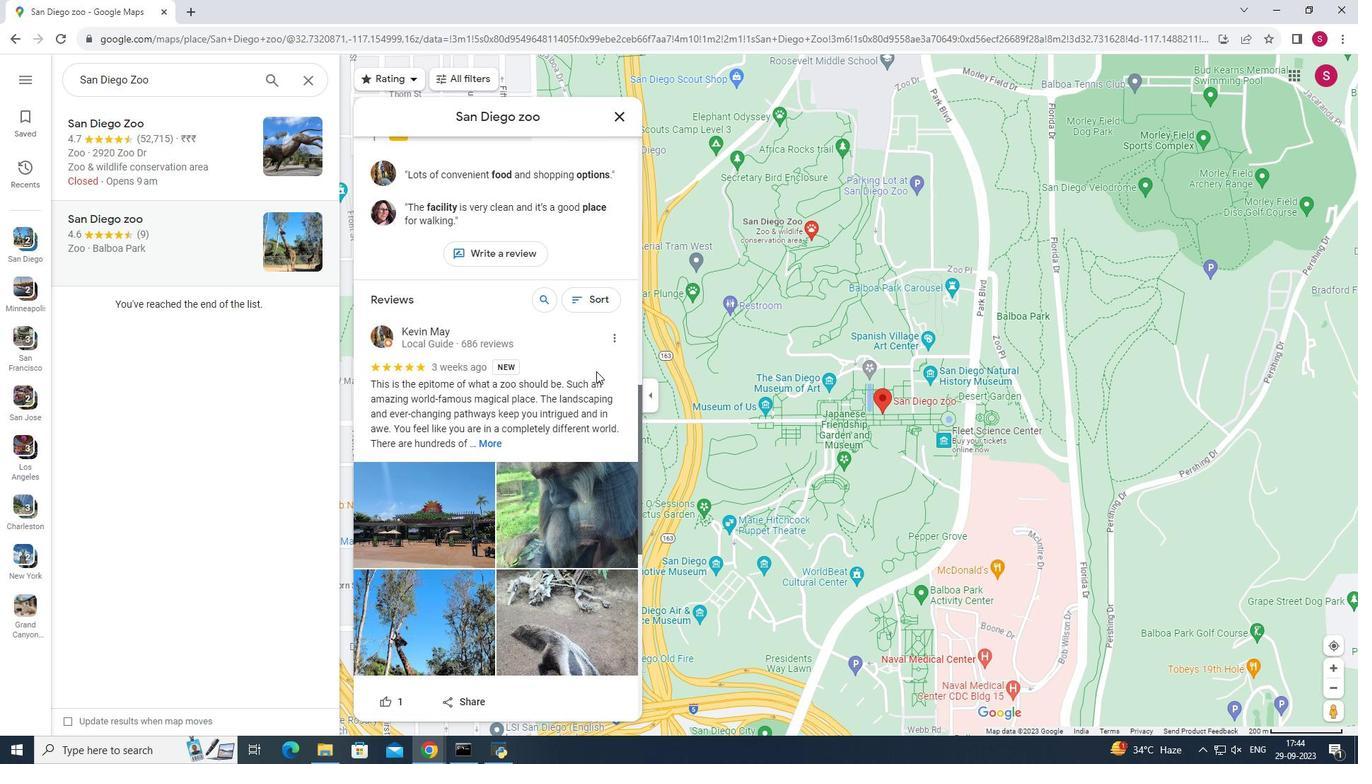 
Action: Mouse scrolled (596, 370) with delta (0, 0)
Screenshot: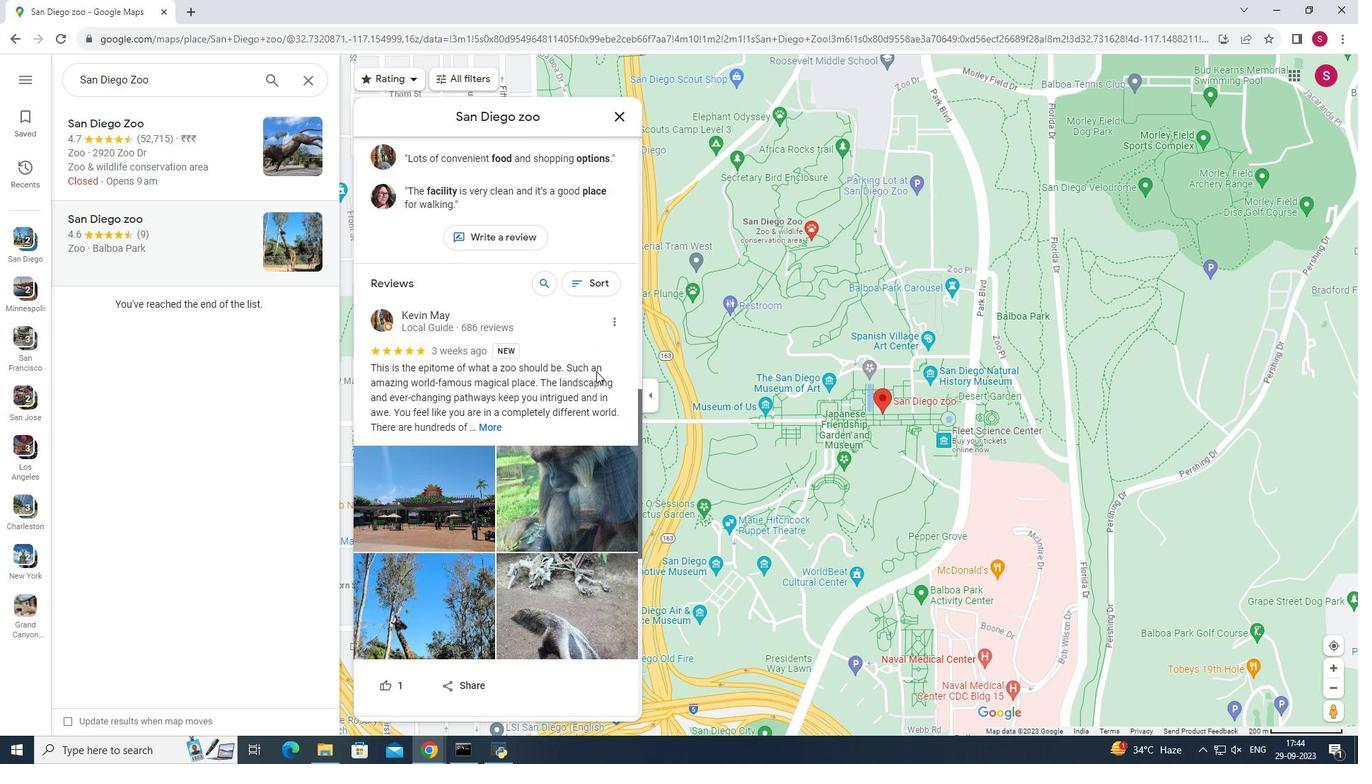 
Action: Mouse scrolled (596, 370) with delta (0, 0)
Screenshot: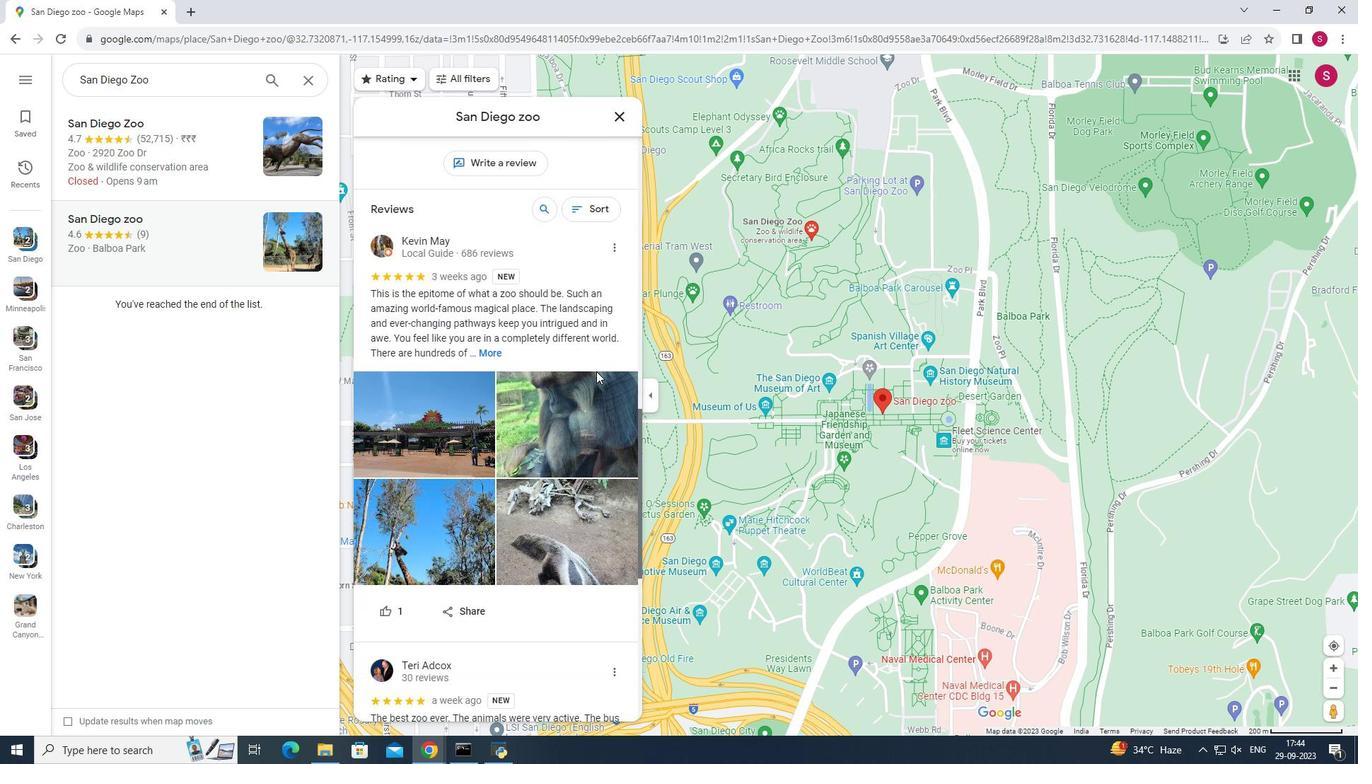 
Action: Mouse scrolled (596, 370) with delta (0, 0)
Screenshot: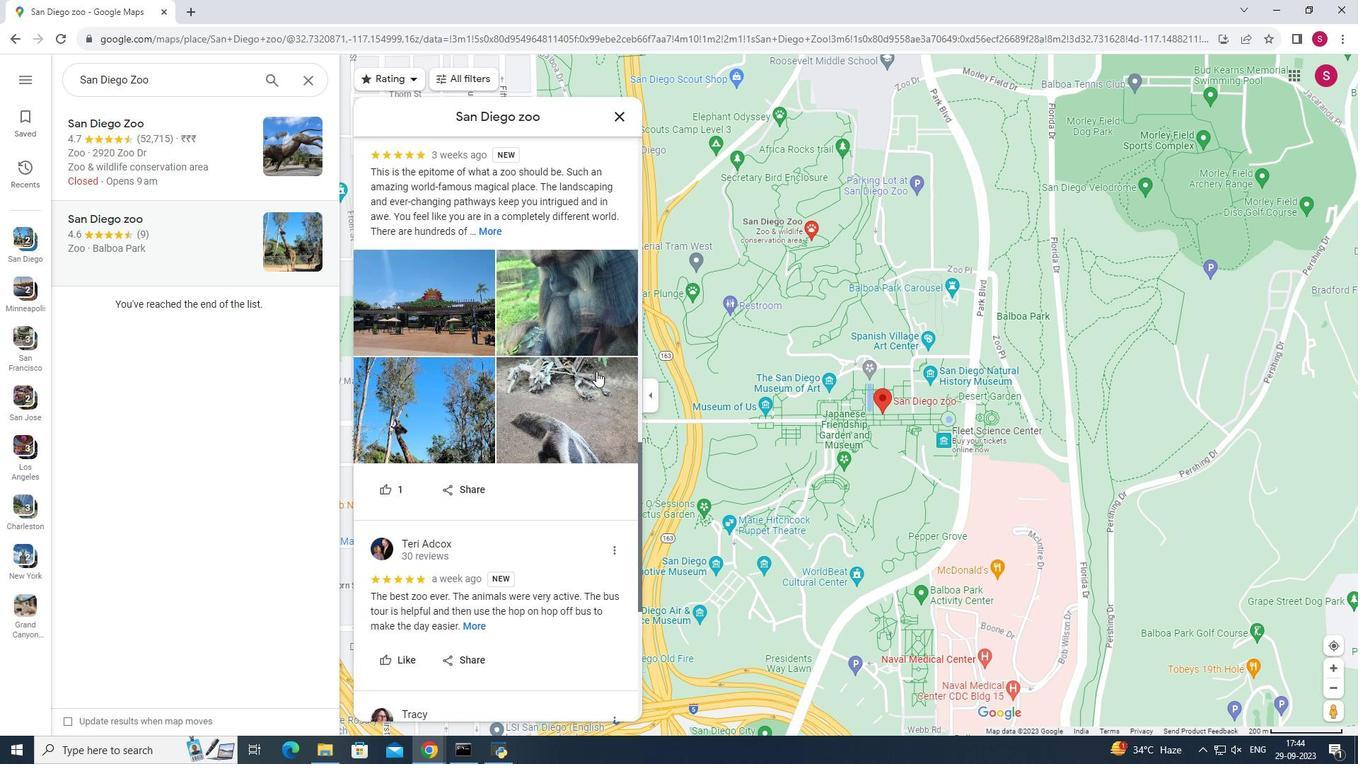 
Action: Mouse scrolled (596, 370) with delta (0, 0)
Screenshot: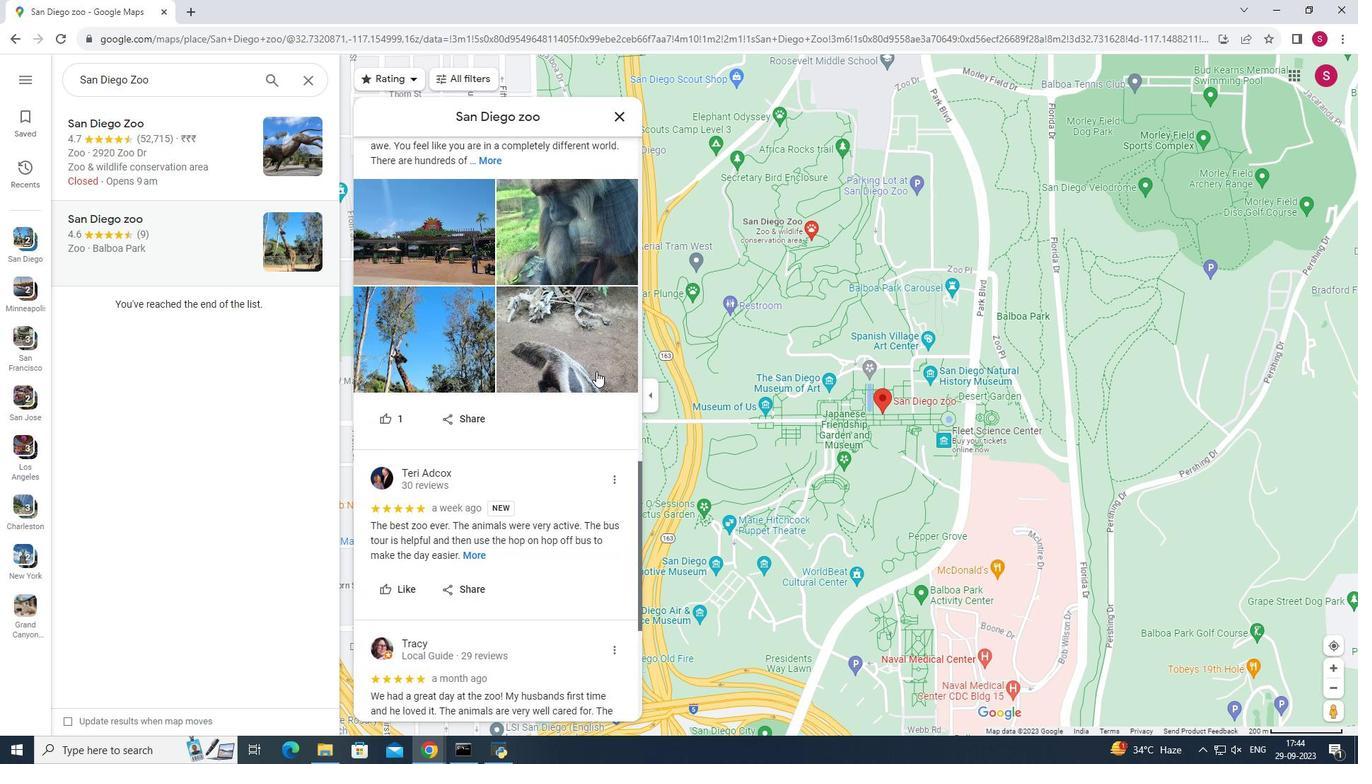 
Action: Mouse scrolled (596, 370) with delta (0, 0)
Screenshot: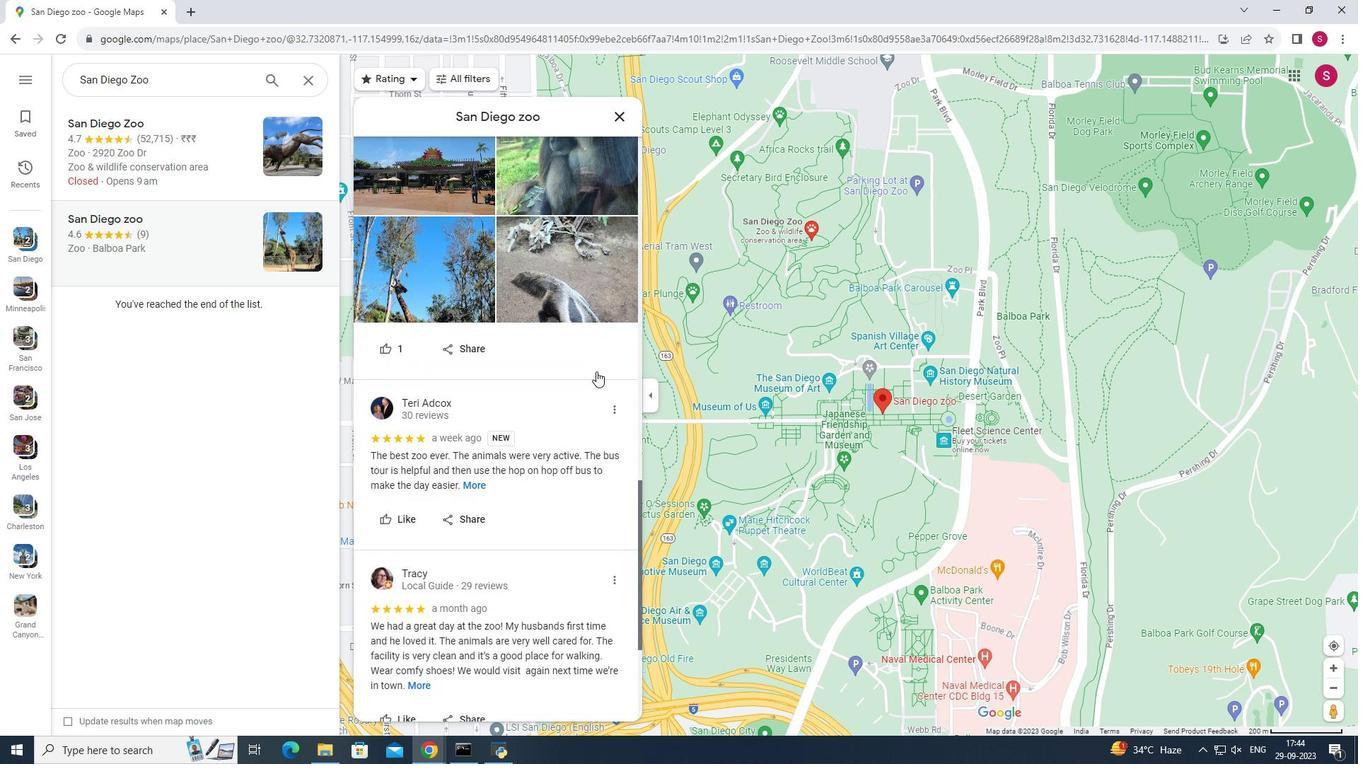 
Action: Mouse scrolled (596, 370) with delta (0, 0)
Screenshot: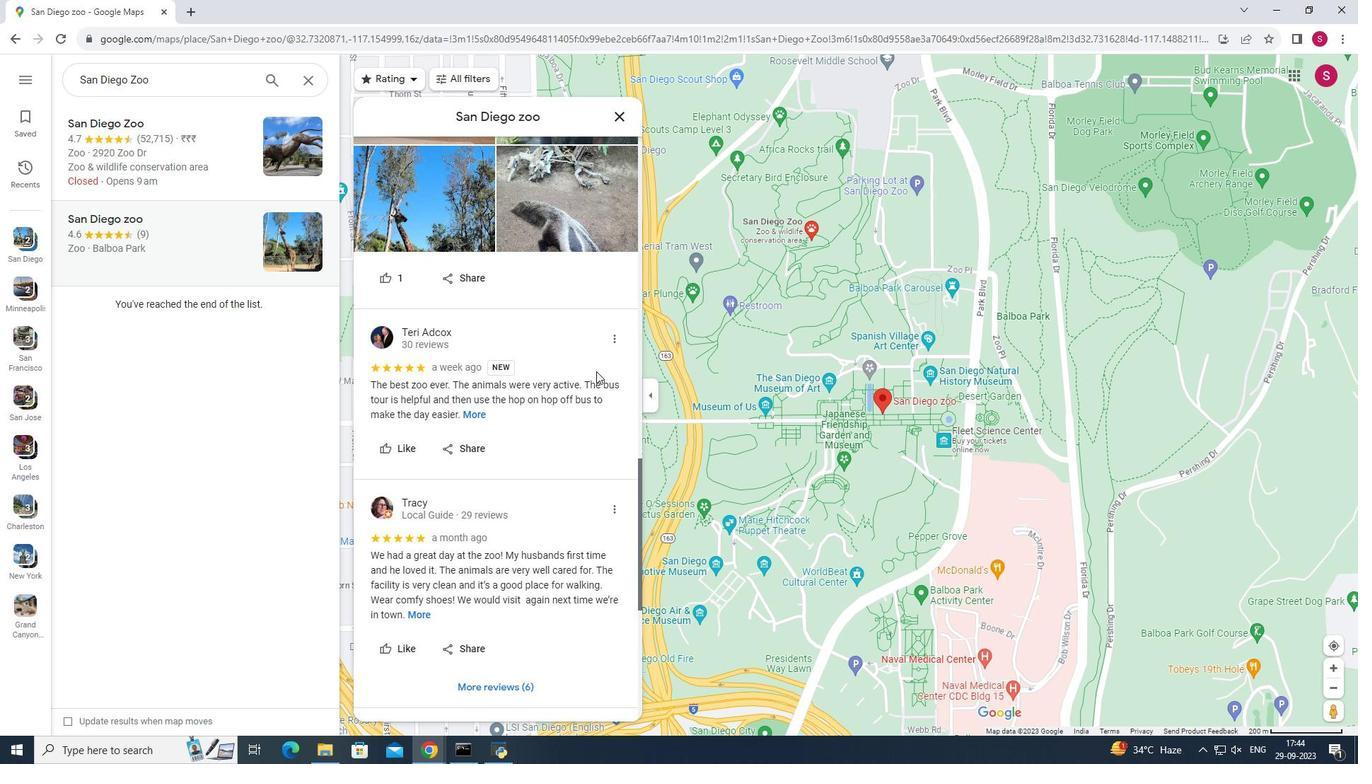 
Action: Mouse scrolled (596, 370) with delta (0, 0)
Screenshot: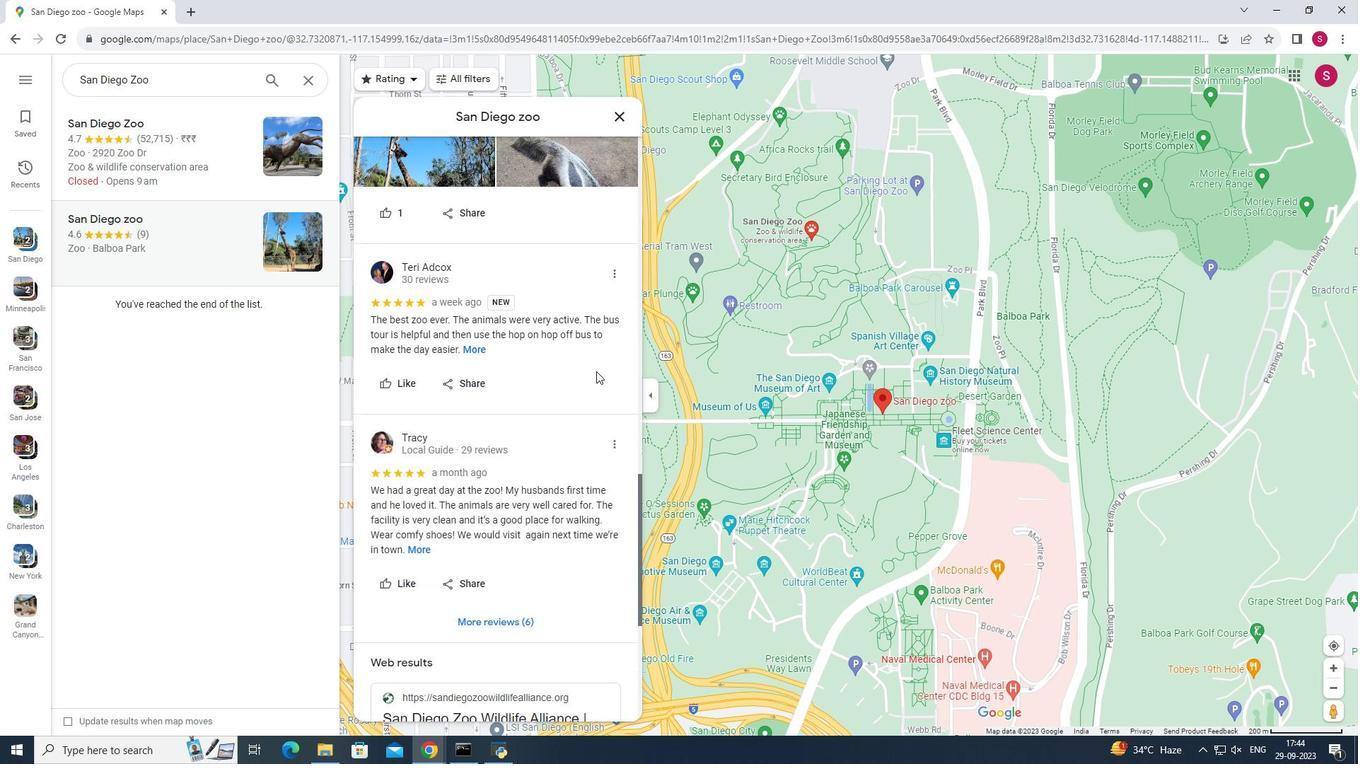 
Action: Mouse scrolled (596, 370) with delta (0, 0)
Screenshot: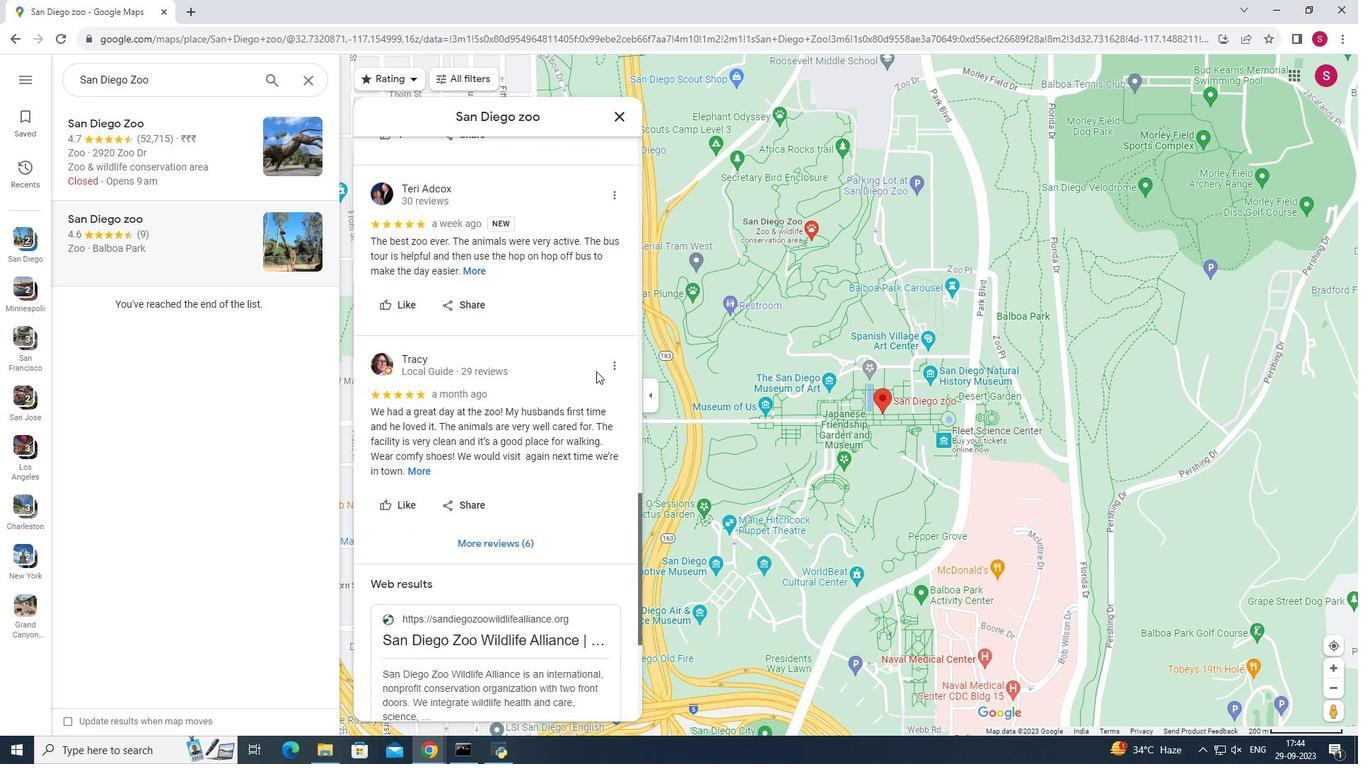 
Action: Mouse scrolled (596, 370) with delta (0, 0)
Screenshot: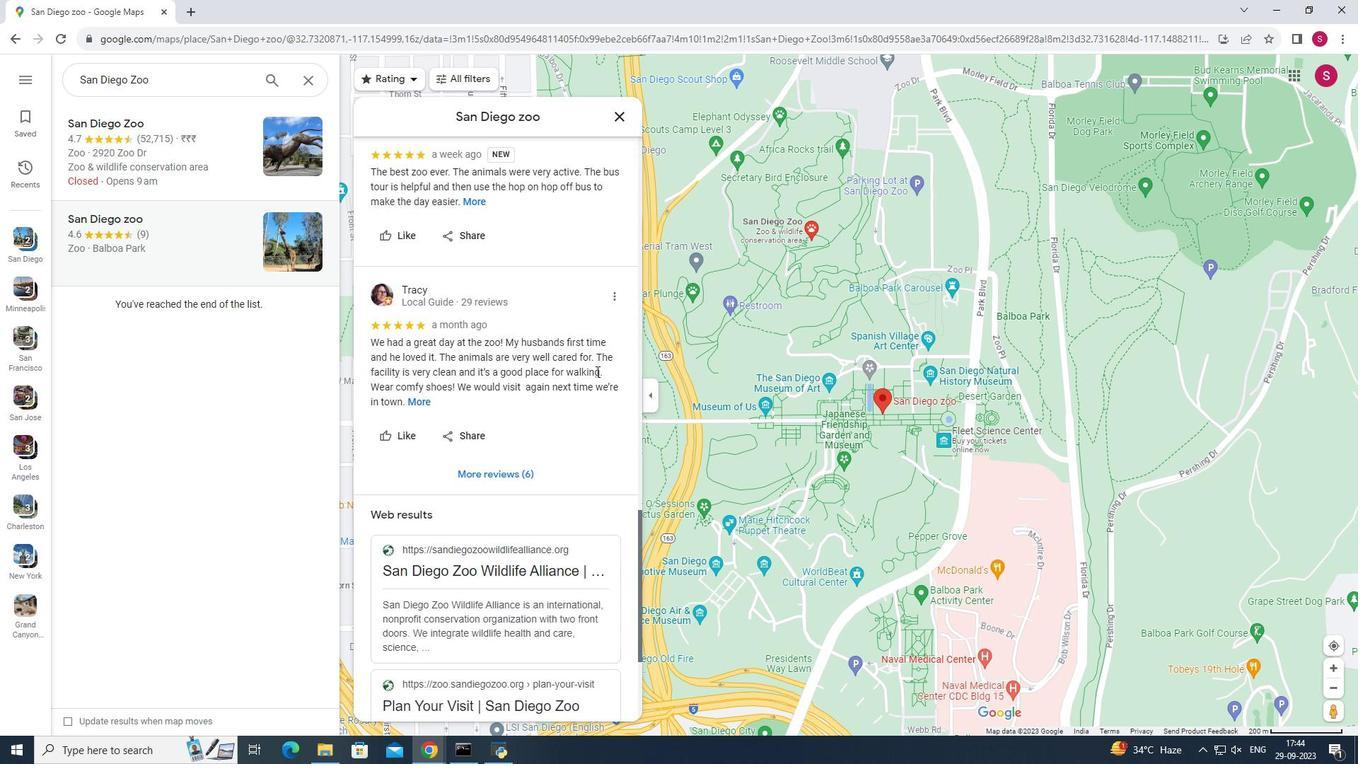 
Action: Mouse scrolled (596, 370) with delta (0, 0)
Screenshot: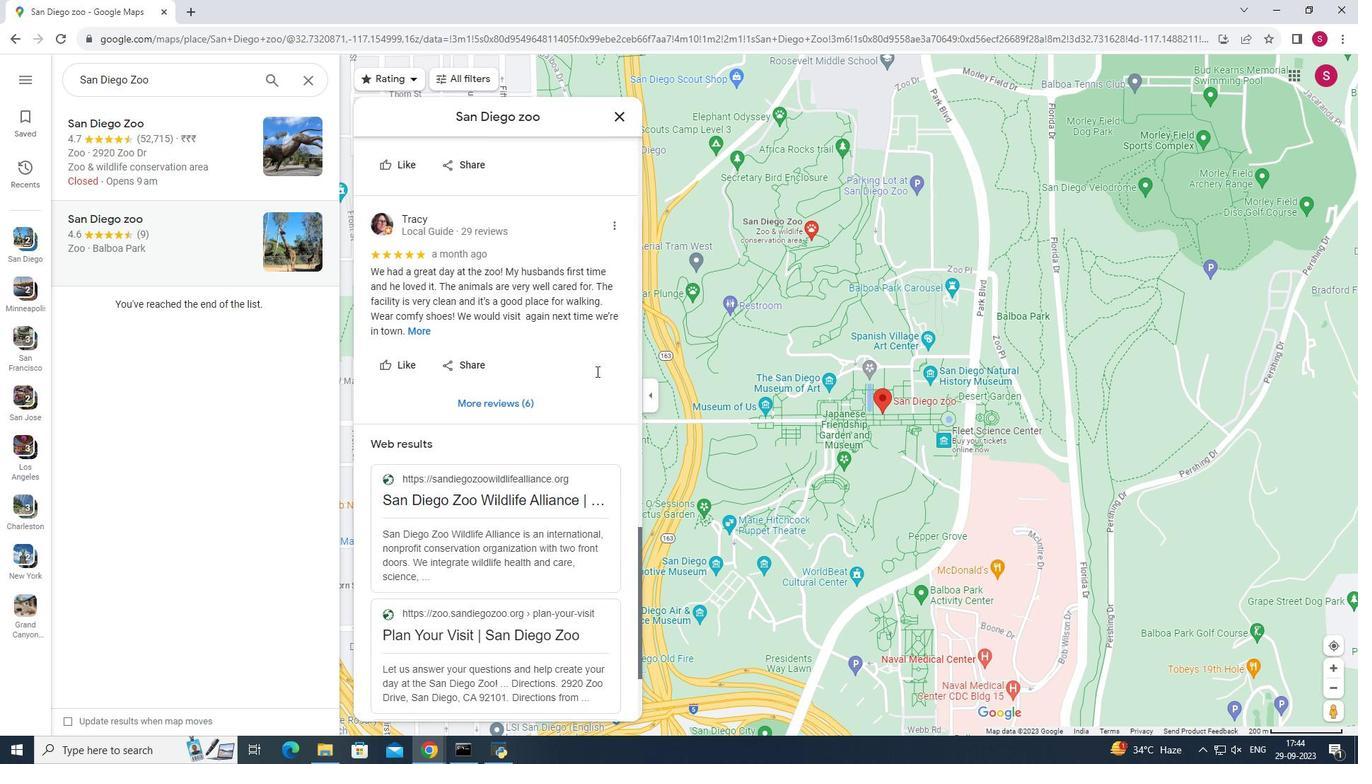 
Action: Mouse scrolled (596, 370) with delta (0, 0)
Screenshot: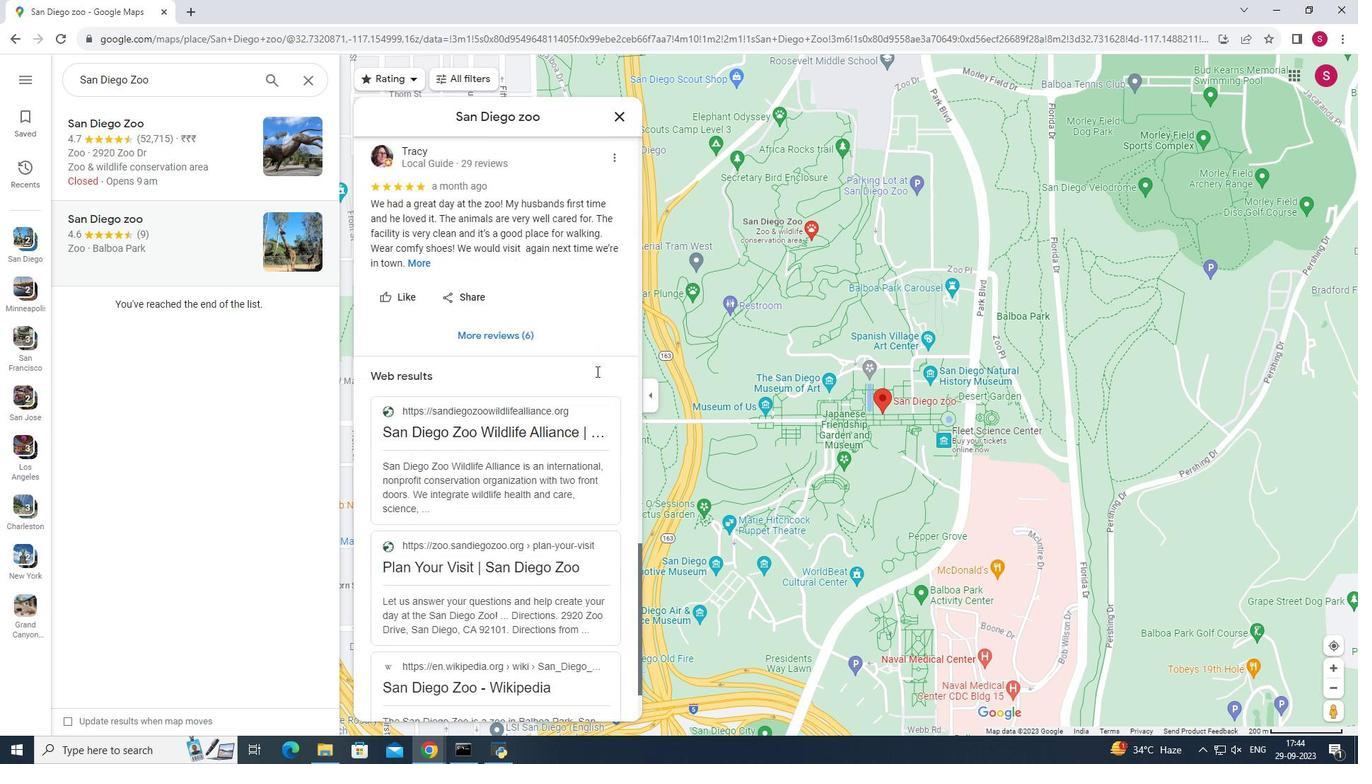 
Action: Mouse scrolled (596, 370) with delta (0, 0)
Screenshot: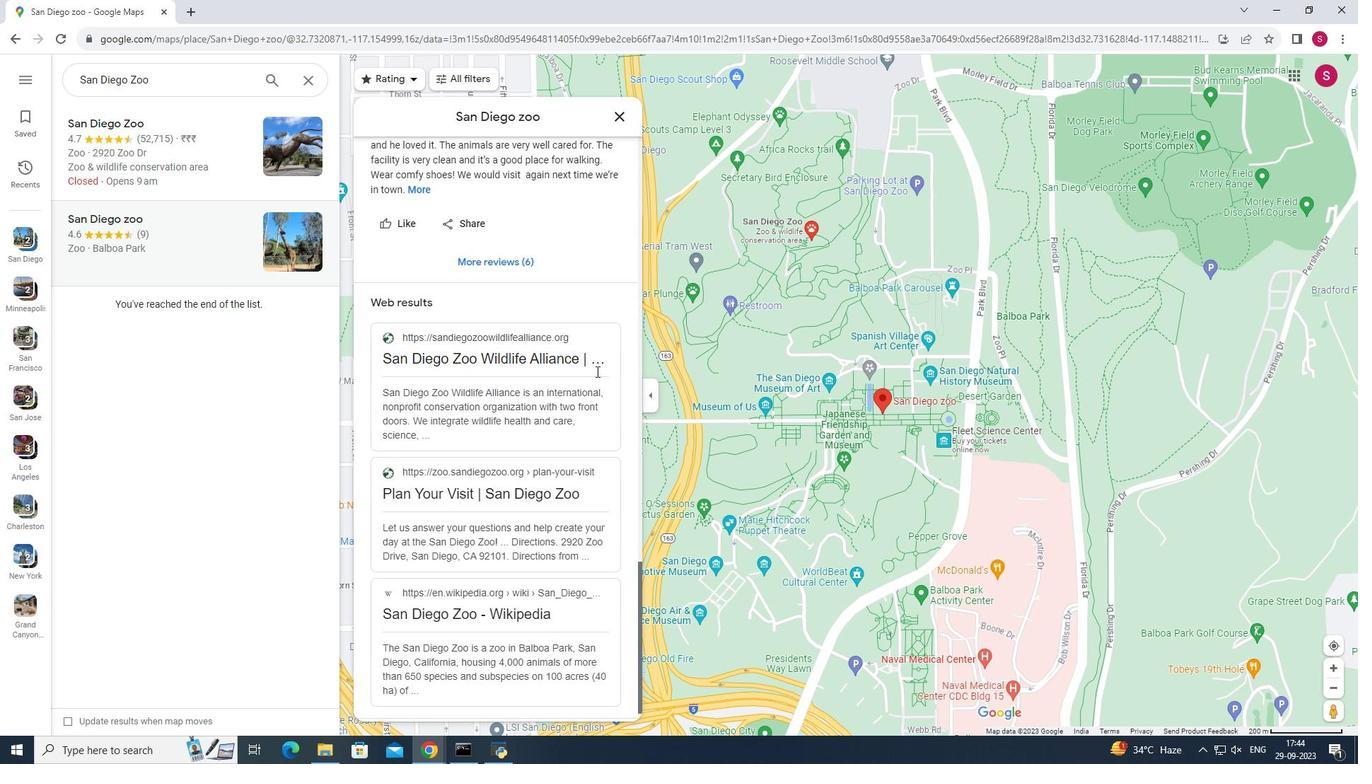 
Action: Mouse scrolled (596, 370) with delta (0, 0)
Screenshot: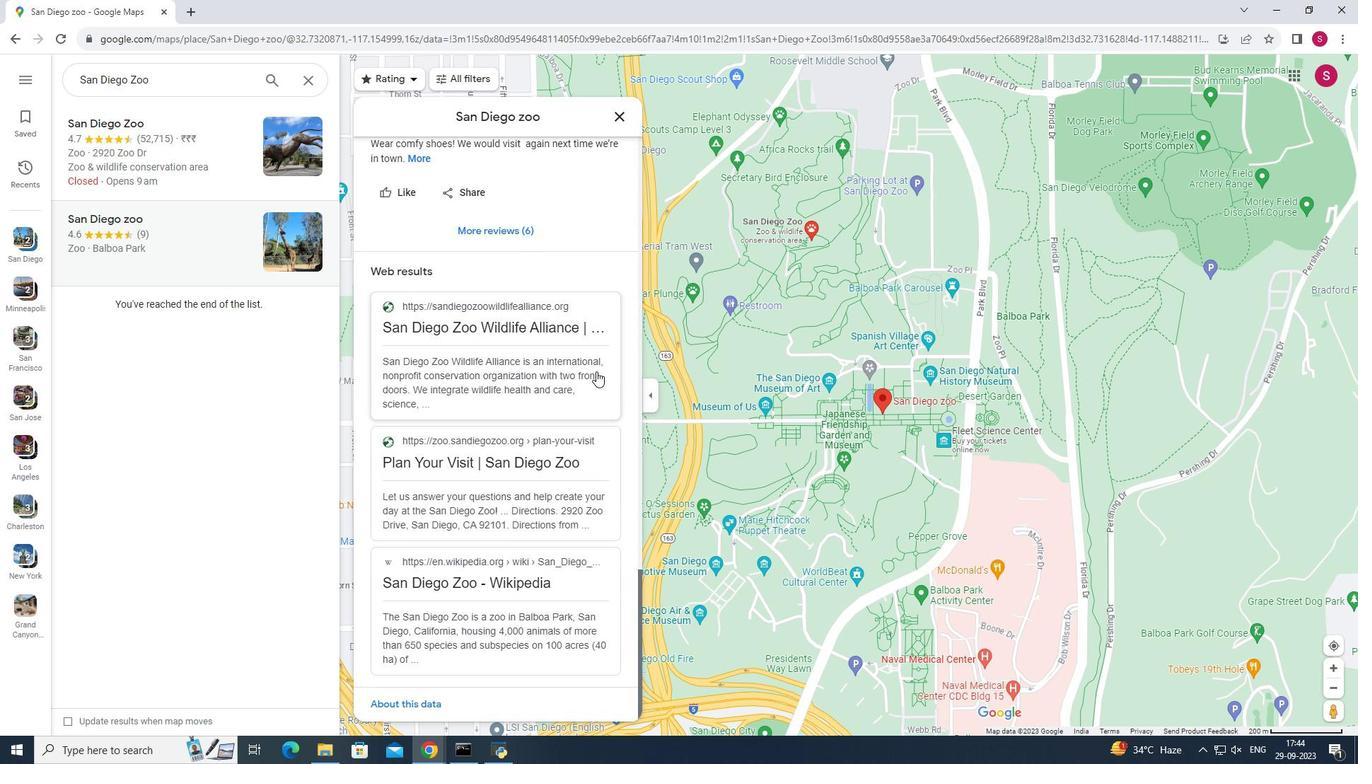 
Action: Mouse scrolled (596, 370) with delta (0, 0)
Screenshot: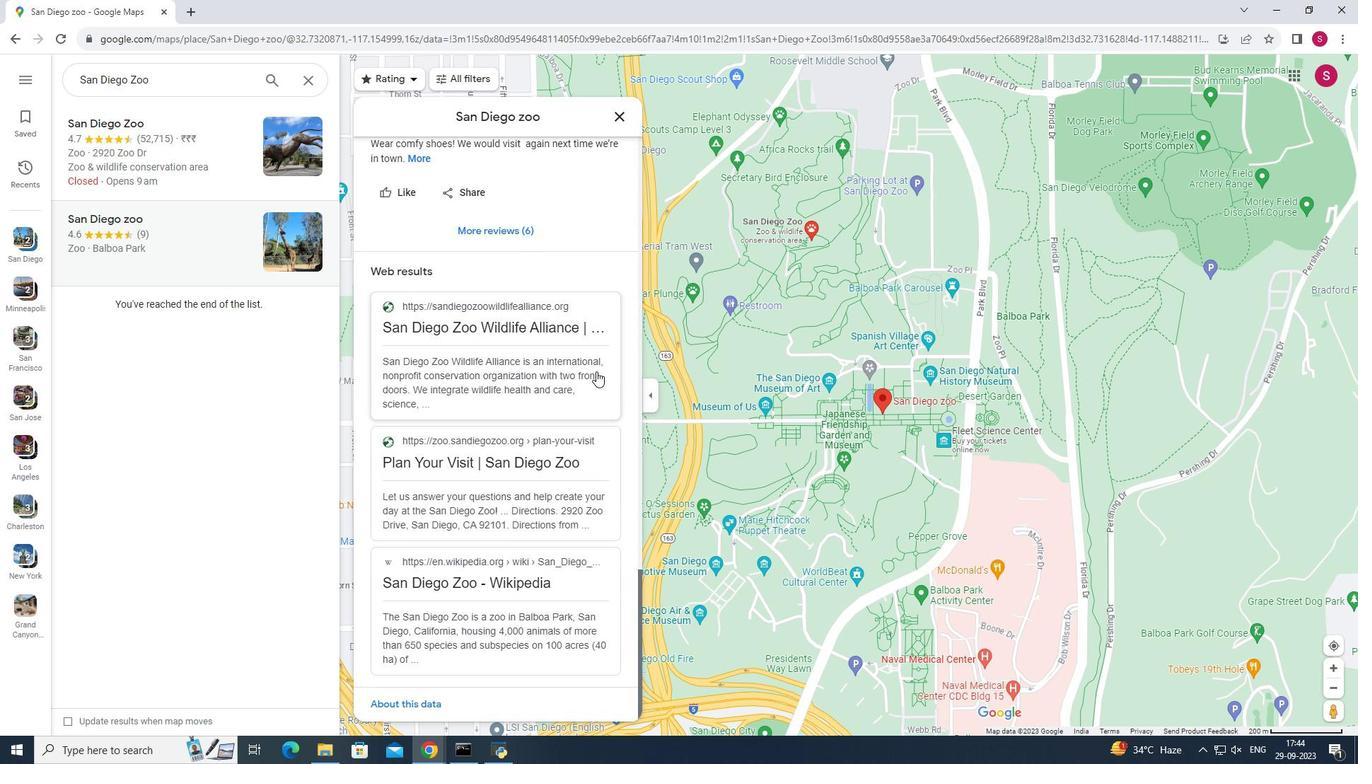 
Action: Mouse scrolled (596, 372) with delta (0, 0)
Screenshot: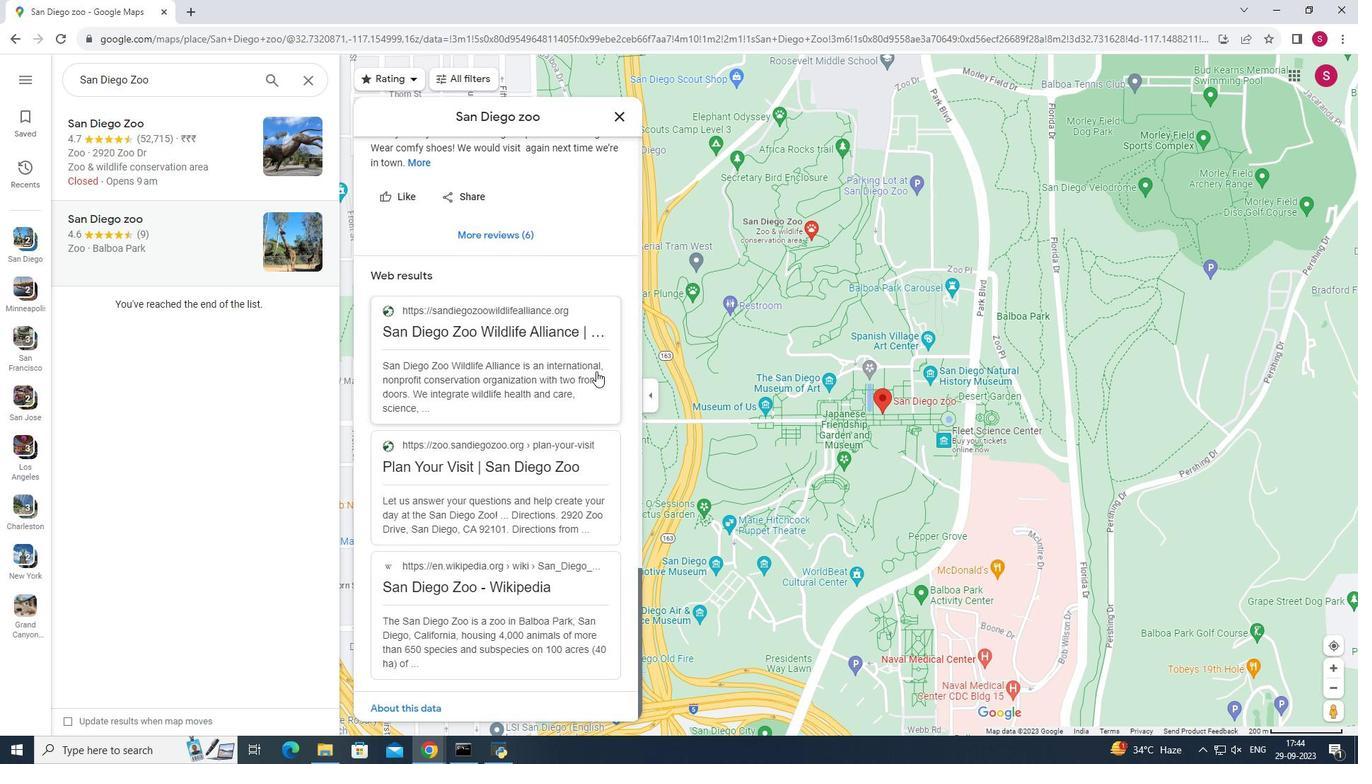 
Action: Mouse scrolled (596, 372) with delta (0, 0)
Screenshot: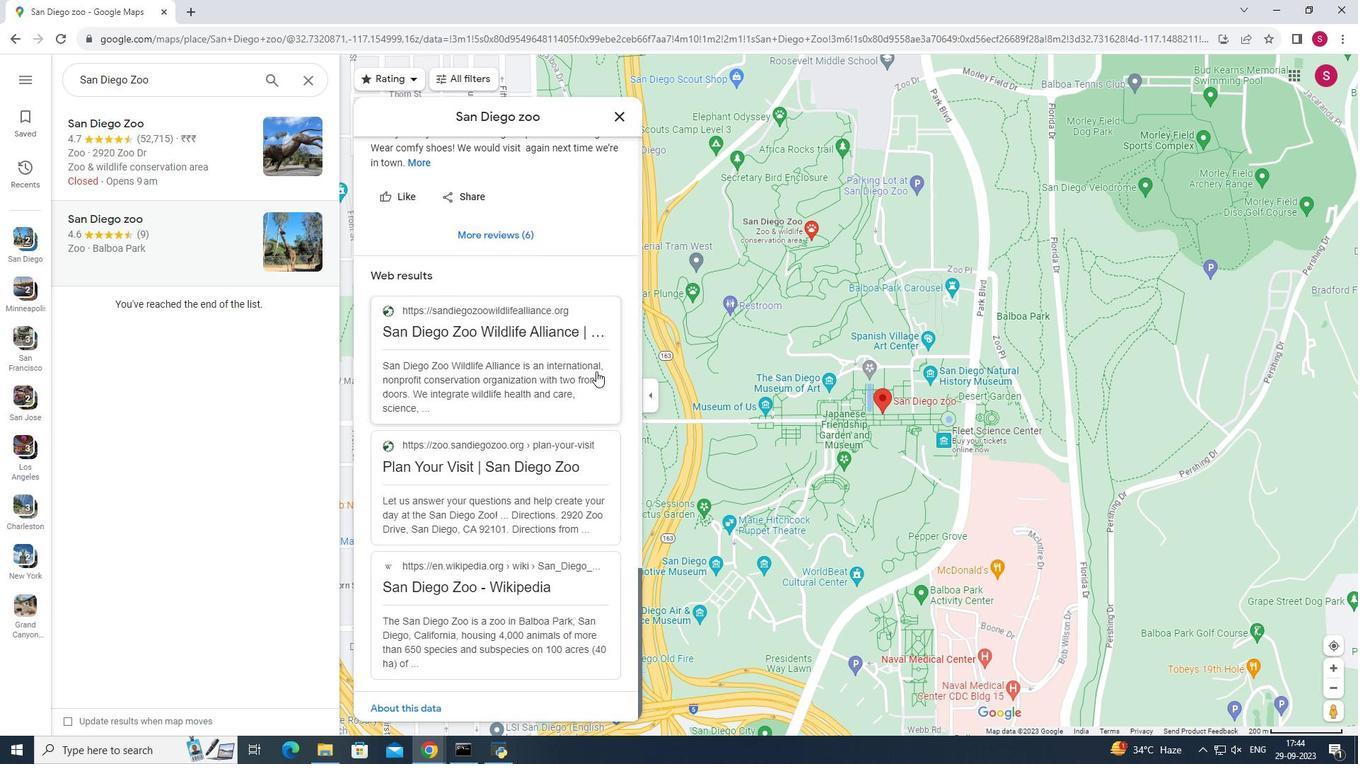 
Action: Mouse scrolled (596, 372) with delta (0, 0)
Screenshot: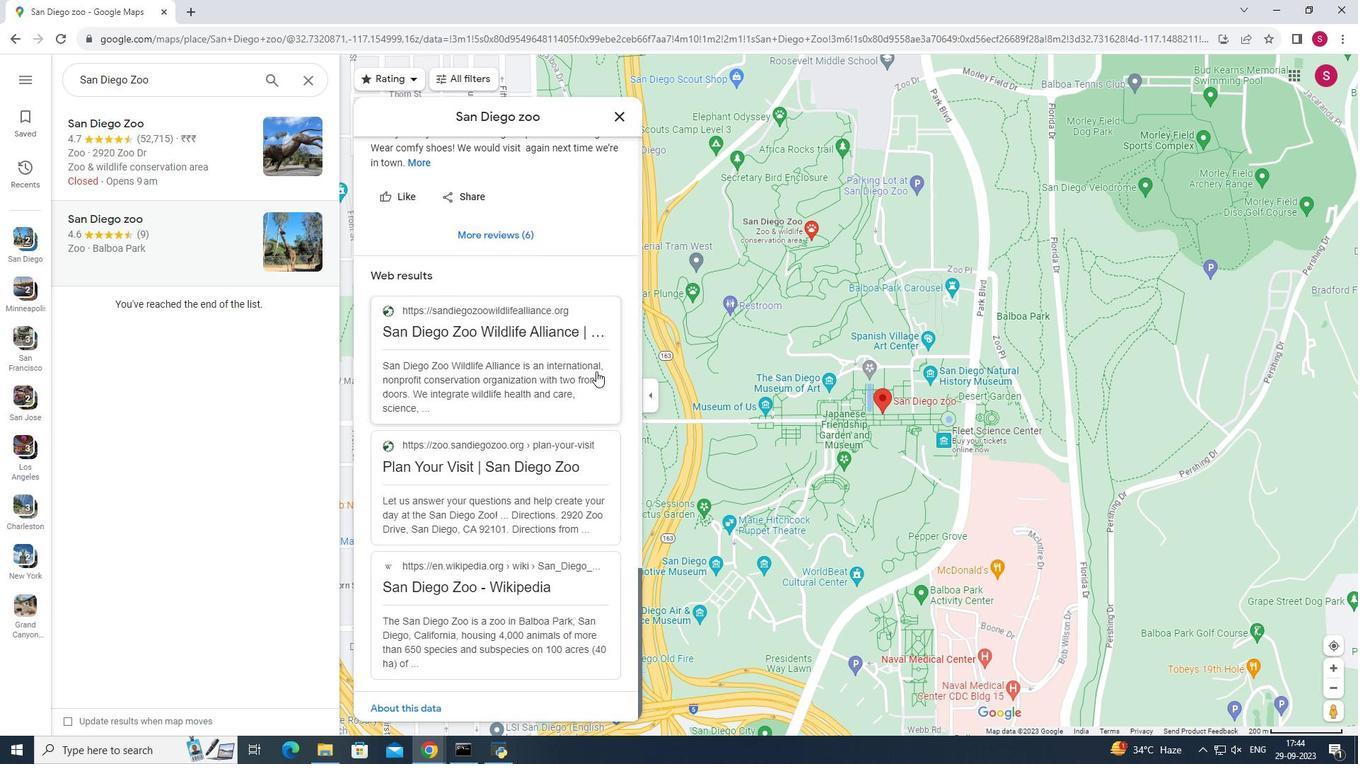 
Action: Mouse scrolled (596, 372) with delta (0, 0)
Screenshot: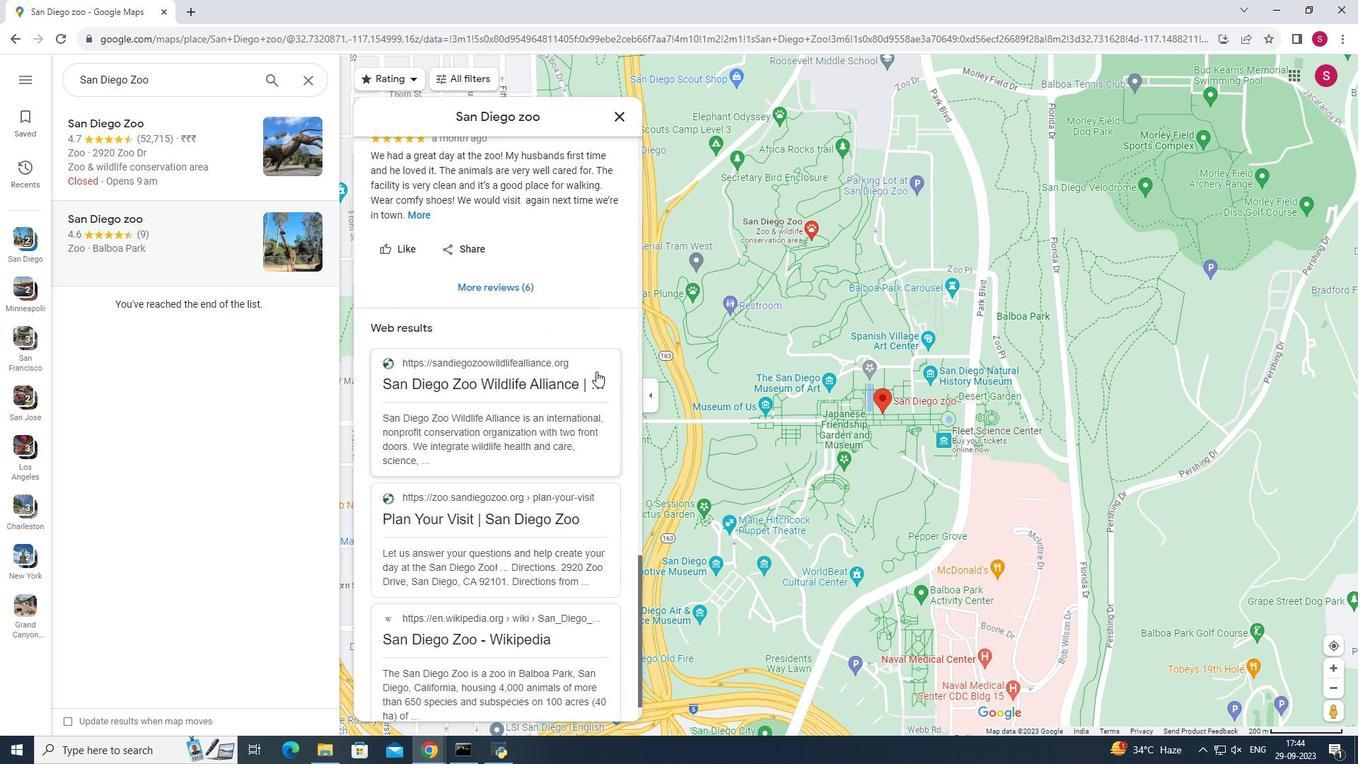 
Action: Mouse scrolled (596, 372) with delta (0, 0)
Screenshot: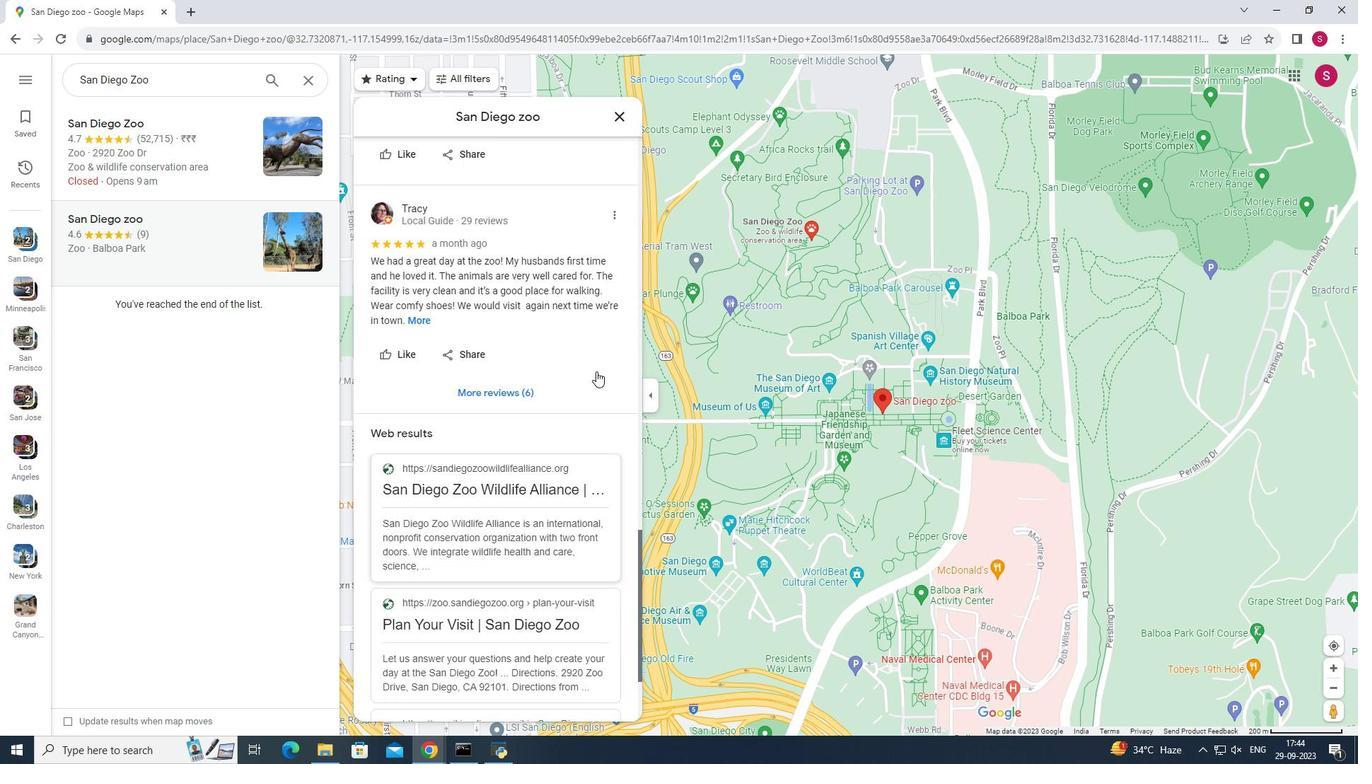 
Action: Mouse moved to (596, 370)
Screenshot: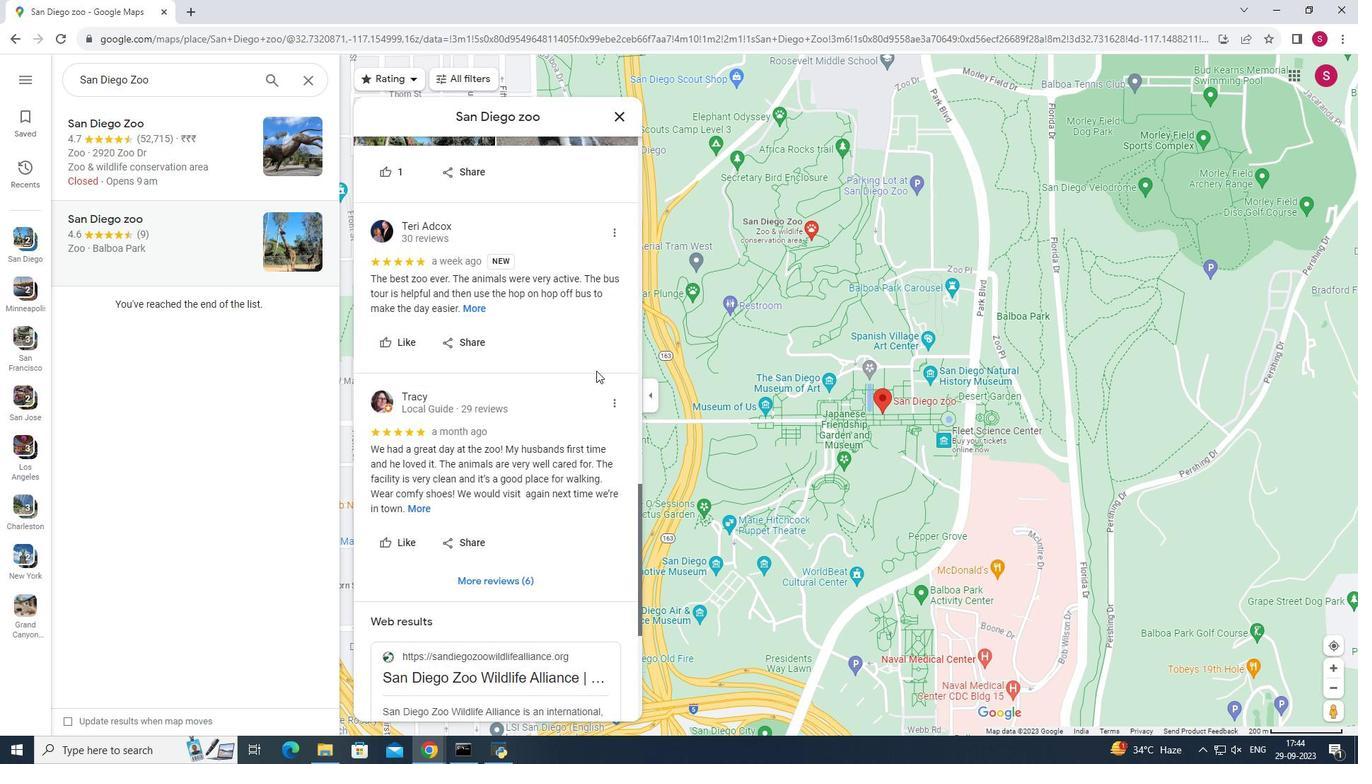 
Action: Mouse scrolled (596, 371) with delta (0, 0)
Screenshot: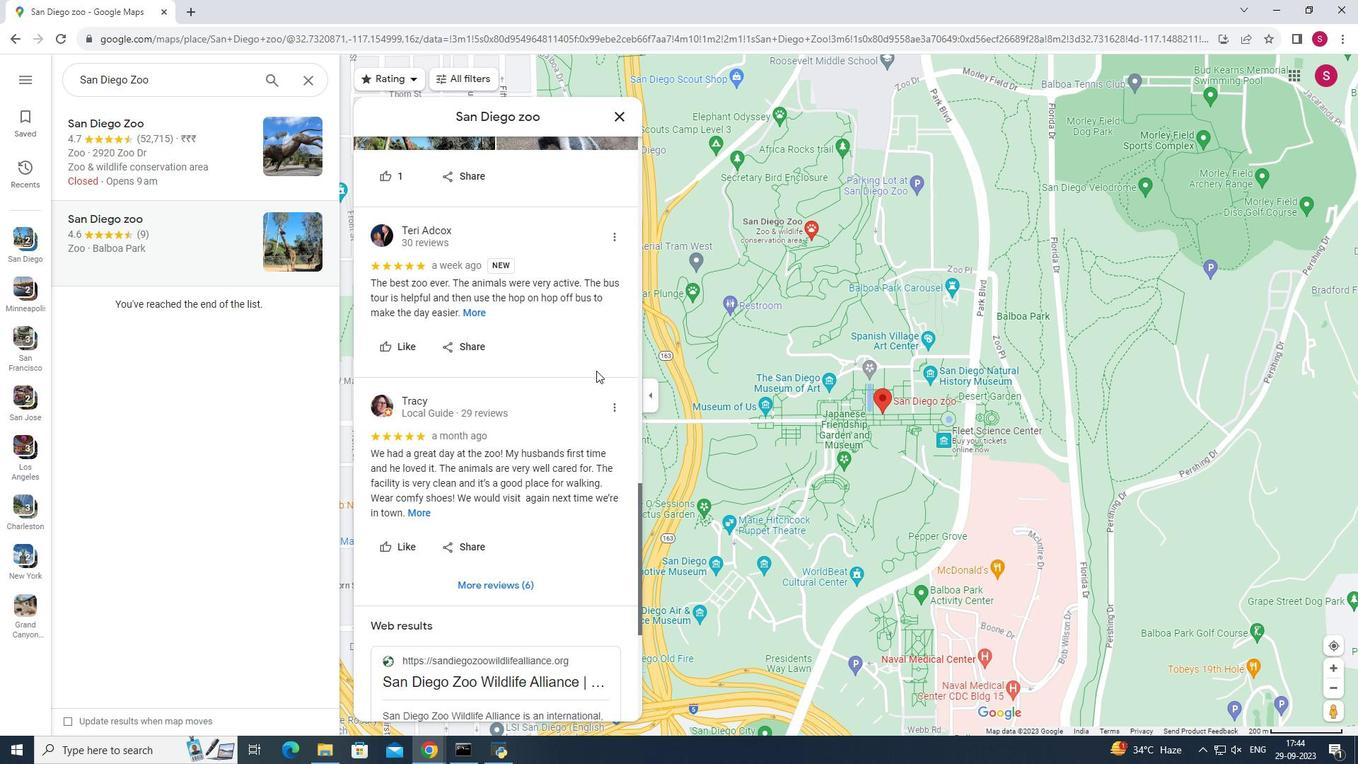 
Action: Mouse scrolled (596, 371) with delta (0, 0)
Screenshot: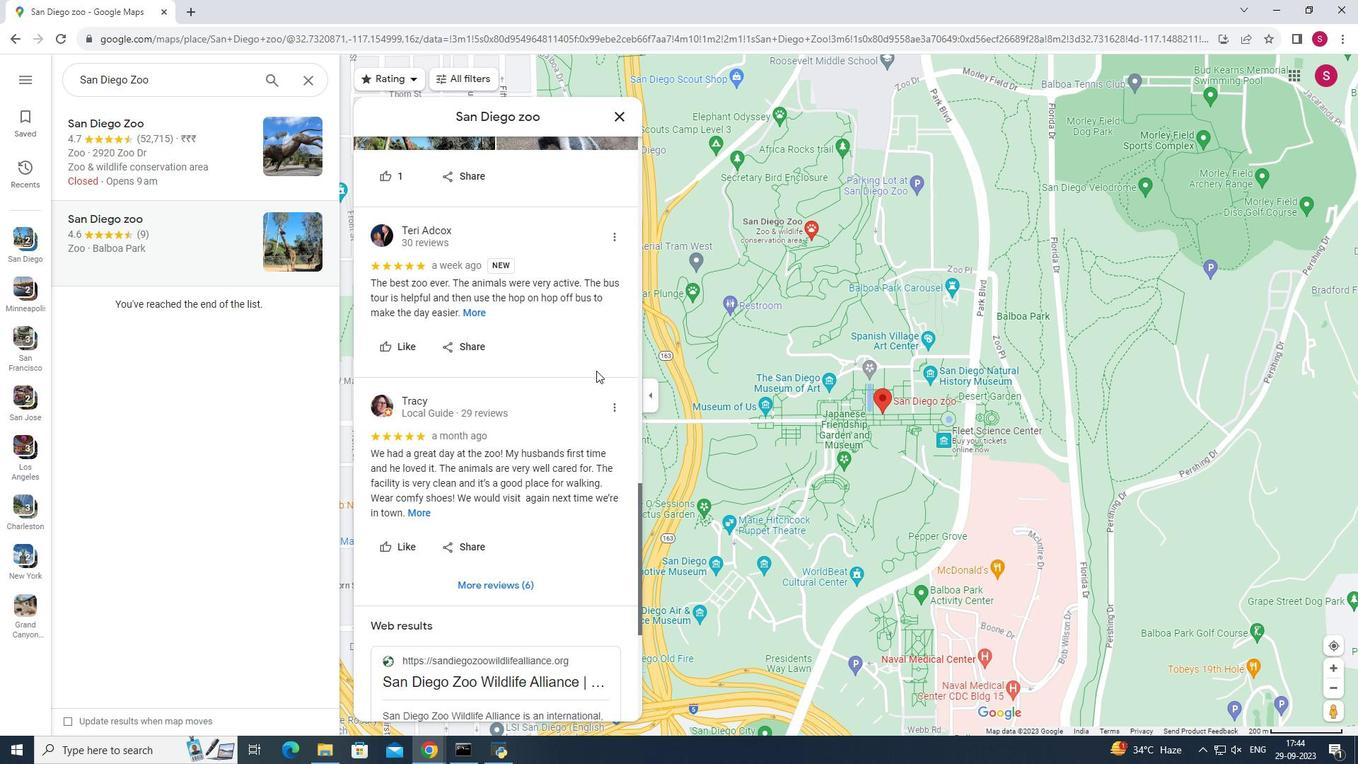 
Action: Mouse scrolled (596, 371) with delta (0, 0)
Screenshot: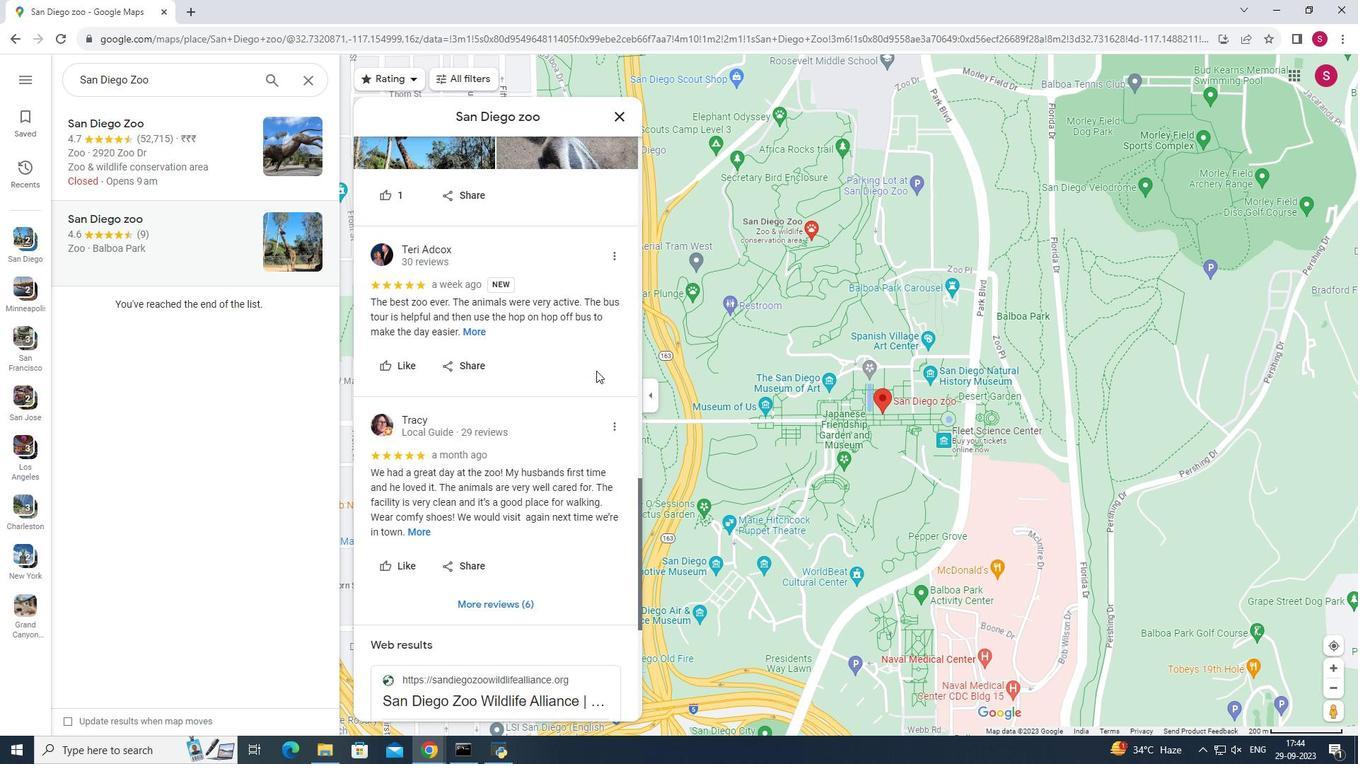 
Action: Mouse scrolled (596, 371) with delta (0, 0)
Screenshot: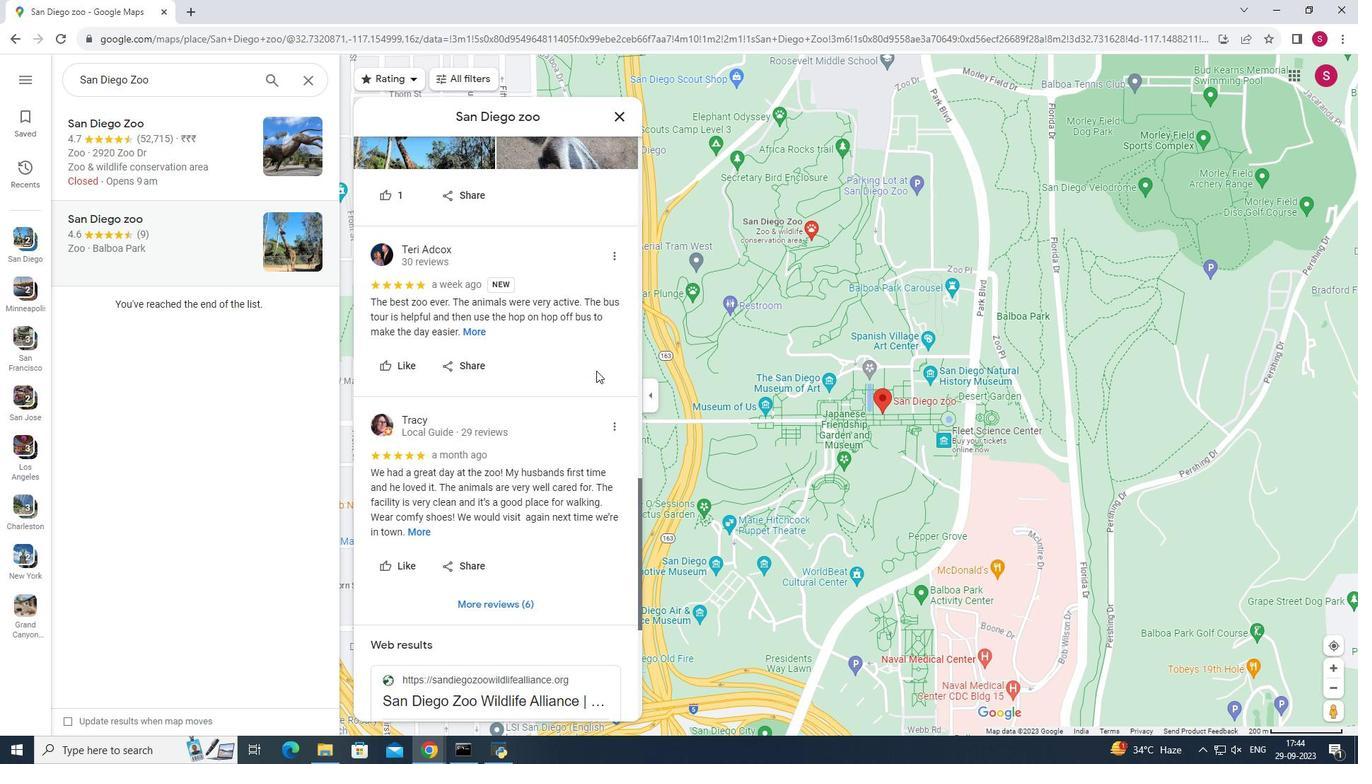 
Action: Mouse scrolled (596, 371) with delta (0, 0)
Screenshot: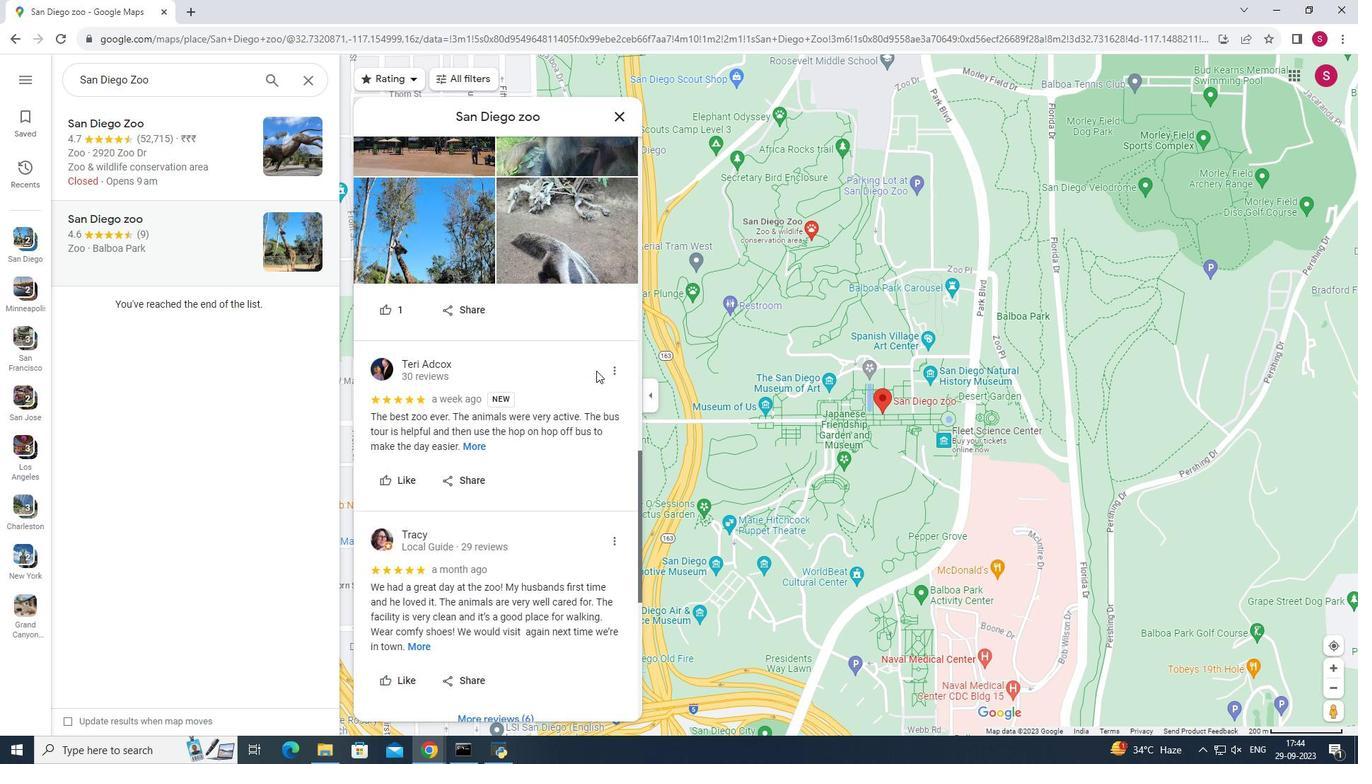 
Action: Mouse scrolled (596, 371) with delta (0, 0)
Screenshot: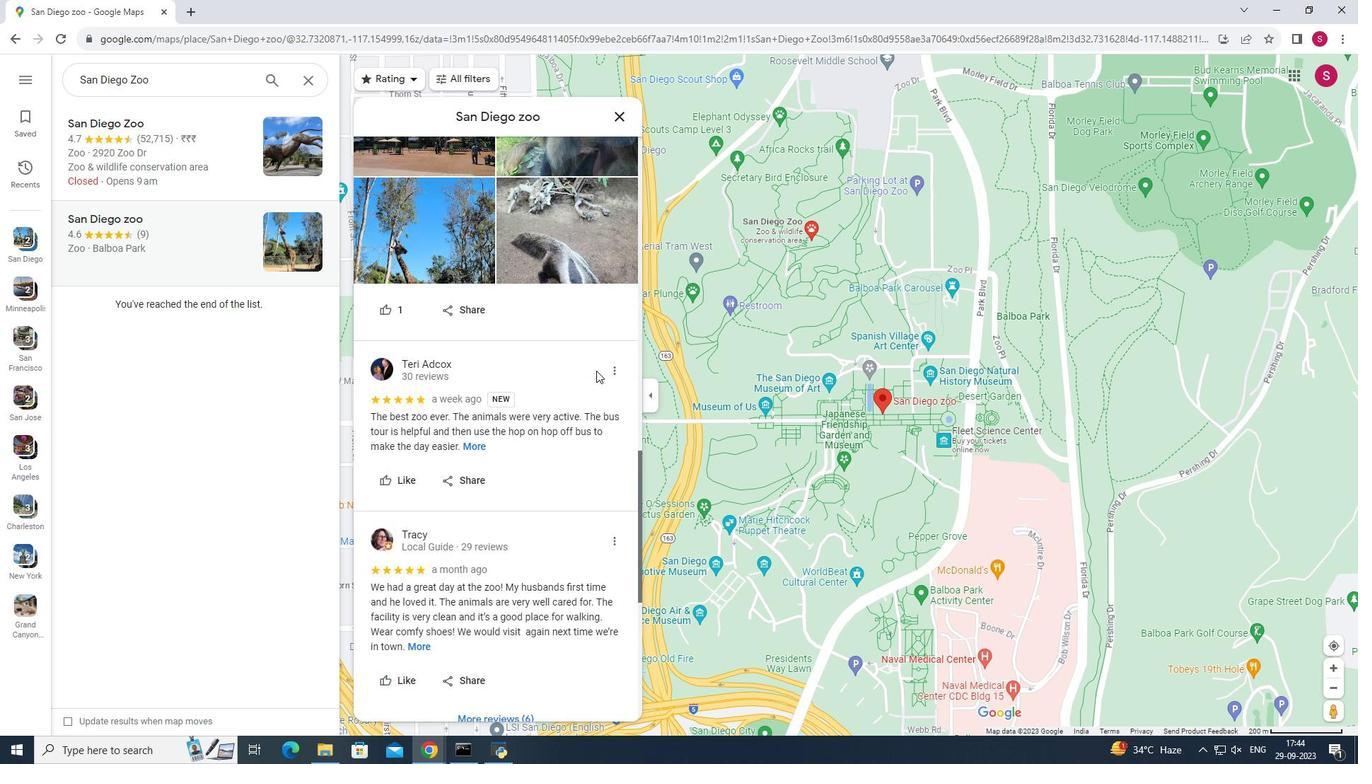 
Action: Mouse moved to (596, 370)
Screenshot: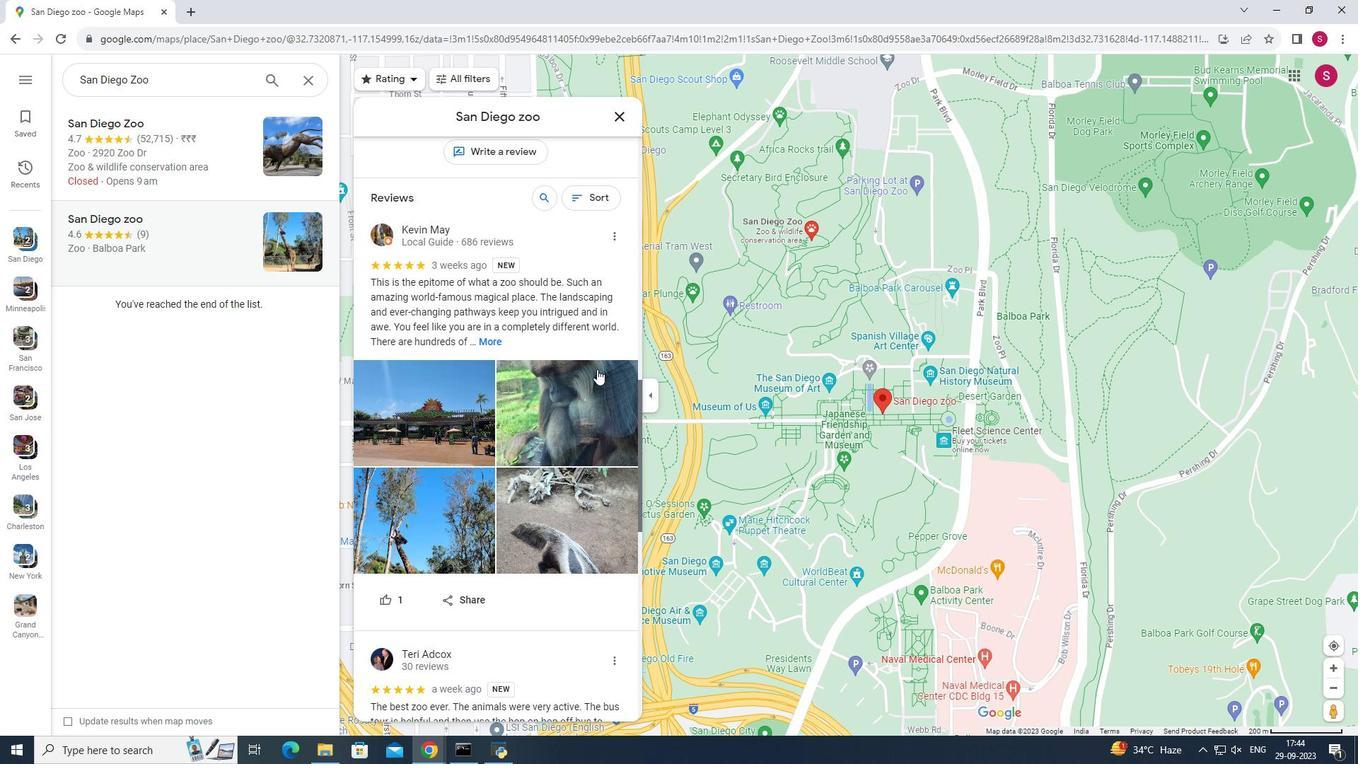 
Action: Mouse scrolled (596, 370) with delta (0, 0)
Screenshot: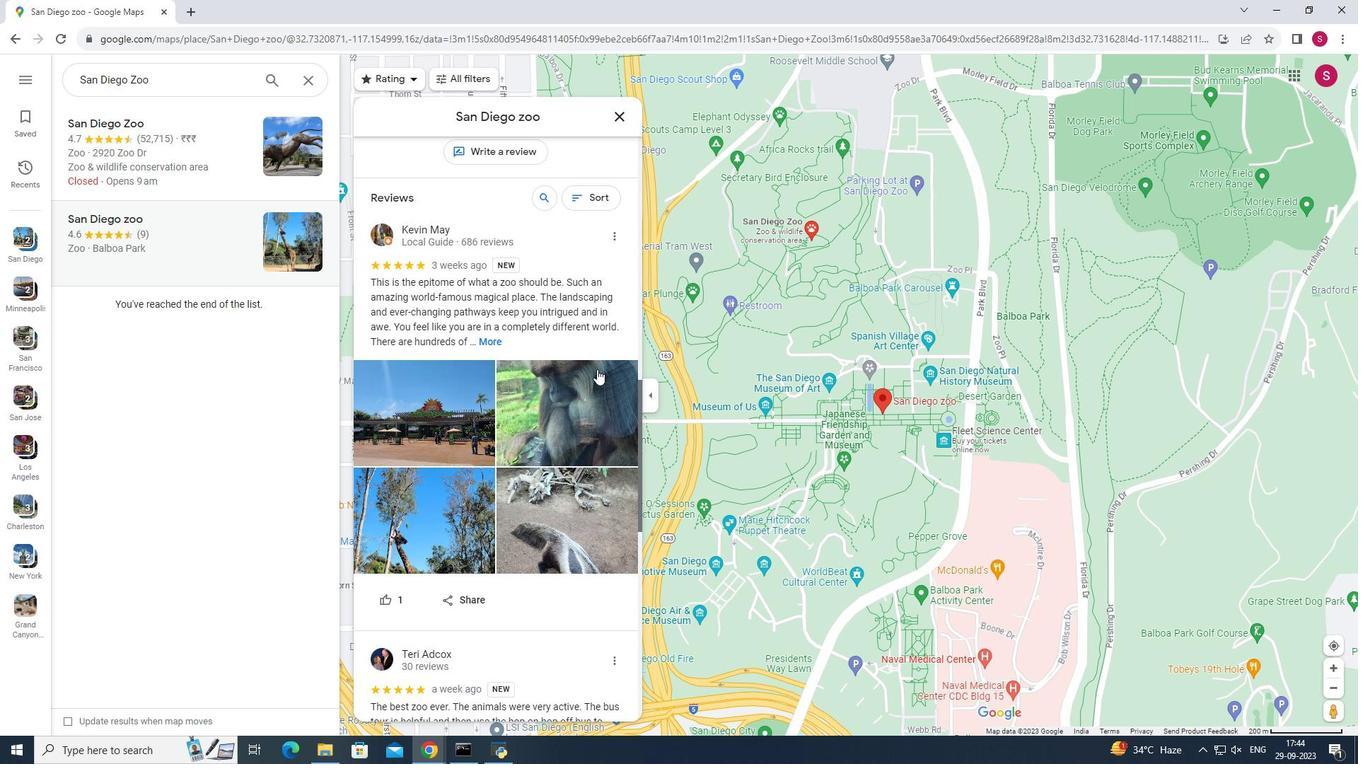 
Action: Mouse moved to (596, 369)
Screenshot: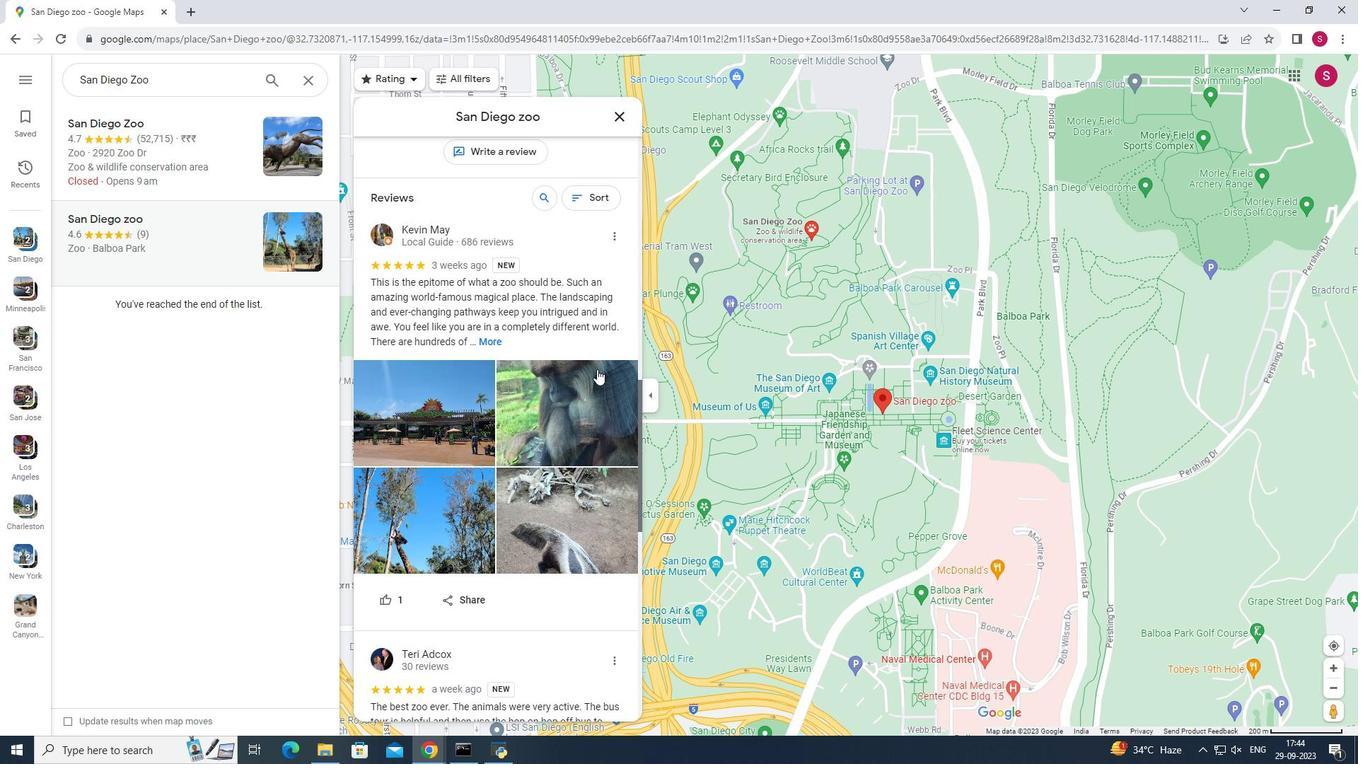 
Action: Mouse scrolled (596, 370) with delta (0, 0)
Screenshot: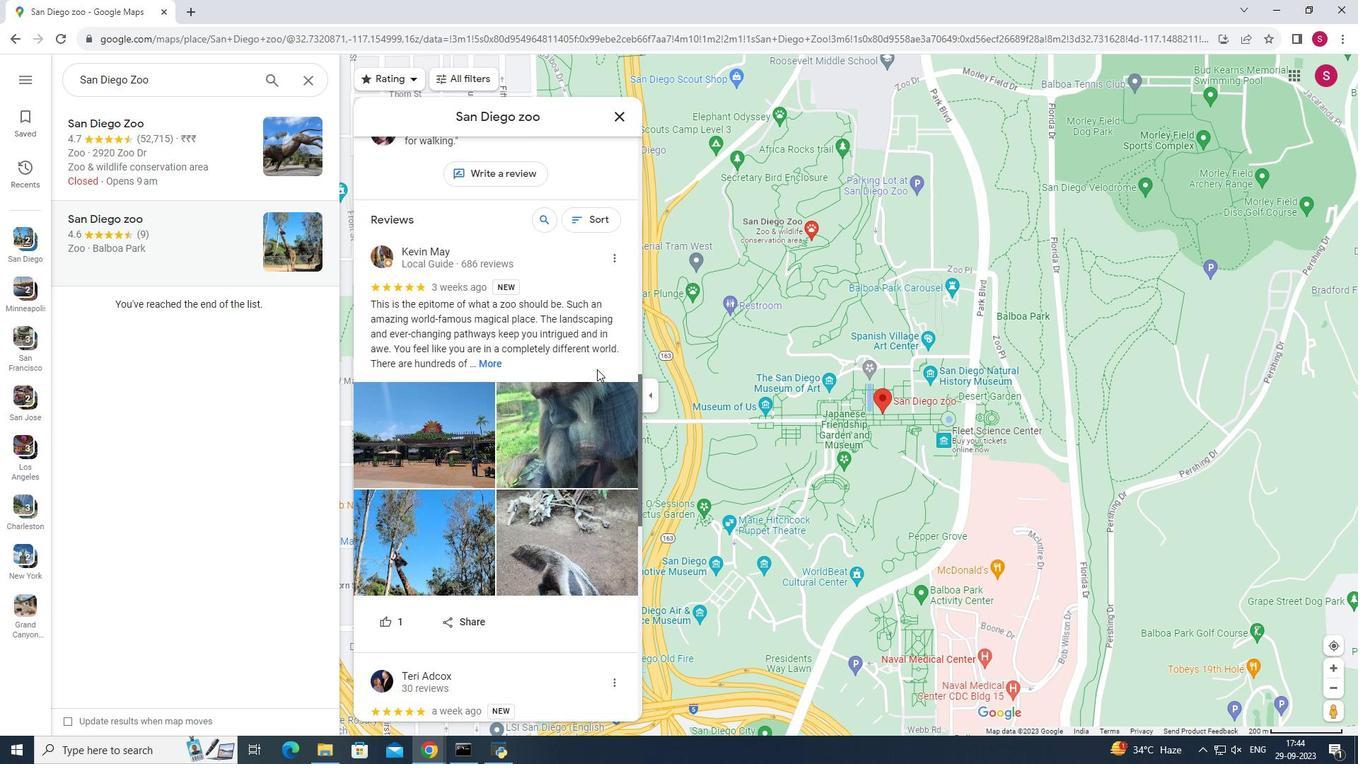 
Action: Mouse moved to (597, 369)
Screenshot: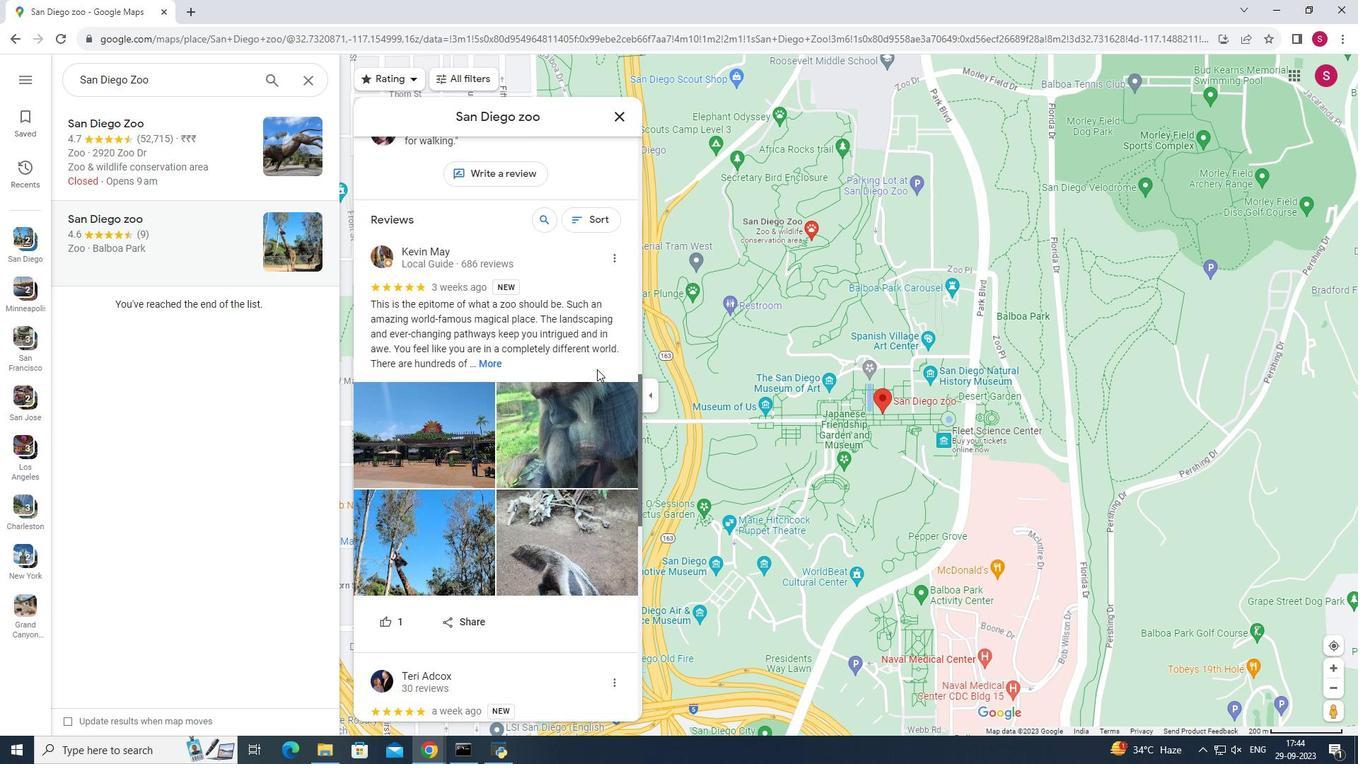 
Action: Mouse scrolled (597, 370) with delta (0, 0)
Screenshot: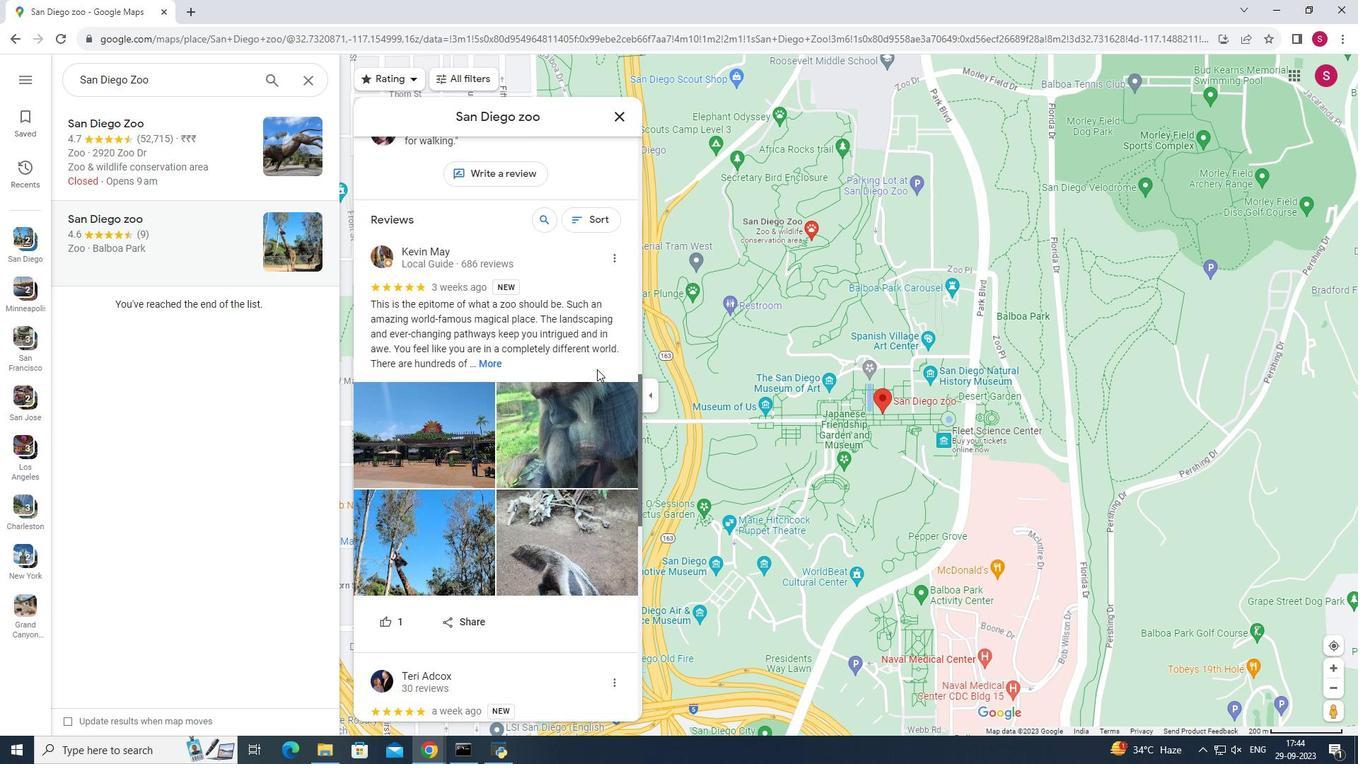 
Action: Mouse scrolled (597, 370) with delta (0, 0)
Screenshot: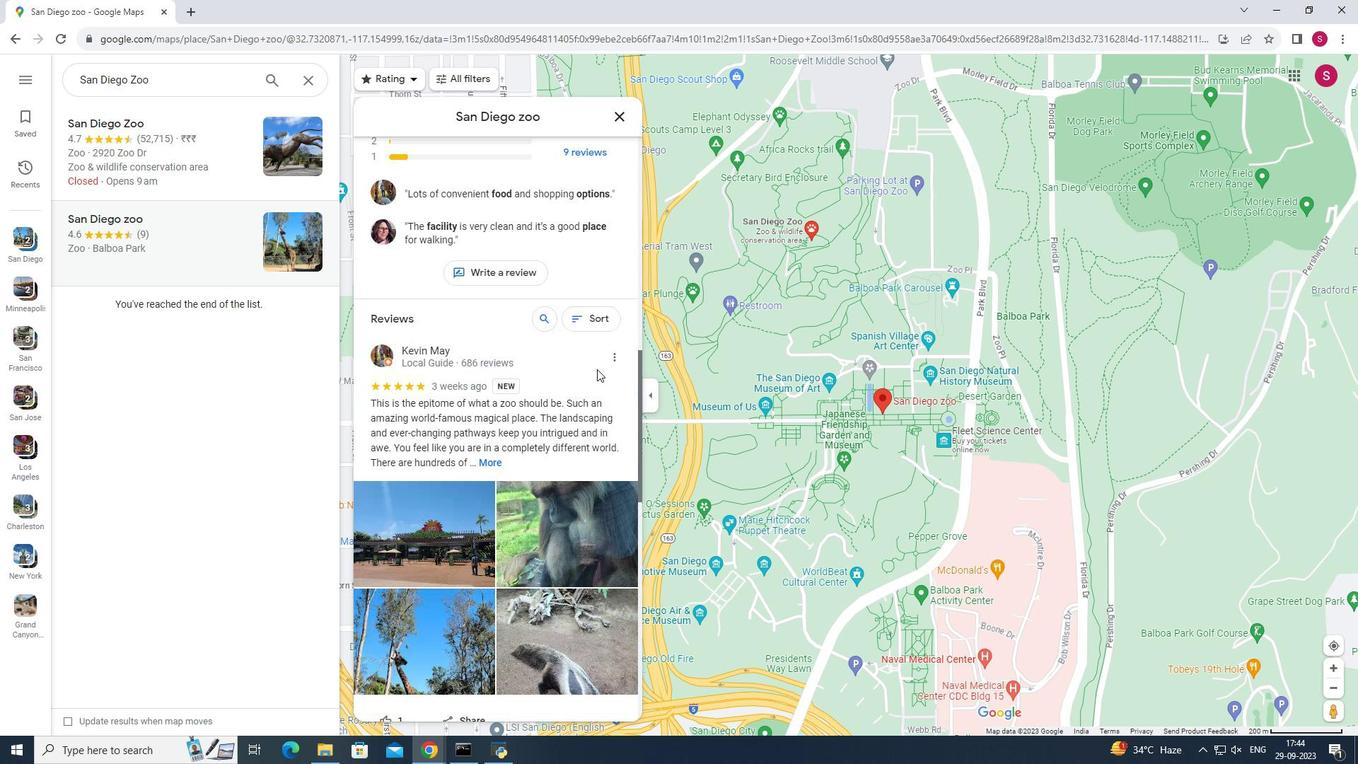 
Action: Mouse scrolled (597, 370) with delta (0, 0)
Screenshot: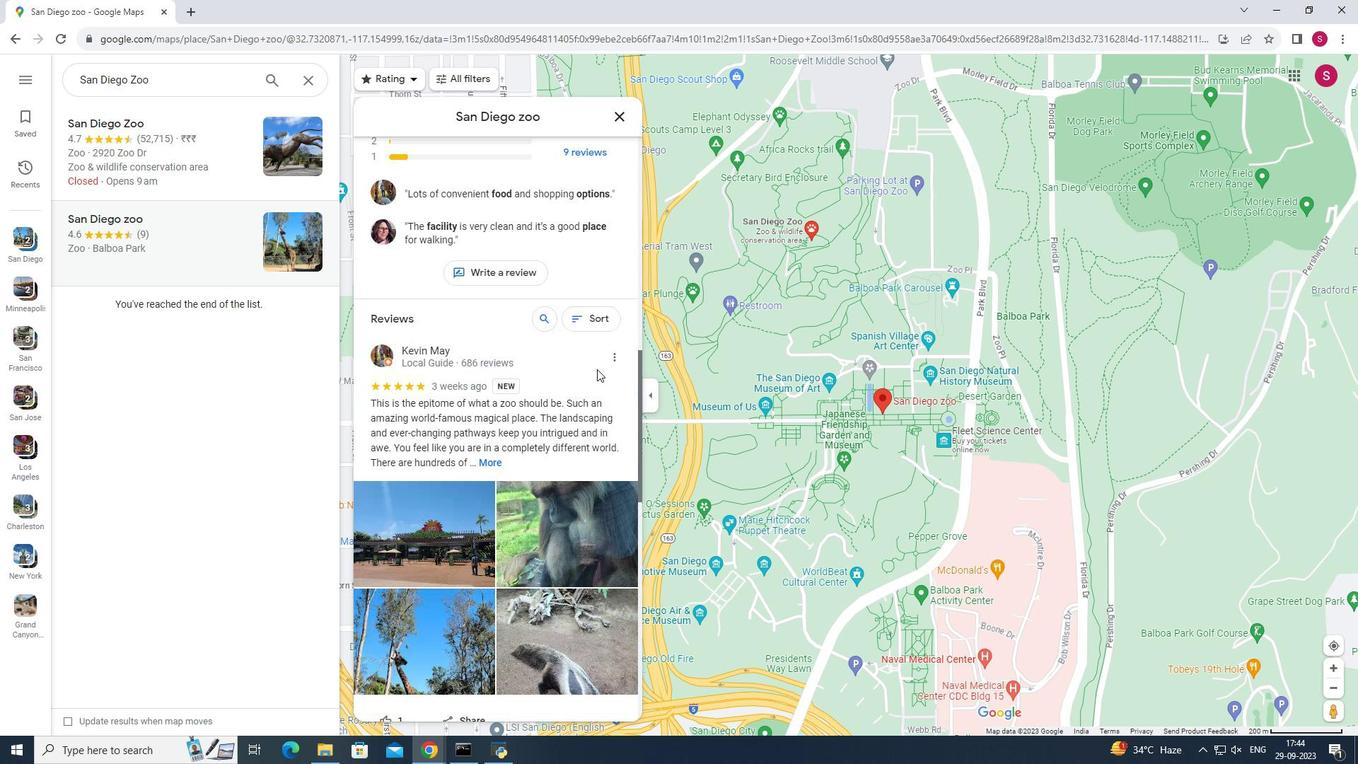 
Action: Mouse scrolled (597, 370) with delta (0, 0)
Screenshot: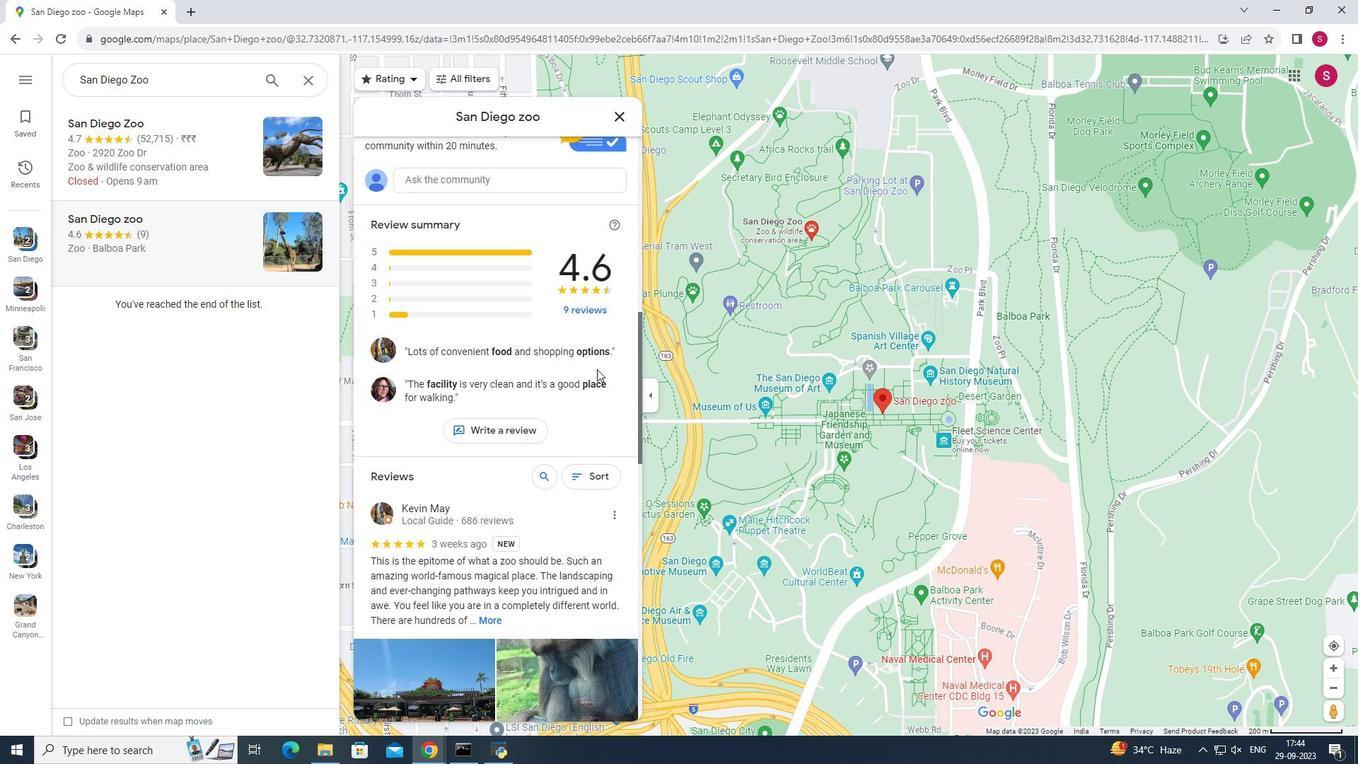 
Action: Mouse moved to (599, 367)
Screenshot: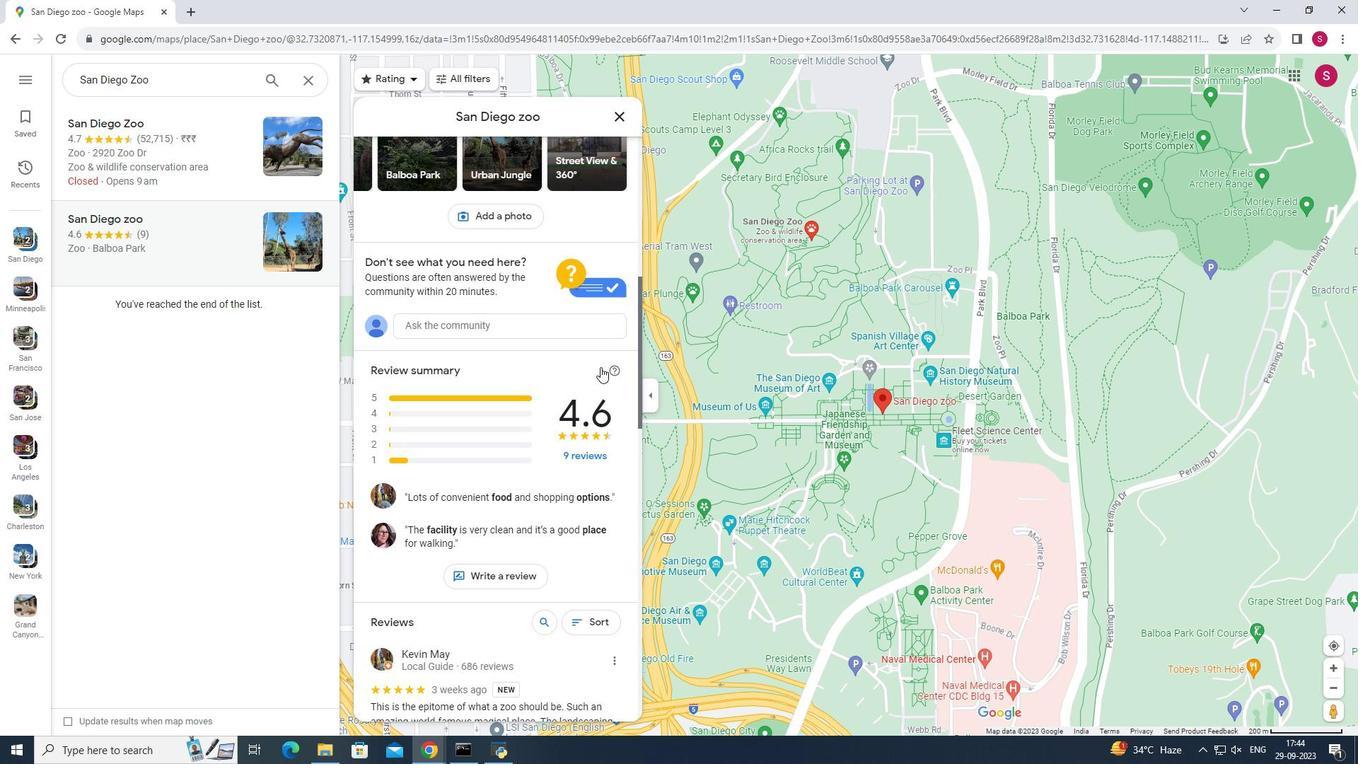 
Action: Mouse scrolled (599, 367) with delta (0, 0)
Screenshot: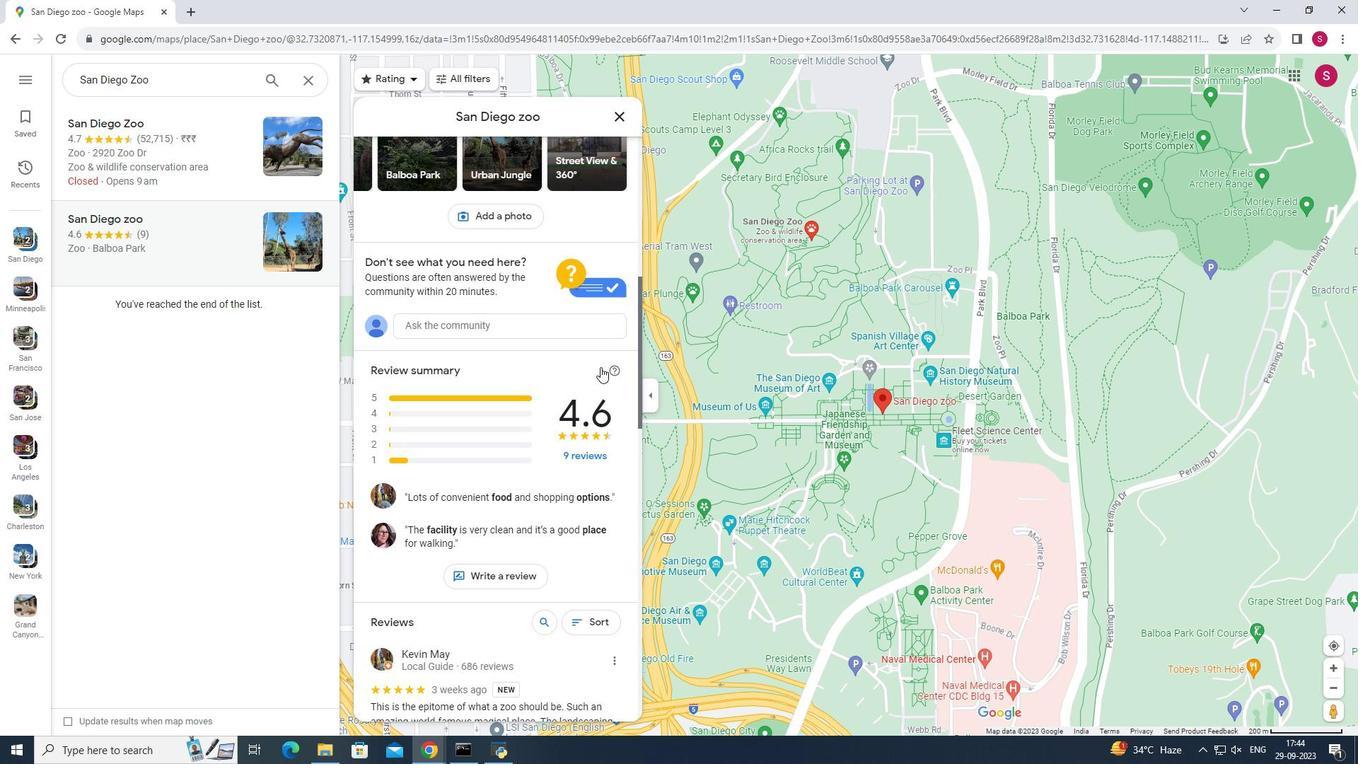 
Action: Mouse moved to (600, 367)
Screenshot: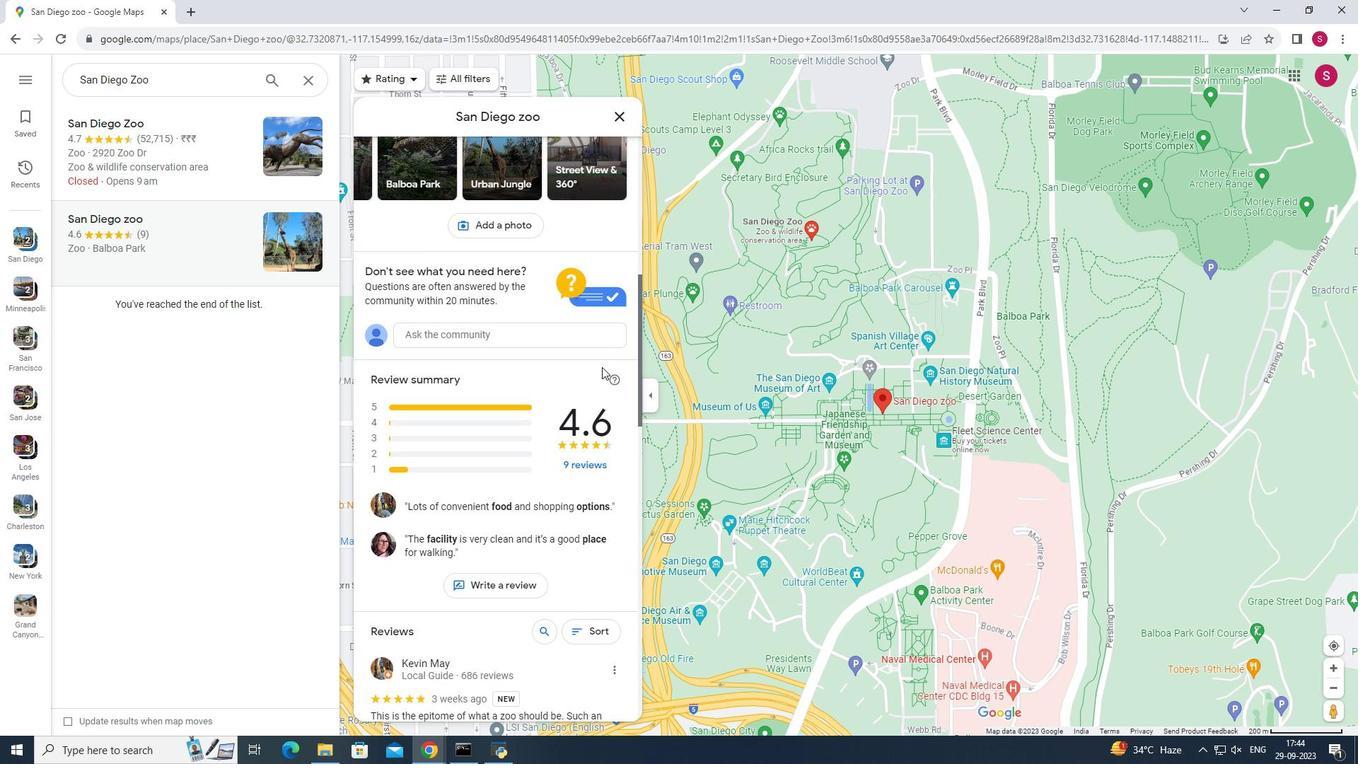 
Action: Mouse scrolled (600, 367) with delta (0, 0)
Screenshot: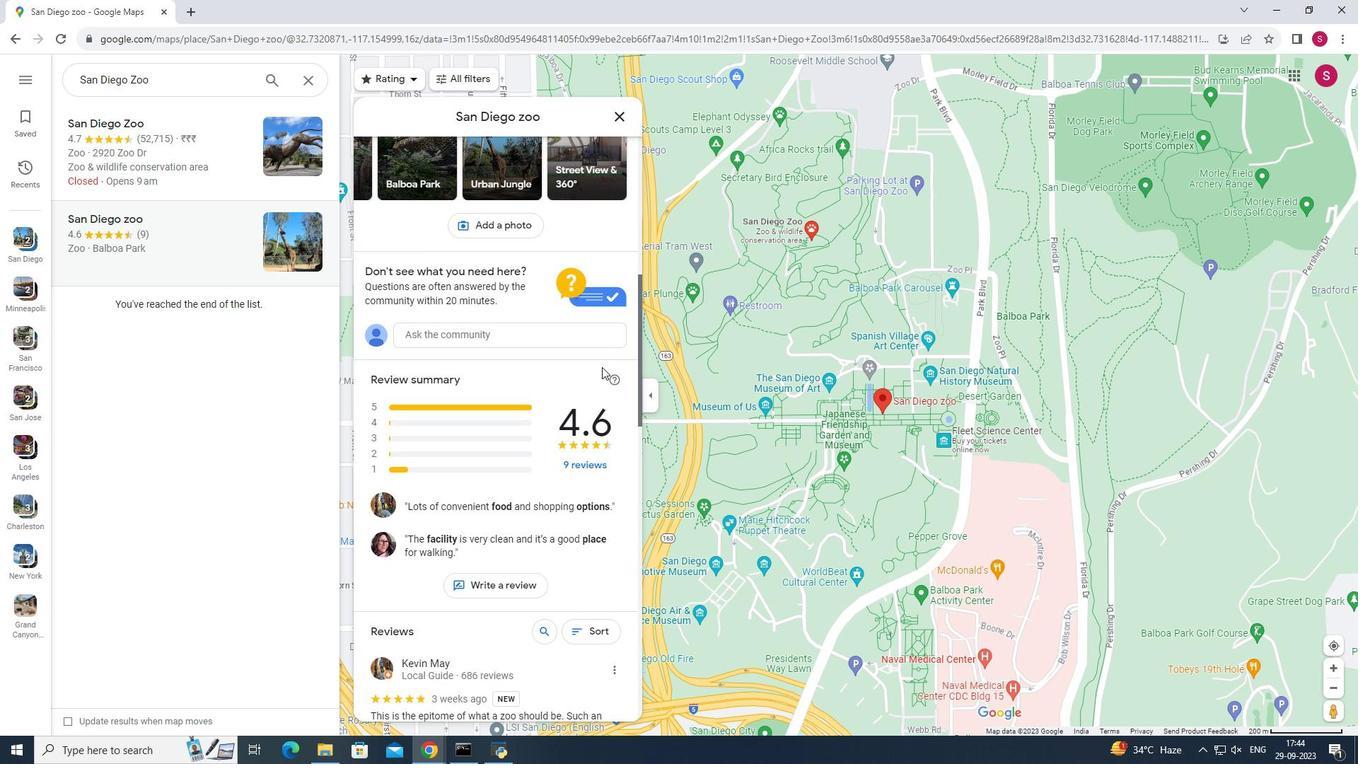 
Action: Mouse moved to (601, 367)
Screenshot: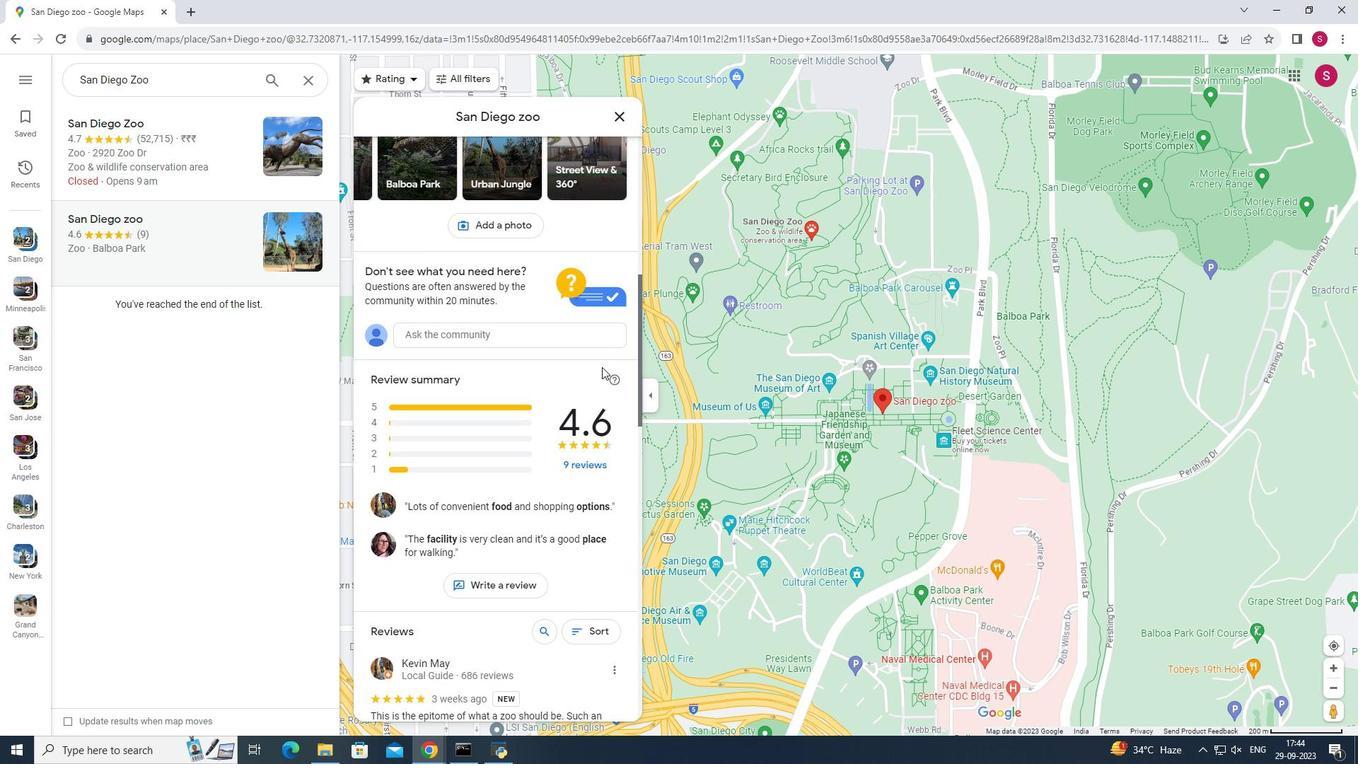 
Action: Mouse scrolled (601, 367) with delta (0, 0)
Screenshot: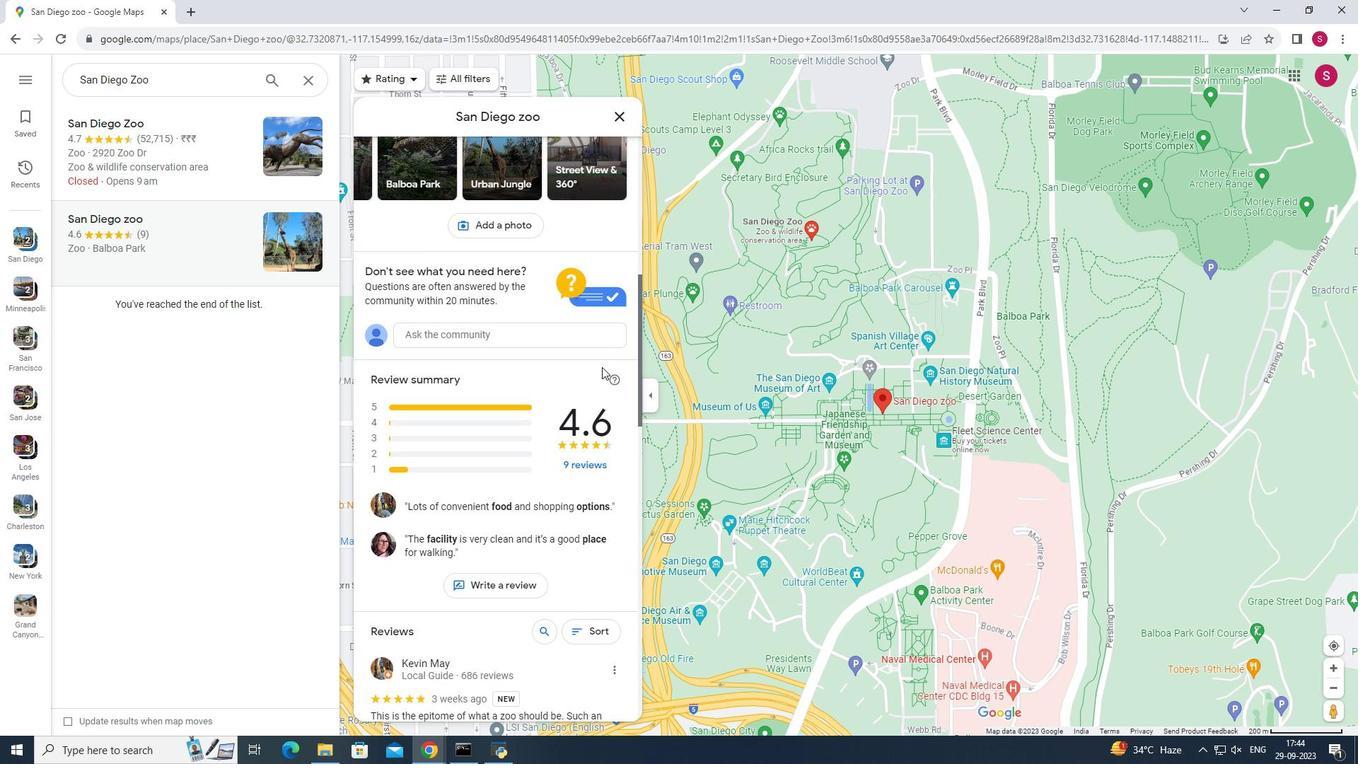 
Action: Mouse moved to (602, 367)
Screenshot: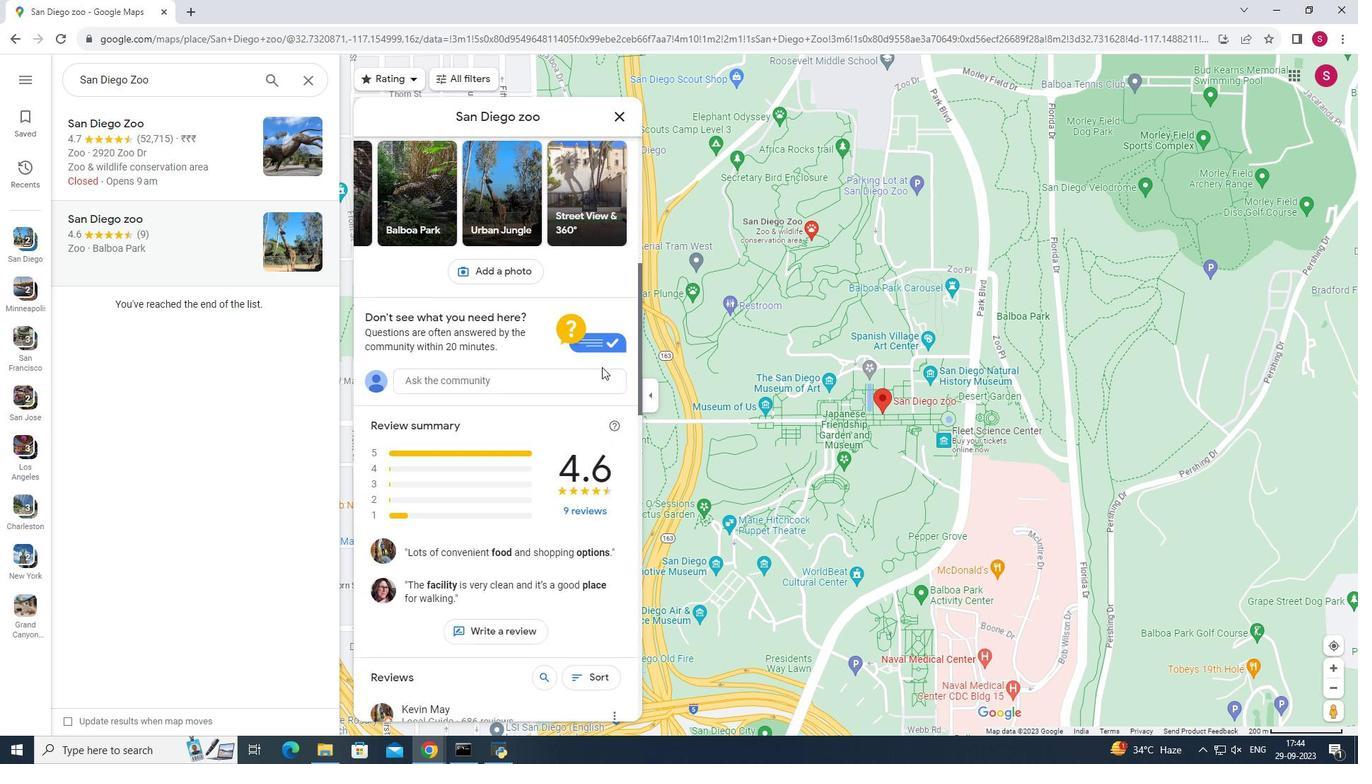 
Action: Mouse scrolled (602, 367) with delta (0, 0)
Screenshot: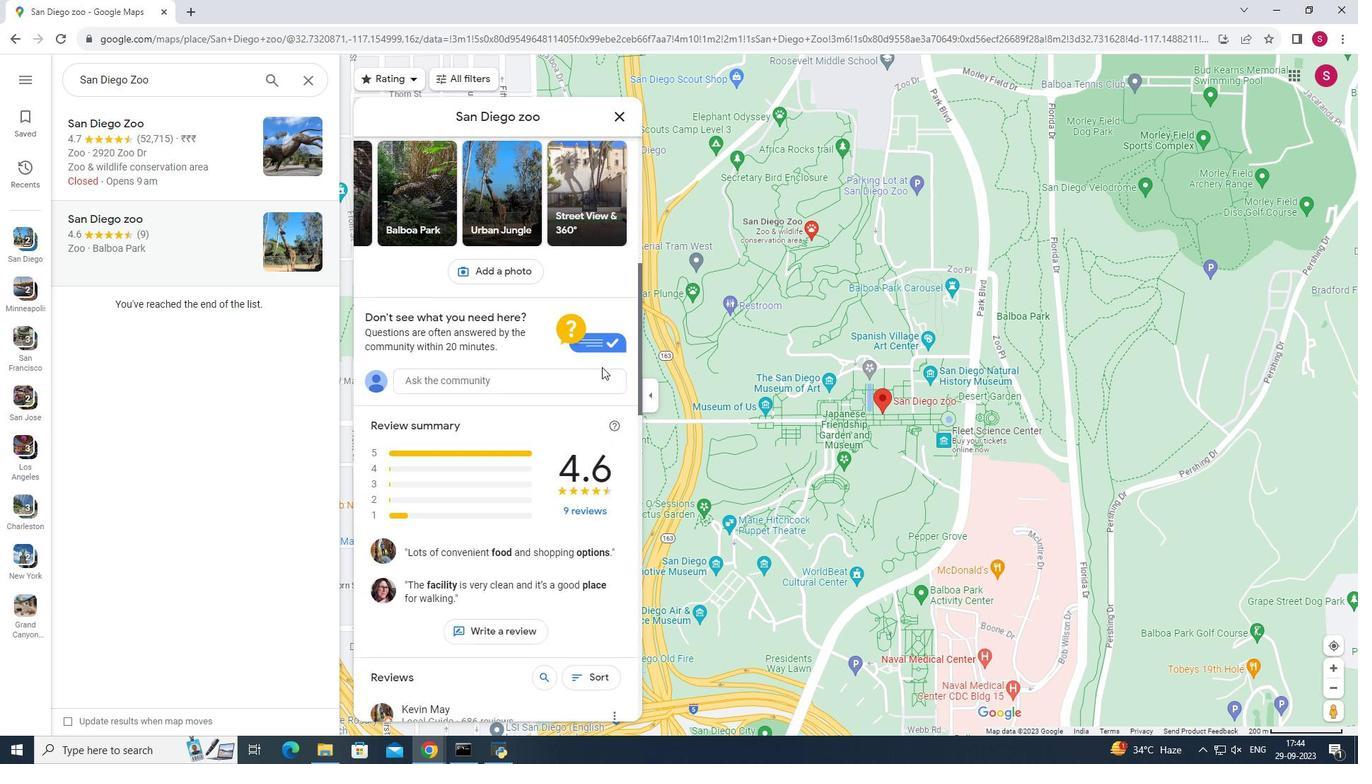 
Action: Mouse scrolled (602, 367) with delta (0, 0)
Screenshot: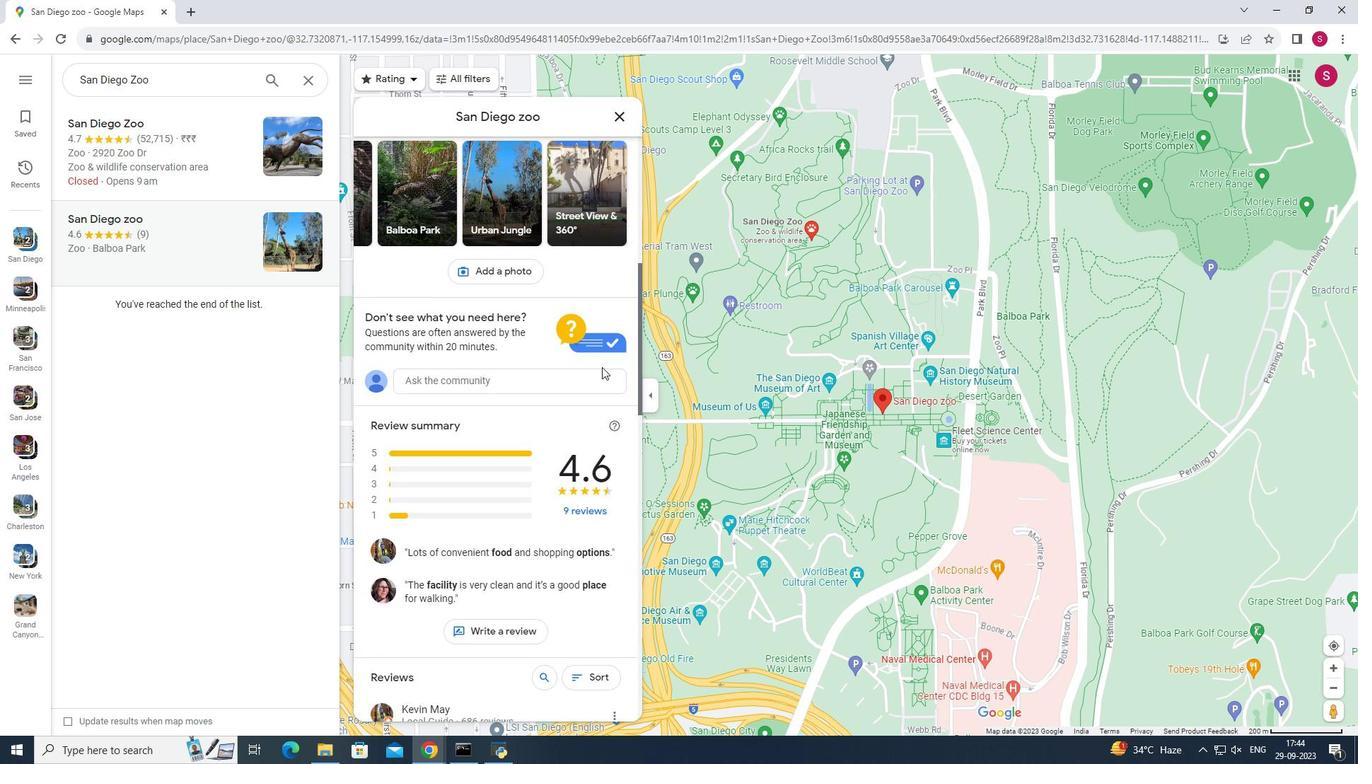 
Action: Mouse scrolled (602, 367) with delta (0, 0)
Screenshot: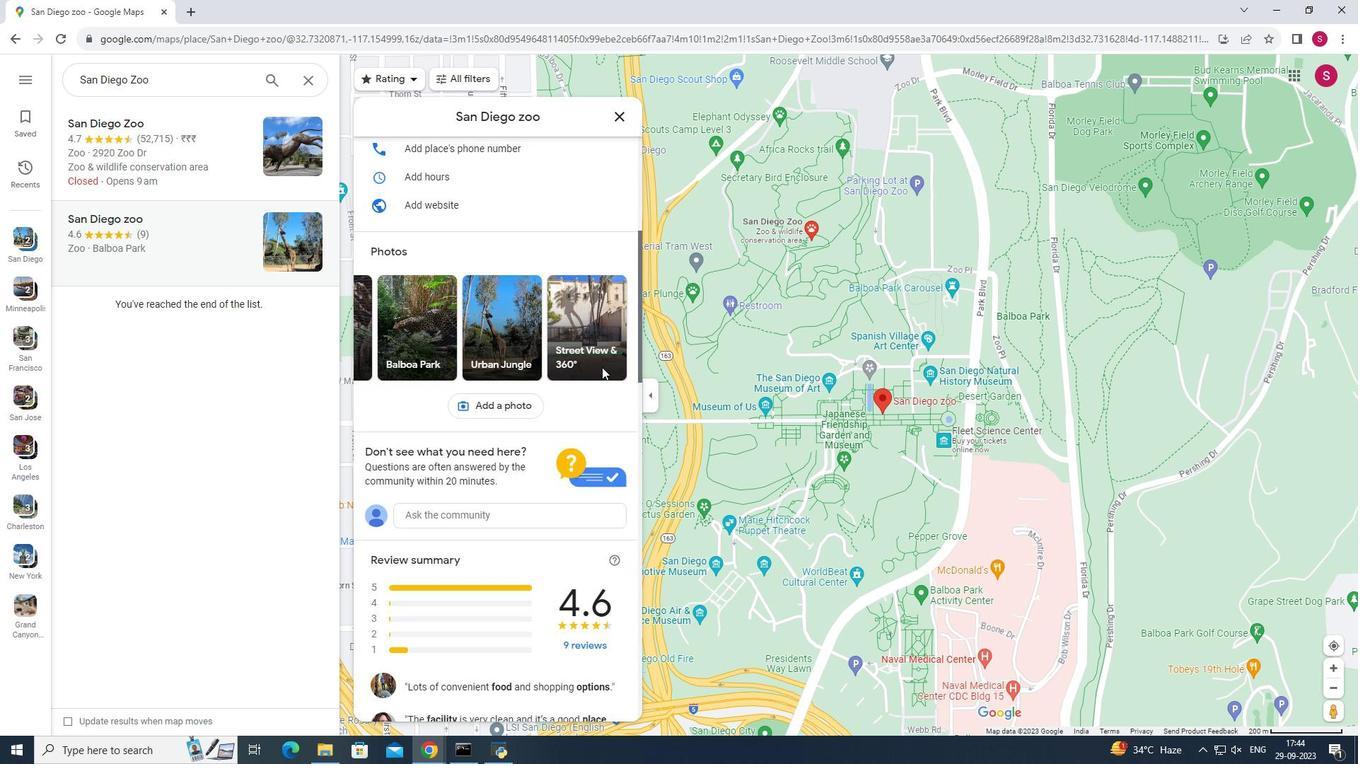 
Action: Mouse scrolled (602, 367) with delta (0, 0)
Screenshot: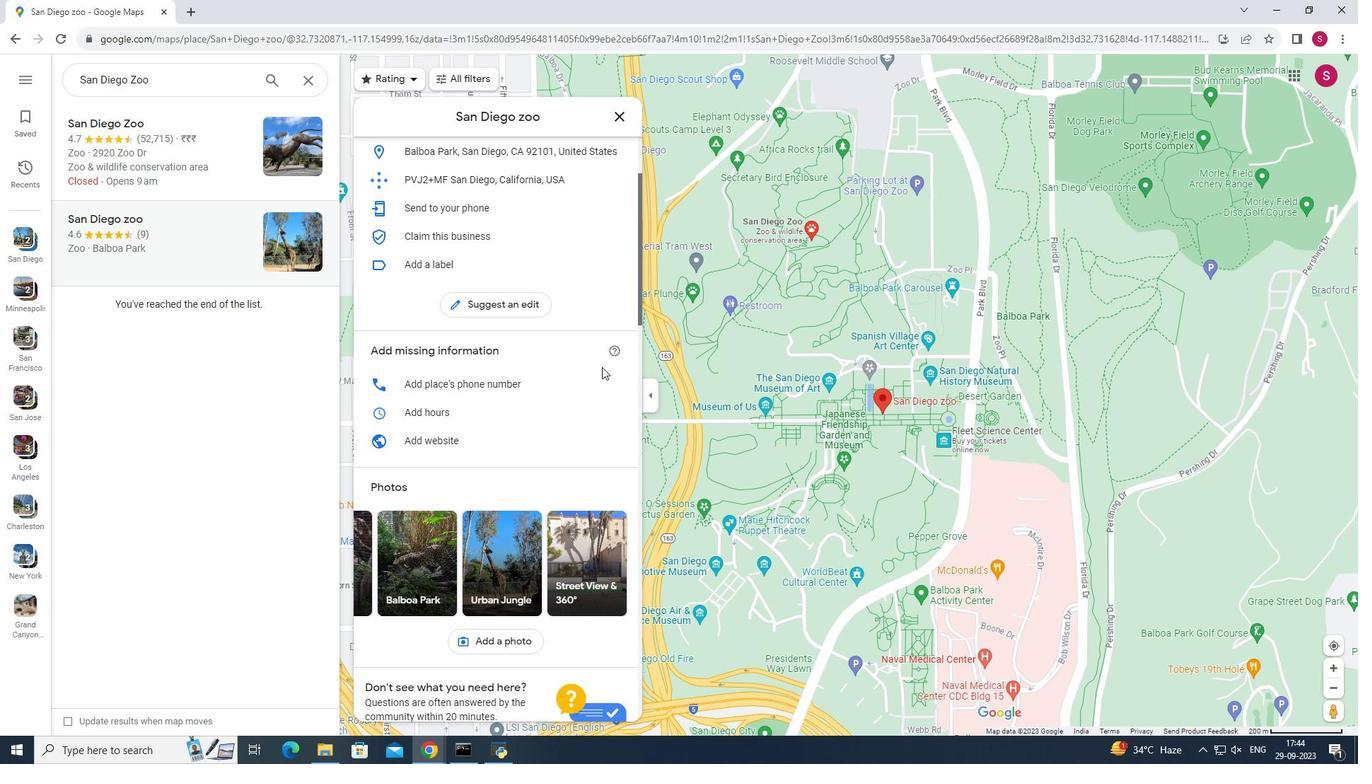 
Action: Mouse scrolled (602, 367) with delta (0, 0)
Screenshot: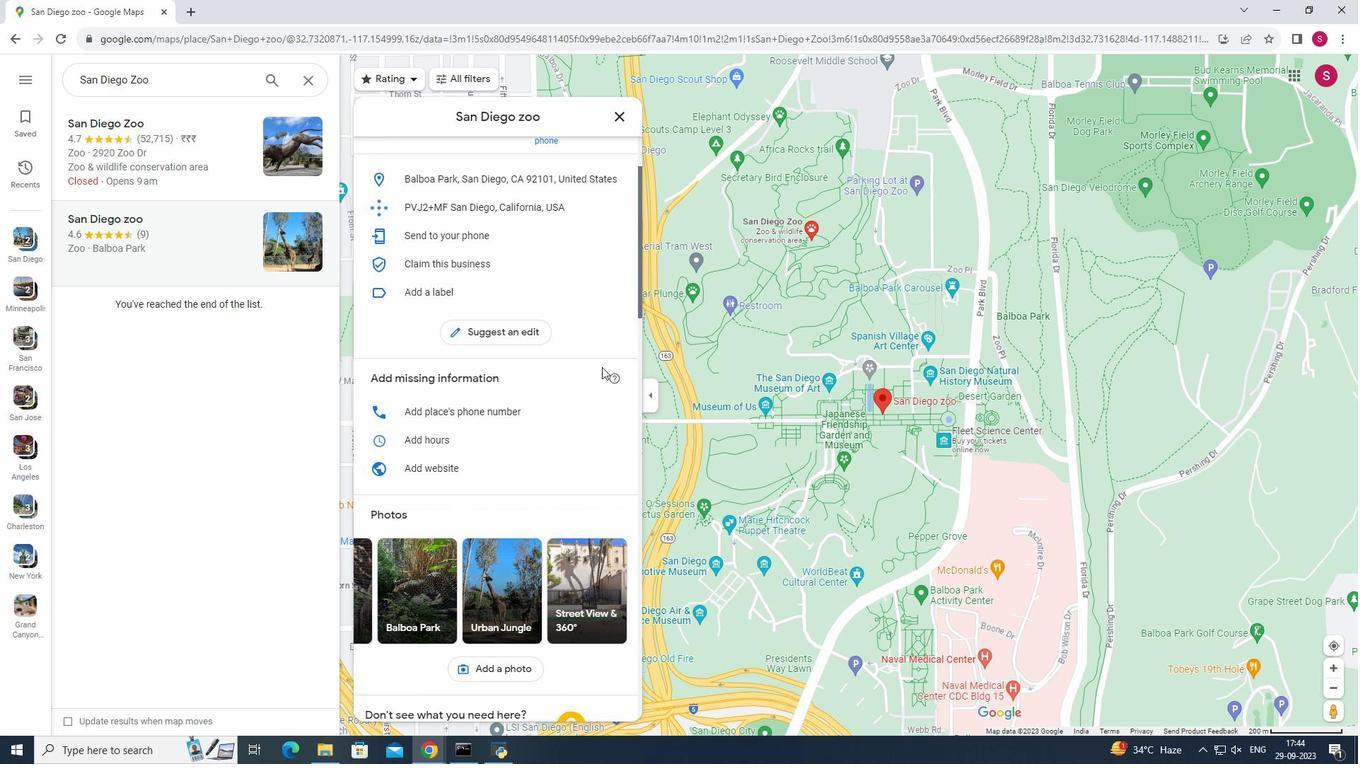 
Action: Mouse scrolled (602, 367) with delta (0, 0)
Screenshot: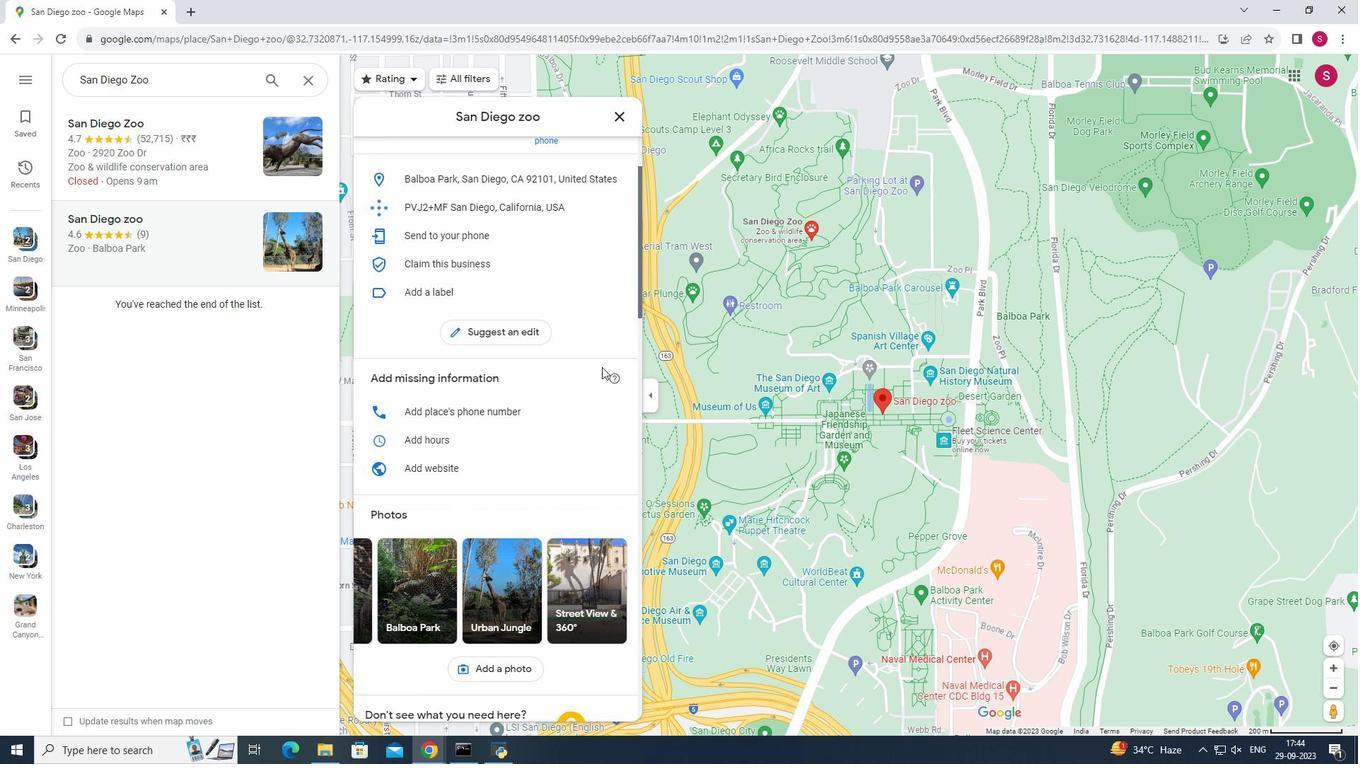 
Action: Mouse scrolled (602, 367) with delta (0, 0)
Screenshot: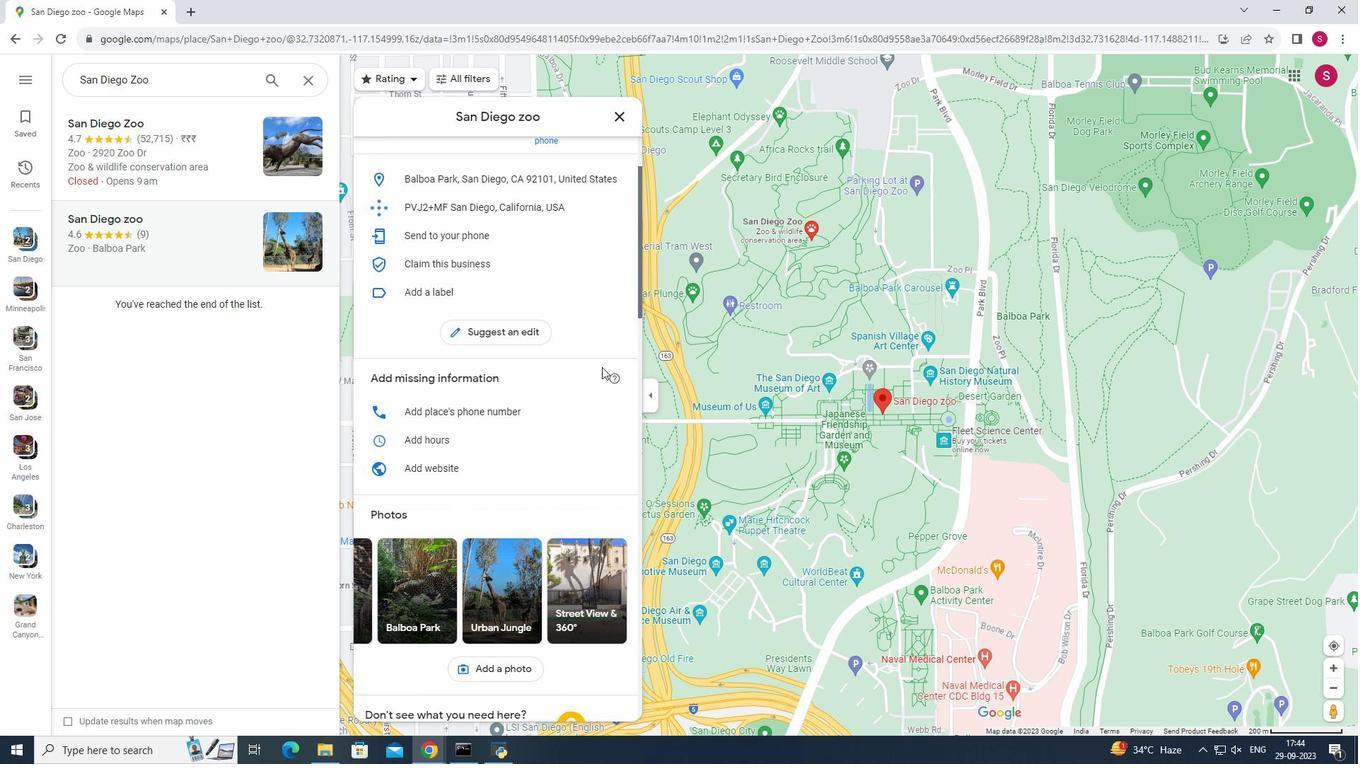 
Action: Mouse scrolled (602, 367) with delta (0, 0)
Screenshot: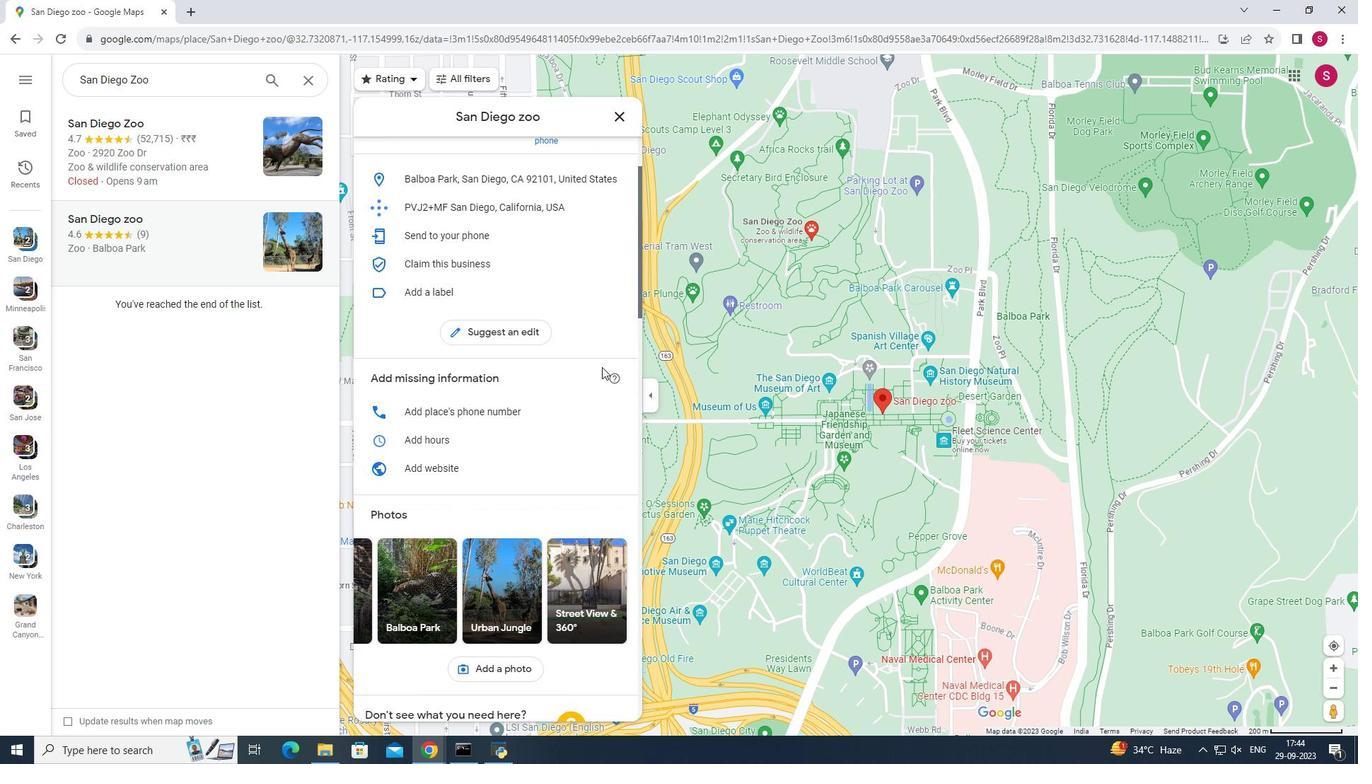 
Action: Mouse scrolled (602, 367) with delta (0, 0)
Screenshot: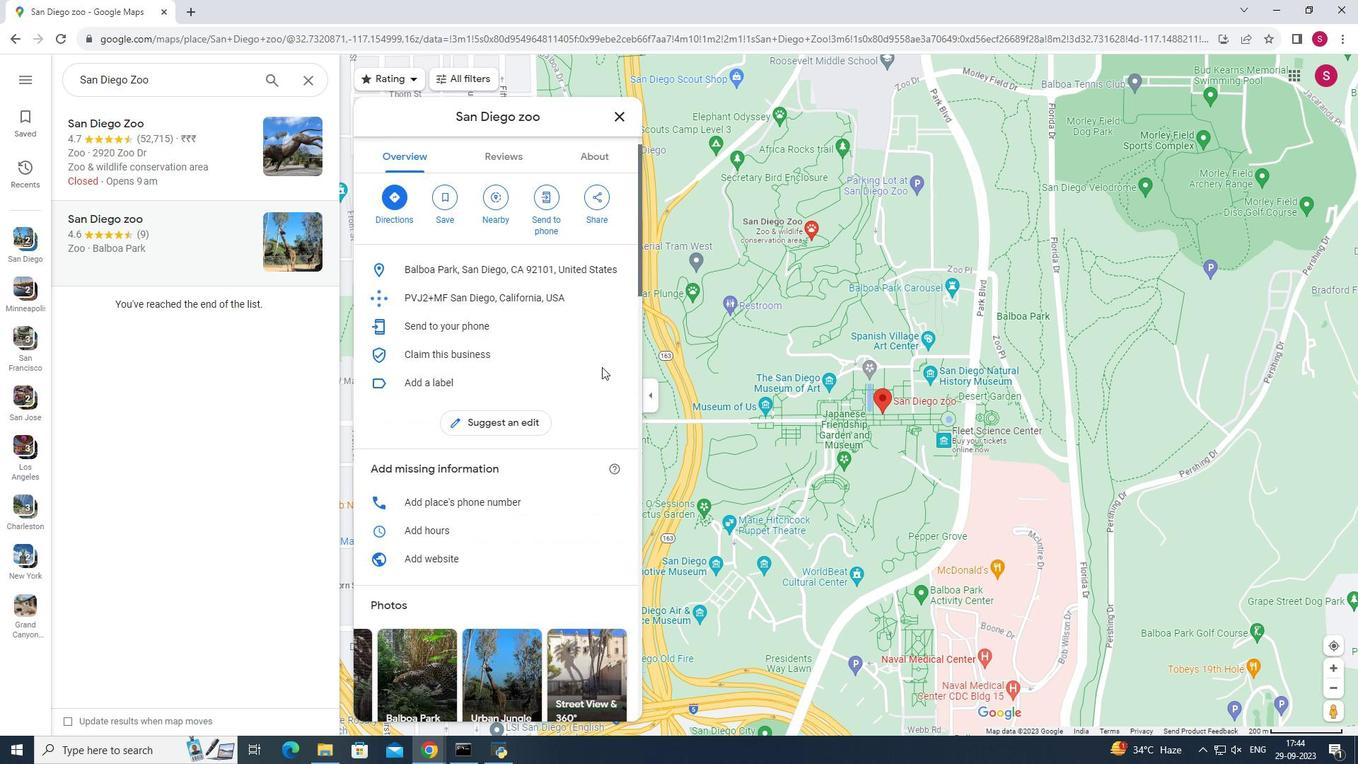 
Action: Mouse moved to (598, 353)
Screenshot: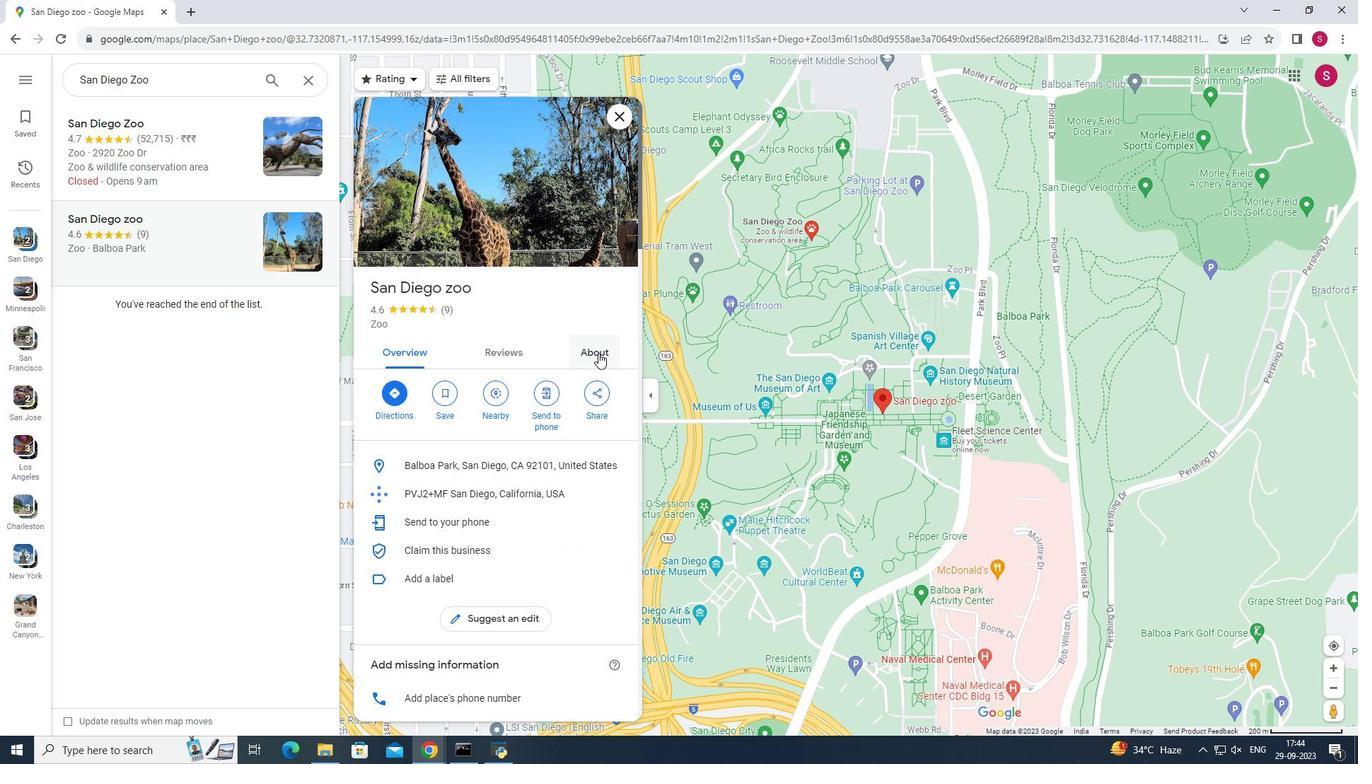 
Action: Mouse pressed left at (598, 353)
Screenshot: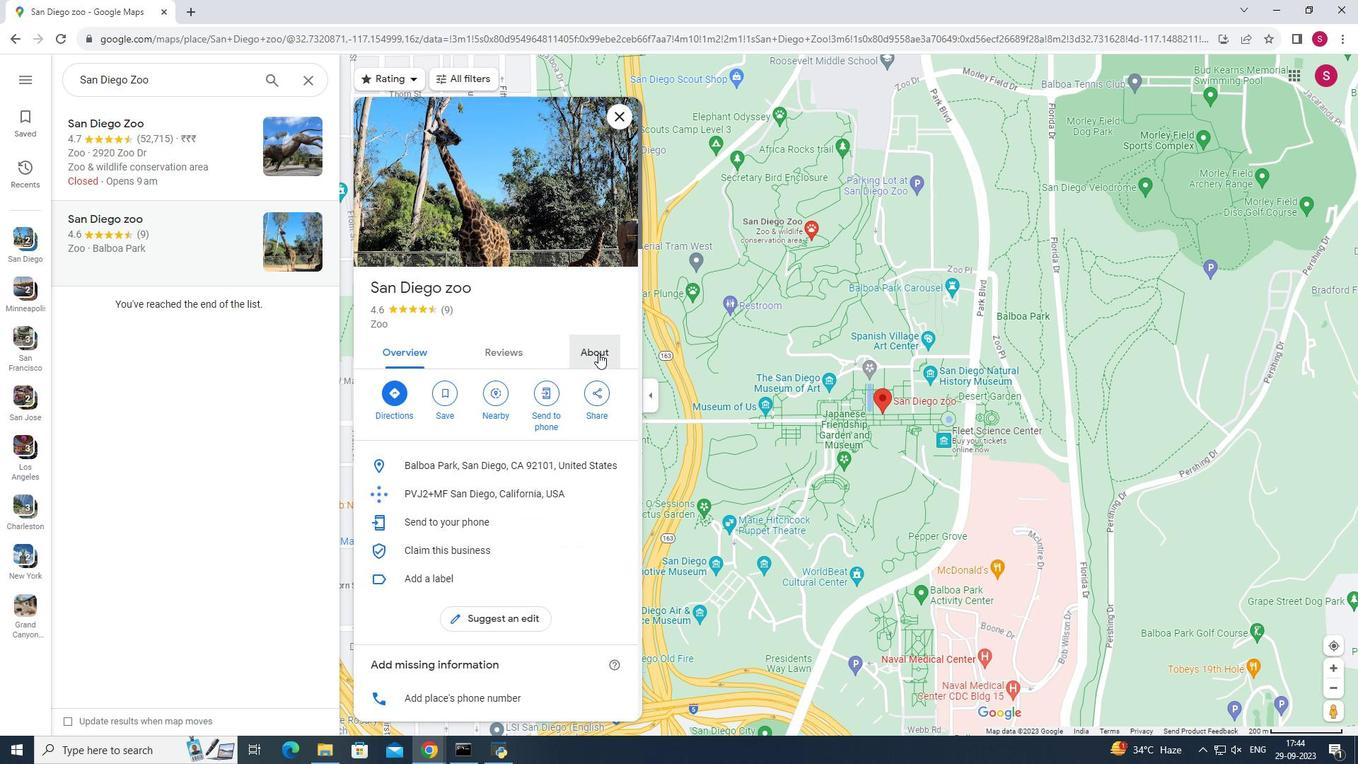 
Action: Mouse moved to (619, 113)
Screenshot: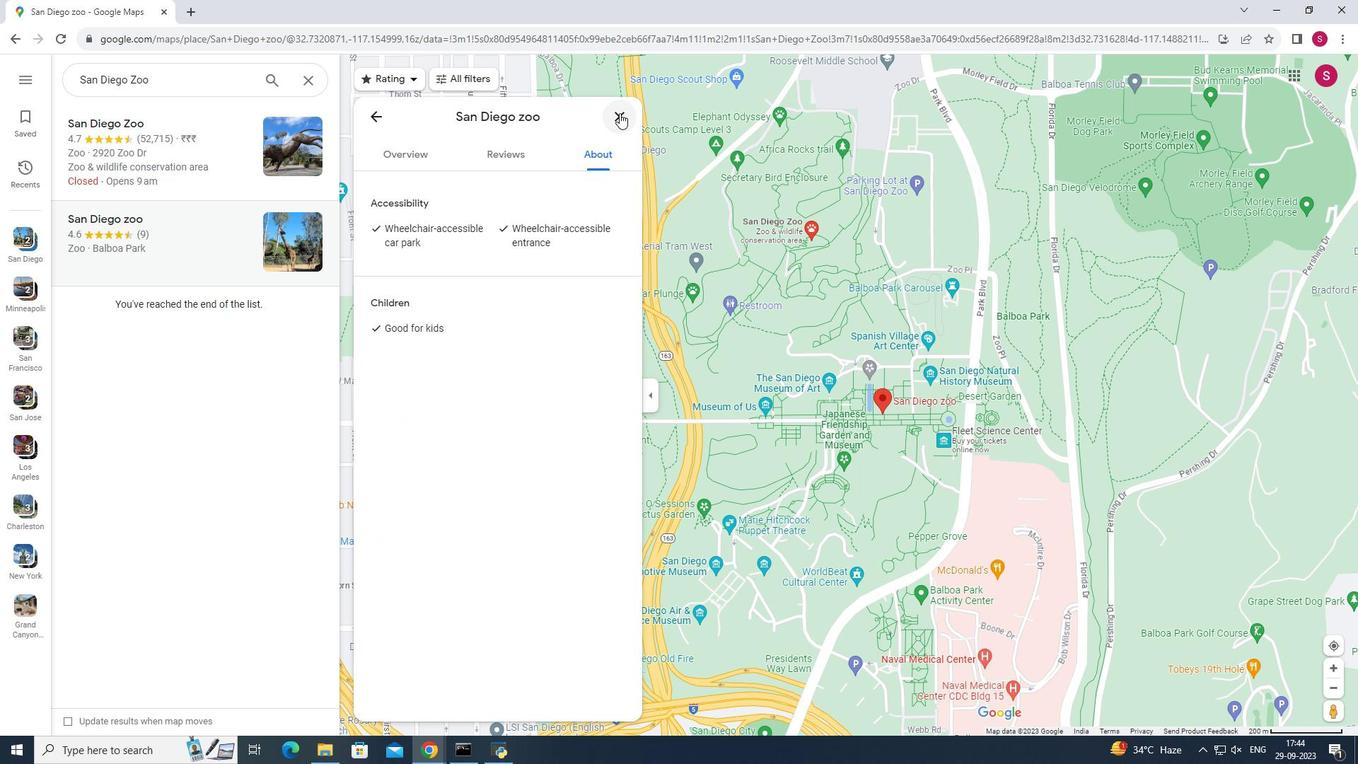 
Action: Mouse pressed left at (619, 113)
Screenshot: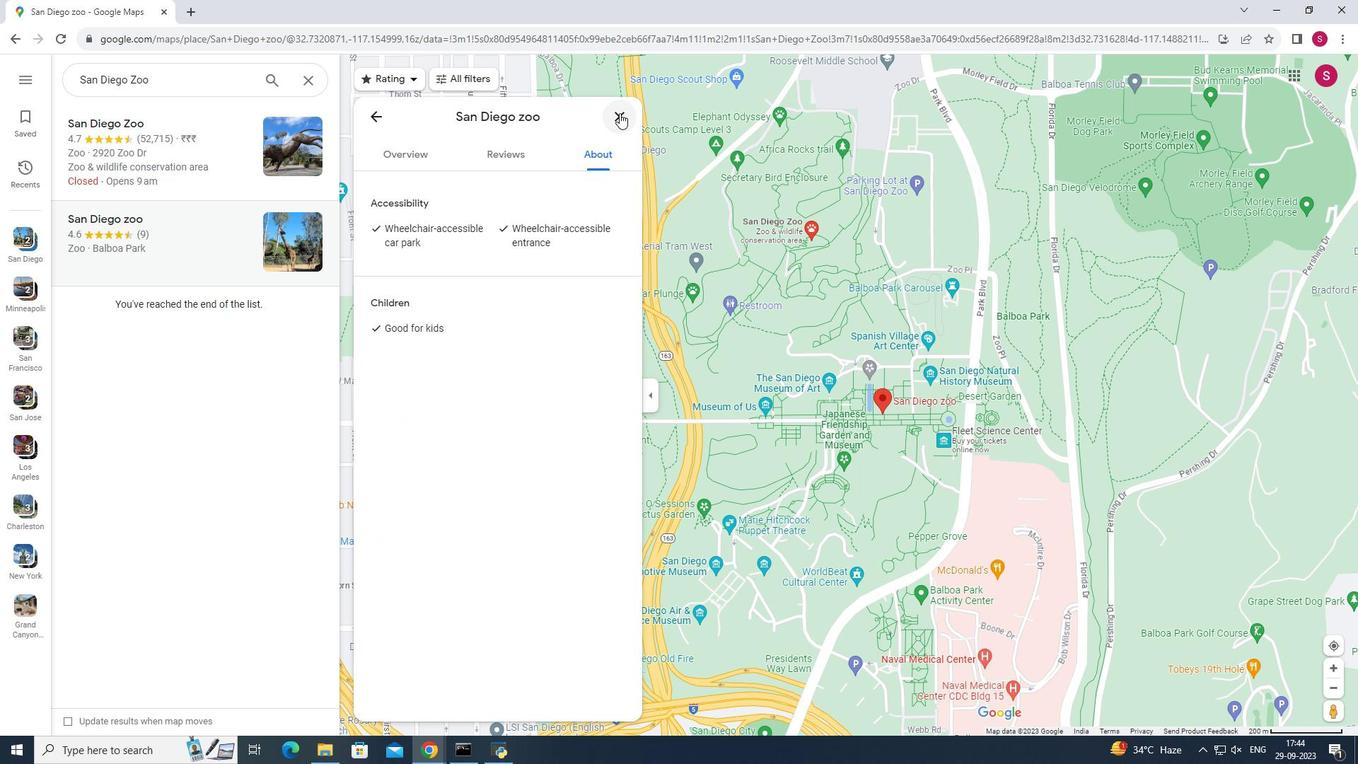 
Action: Mouse moved to (350, 142)
Screenshot: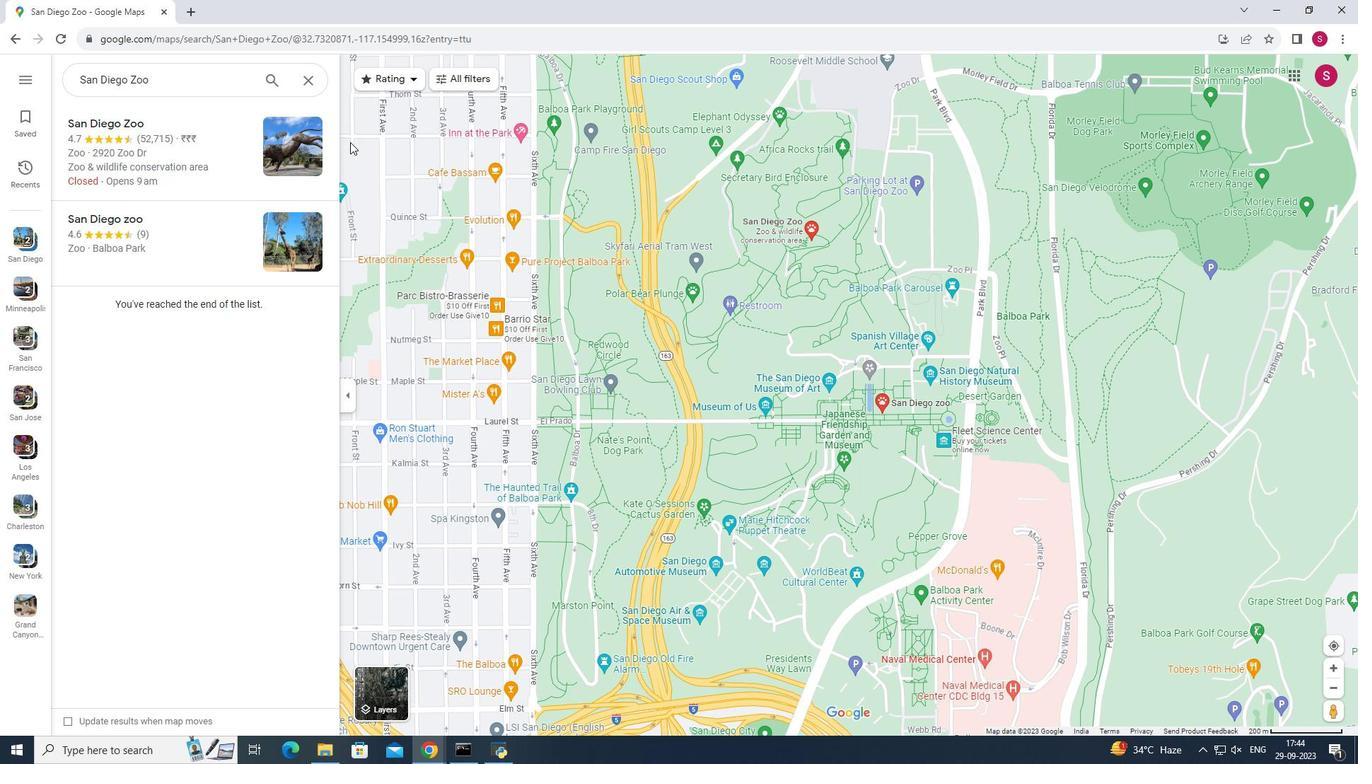 
